 Task: Buy 1 Leg Warmers of size one for Baby Girls from Accessories section under best seller category for shipping address: Eden Taylor, 3517 Cook Hill Road, Danbury, Connecticut 06810, Cell Number 2034707320. Pay from credit card ending with 2005, CVV 3321
Action: Mouse moved to (297, 81)
Screenshot: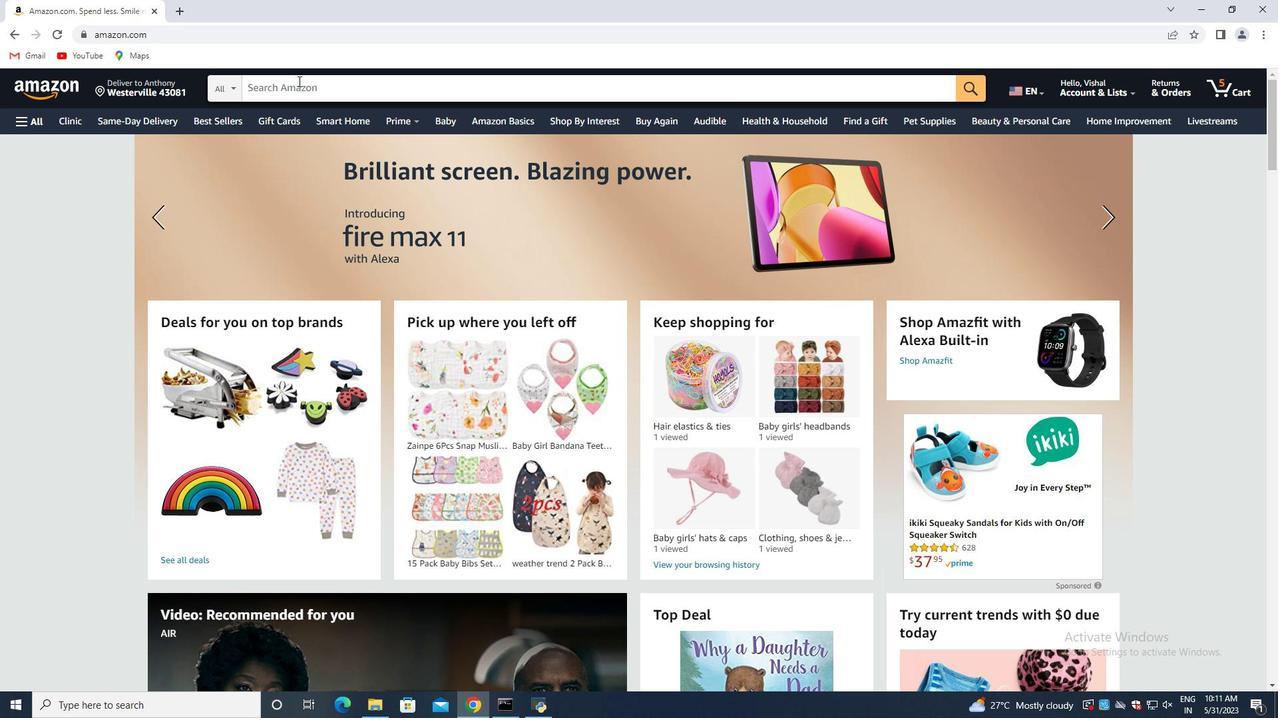
Action: Mouse pressed left at (297, 81)
Screenshot: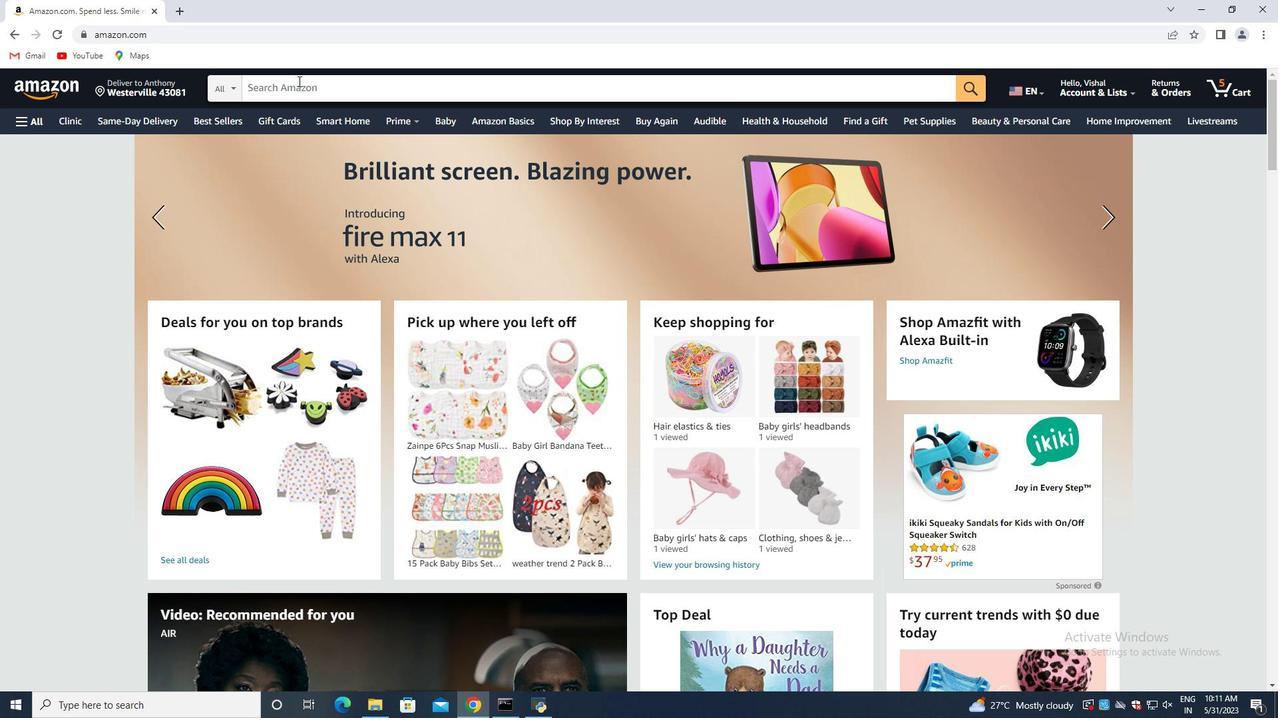 
Action: Key pressed <Key.shift>Leg<Key.space><Key.shift>Warmers<Key.space>of<Key.space>size<Key.space>one<Key.space>for<Key.space><Key.shift>Baby<Key.space><Key.shift><Key.shift><Key.shift><Key.shift><Key.shift><Key.shift><Key.shift><Key.shift>Girls<Key.enter>
Screenshot: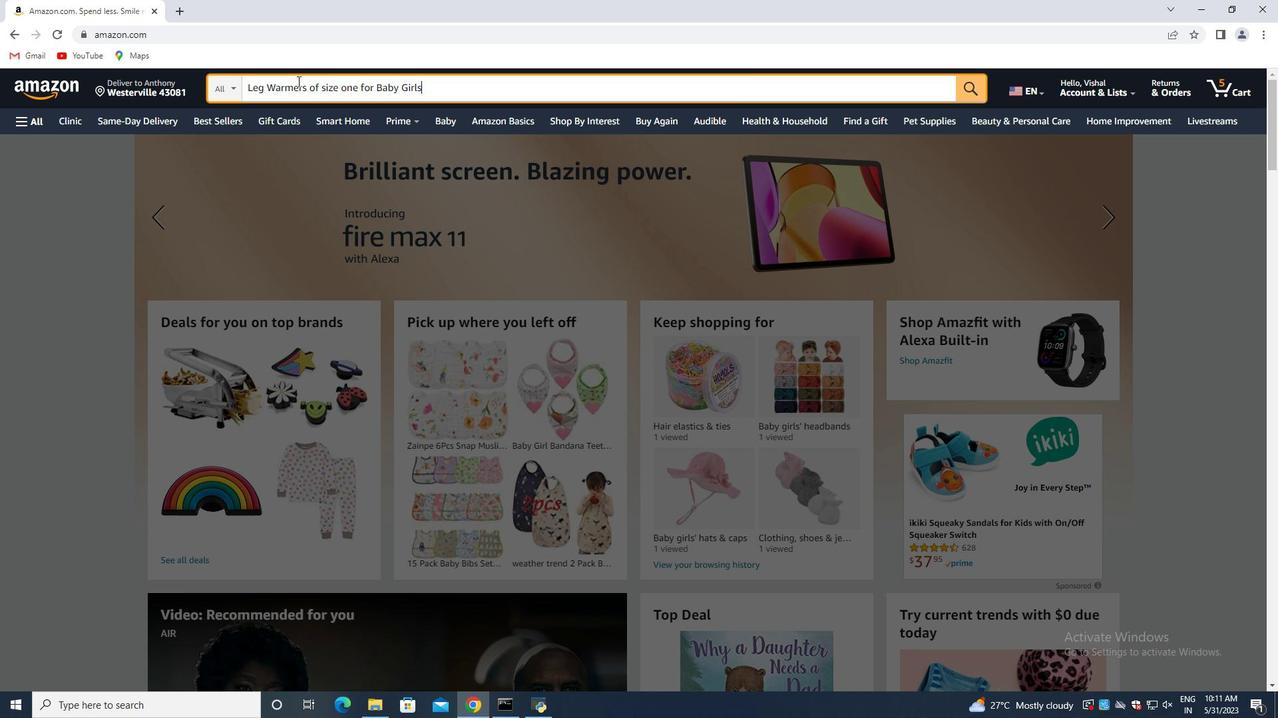 
Action: Mouse moved to (171, 253)
Screenshot: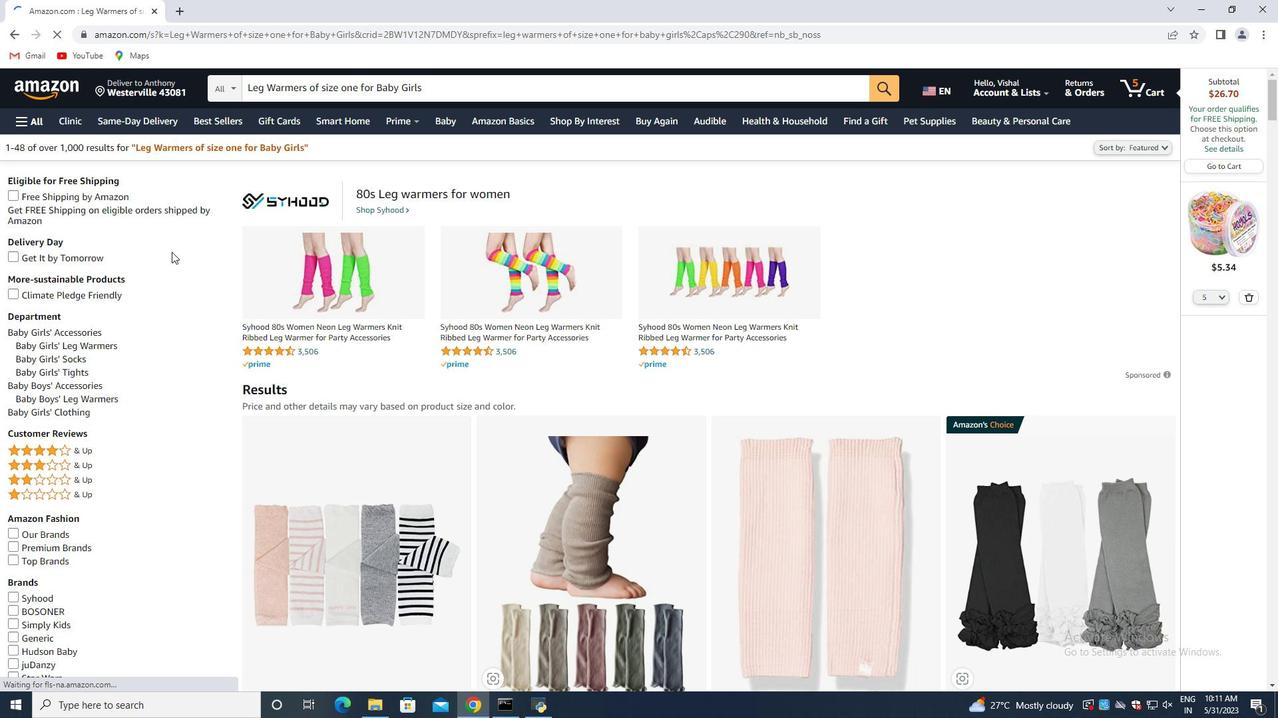 
Action: Mouse scrolled (171, 252) with delta (0, 0)
Screenshot: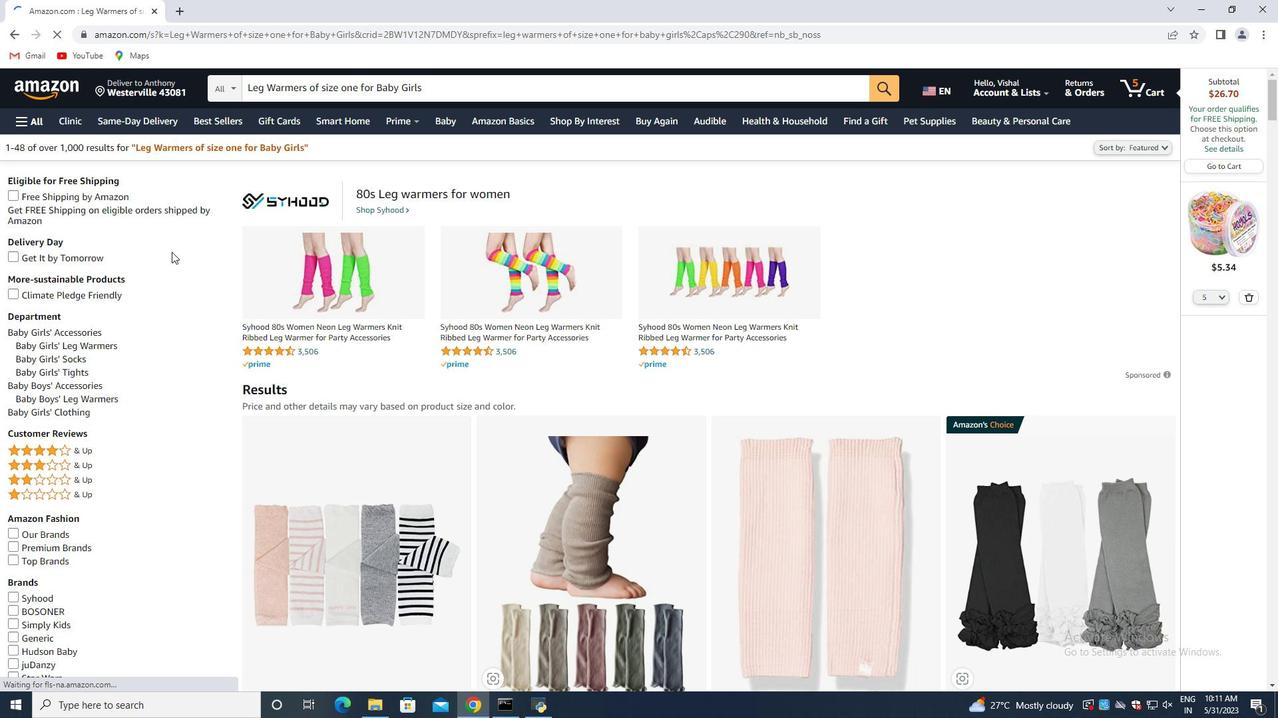 
Action: Mouse moved to (57, 263)
Screenshot: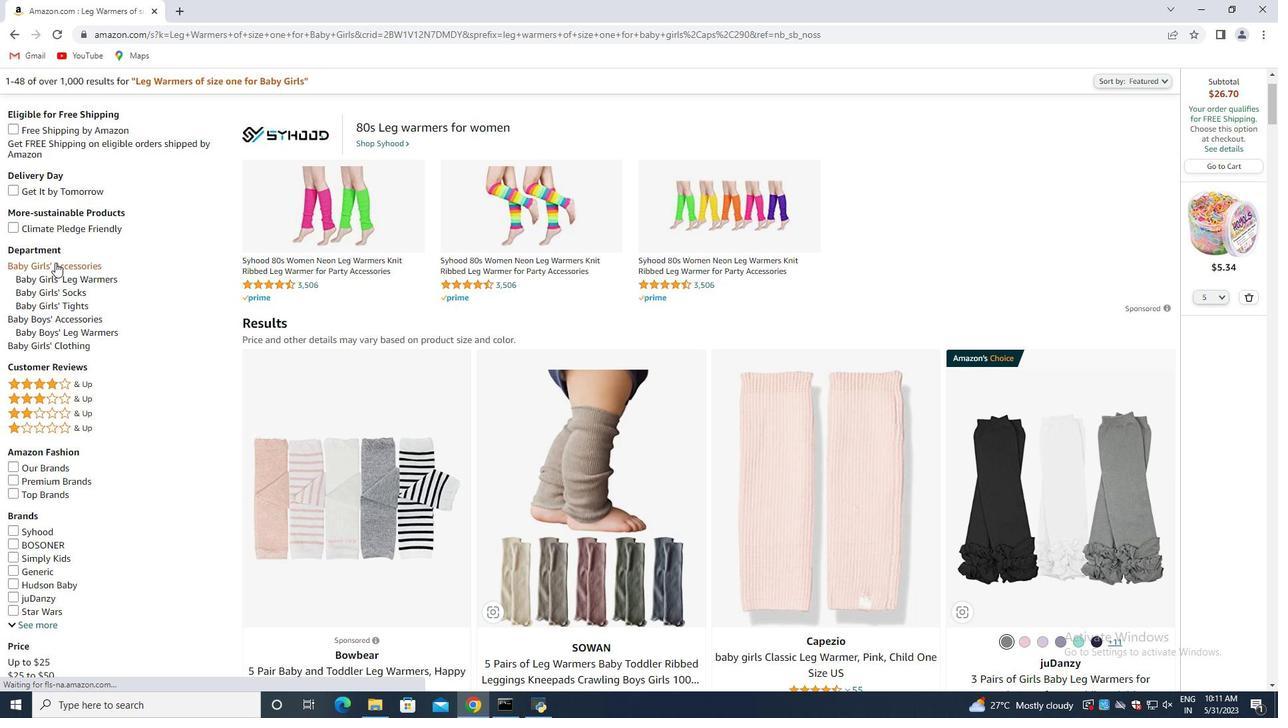 
Action: Mouse pressed left at (57, 263)
Screenshot: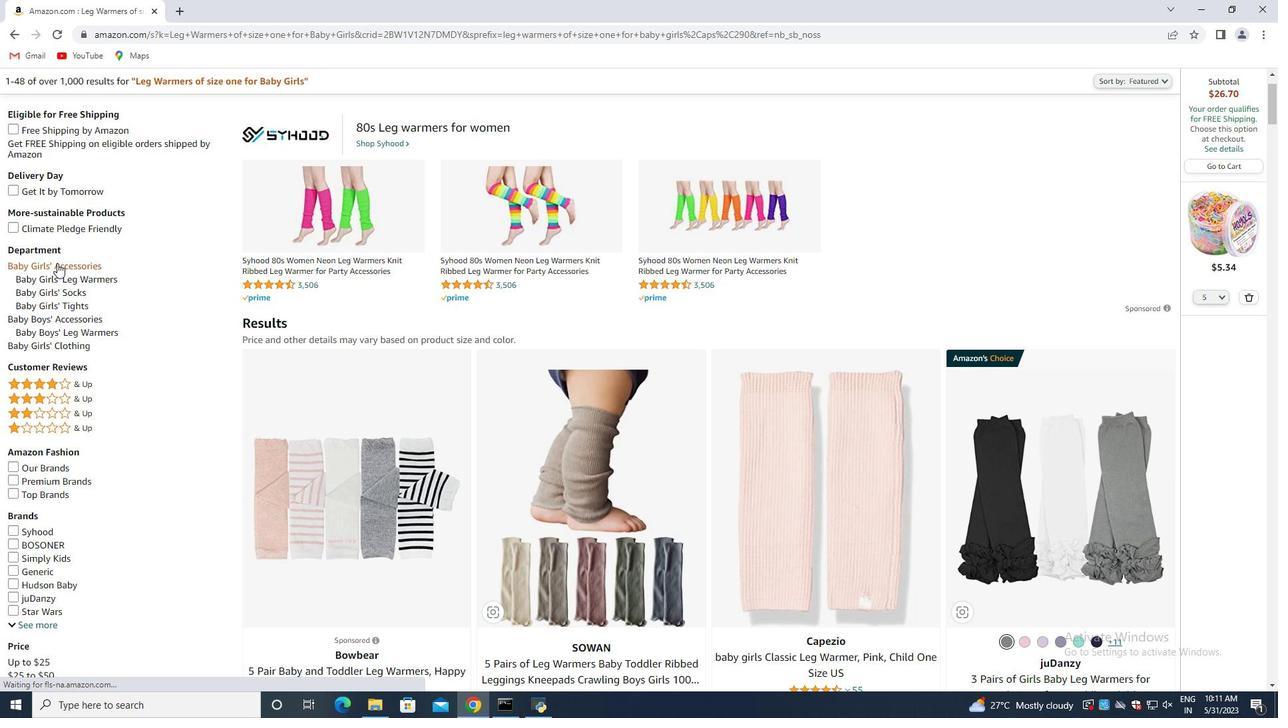 
Action: Mouse moved to (189, 318)
Screenshot: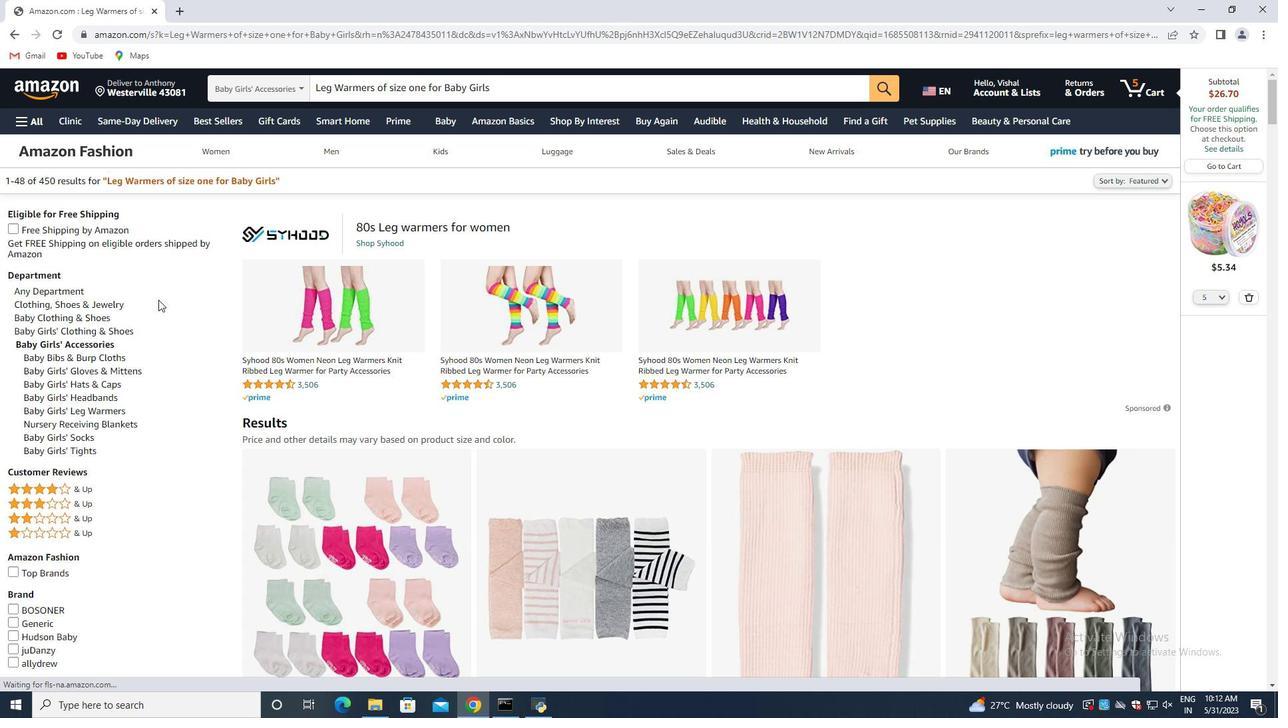 
Action: Mouse scrolled (189, 318) with delta (0, 0)
Screenshot: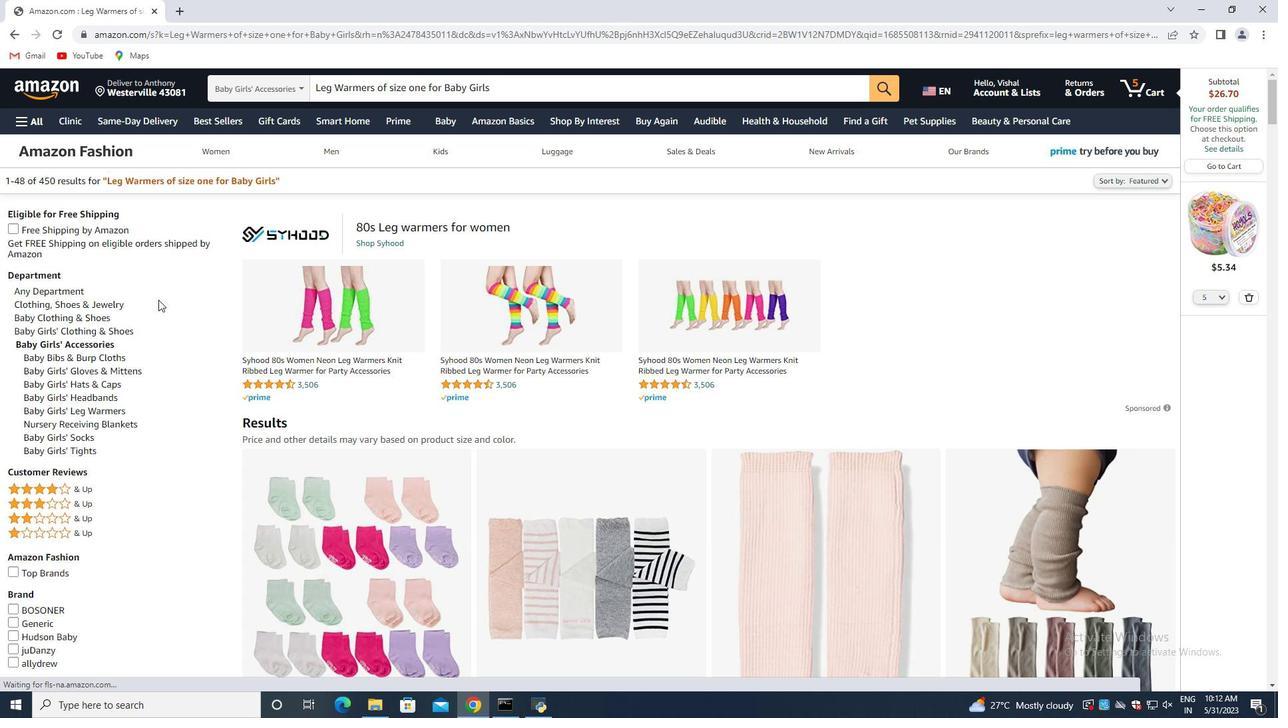 
Action: Mouse moved to (201, 325)
Screenshot: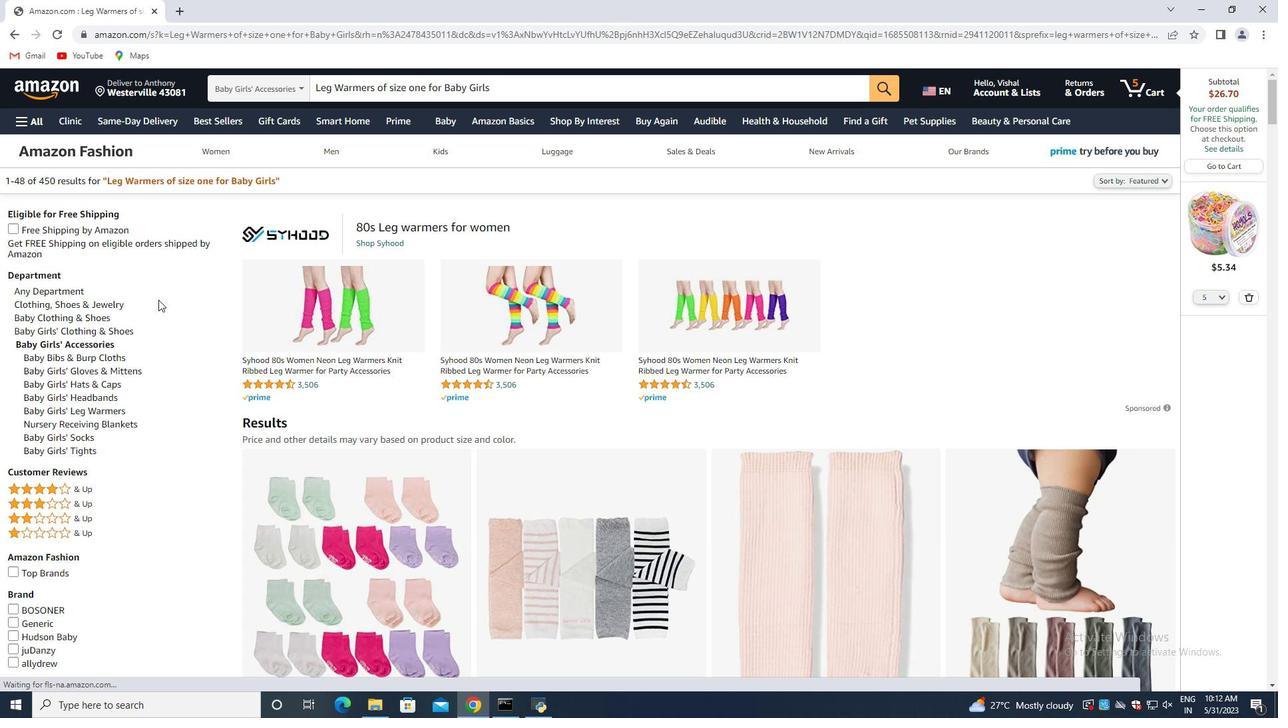 
Action: Mouse scrolled (201, 324) with delta (0, 0)
Screenshot: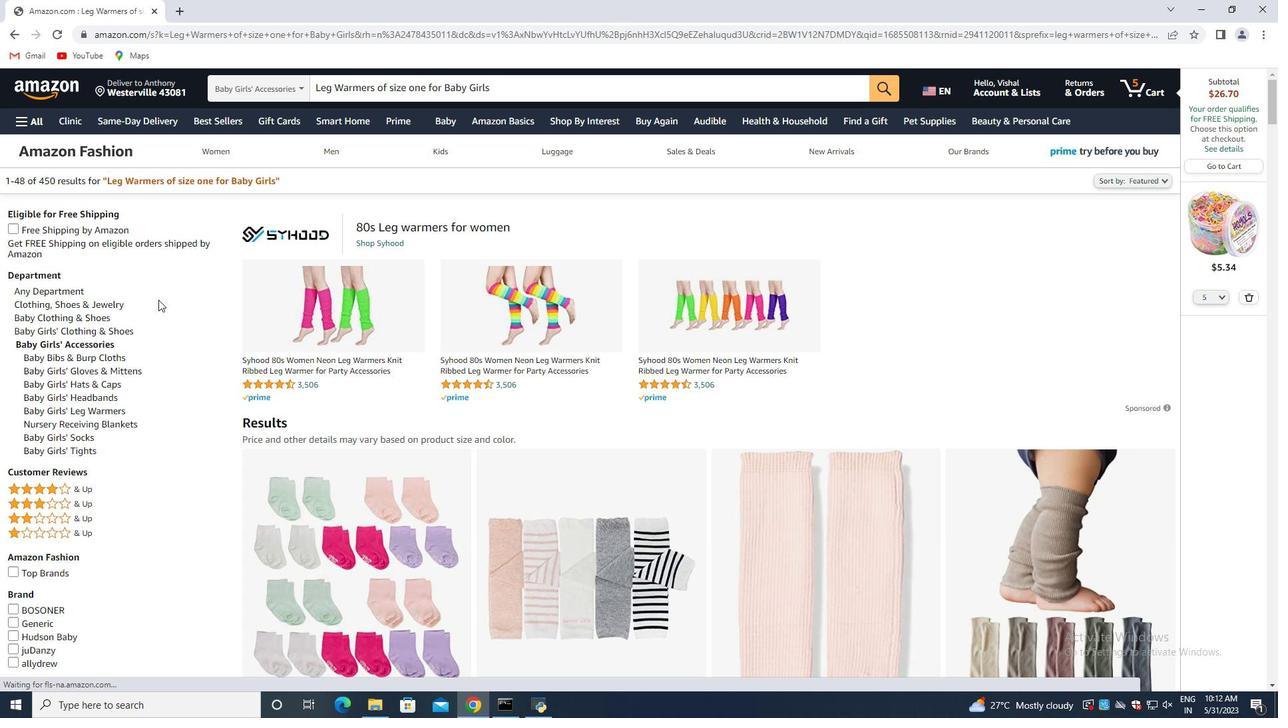 
Action: Mouse moved to (249, 308)
Screenshot: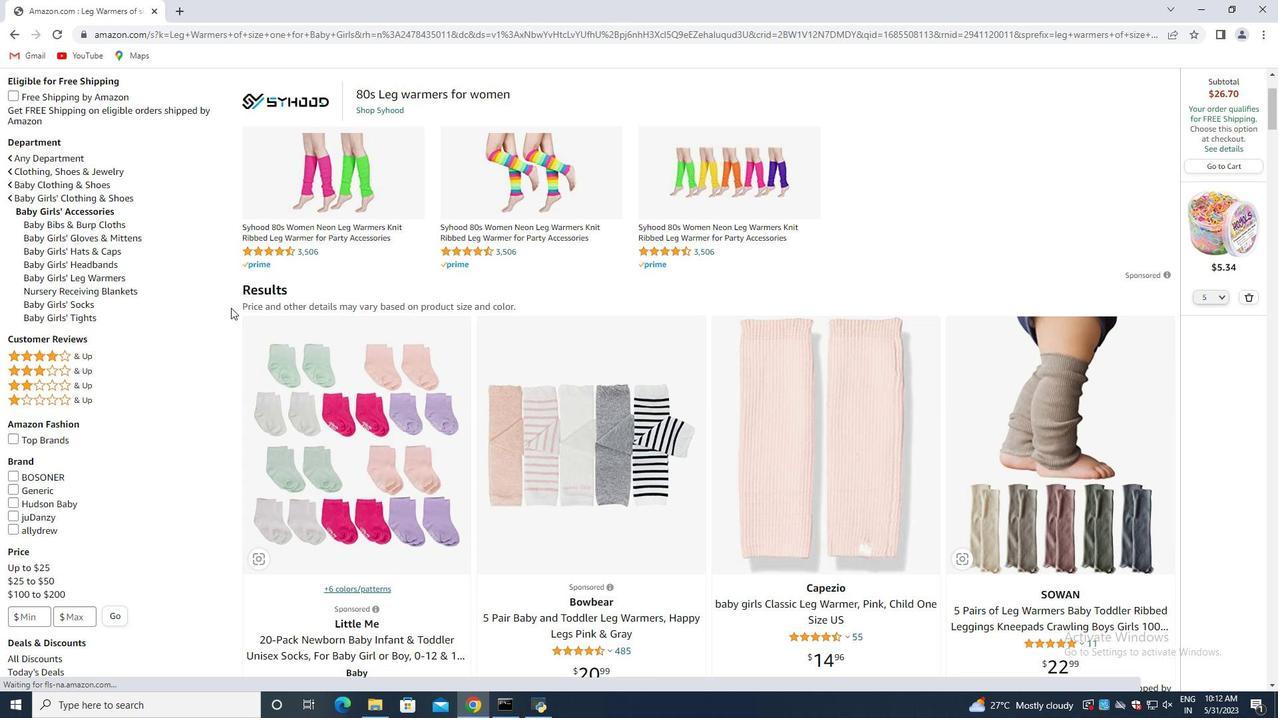 
Action: Mouse scrolled (249, 308) with delta (0, 0)
Screenshot: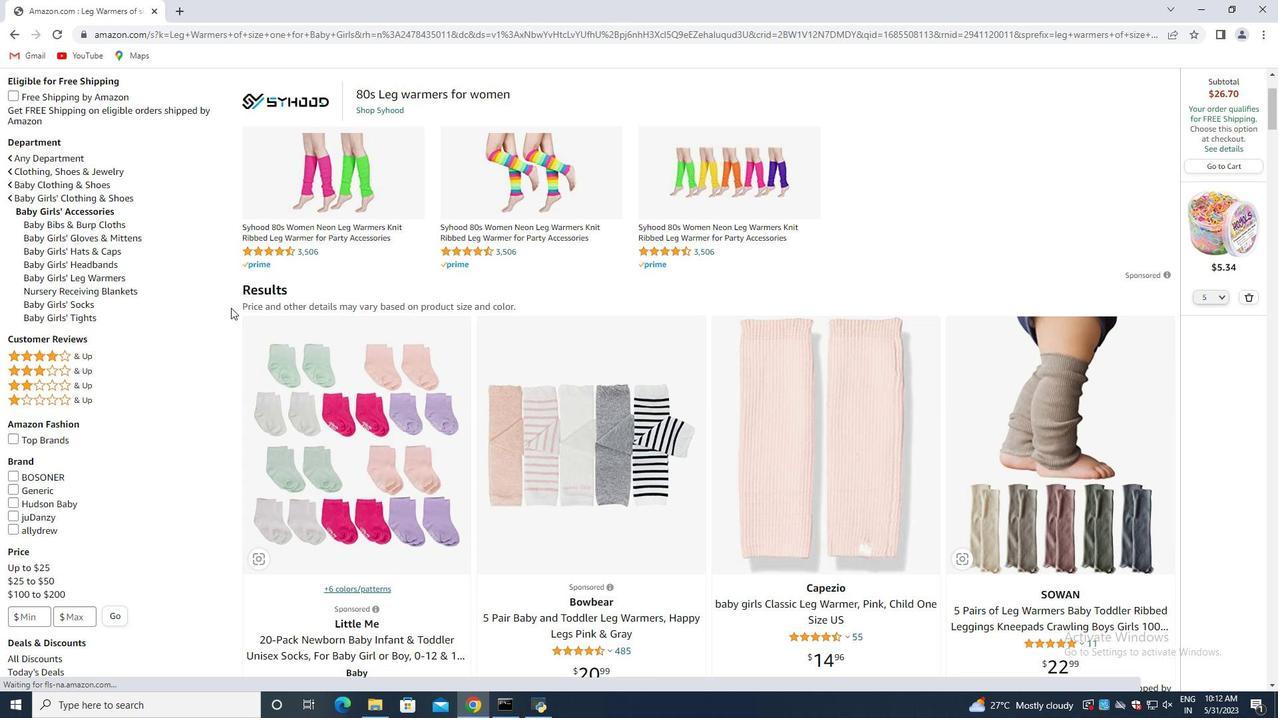 
Action: Mouse moved to (255, 312)
Screenshot: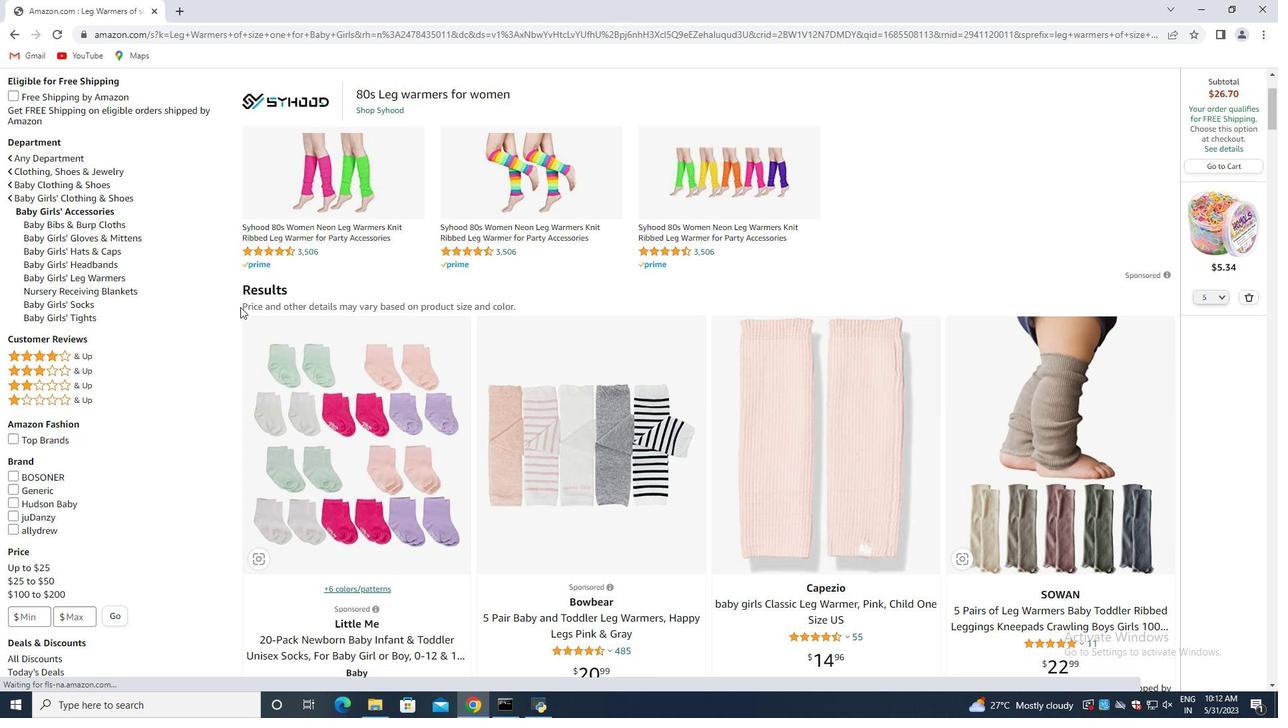 
Action: Mouse scrolled (255, 311) with delta (0, 0)
Screenshot: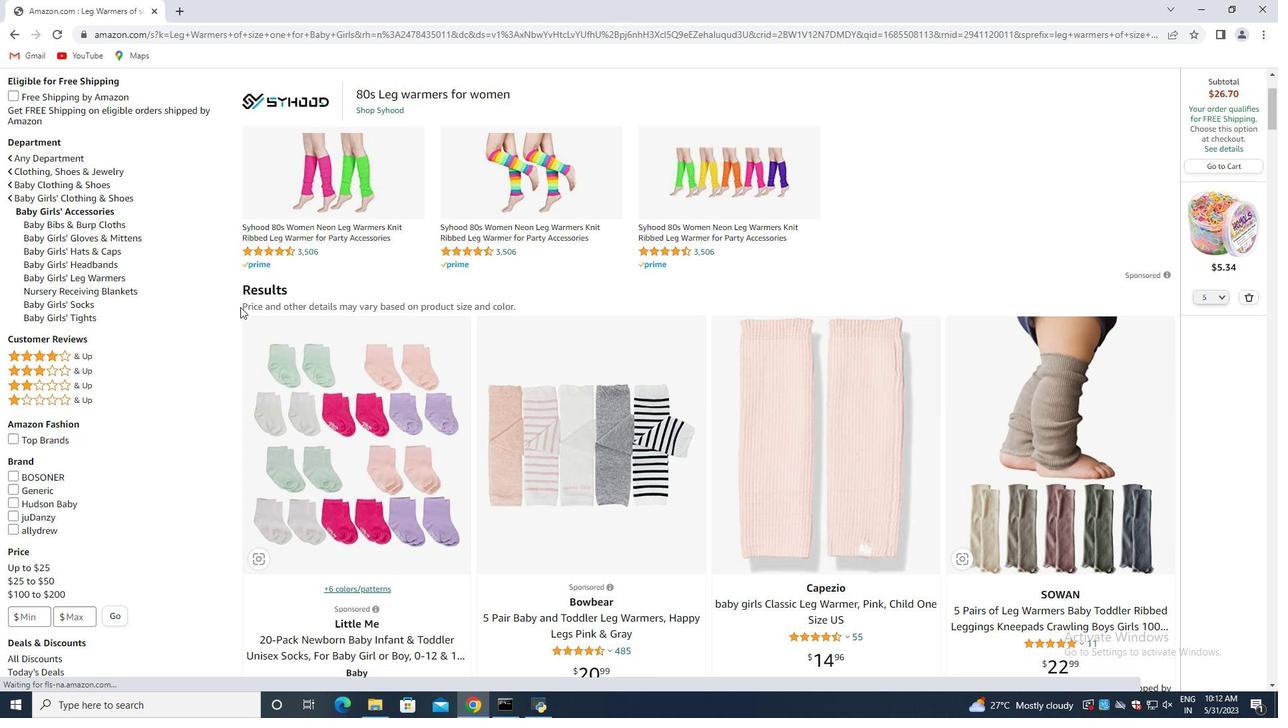 
Action: Mouse moved to (274, 317)
Screenshot: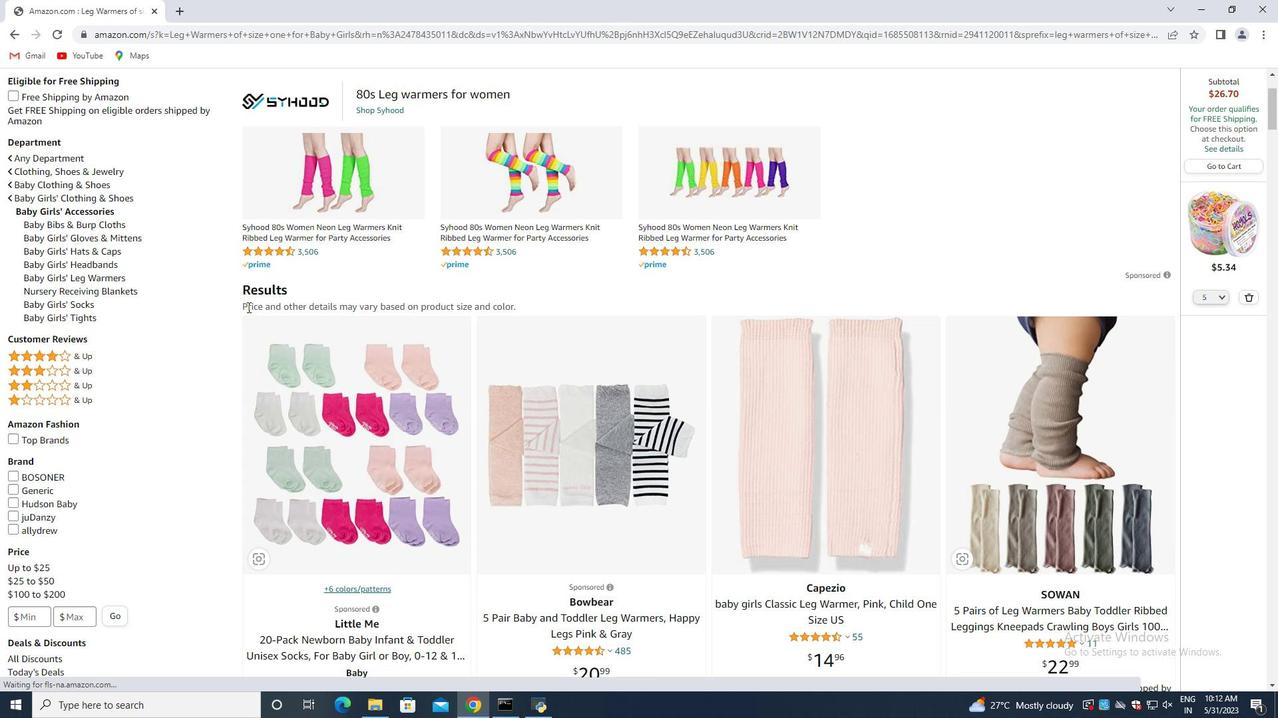 
Action: Mouse scrolled (270, 316) with delta (0, 0)
Screenshot: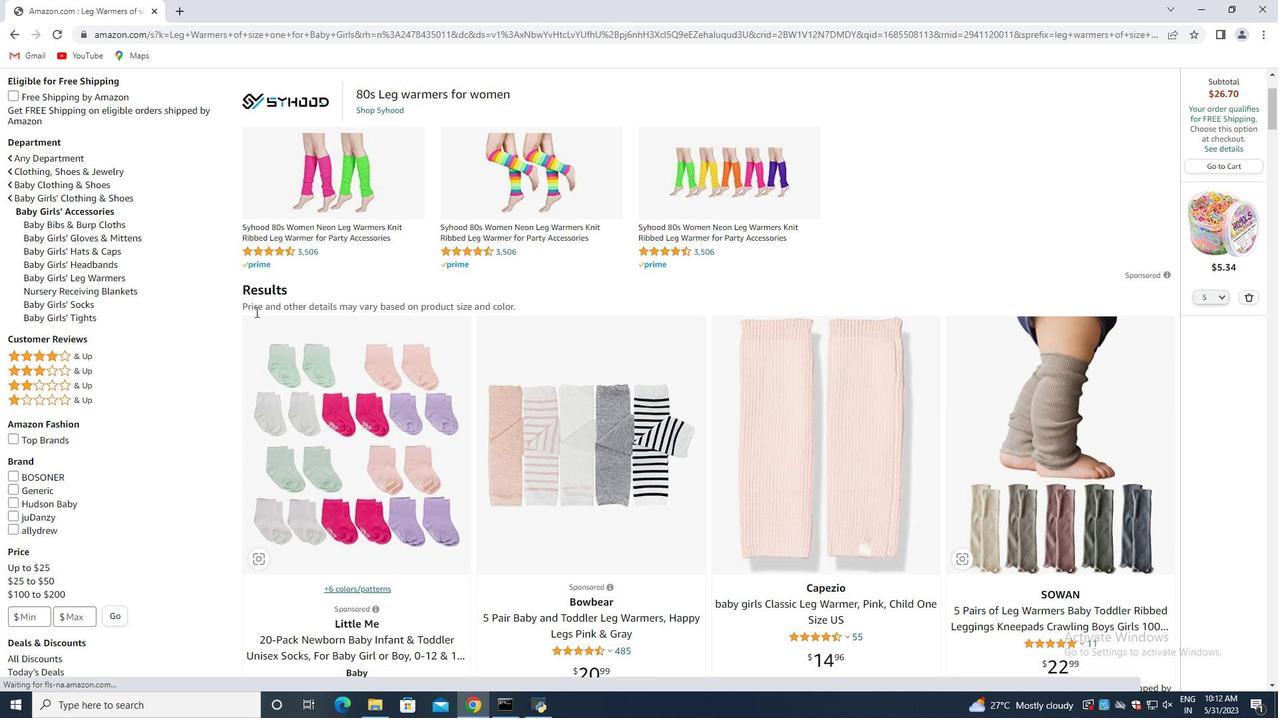 
Action: Mouse moved to (582, 424)
Screenshot: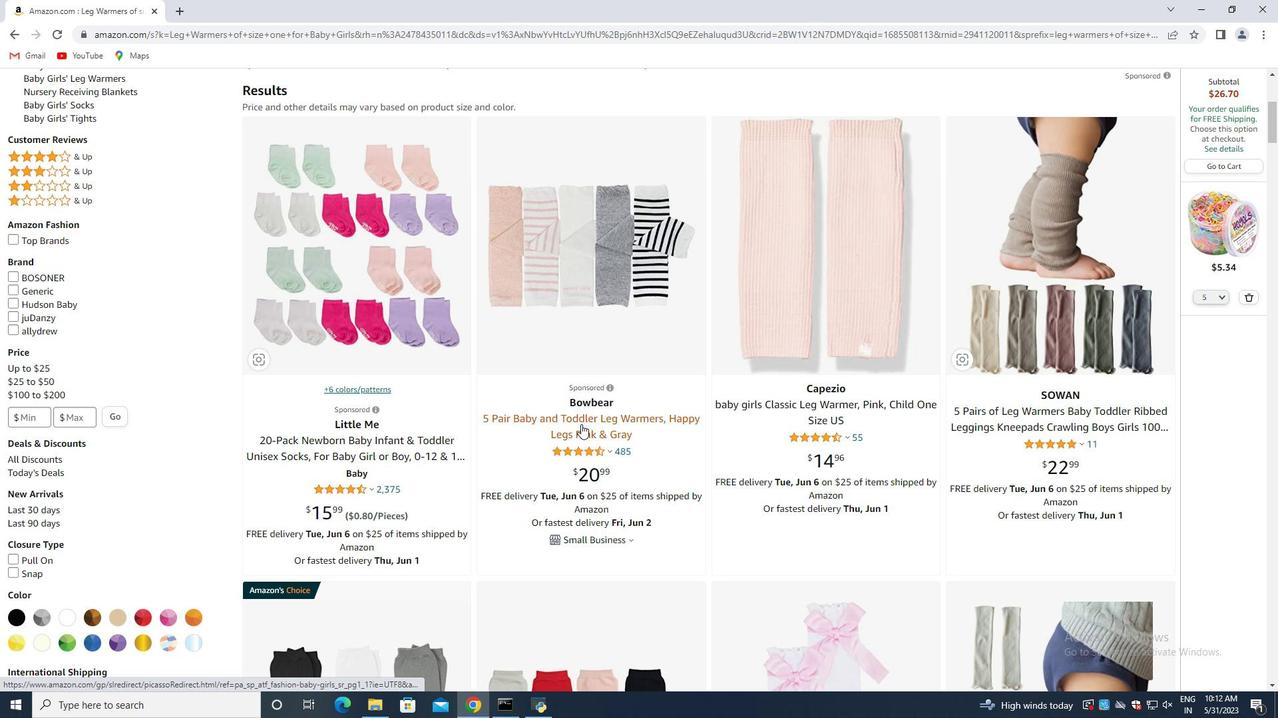 
Action: Mouse pressed left at (582, 424)
Screenshot: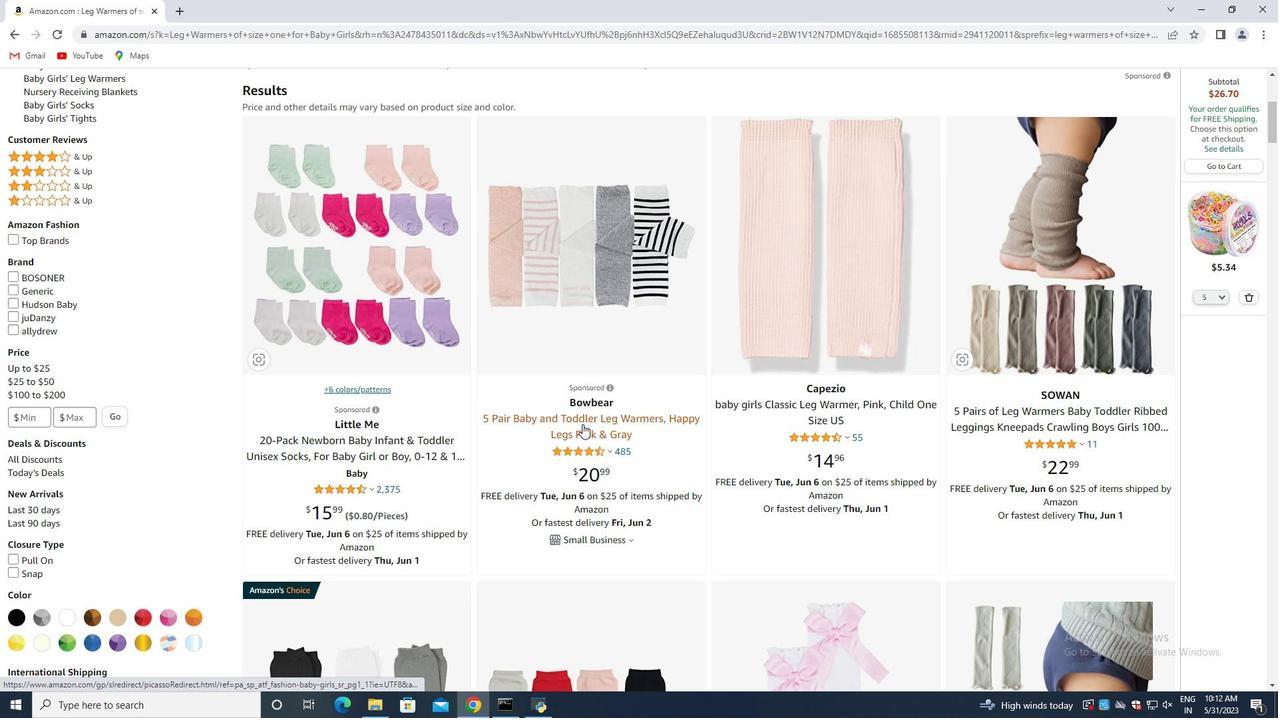 
Action: Mouse moved to (687, 540)
Screenshot: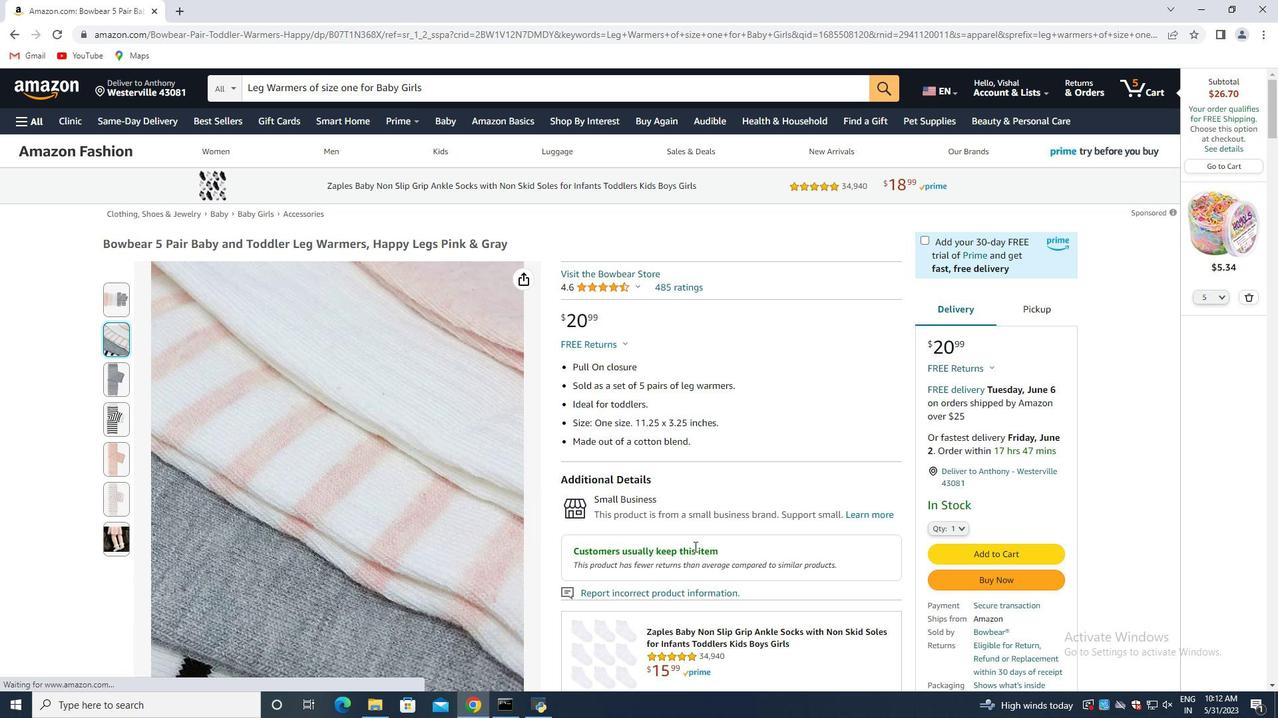 
Action: Mouse scrolled (687, 539) with delta (0, 0)
Screenshot: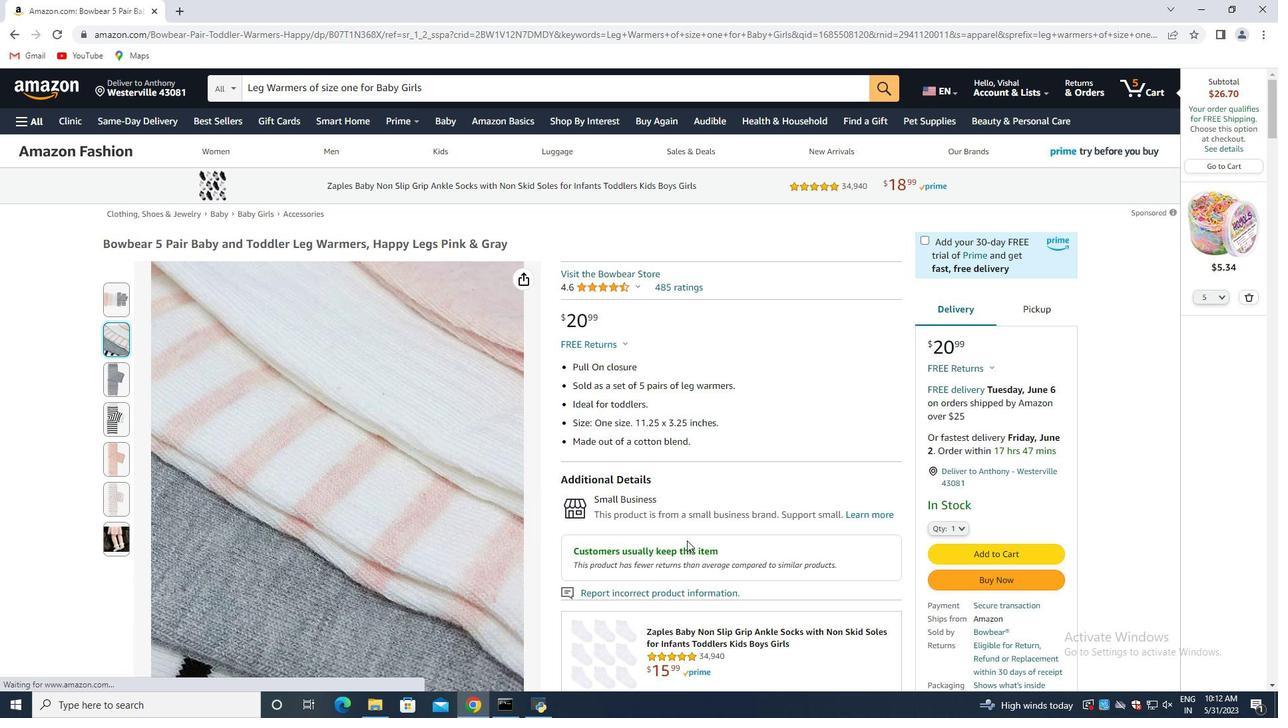 
Action: Mouse scrolled (687, 539) with delta (0, 0)
Screenshot: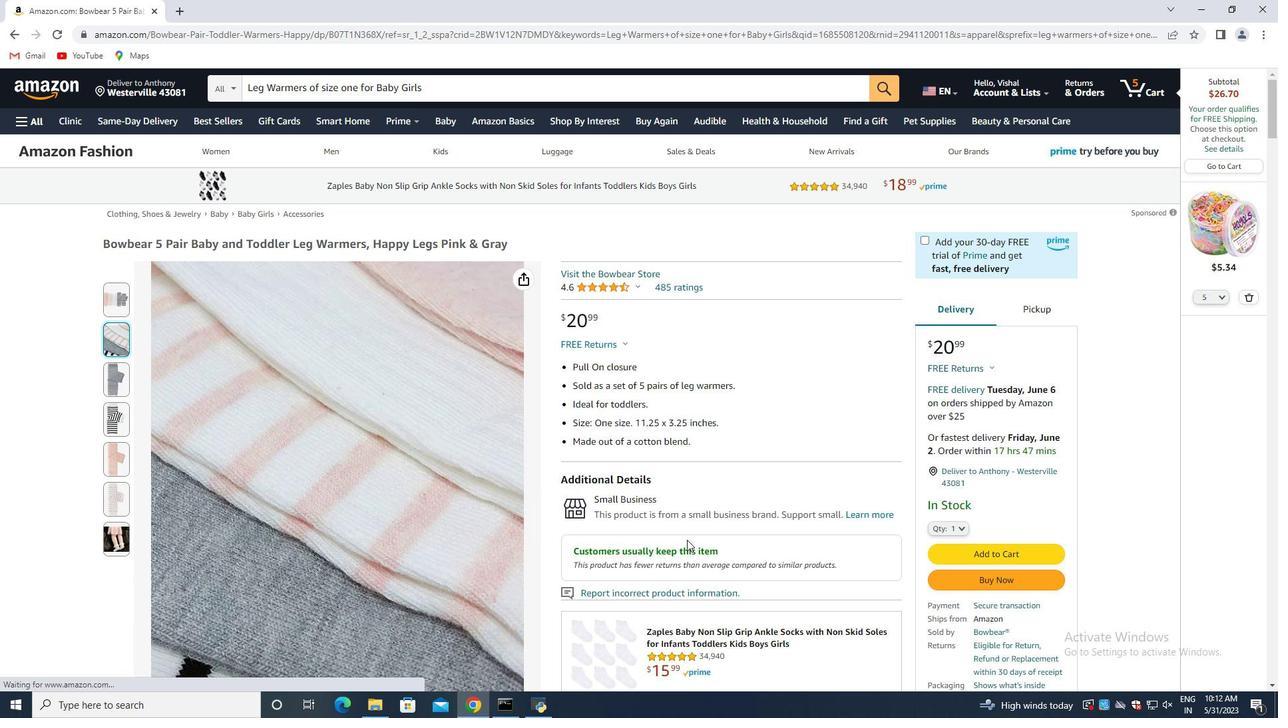 
Action: Mouse scrolled (687, 539) with delta (0, 0)
Screenshot: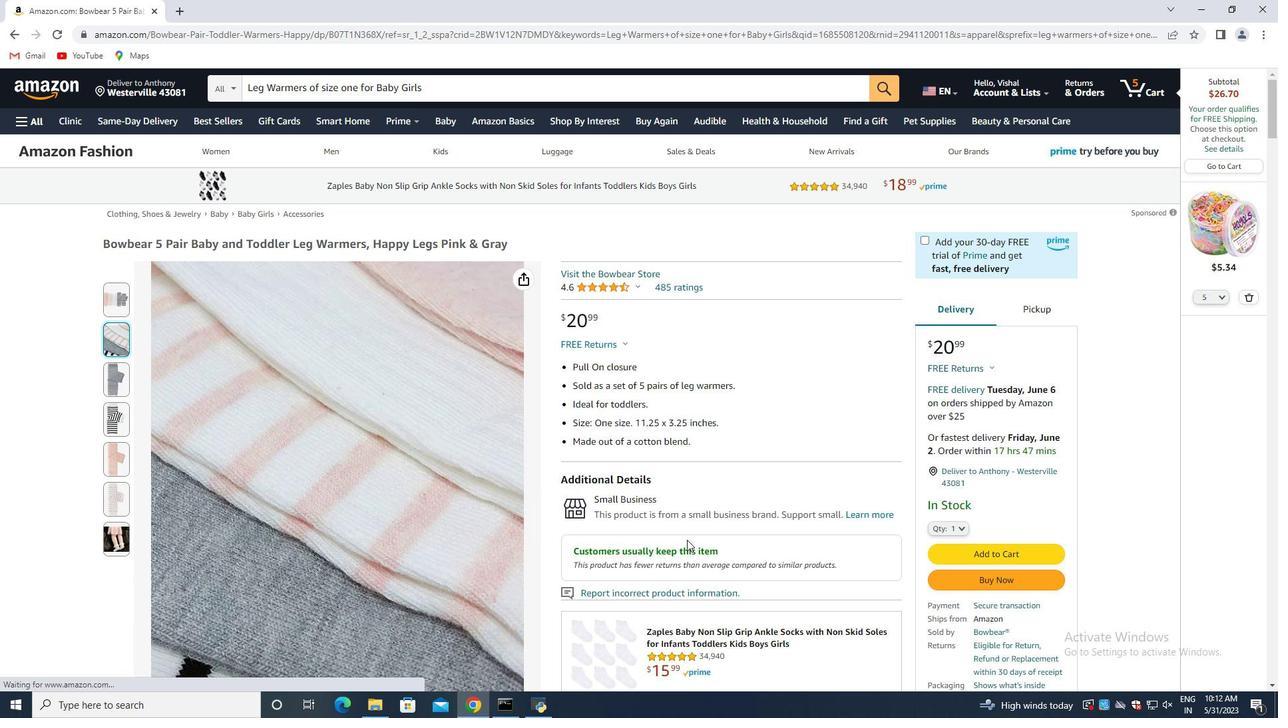 
Action: Mouse scrolled (687, 539) with delta (0, 0)
Screenshot: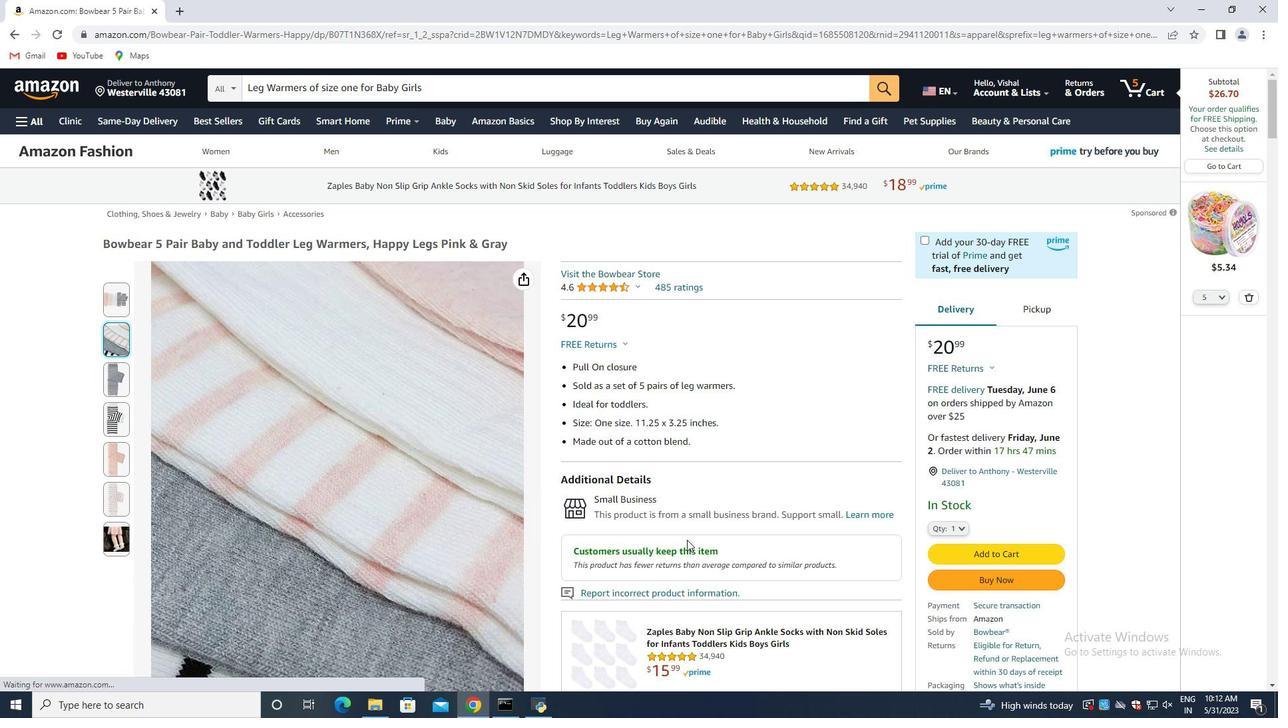 
Action: Mouse moved to (689, 539)
Screenshot: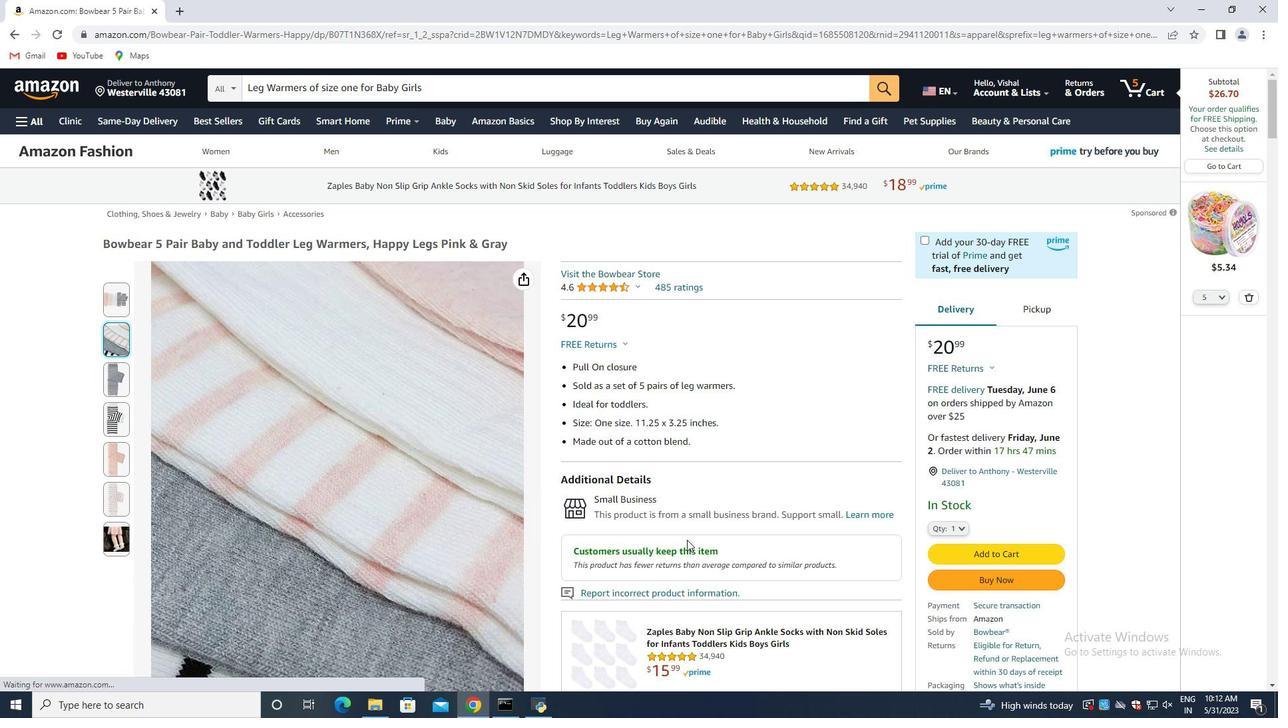 
Action: Mouse scrolled (689, 538) with delta (0, 0)
Screenshot: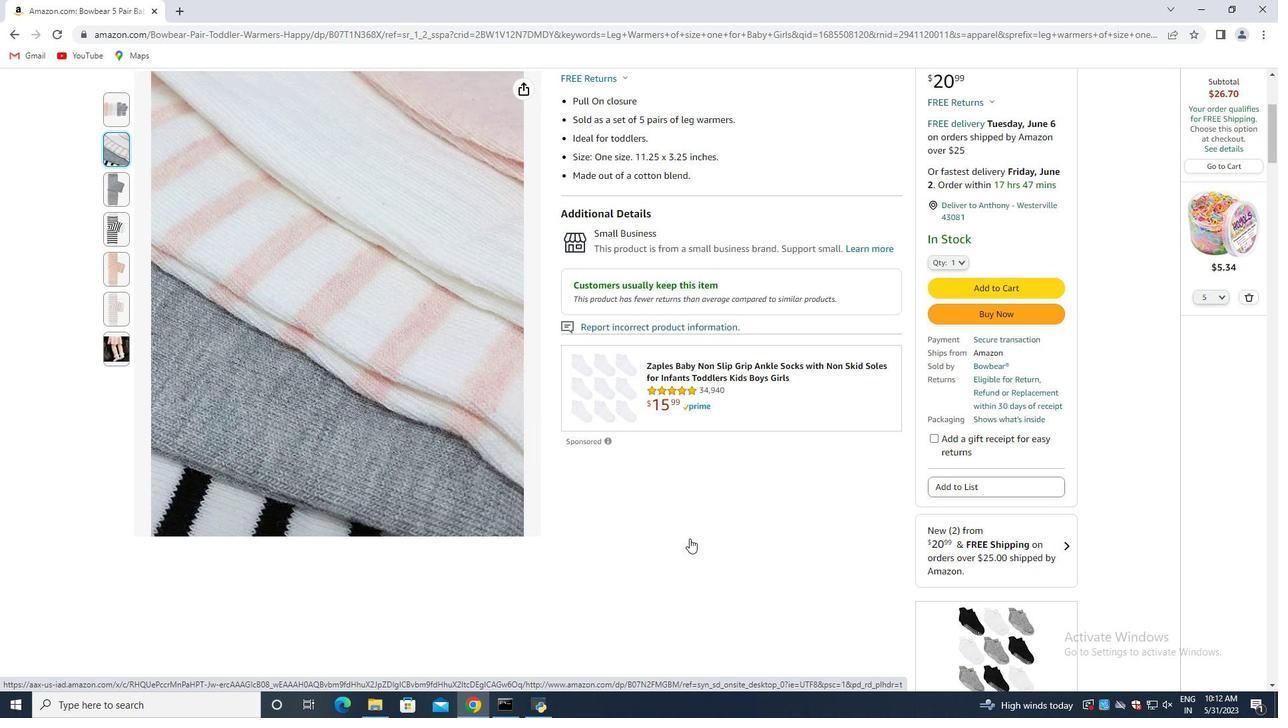 
Action: Mouse scrolled (689, 538) with delta (0, 0)
Screenshot: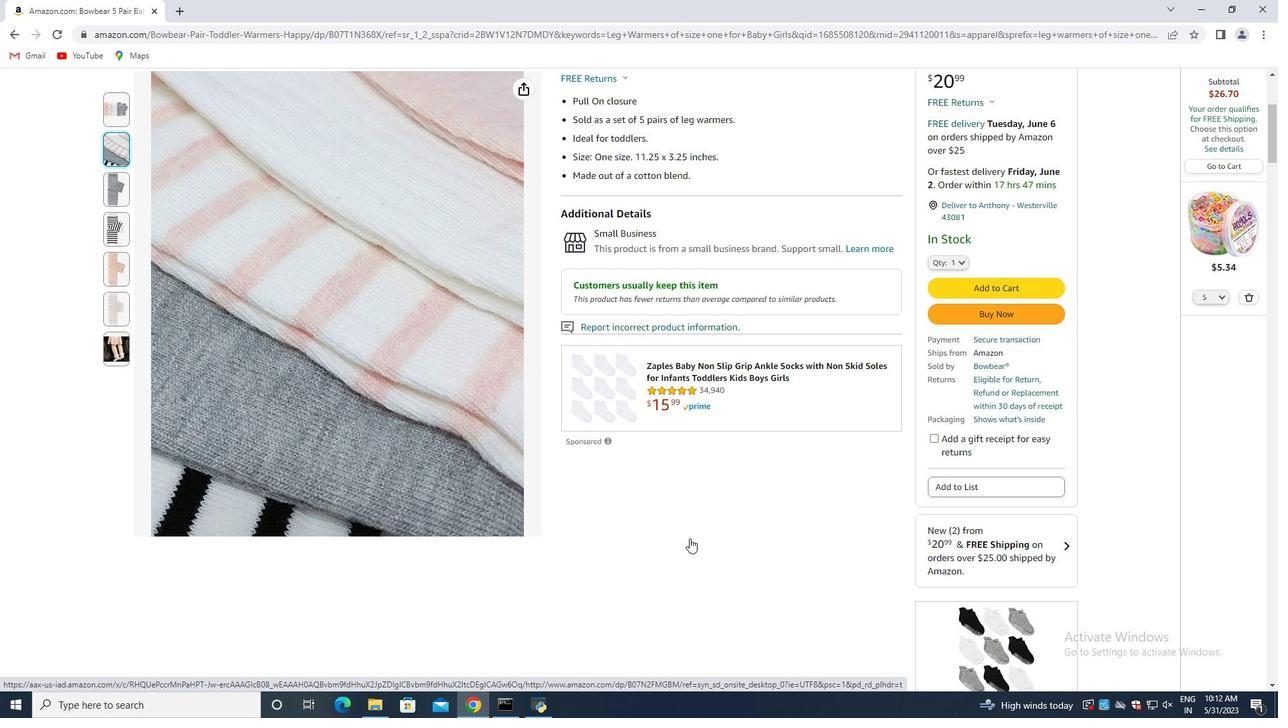 
Action: Mouse moved to (702, 521)
Screenshot: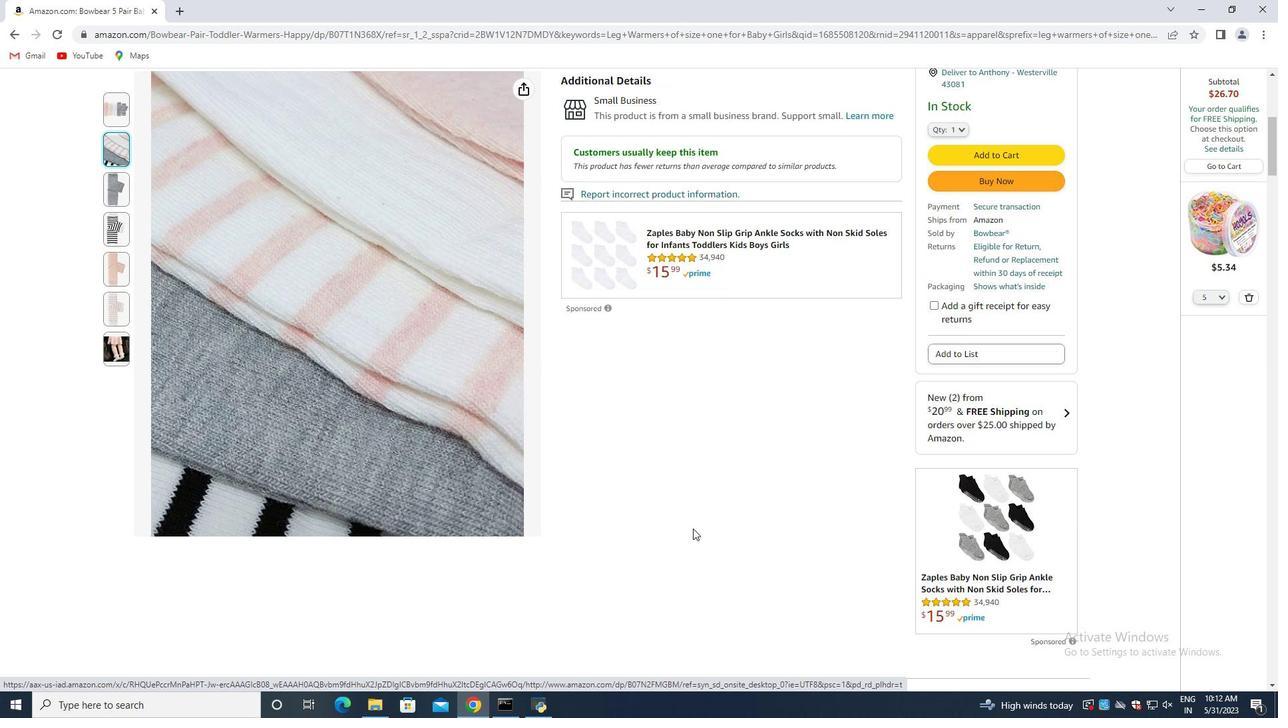 
Action: Mouse scrolled (702, 521) with delta (0, 0)
Screenshot: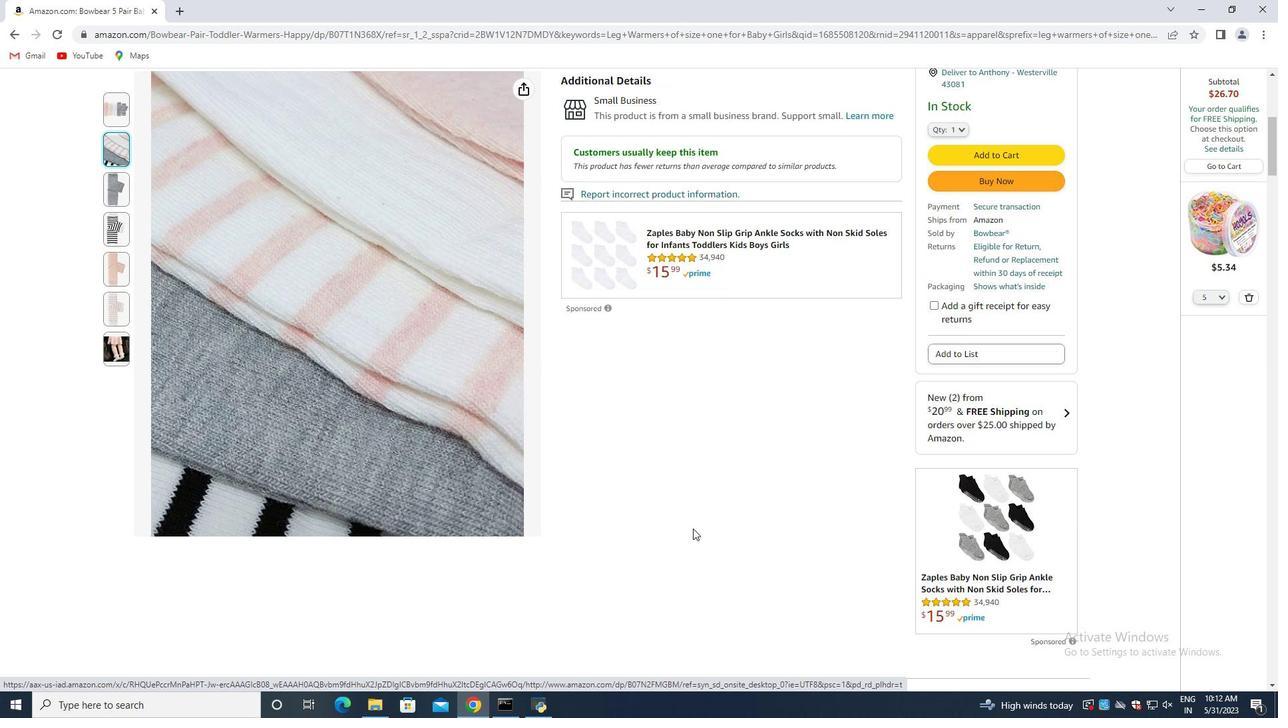 
Action: Mouse scrolled (702, 521) with delta (0, 0)
Screenshot: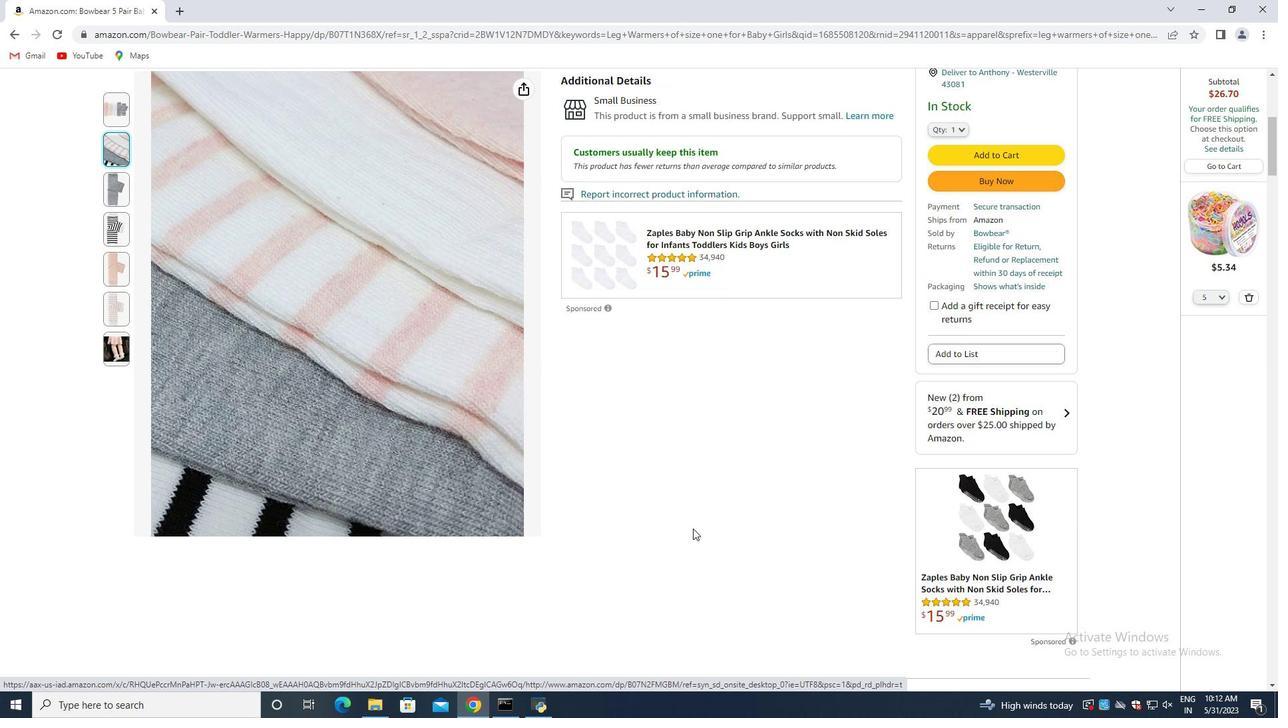 
Action: Mouse moved to (702, 520)
Screenshot: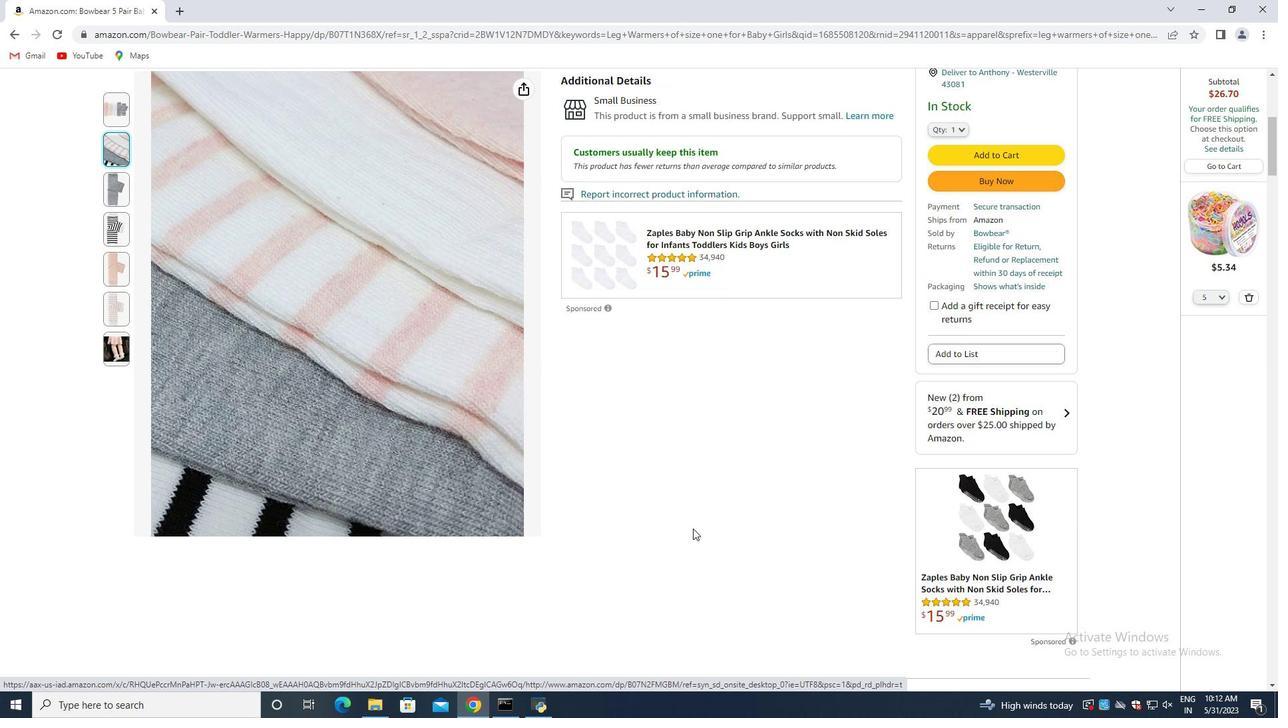 
Action: Mouse scrolled (702, 521) with delta (0, 0)
Screenshot: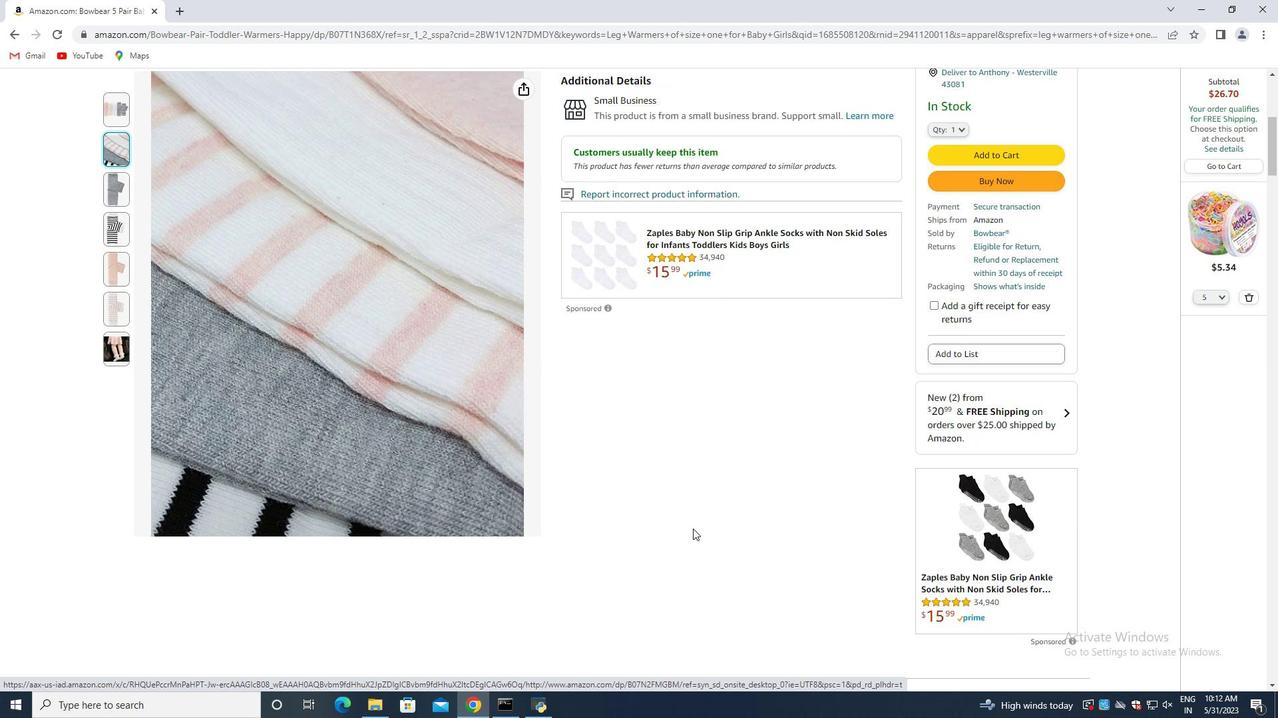 
Action: Mouse moved to (704, 520)
Screenshot: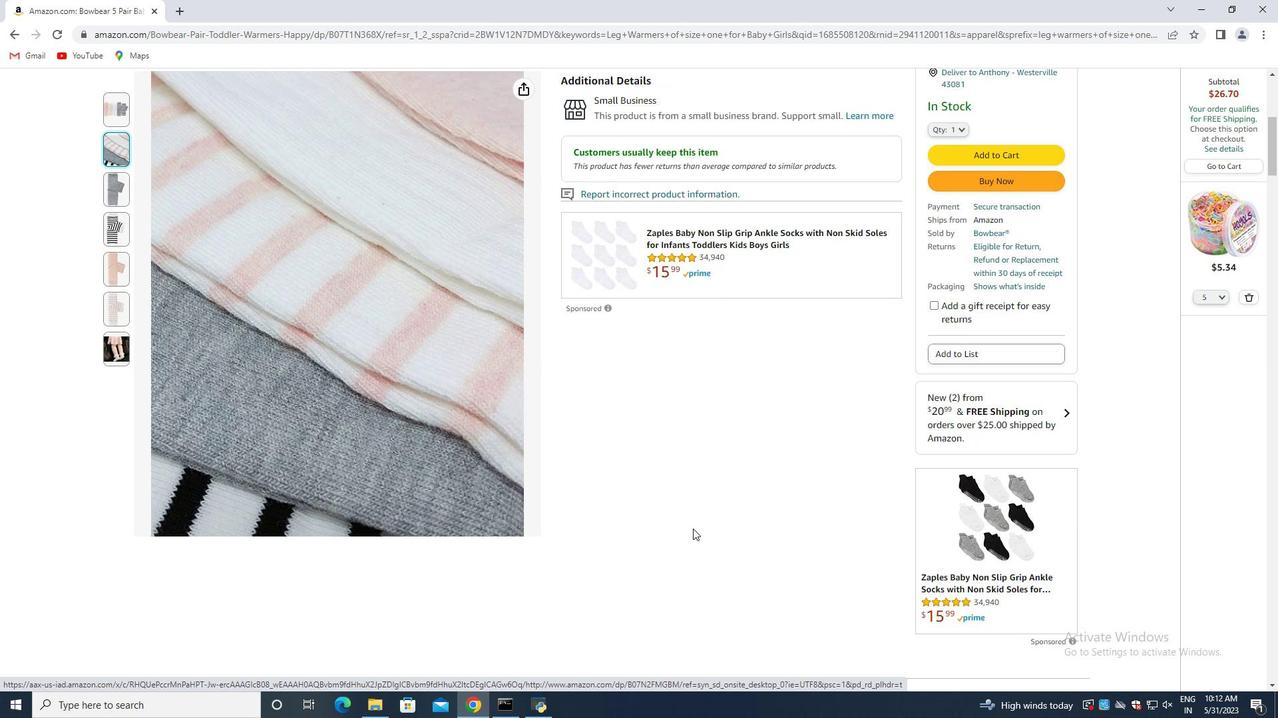 
Action: Mouse scrolled (702, 521) with delta (0, 0)
Screenshot: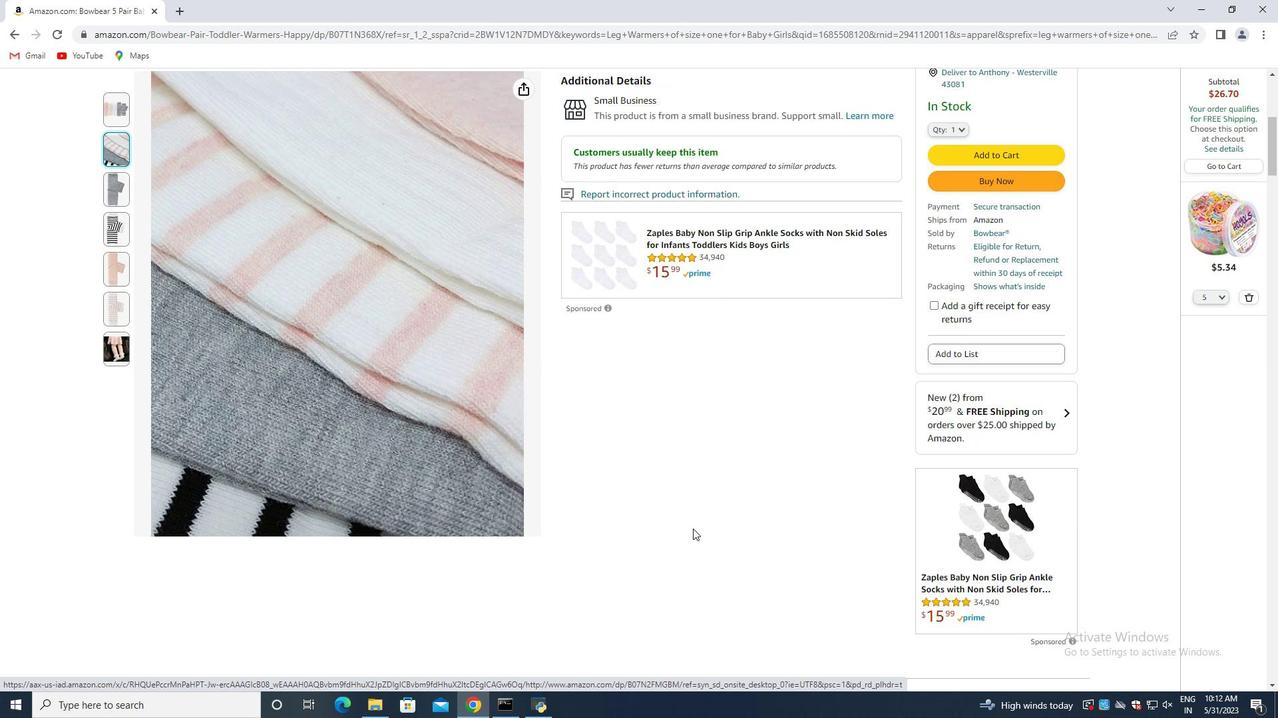 
Action: Mouse moved to (693, 511)
Screenshot: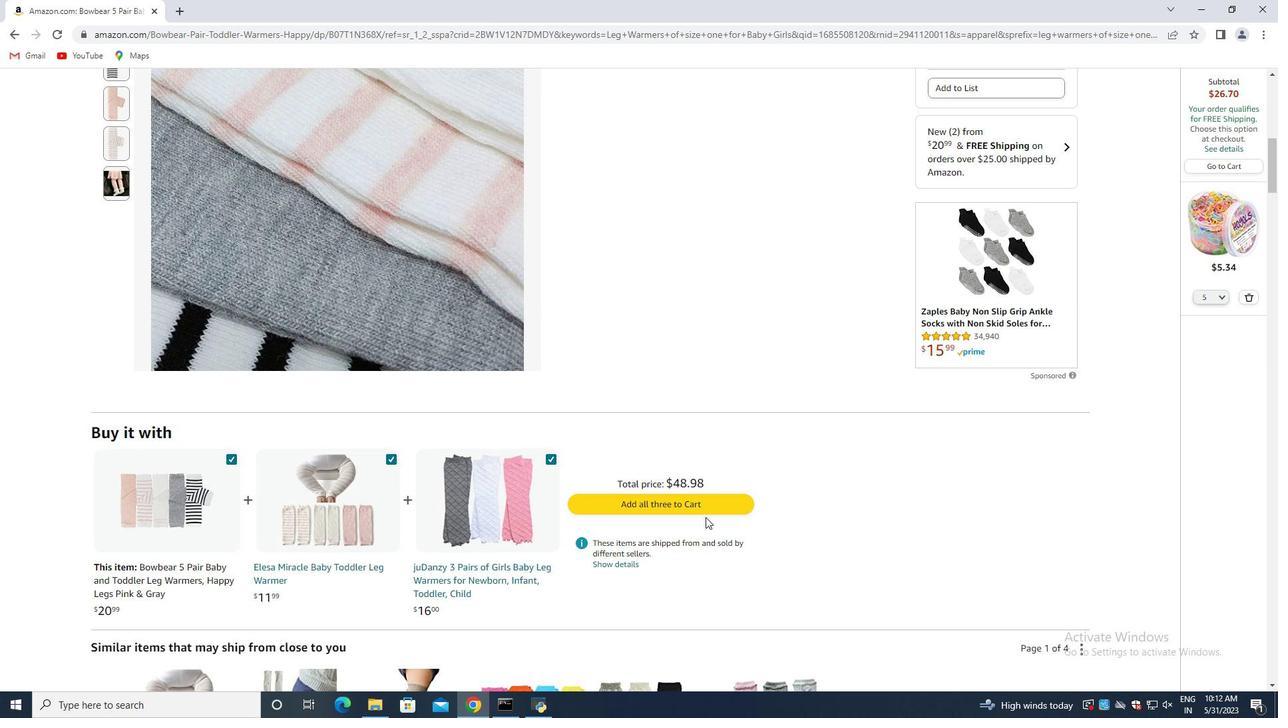 
Action: Mouse scrolled (693, 510) with delta (0, 0)
Screenshot: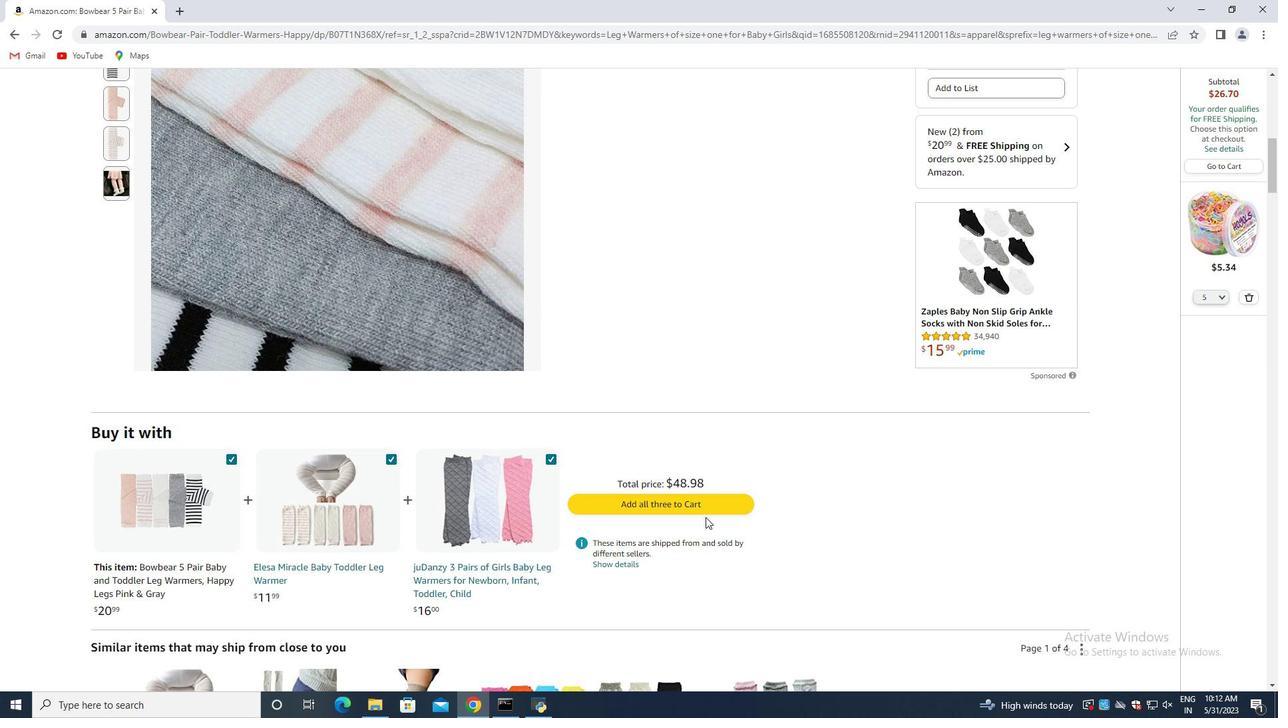 
Action: Mouse moved to (691, 511)
Screenshot: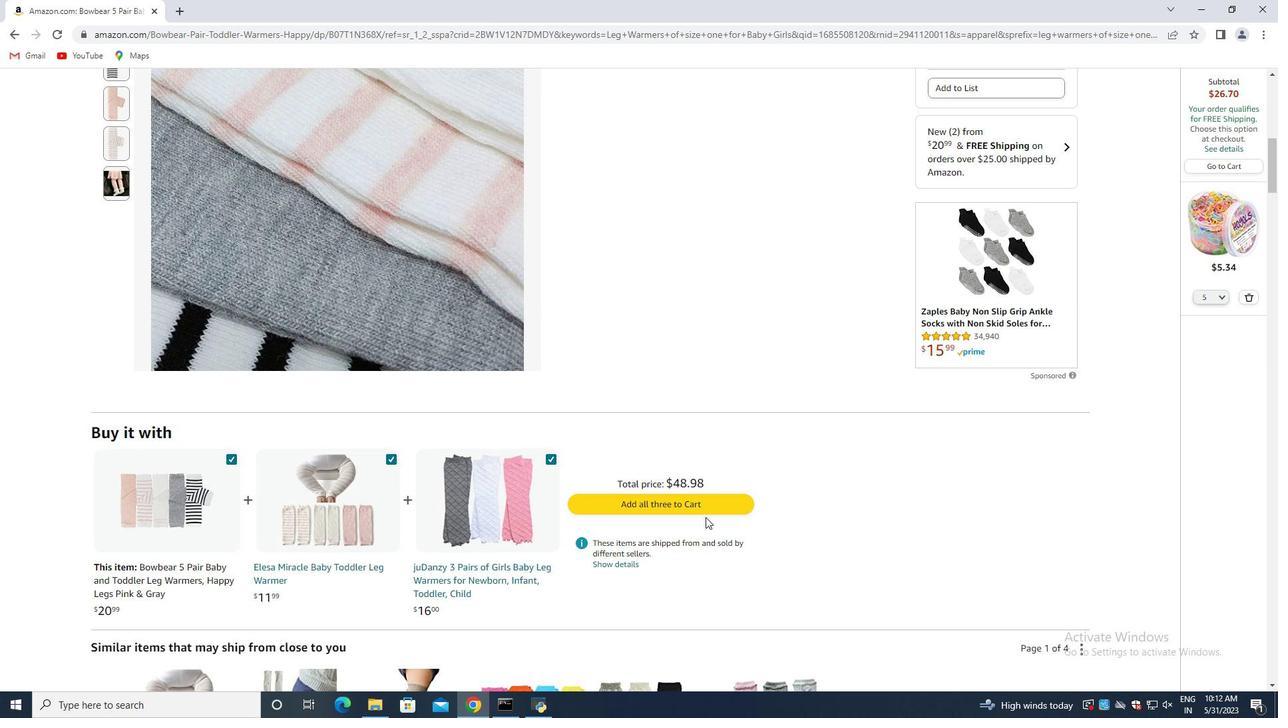 
Action: Mouse scrolled (691, 510) with delta (0, 0)
Screenshot: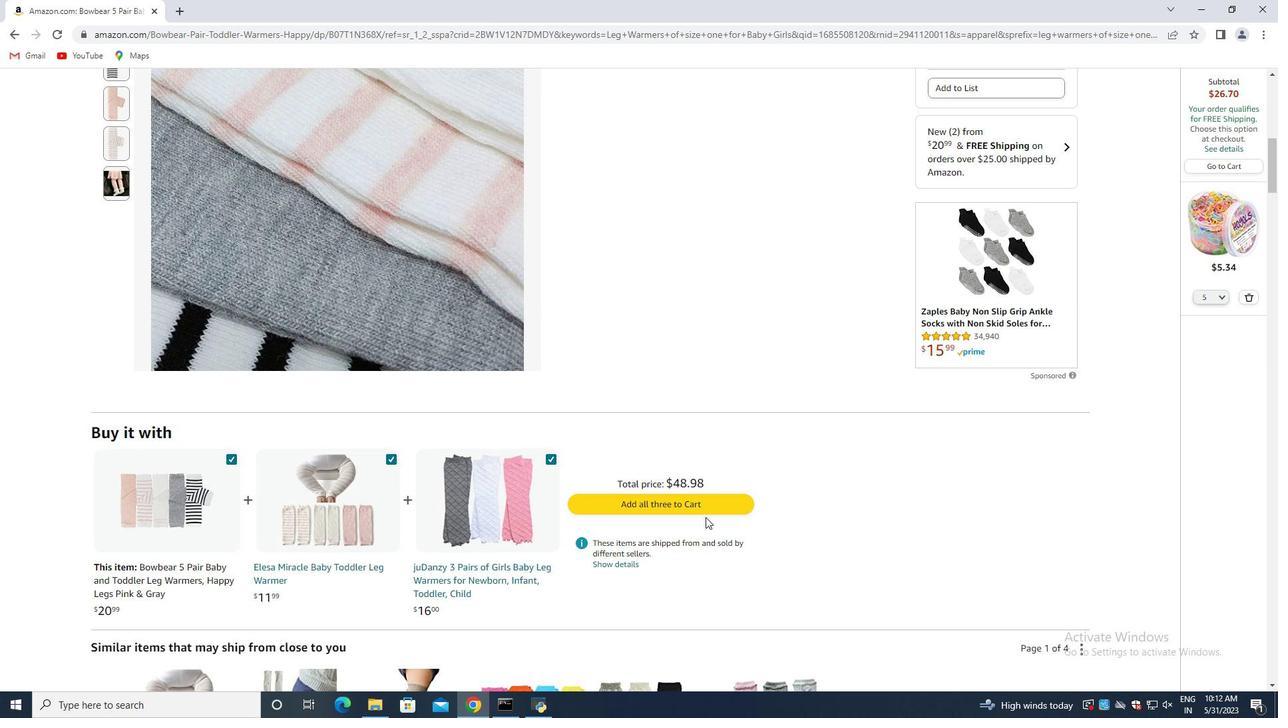 
Action: Mouse moved to (687, 511)
Screenshot: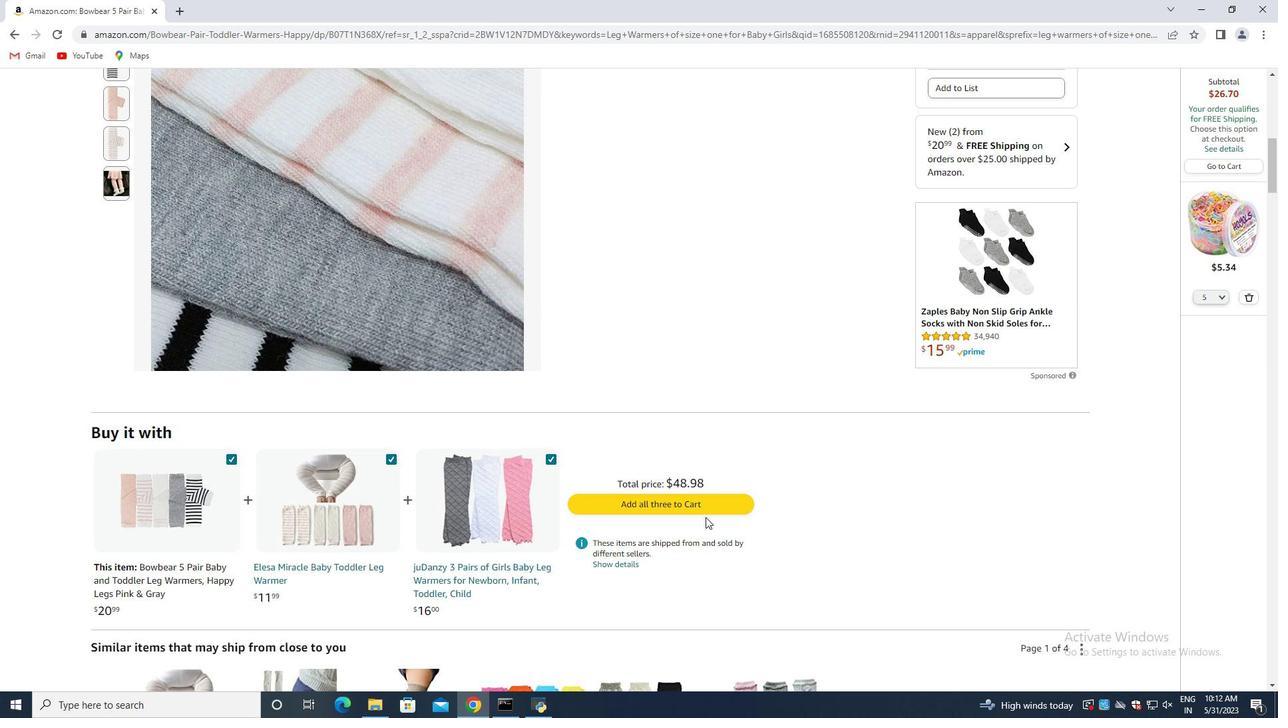 
Action: Mouse scrolled (687, 510) with delta (0, 0)
Screenshot: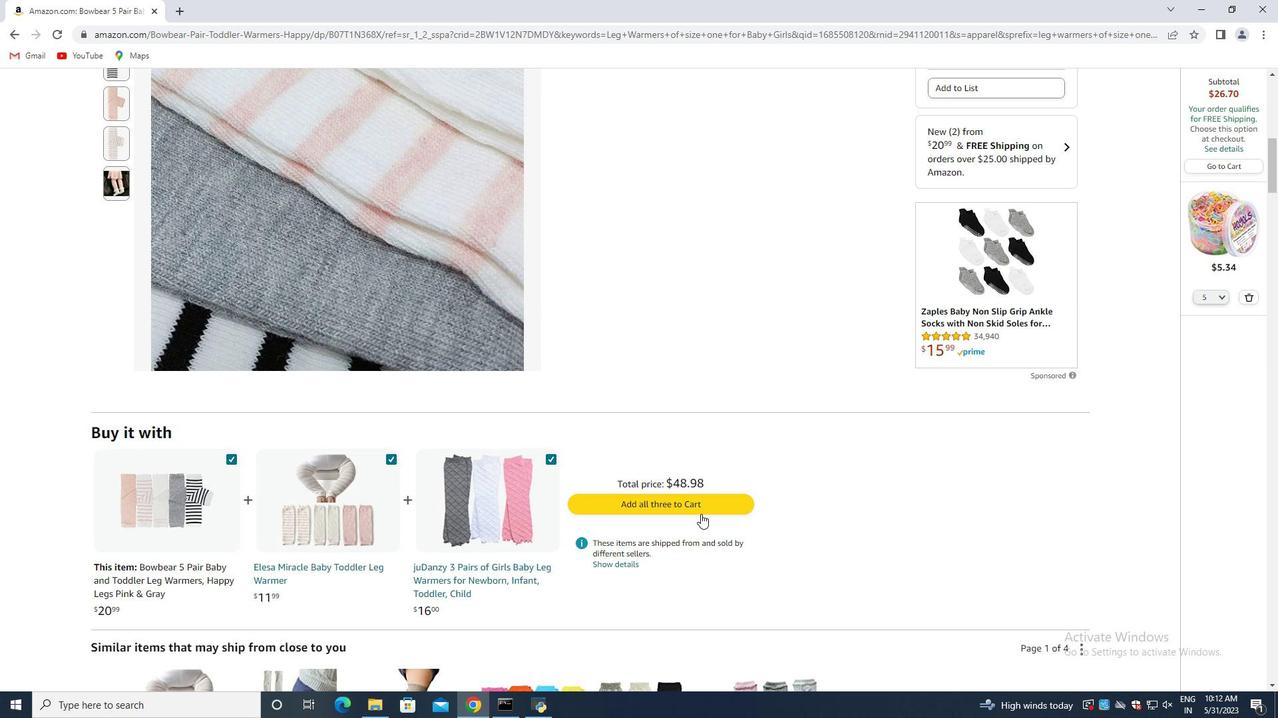 
Action: Mouse moved to (683, 511)
Screenshot: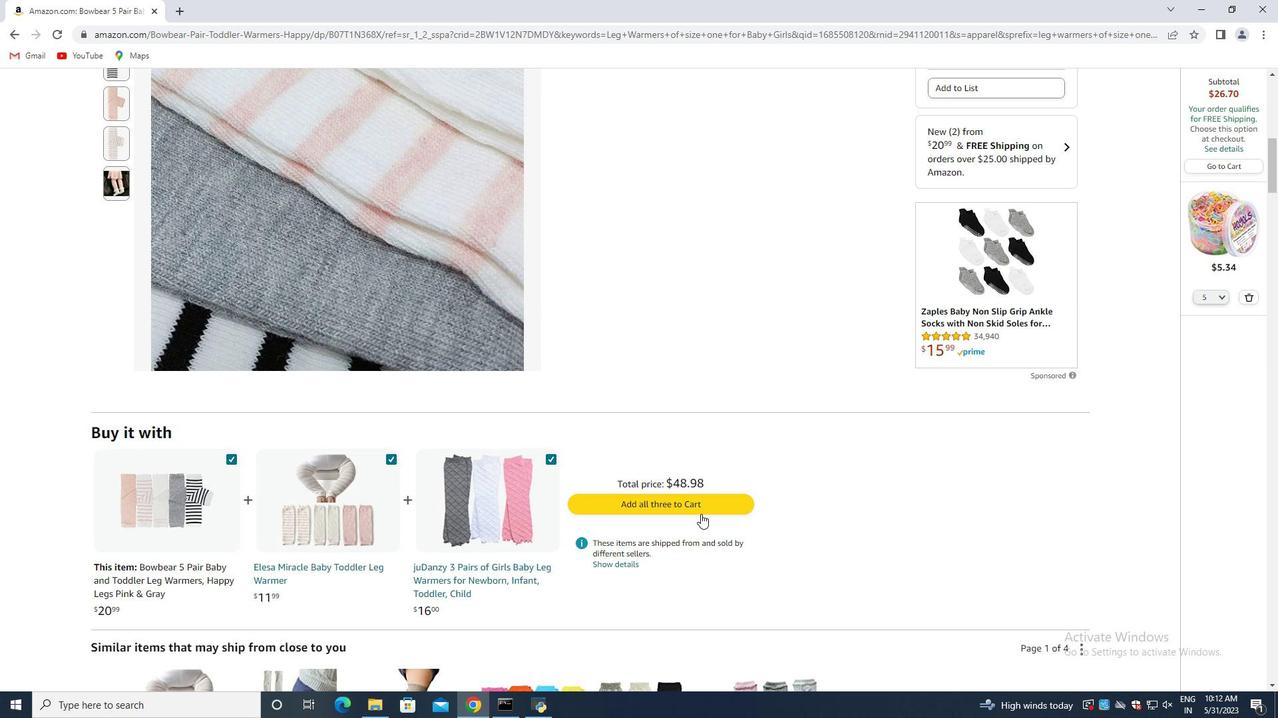 
Action: Mouse scrolled (685, 510) with delta (0, 0)
Screenshot: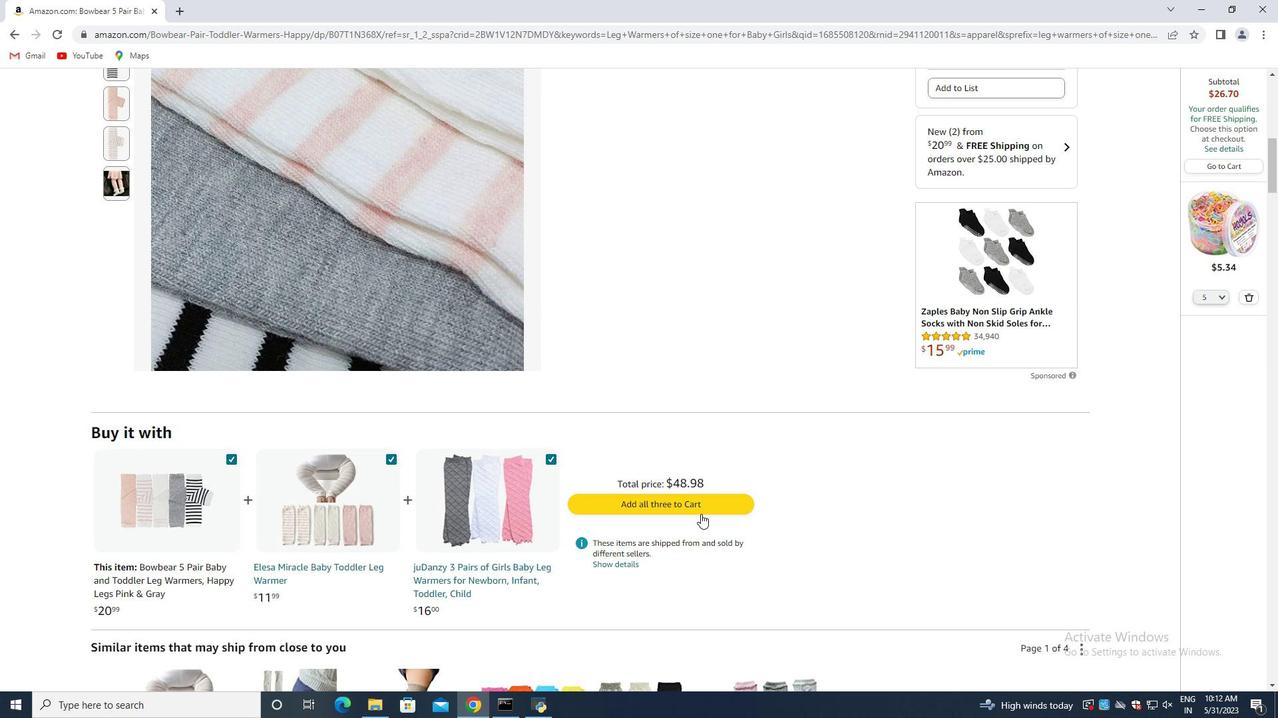 
Action: Mouse moved to (681, 511)
Screenshot: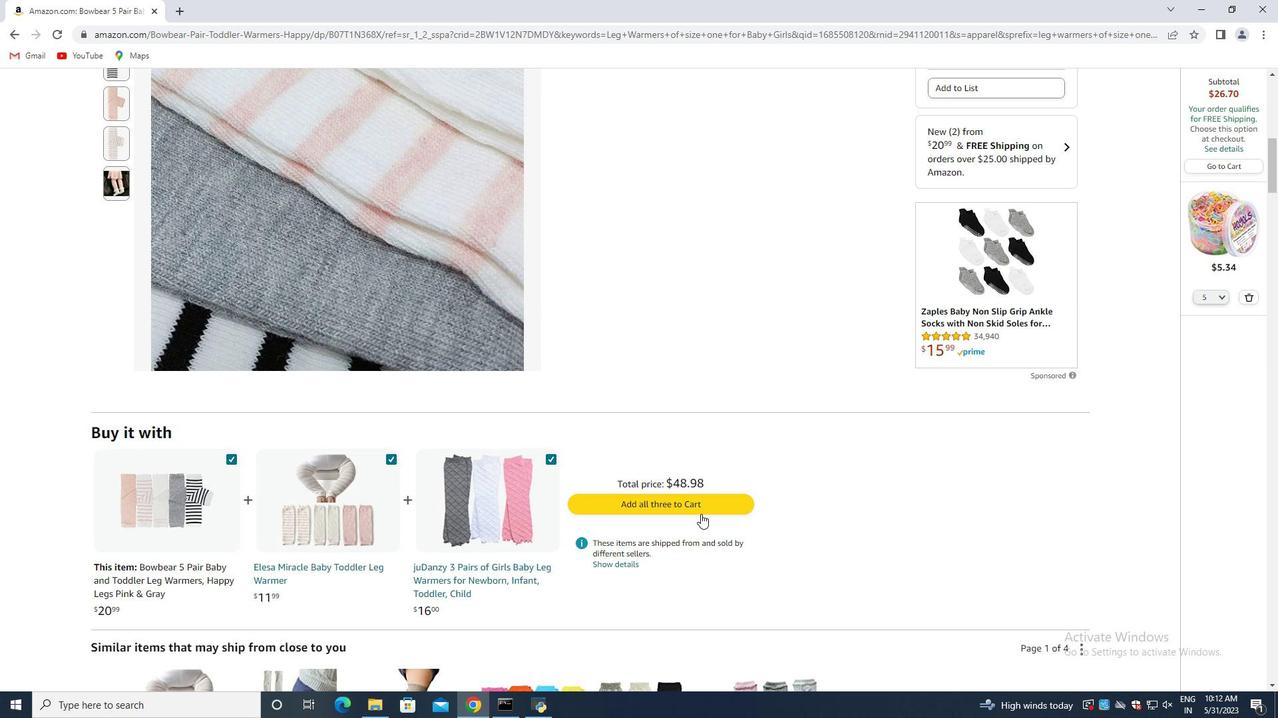 
Action: Mouse scrolled (681, 510) with delta (0, 0)
Screenshot: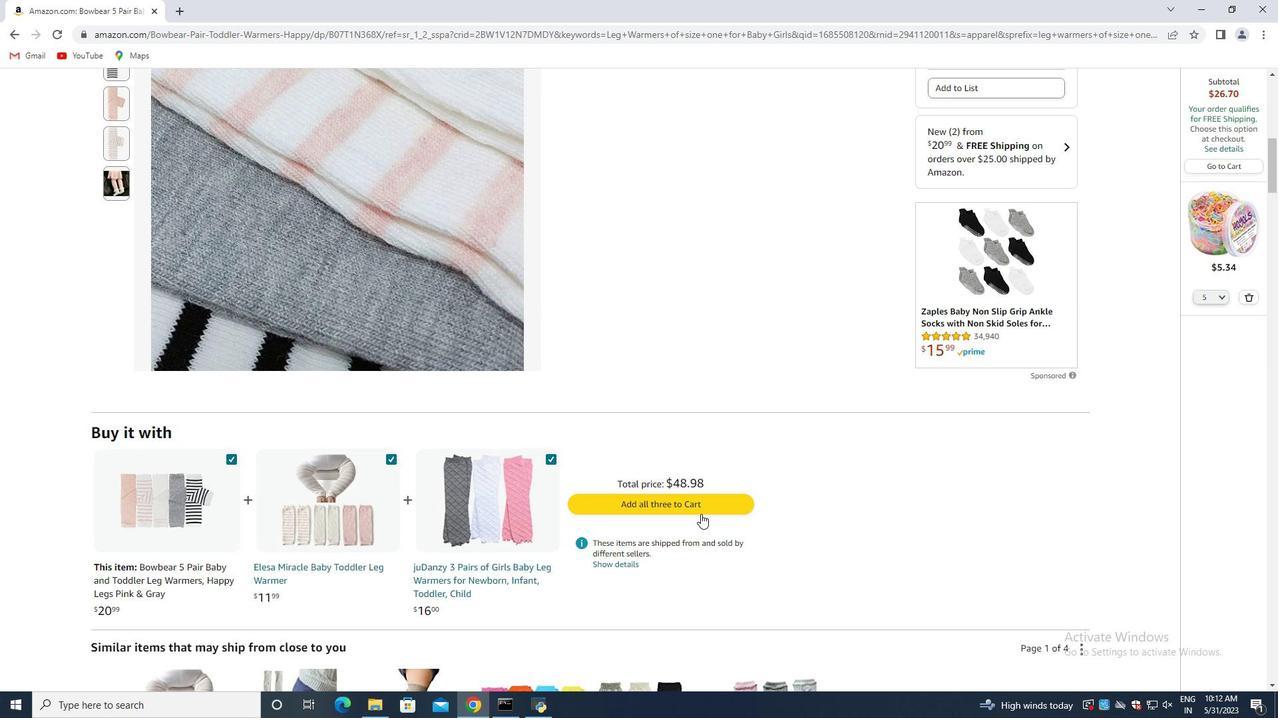 
Action: Mouse moved to (584, 494)
Screenshot: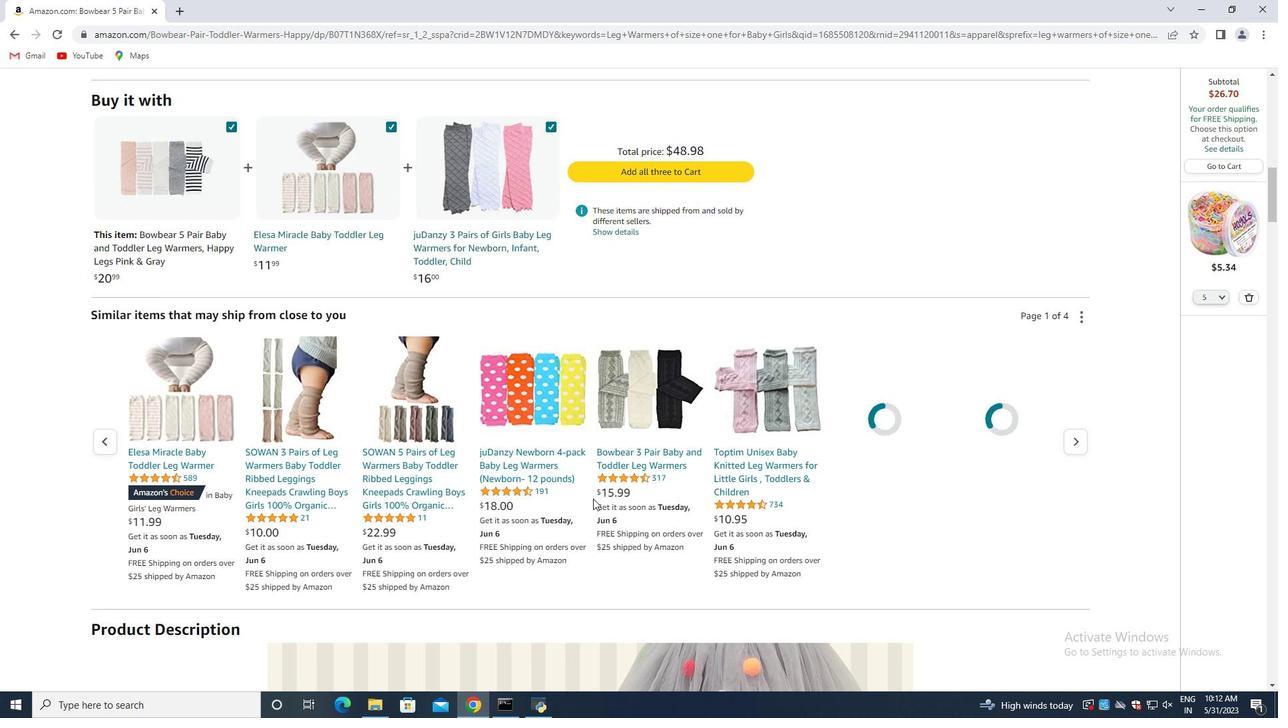 
Action: Mouse scrolled (584, 495) with delta (0, 0)
Screenshot: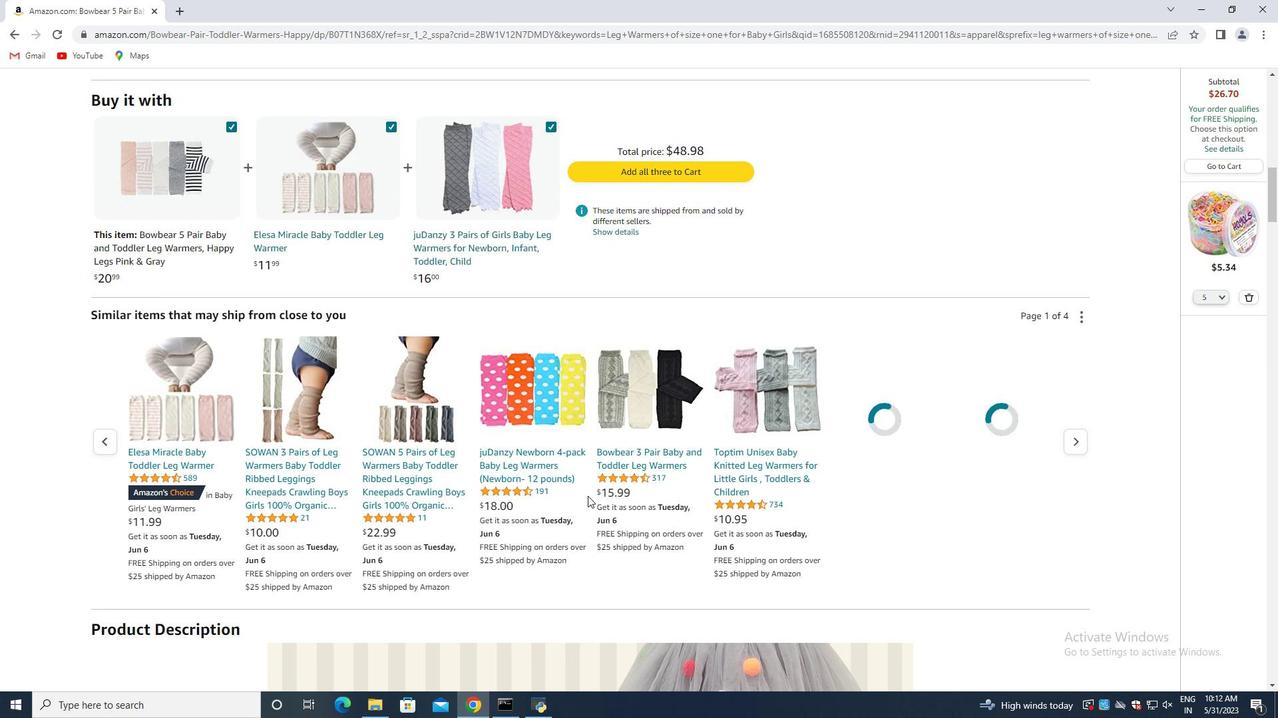 
Action: Mouse scrolled (584, 495) with delta (0, 0)
Screenshot: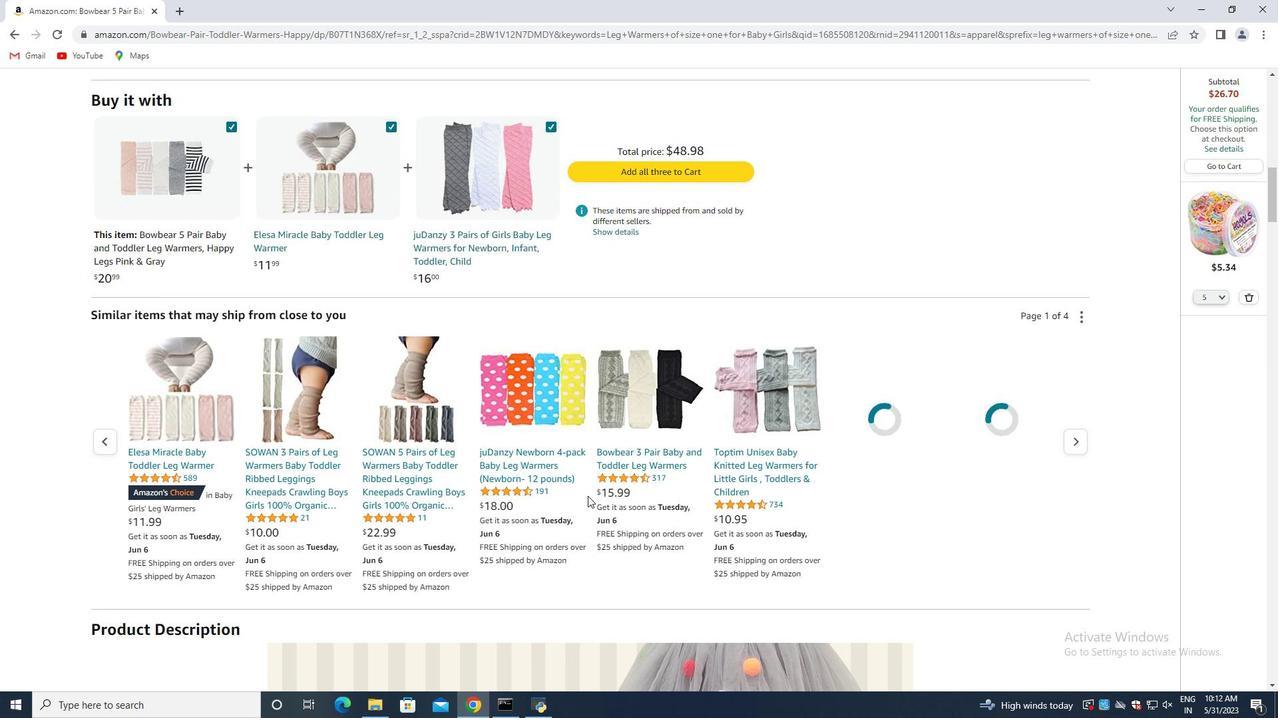 
Action: Mouse scrolled (584, 495) with delta (0, 0)
Screenshot: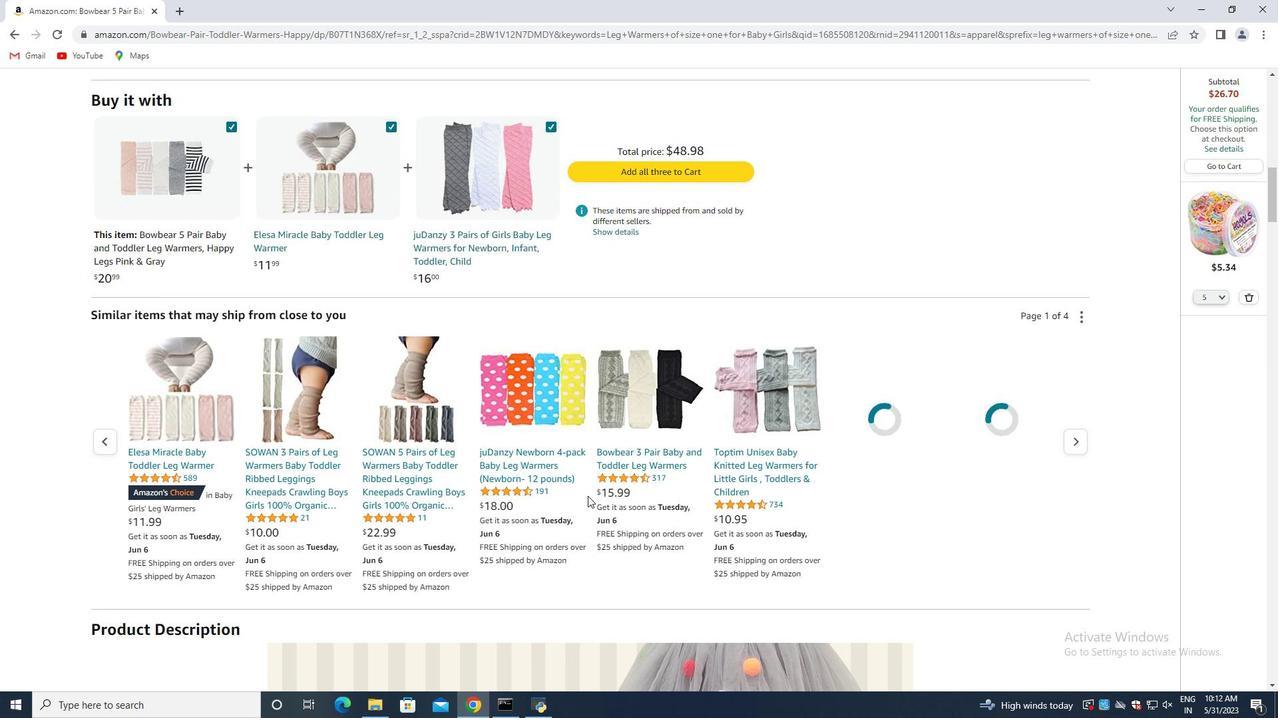 
Action: Mouse scrolled (584, 495) with delta (0, 0)
Screenshot: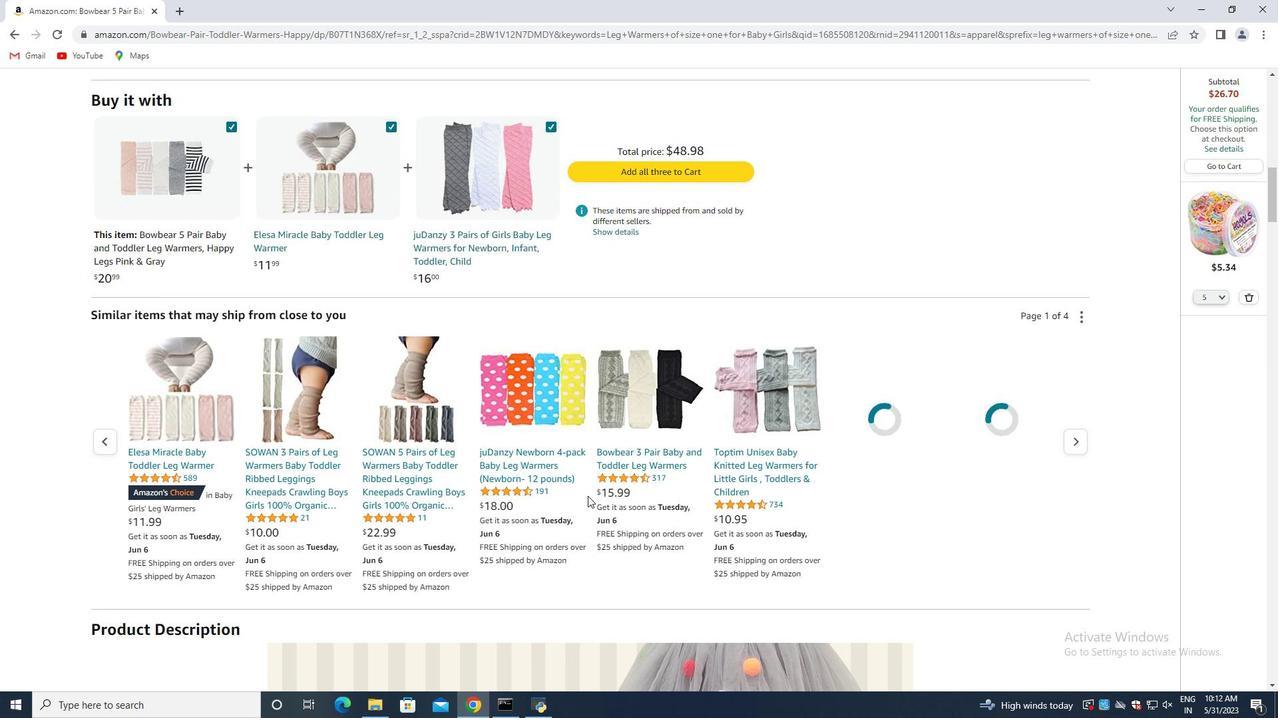 
Action: Mouse scrolled (584, 495) with delta (0, 0)
Screenshot: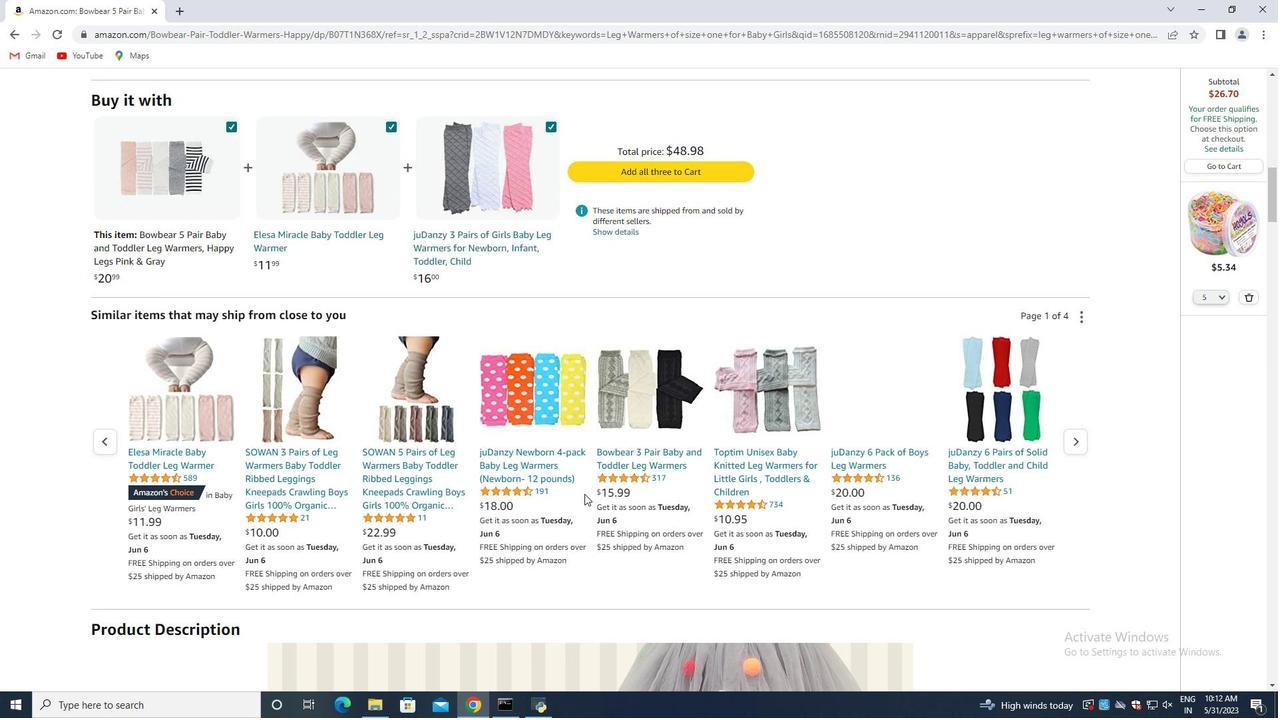 
Action: Mouse scrolled (584, 495) with delta (0, 0)
Screenshot: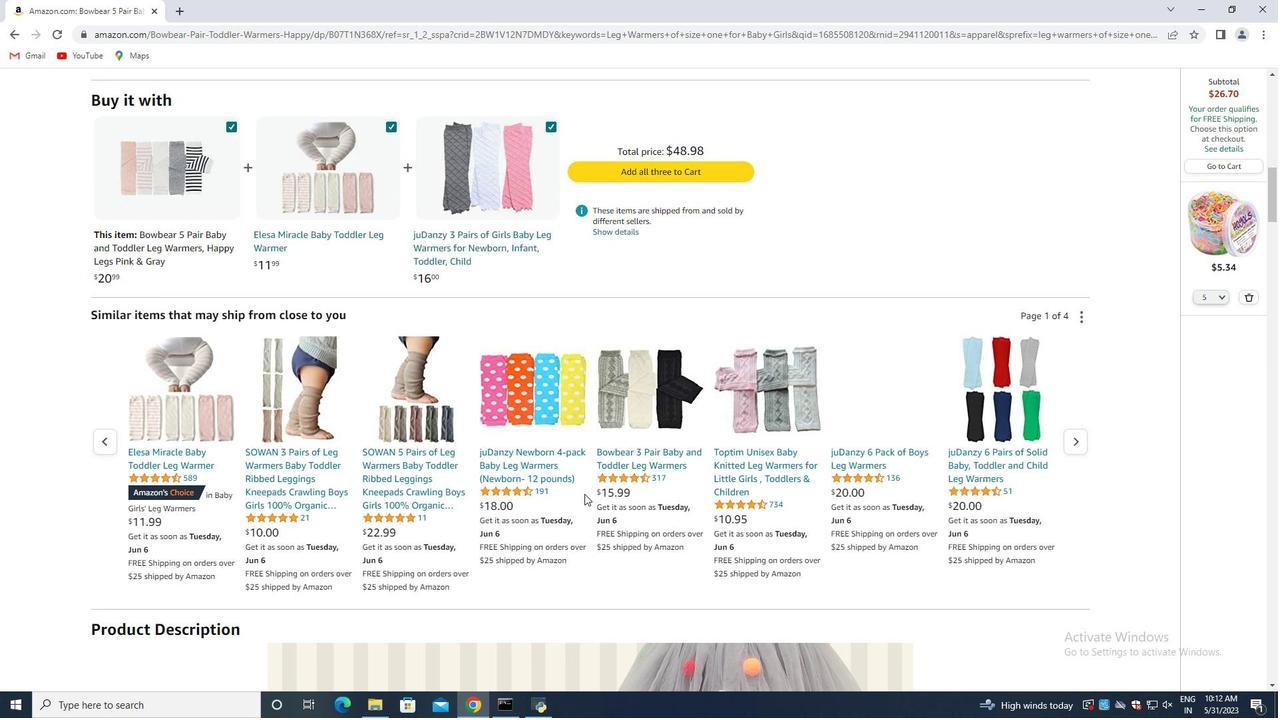 
Action: Mouse scrolled (584, 495) with delta (0, 0)
Screenshot: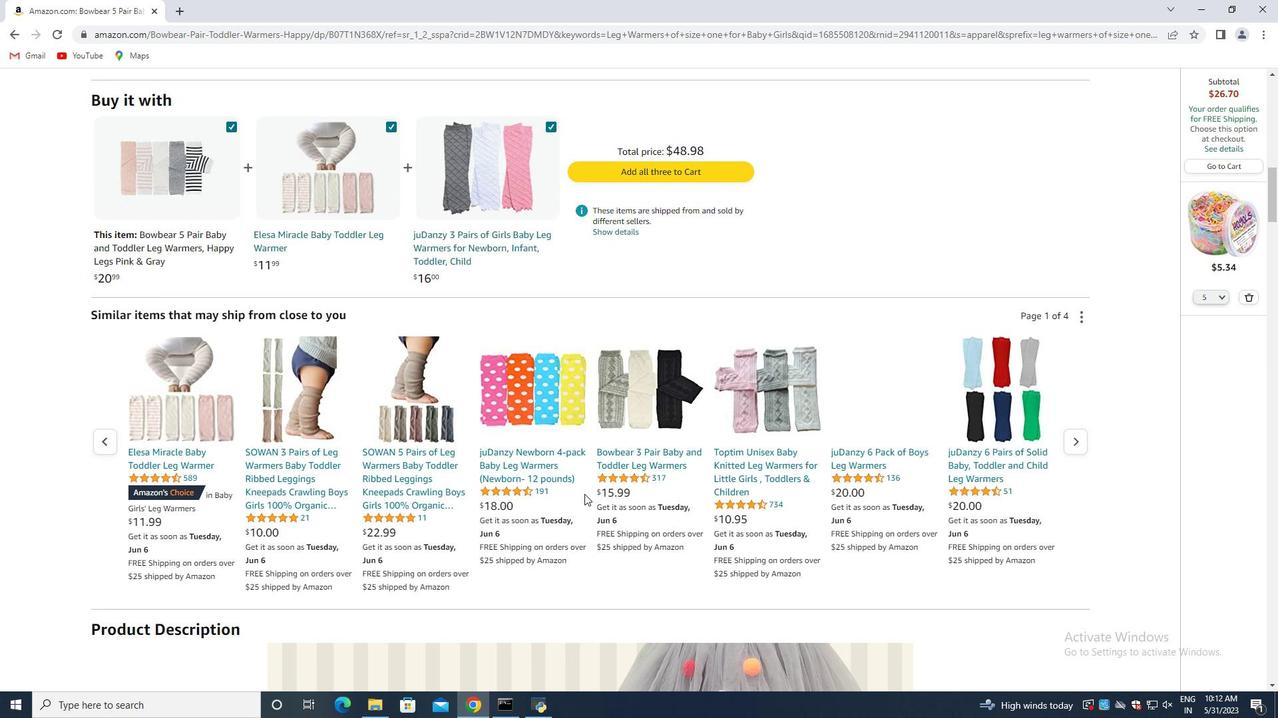 
Action: Mouse scrolled (584, 495) with delta (0, 0)
Screenshot: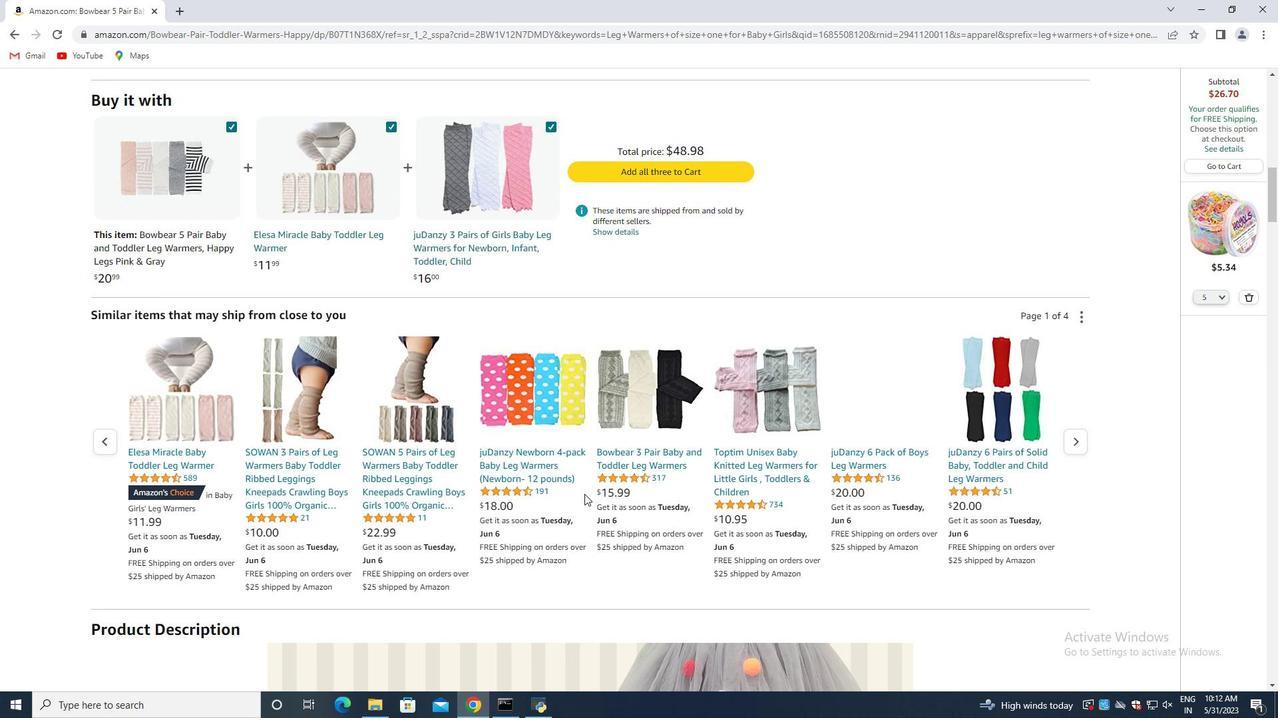 
Action: Mouse scrolled (584, 495) with delta (0, 0)
Screenshot: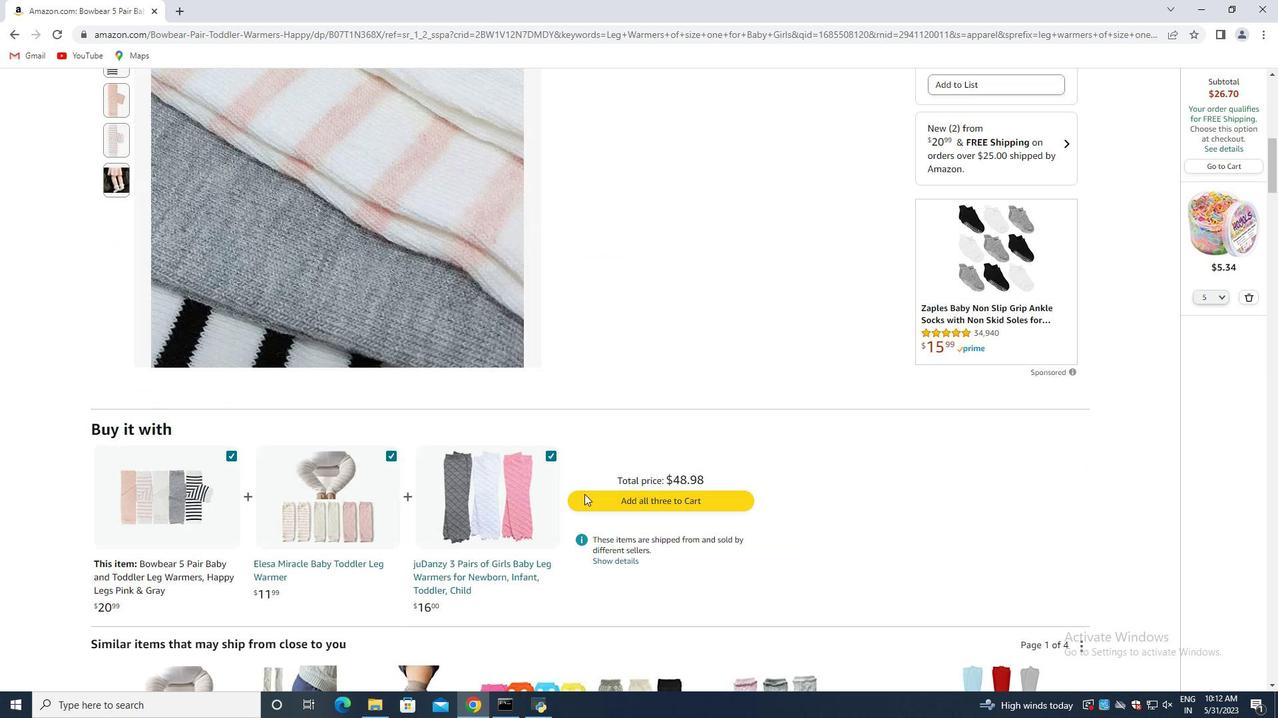 
Action: Mouse scrolled (584, 495) with delta (0, 0)
Screenshot: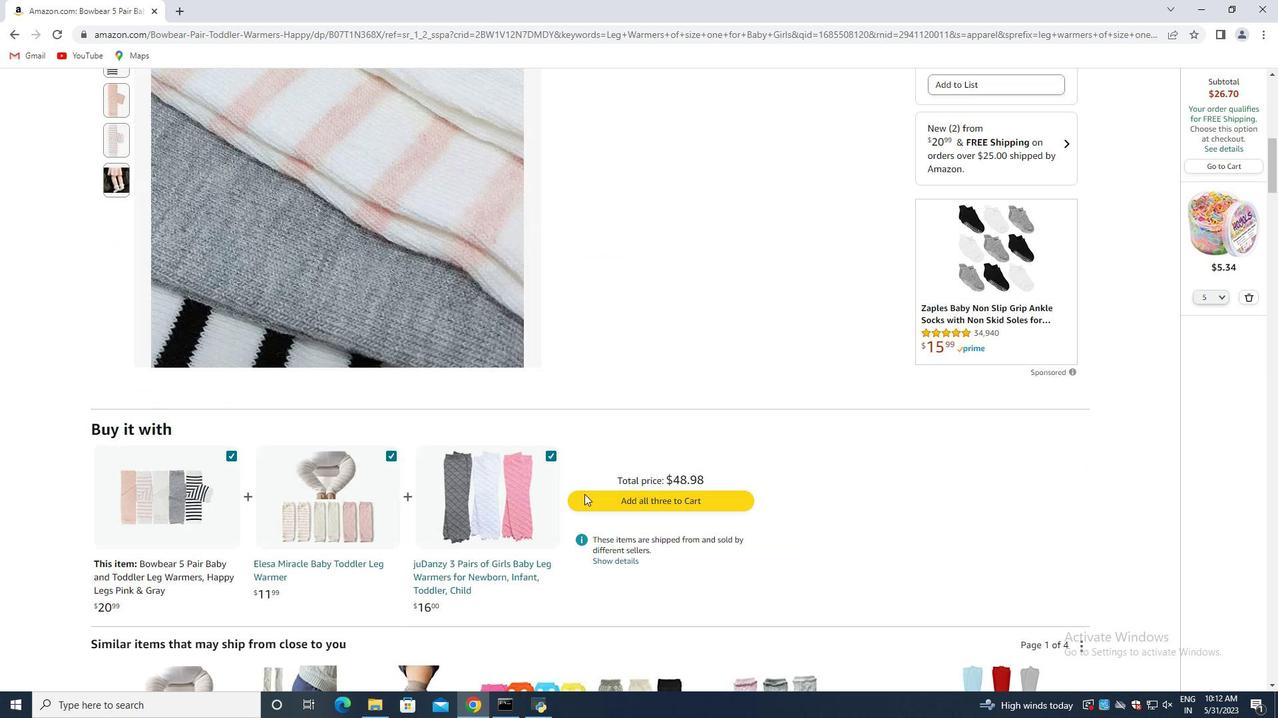 
Action: Mouse scrolled (584, 495) with delta (0, 0)
Screenshot: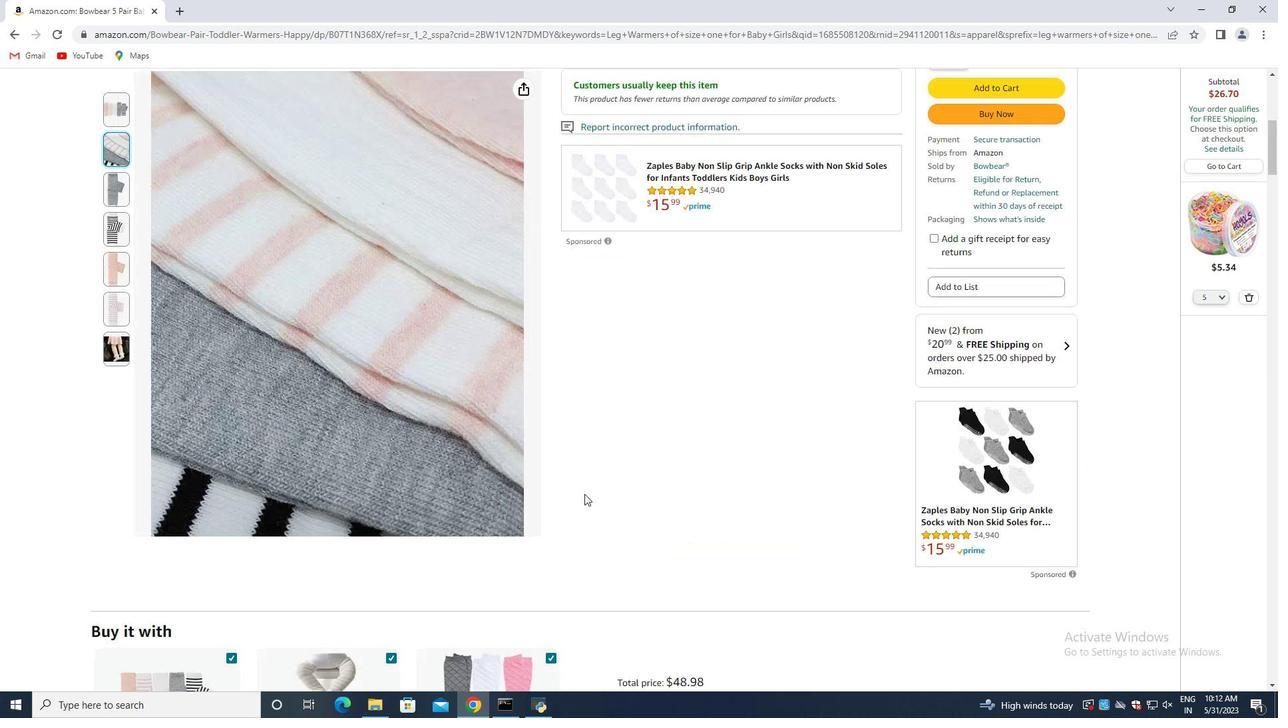 
Action: Mouse scrolled (584, 495) with delta (0, 0)
Screenshot: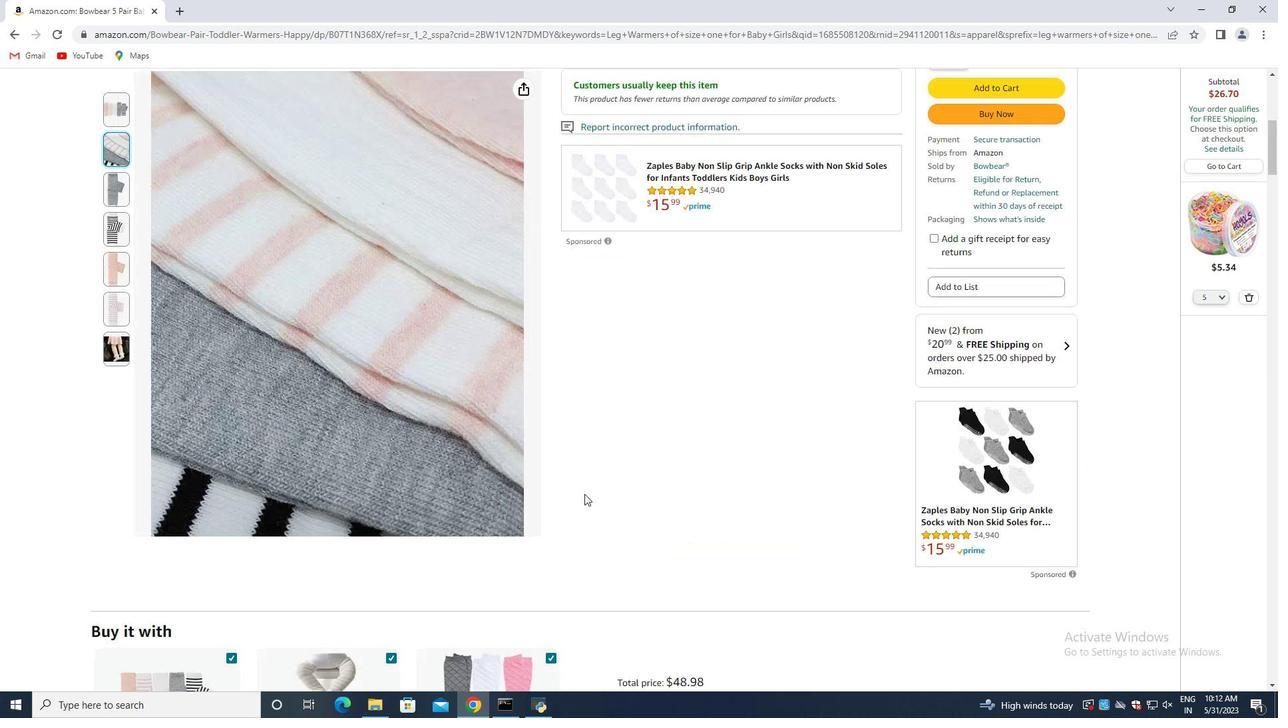 
Action: Mouse scrolled (584, 495) with delta (0, 0)
Screenshot: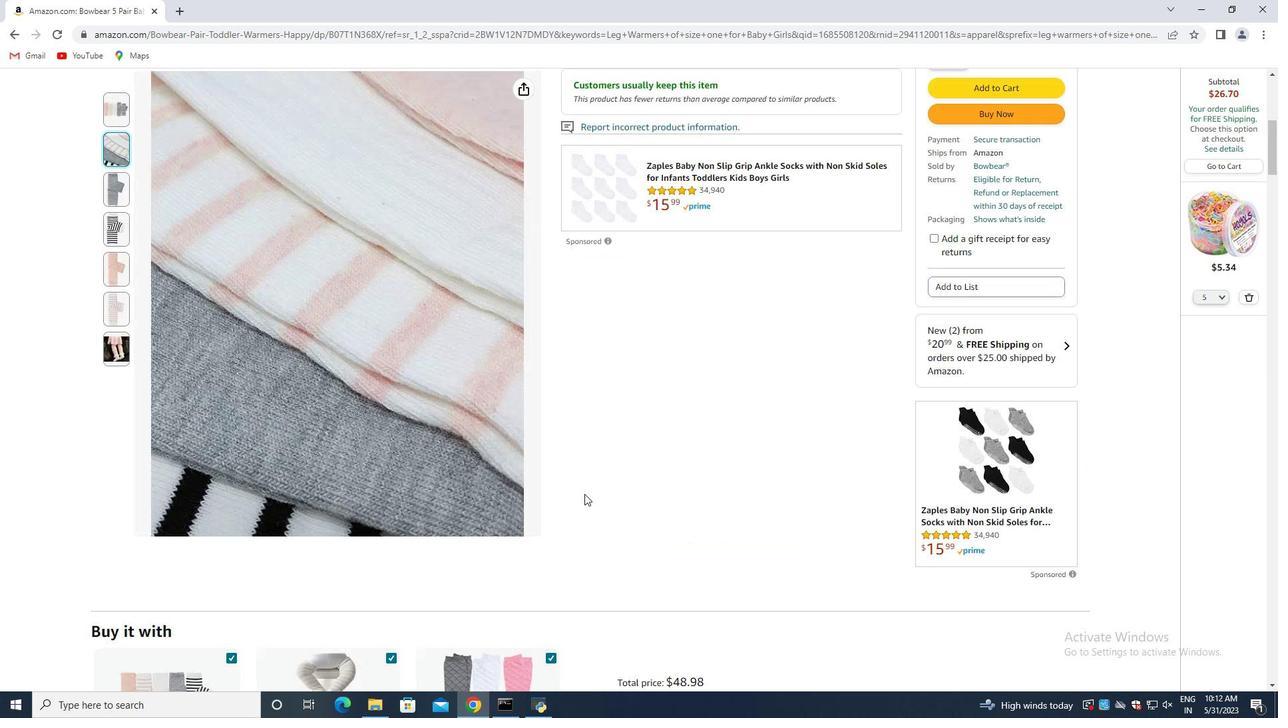 
Action: Mouse scrolled (584, 495) with delta (0, 0)
Screenshot: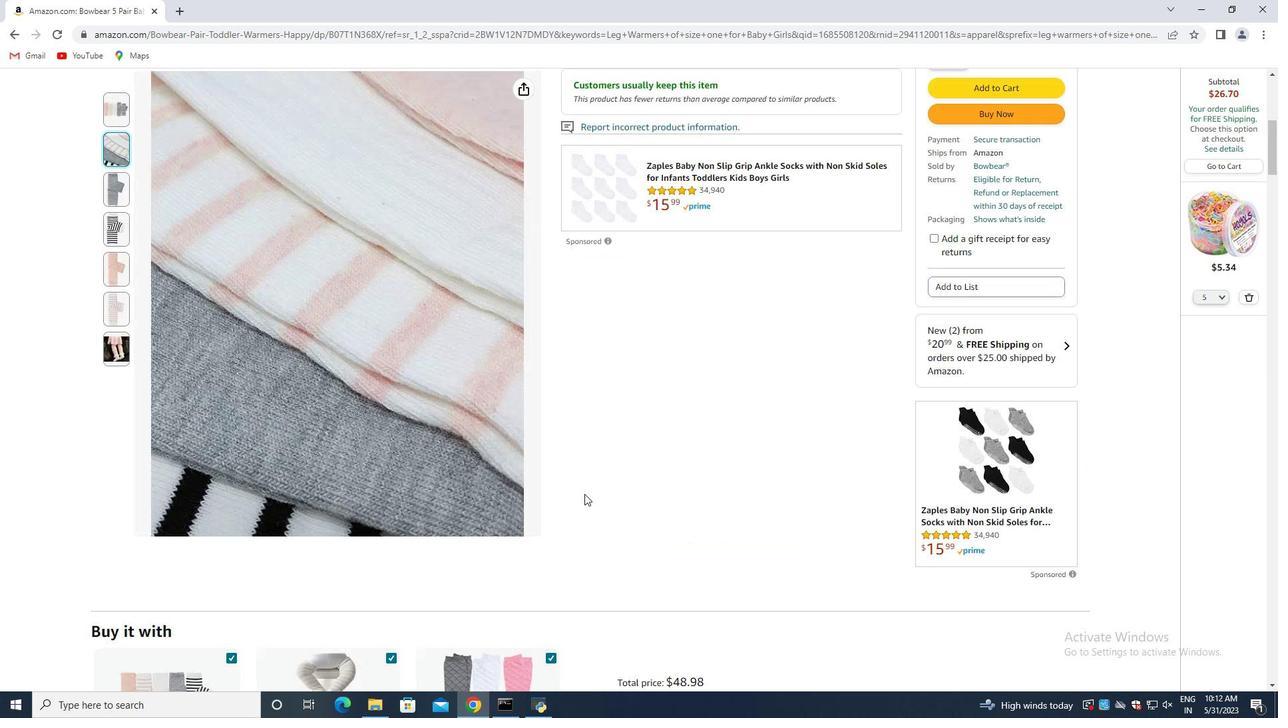 
Action: Mouse scrolled (584, 495) with delta (0, 0)
Screenshot: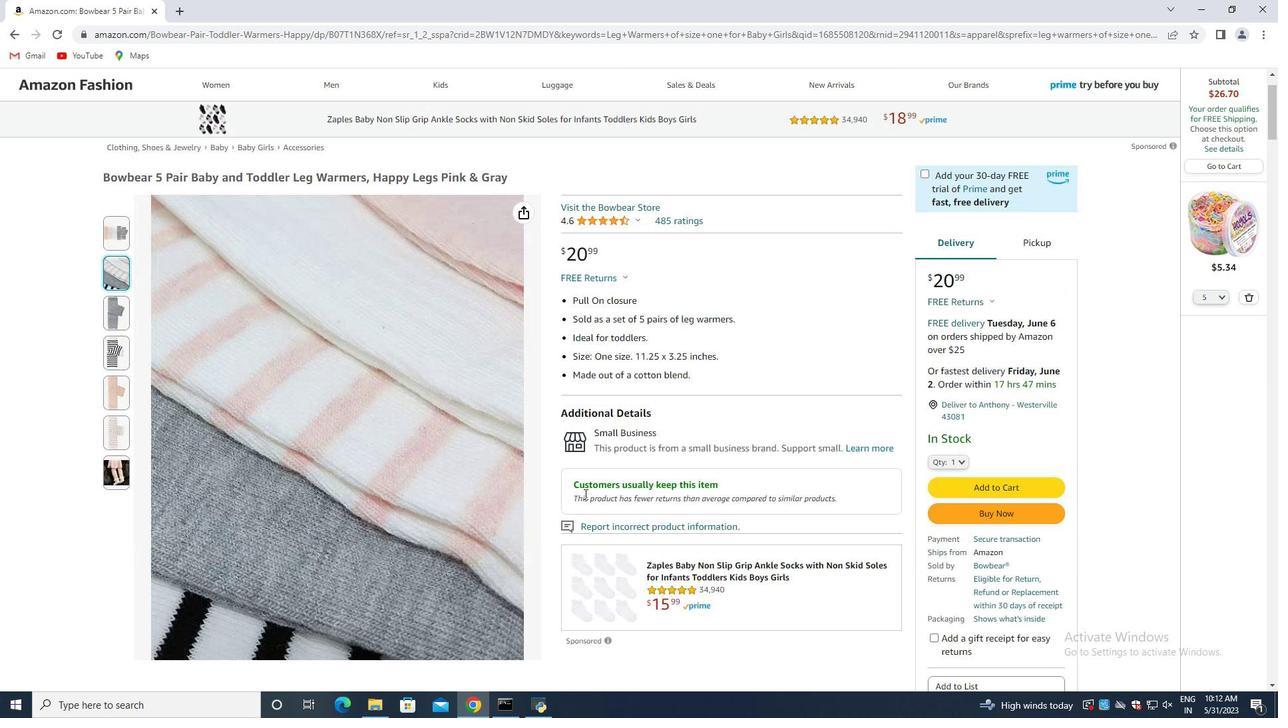 
Action: Mouse scrolled (584, 495) with delta (0, 0)
Screenshot: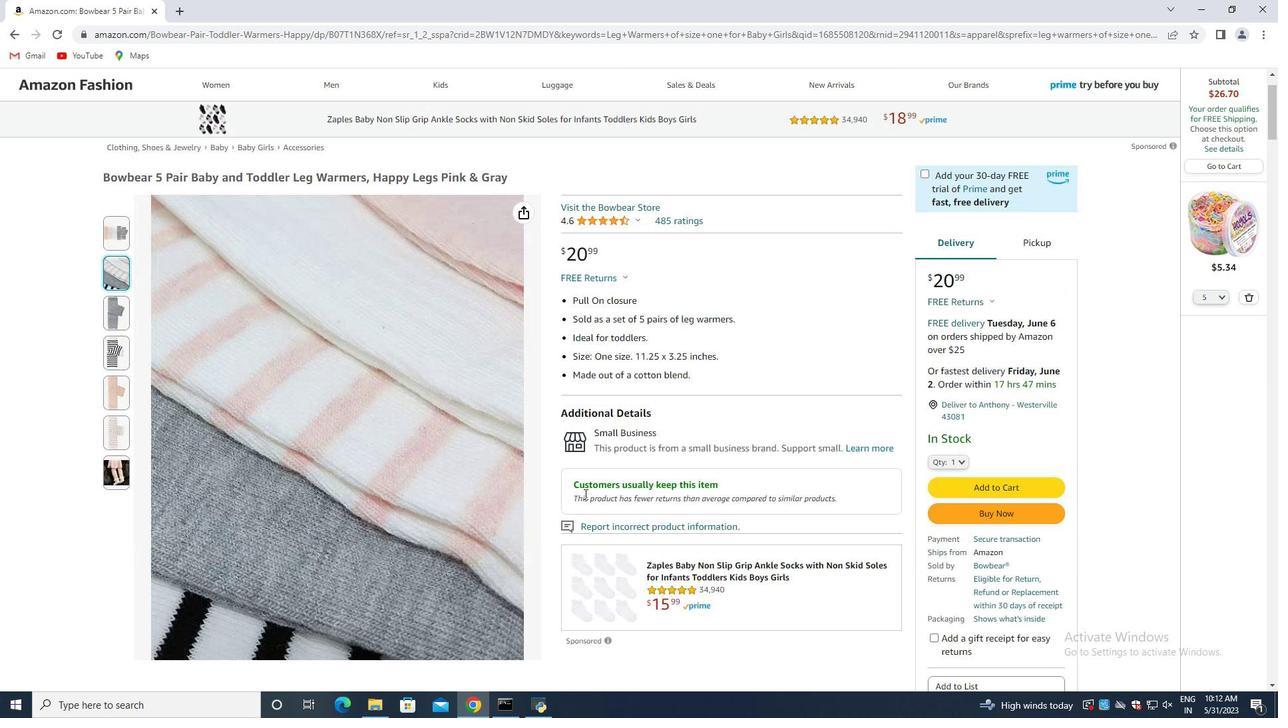 
Action: Mouse scrolled (584, 495) with delta (0, 0)
Screenshot: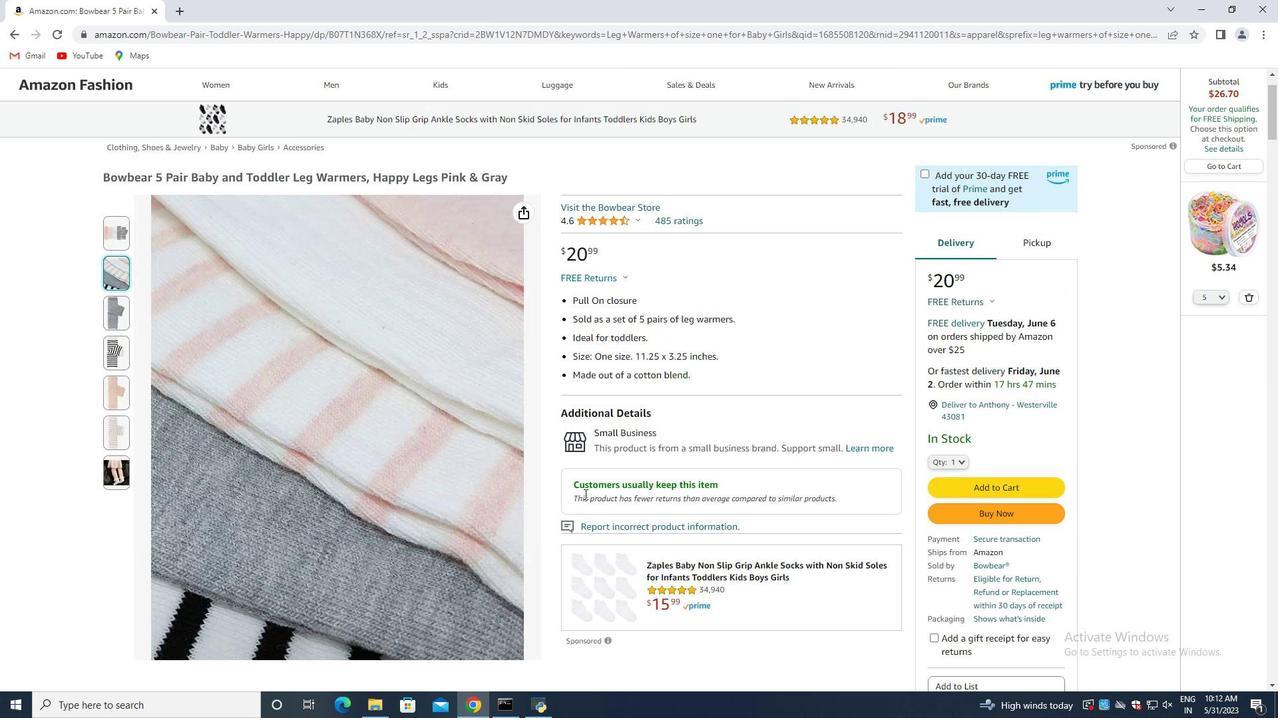 
Action: Mouse scrolled (584, 495) with delta (0, 0)
Screenshot: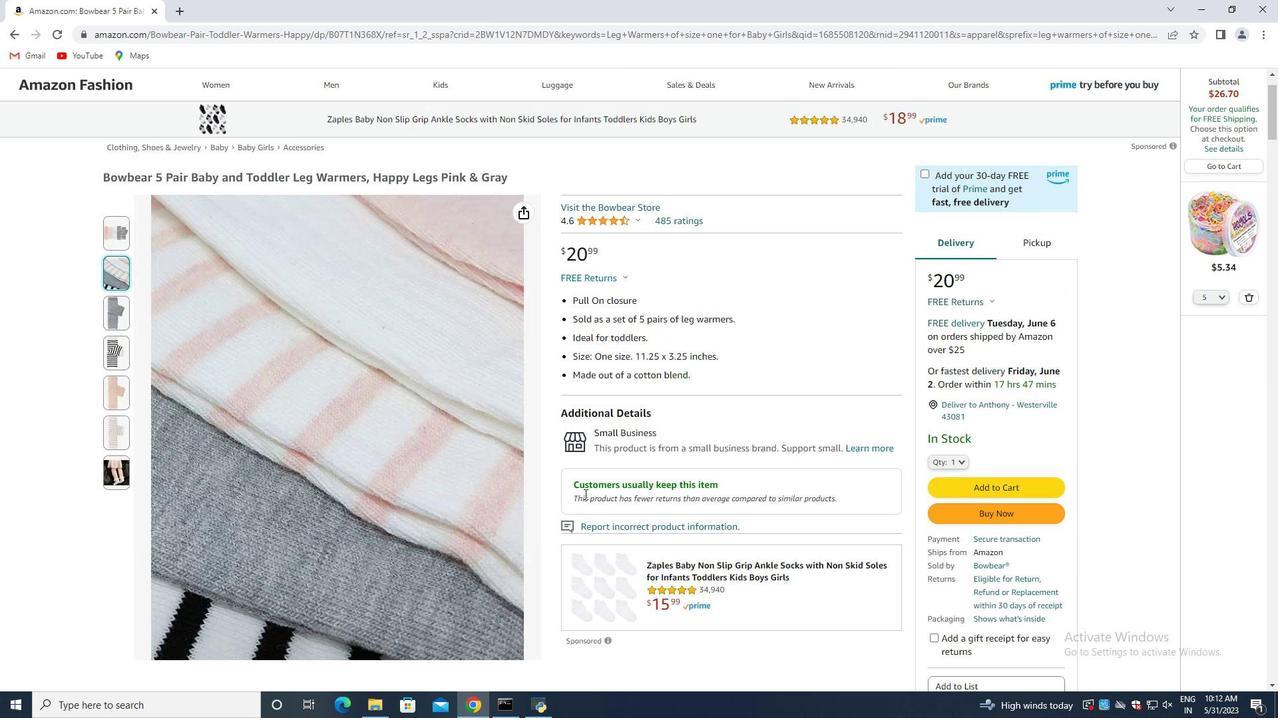 
Action: Mouse scrolled (584, 495) with delta (0, 0)
Screenshot: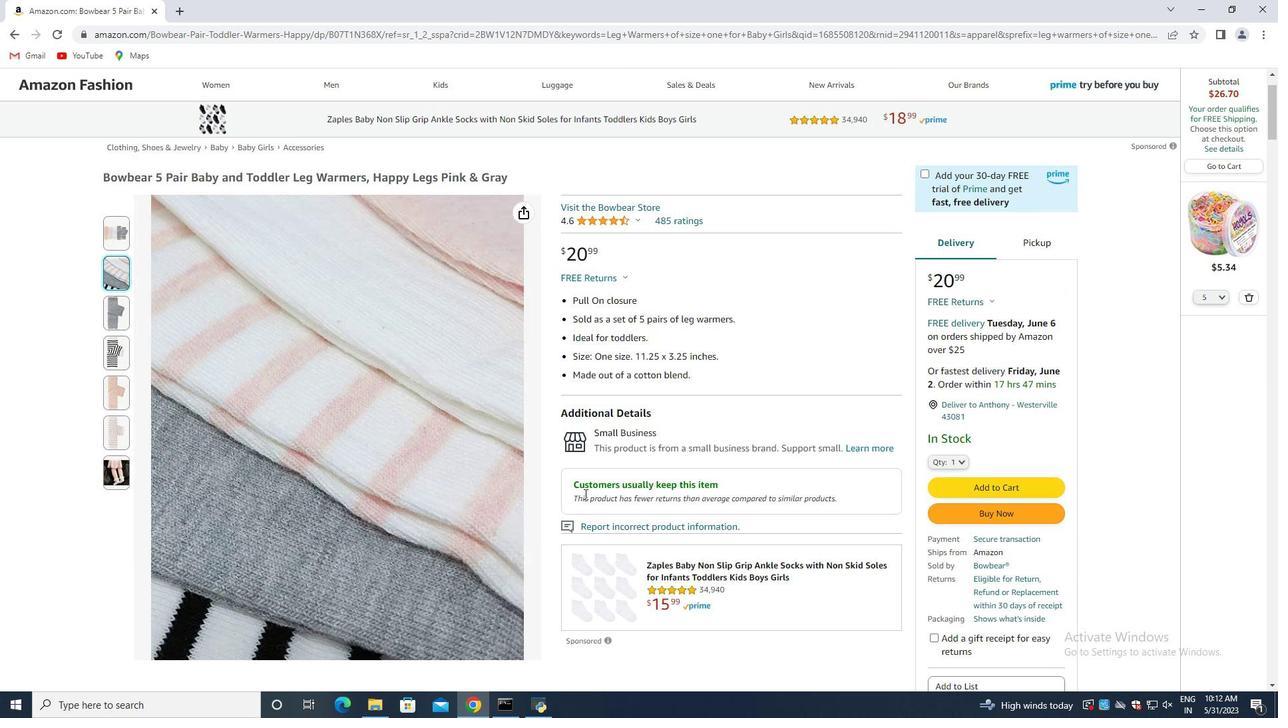 
Action: Mouse scrolled (584, 495) with delta (0, 0)
Screenshot: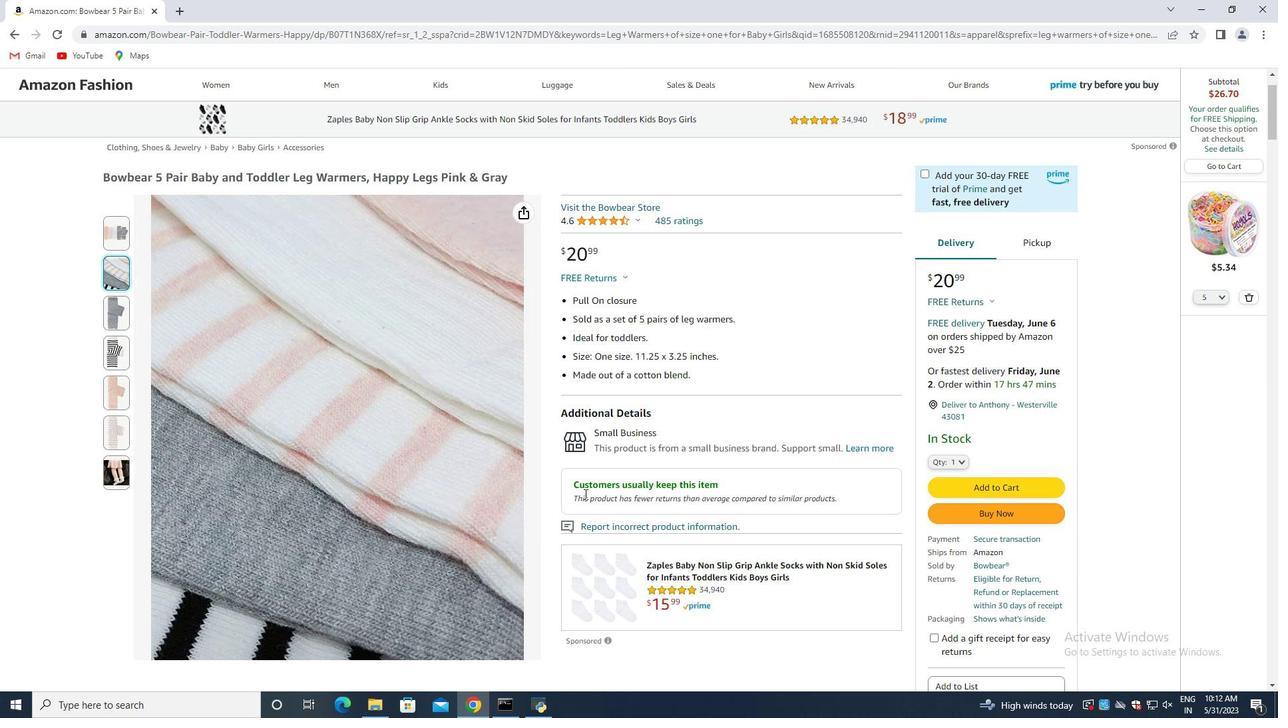 
Action: Mouse moved to (13, 33)
Screenshot: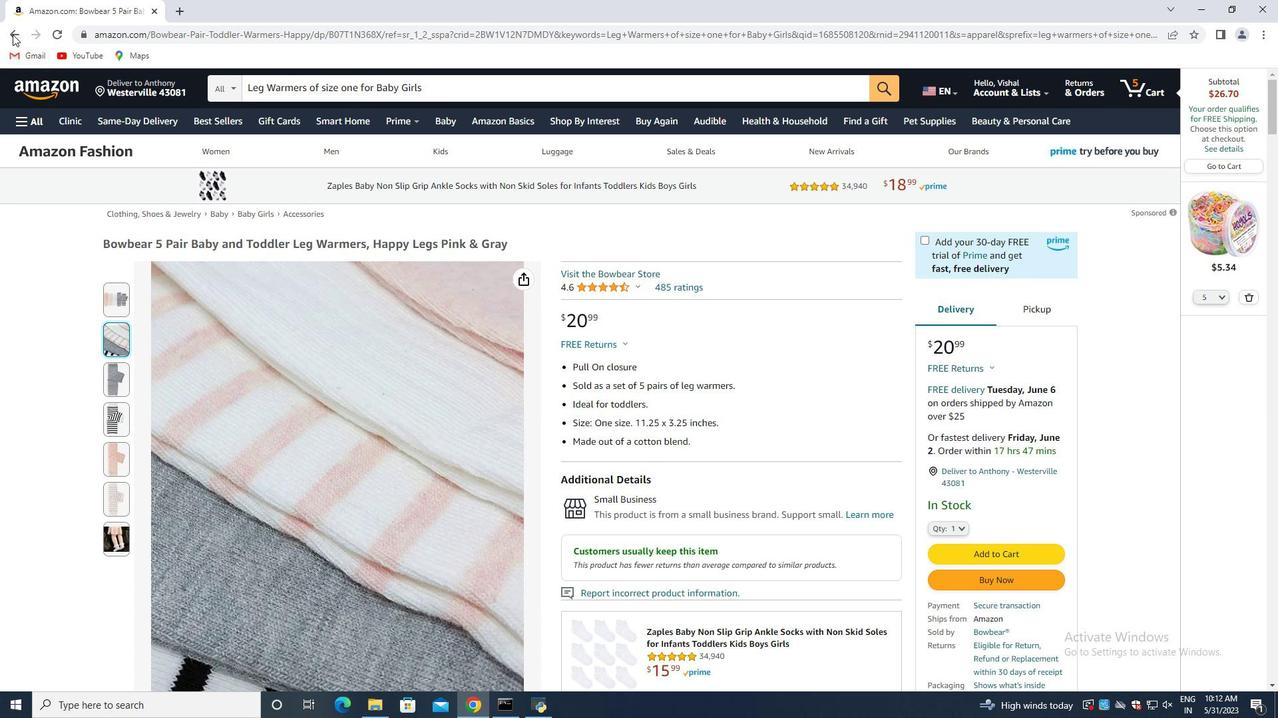
Action: Mouse pressed left at (13, 33)
Screenshot: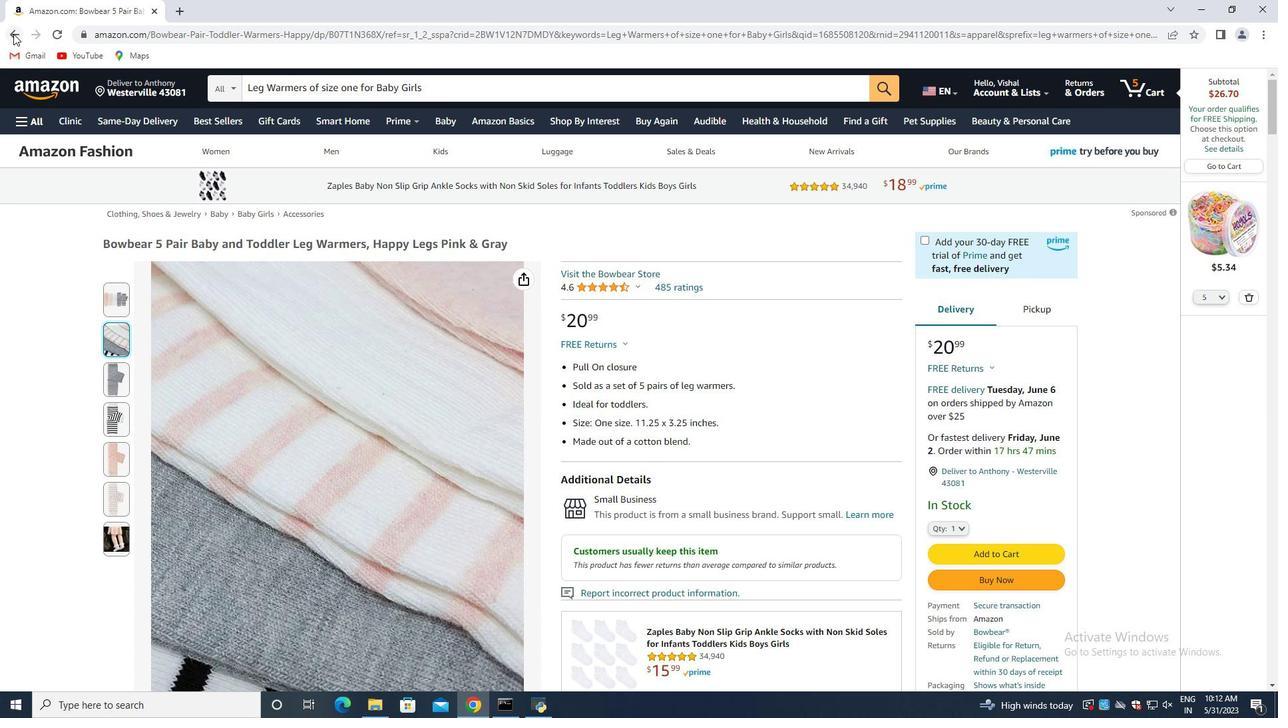 
Action: Mouse moved to (1253, 299)
Screenshot: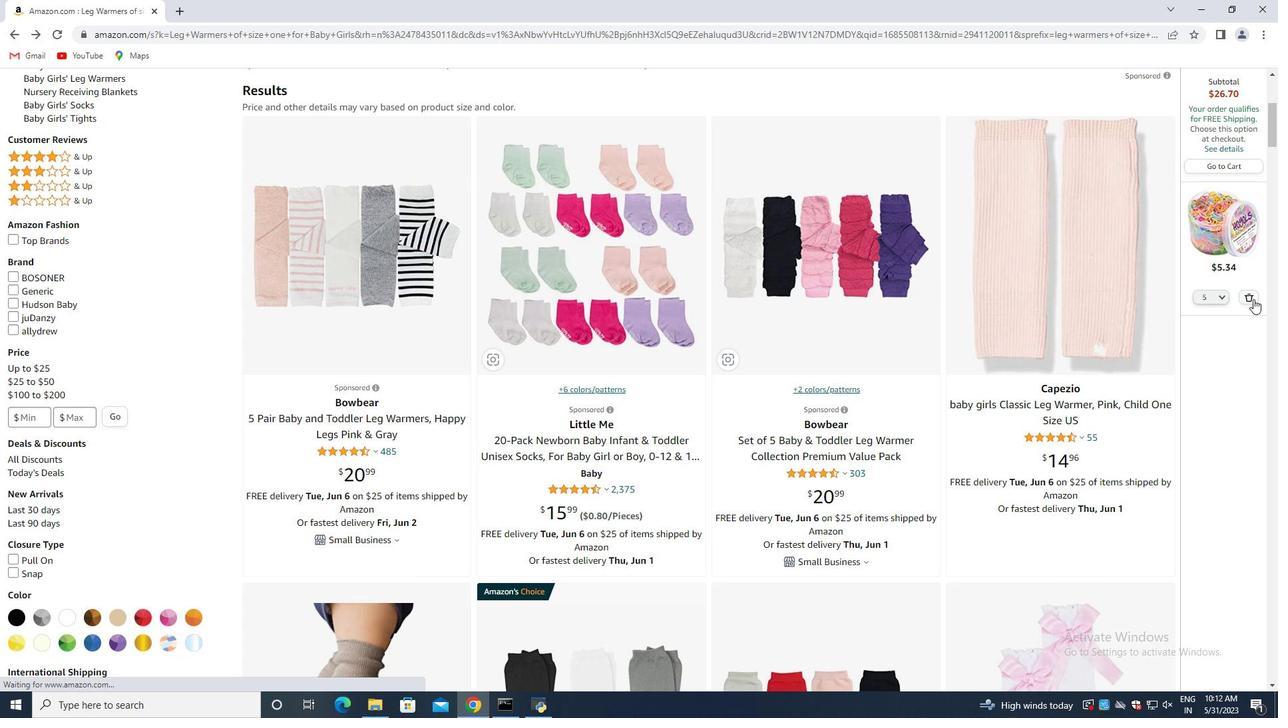 
Action: Mouse pressed left at (1253, 299)
Screenshot: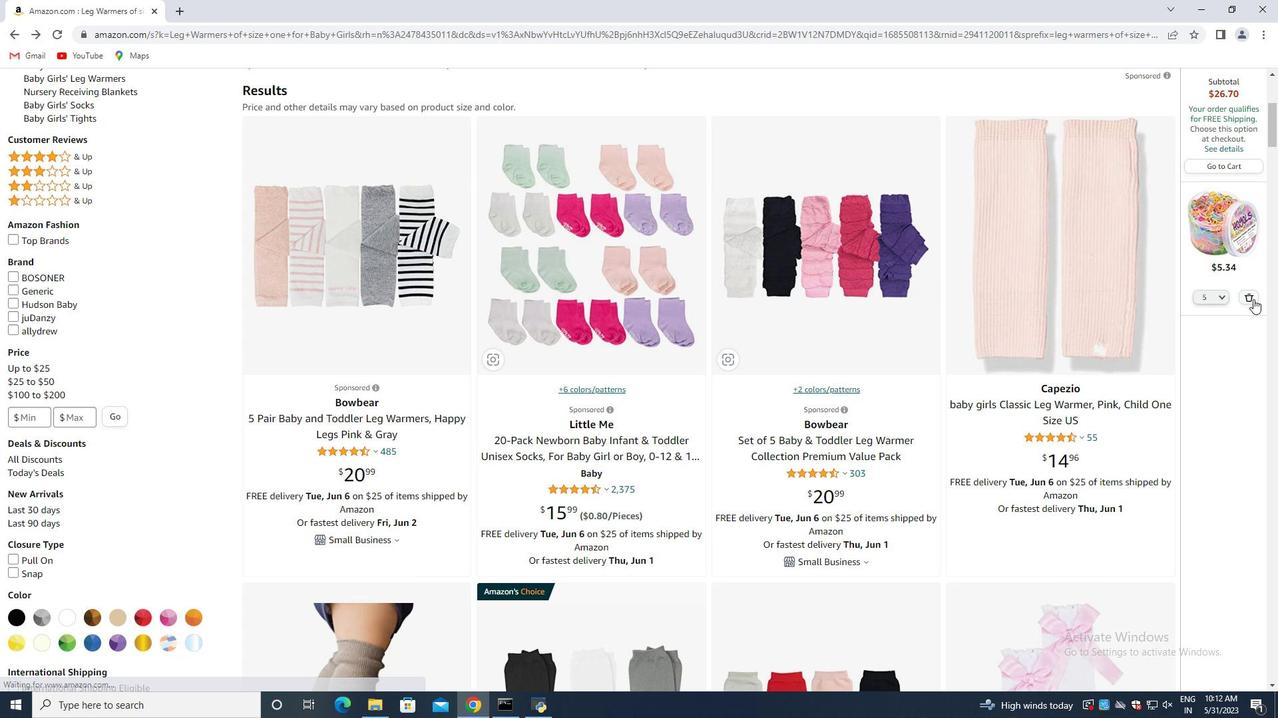 
Action: Mouse moved to (1087, 324)
Screenshot: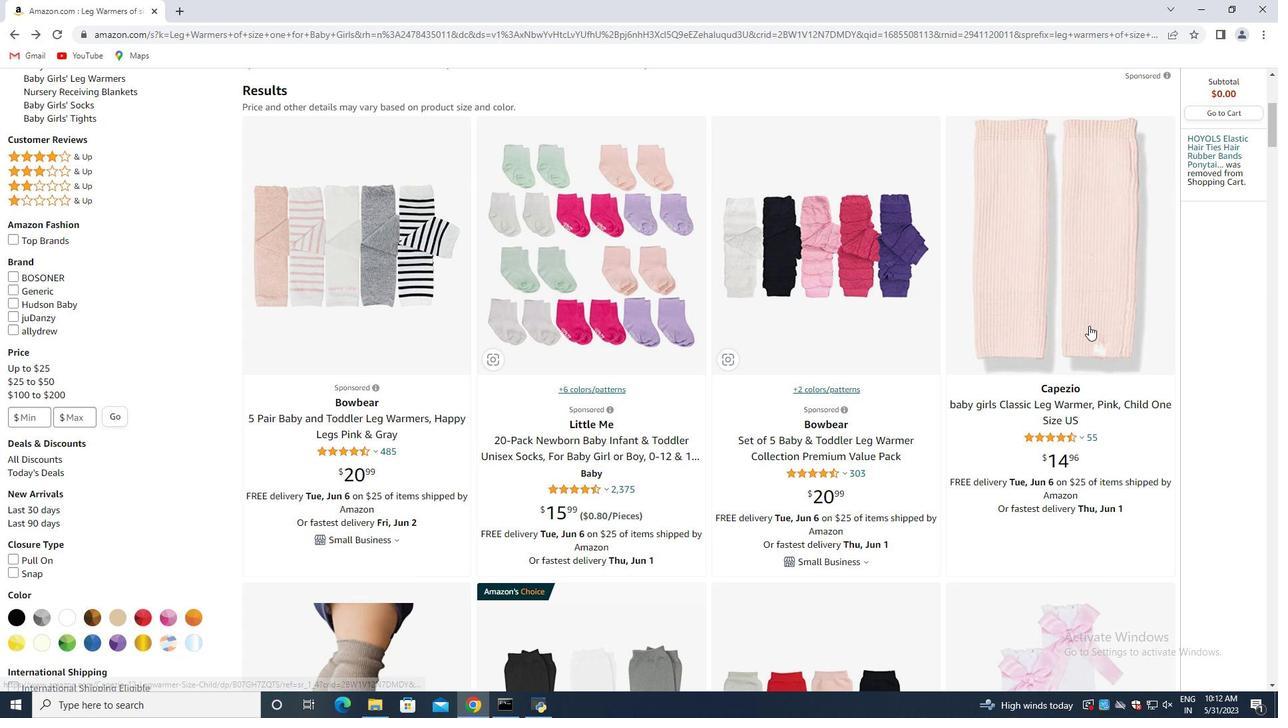 
Action: Mouse pressed left at (1087, 324)
Screenshot: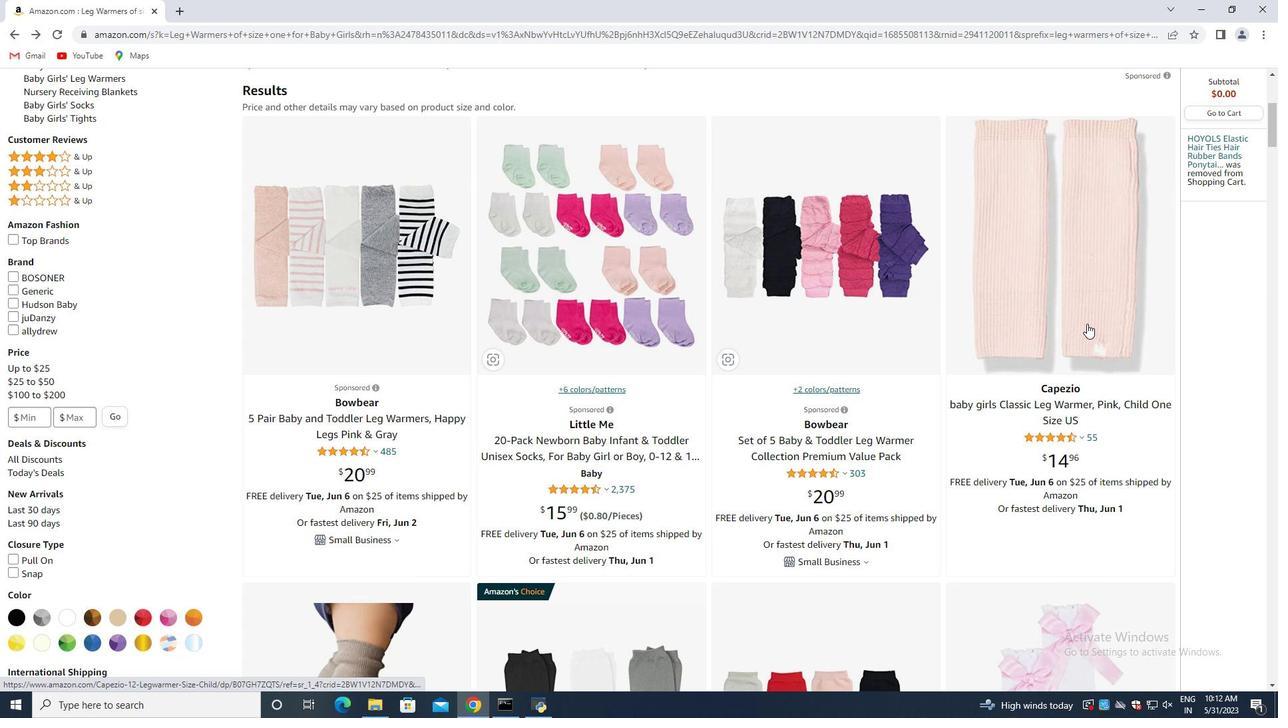 
Action: Mouse moved to (435, 326)
Screenshot: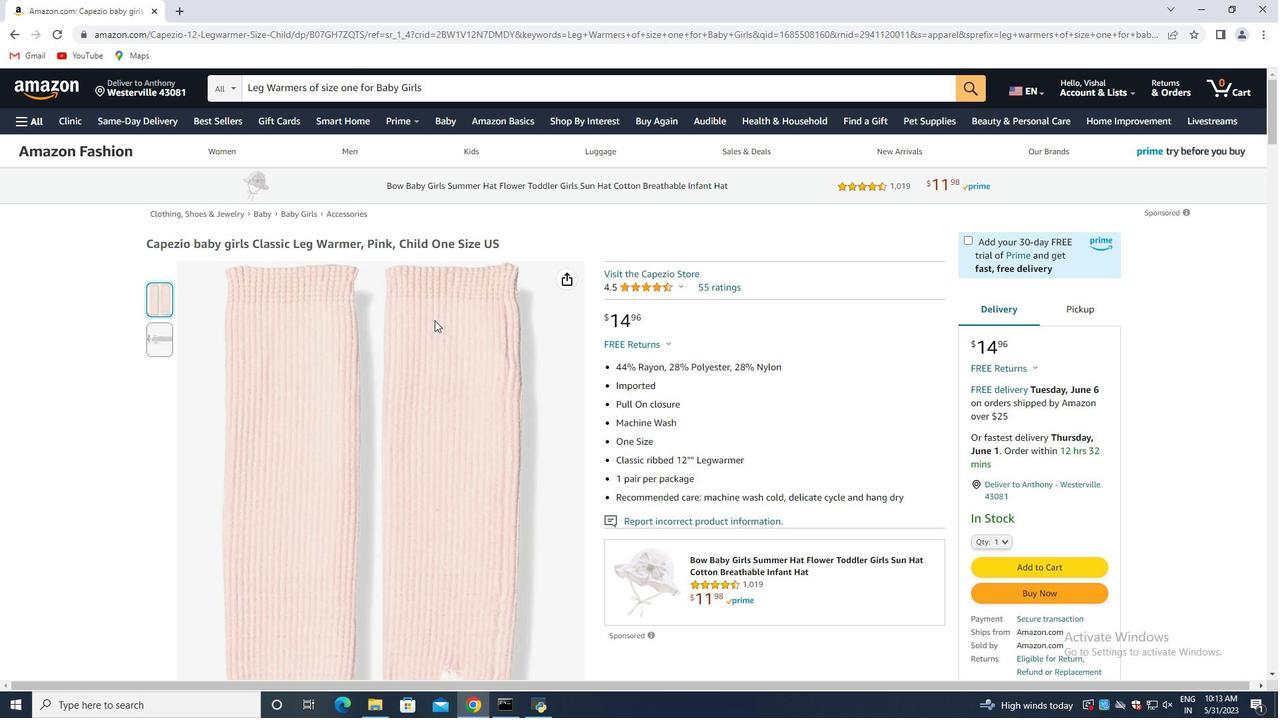 
Action: Mouse scrolled (435, 325) with delta (0, 0)
Screenshot: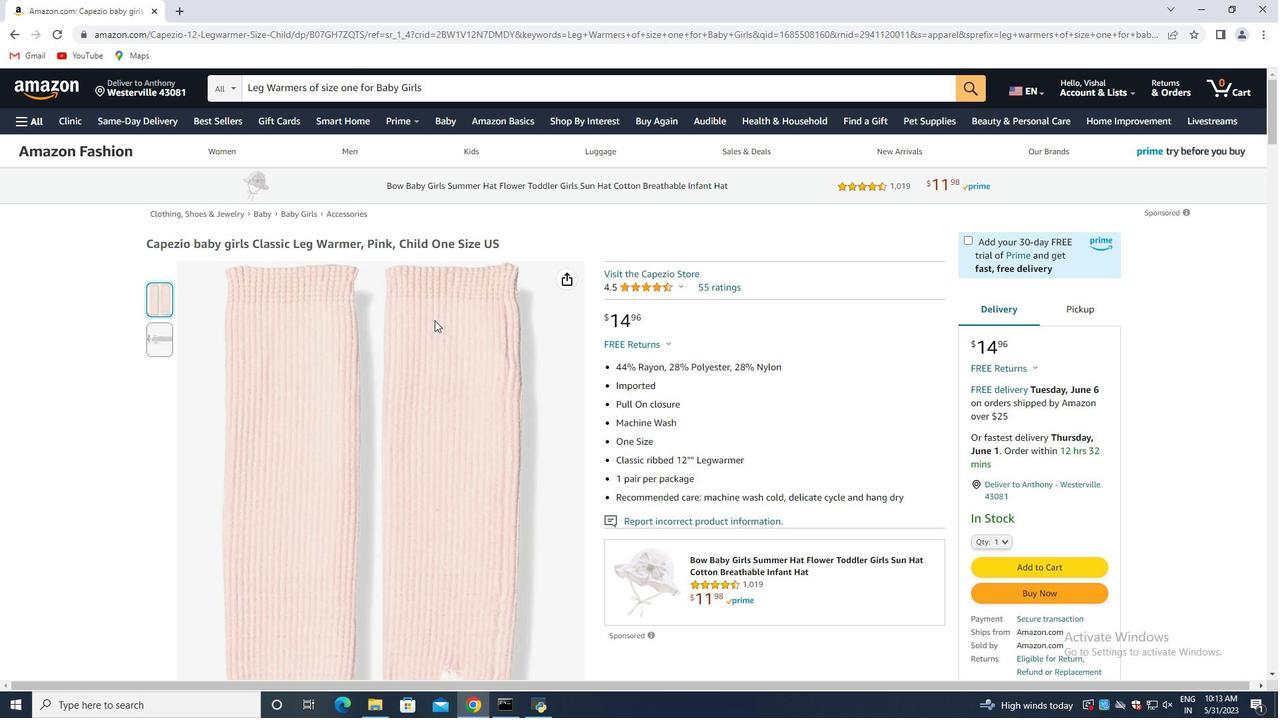 
Action: Mouse moved to (436, 332)
Screenshot: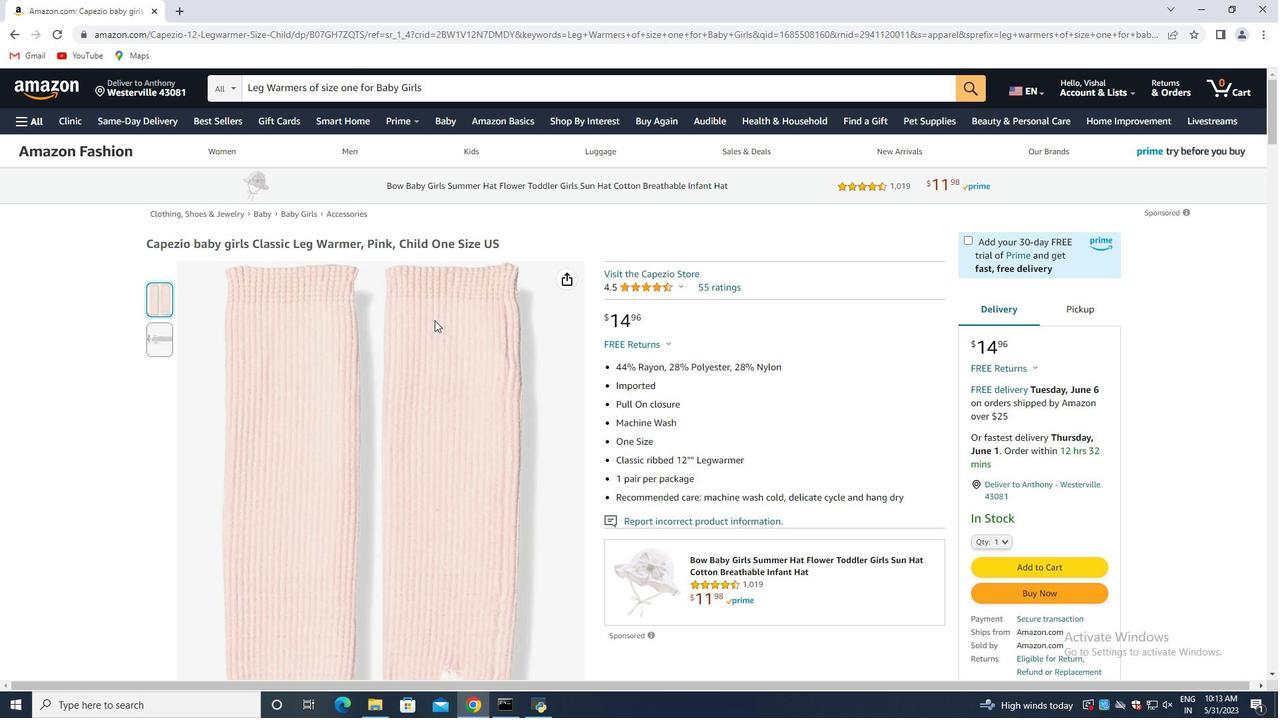 
Action: Mouse scrolled (436, 332) with delta (0, 0)
Screenshot: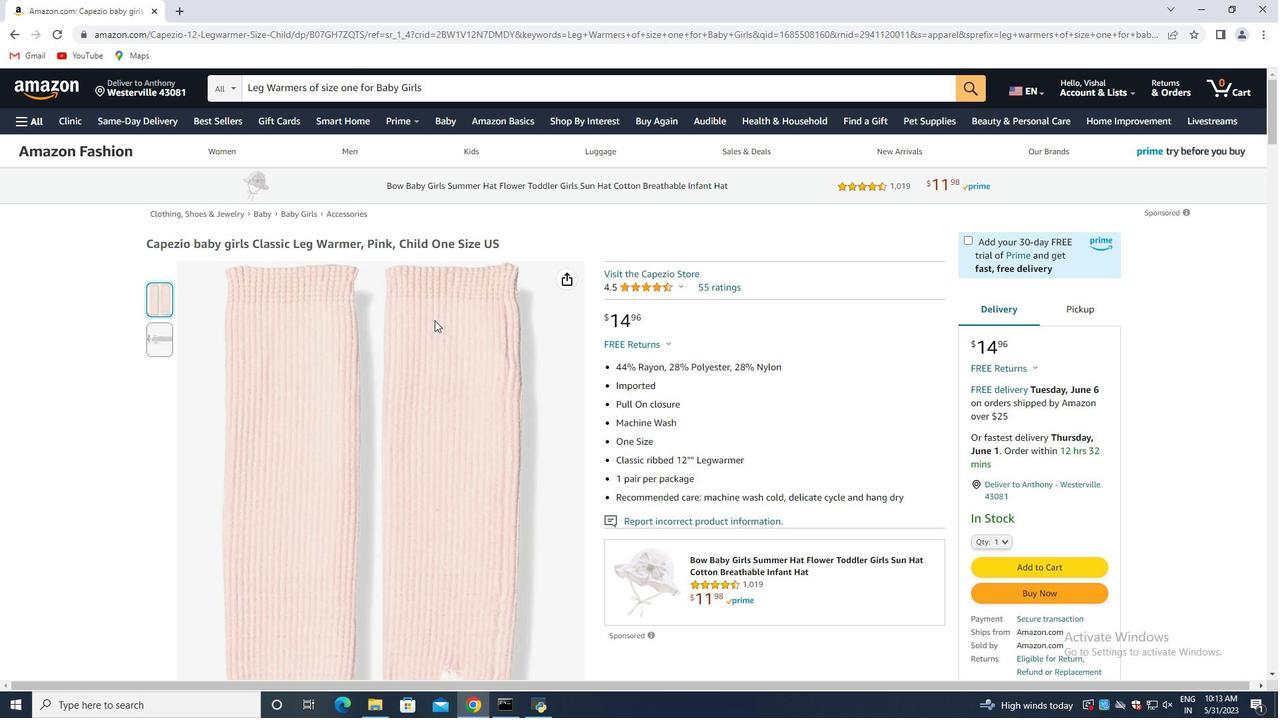 
Action: Mouse moved to (436, 336)
Screenshot: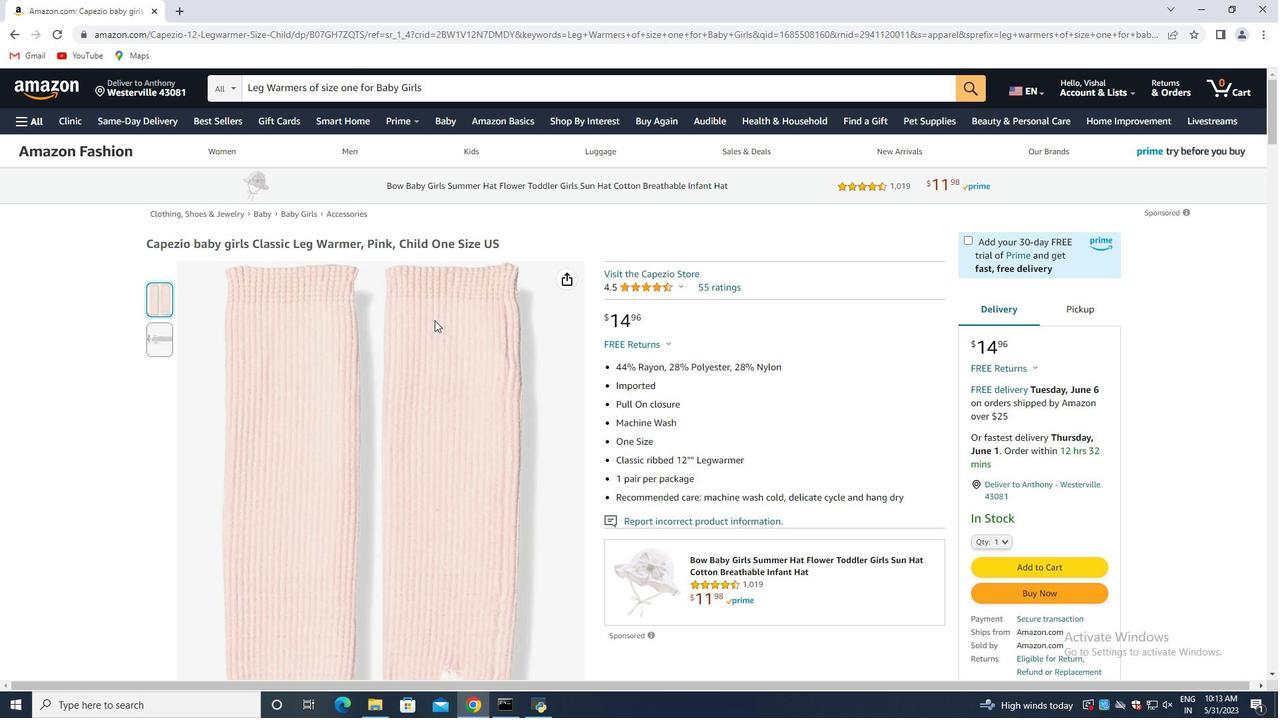 
Action: Mouse scrolled (436, 336) with delta (0, 0)
Screenshot: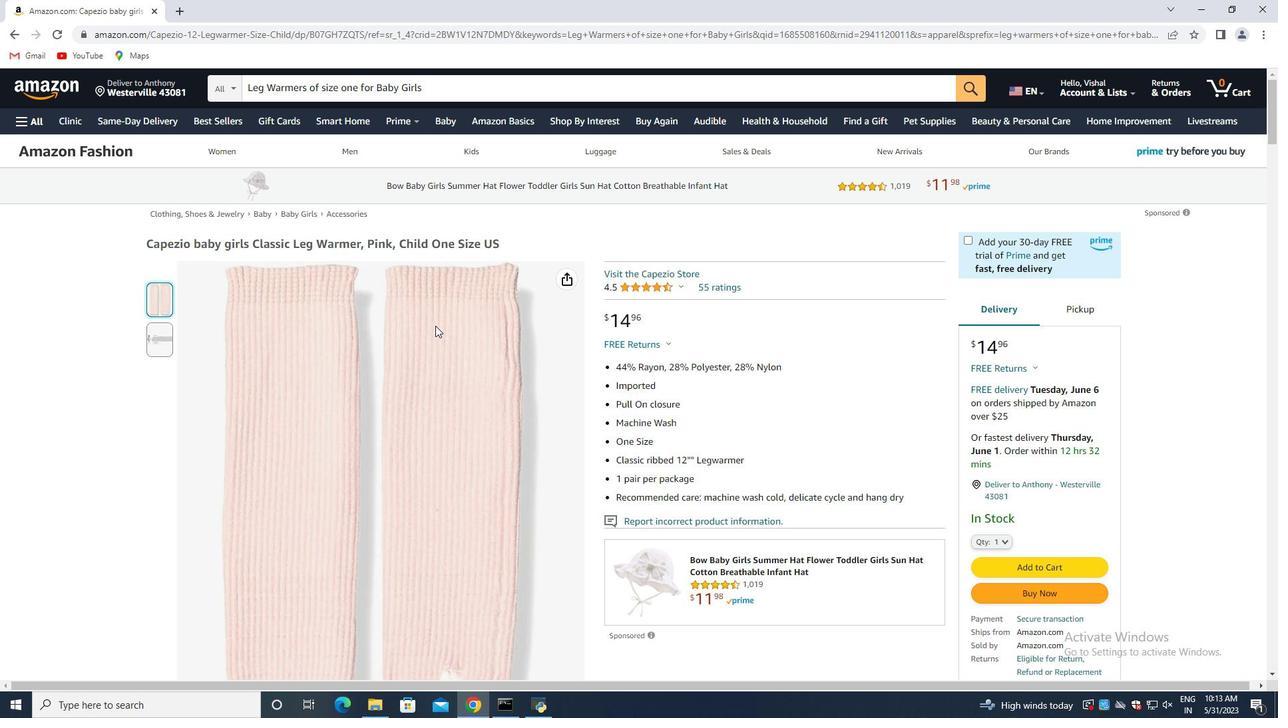
Action: Mouse moved to (746, 345)
Screenshot: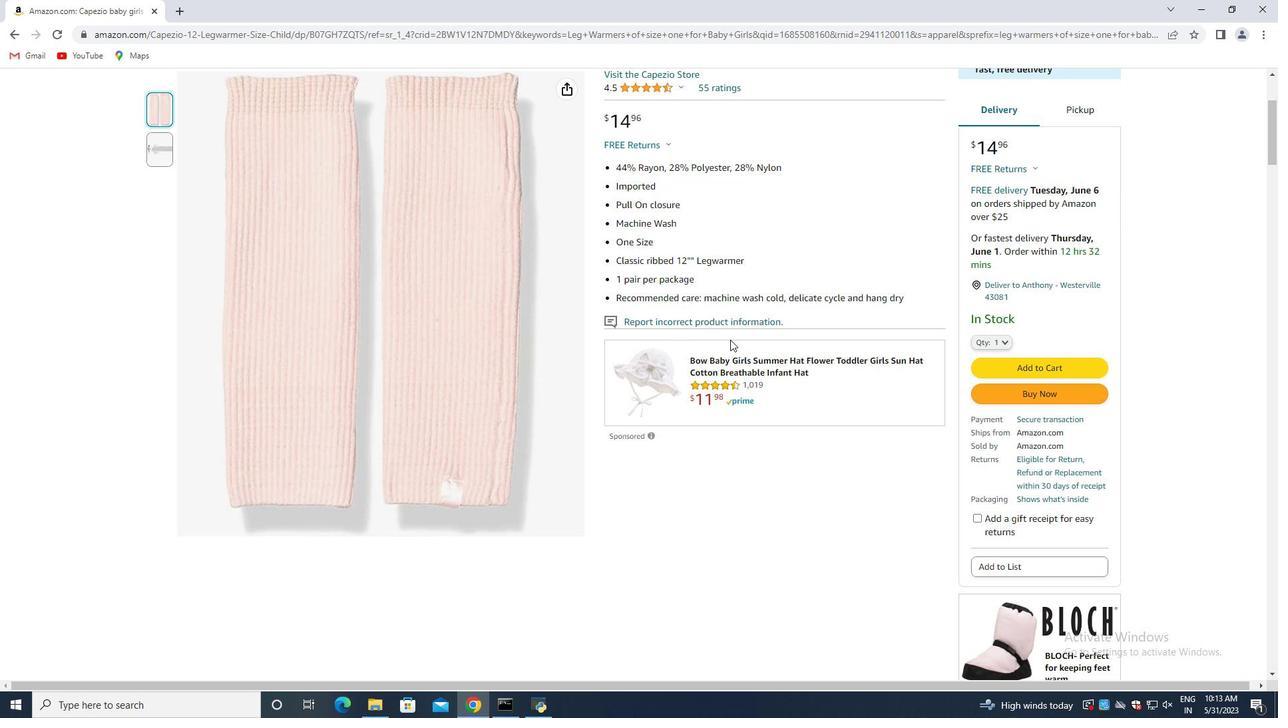 
Action: Mouse scrolled (746, 344) with delta (0, 0)
Screenshot: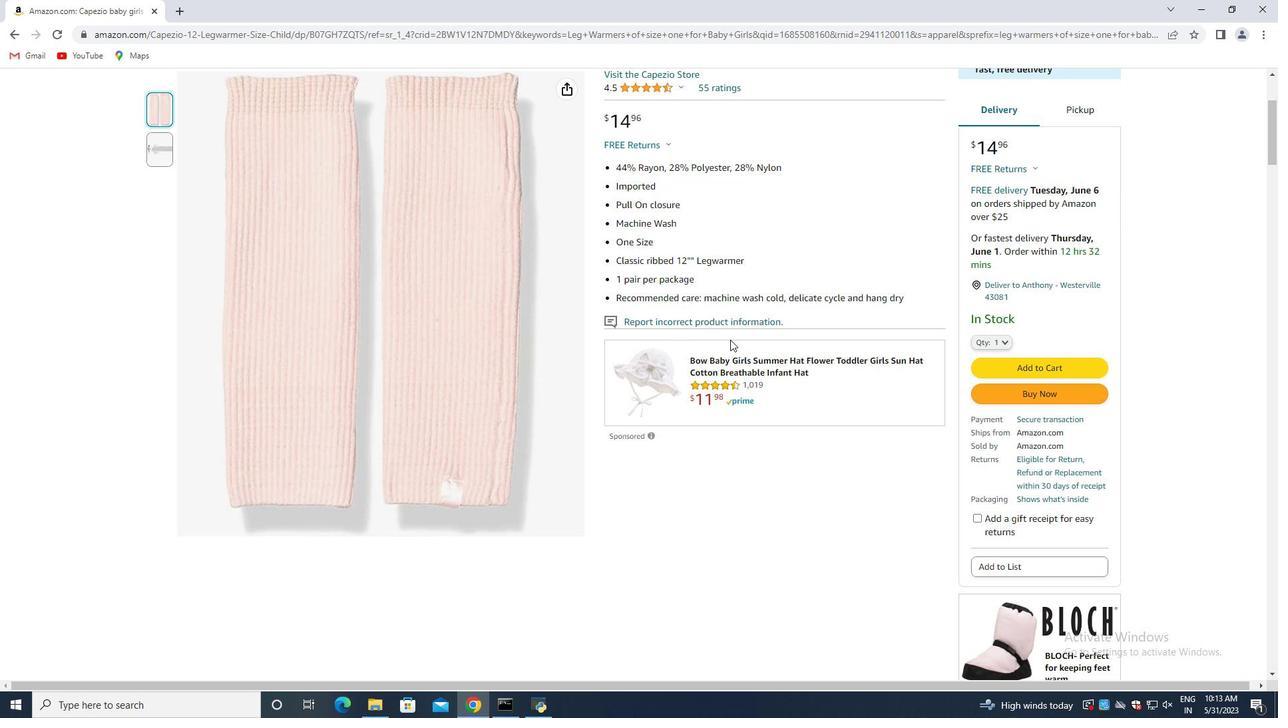 
Action: Mouse scrolled (746, 344) with delta (0, 0)
Screenshot: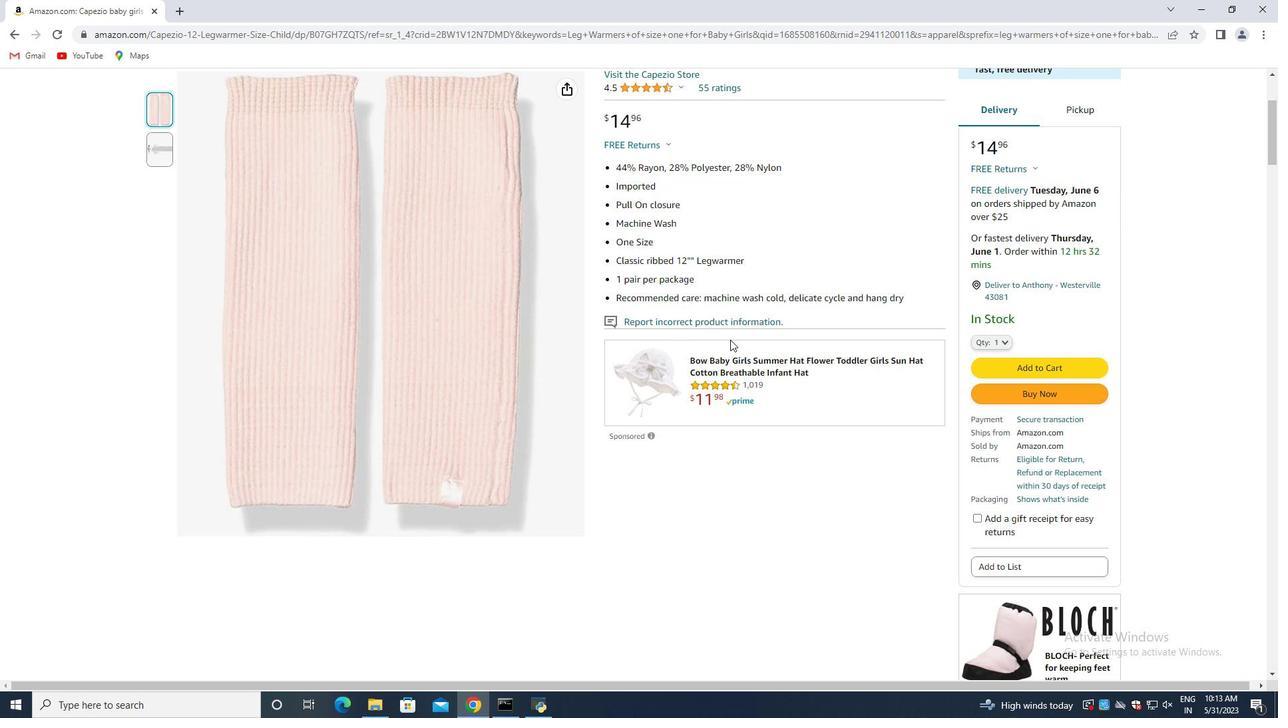
Action: Mouse moved to (746, 346)
Screenshot: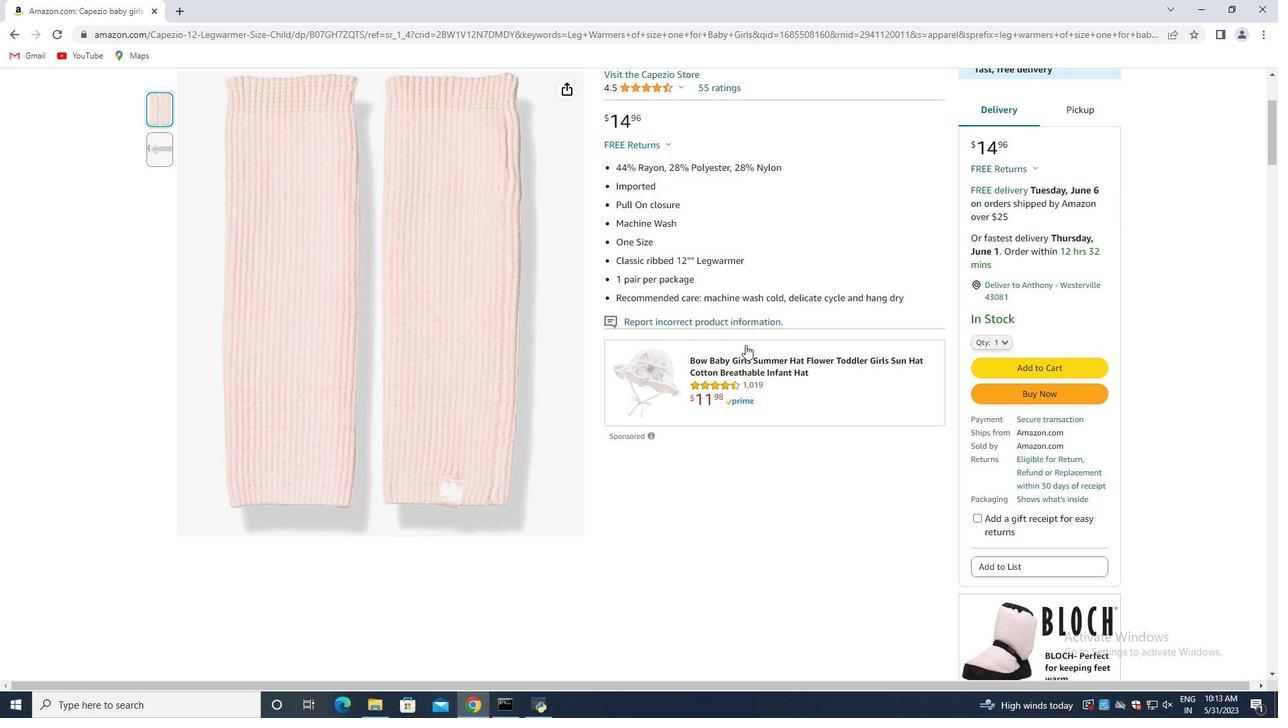 
Action: Mouse scrolled (746, 346) with delta (0, 0)
Screenshot: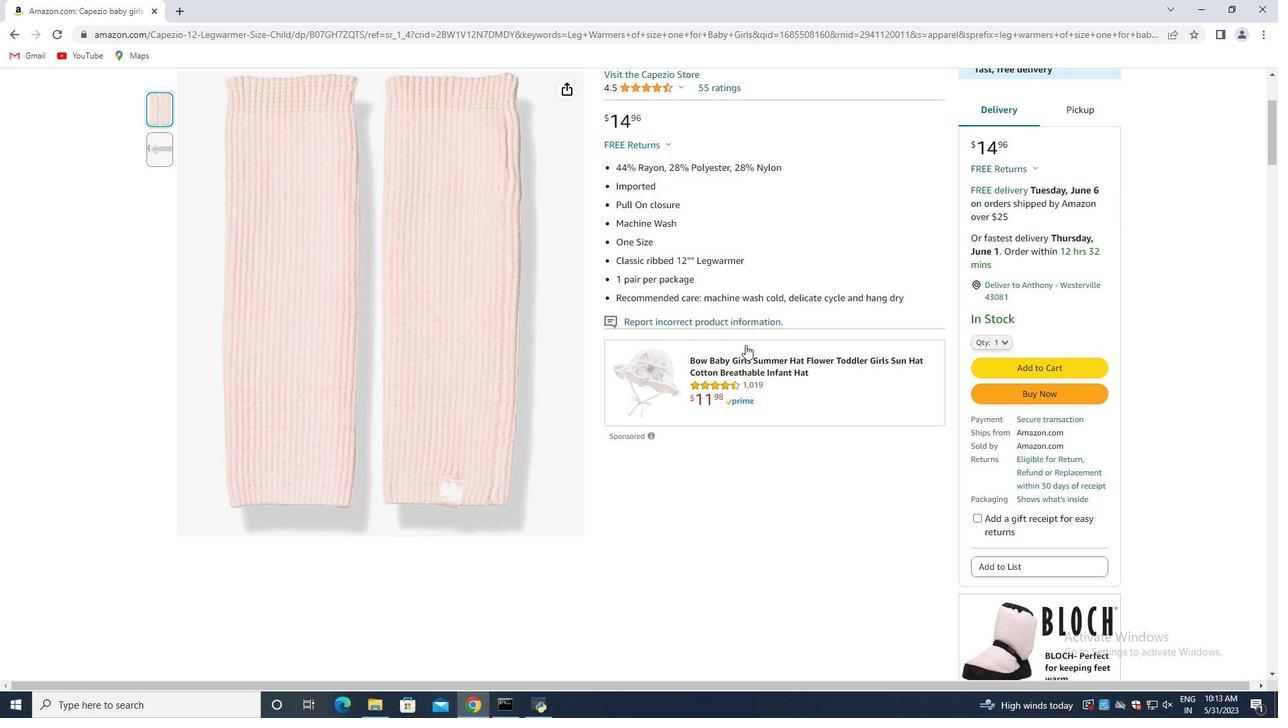 
Action: Mouse moved to (748, 349)
Screenshot: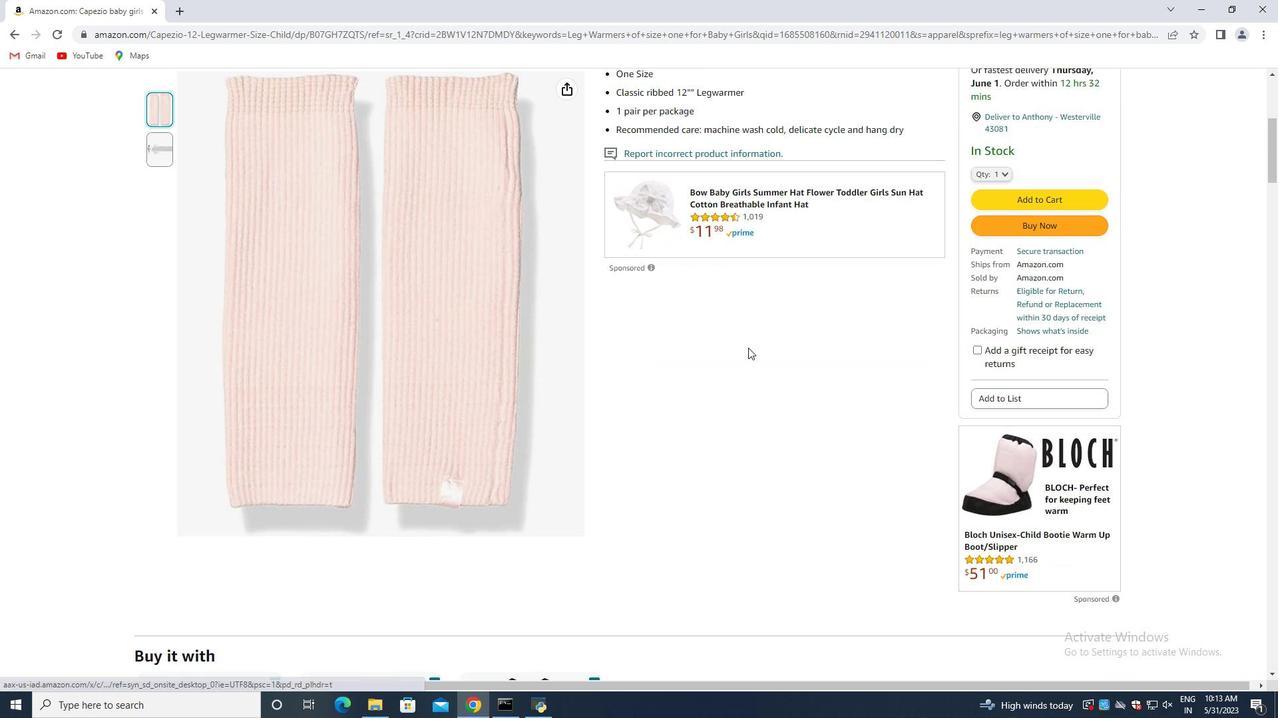 
Action: Mouse scrolled (748, 348) with delta (0, 0)
Screenshot: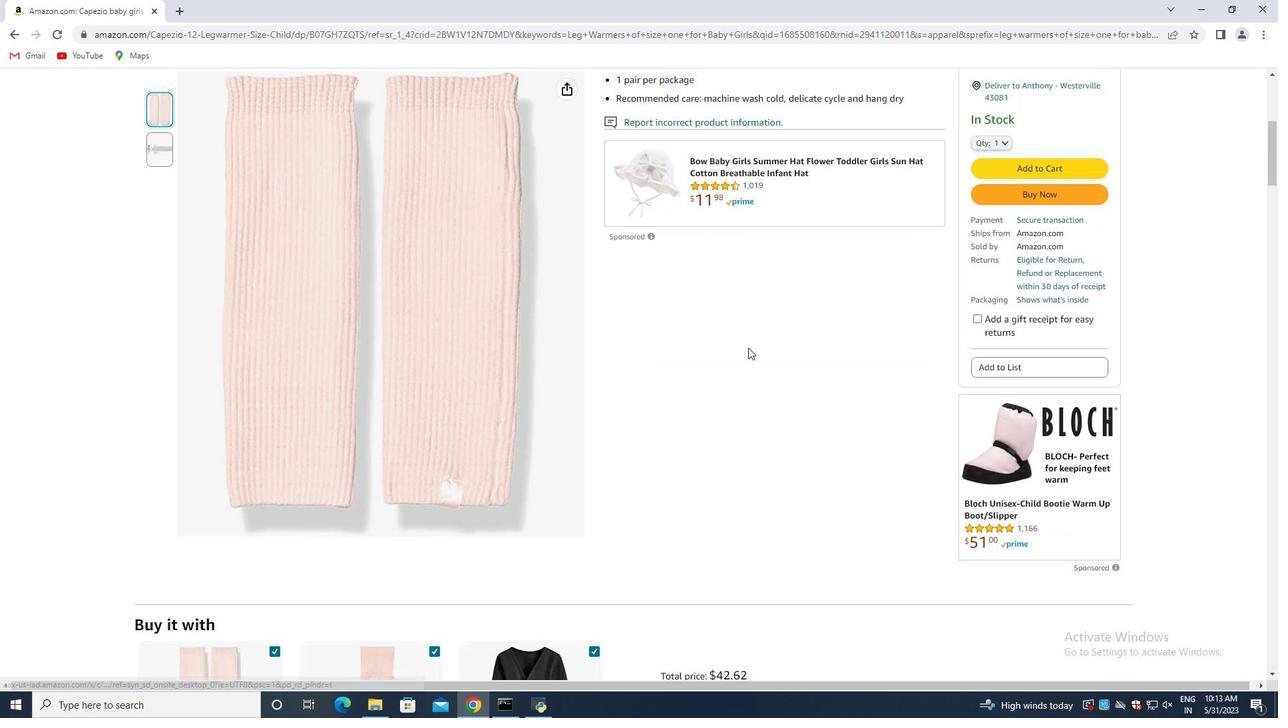 
Action: Mouse moved to (748, 350)
Screenshot: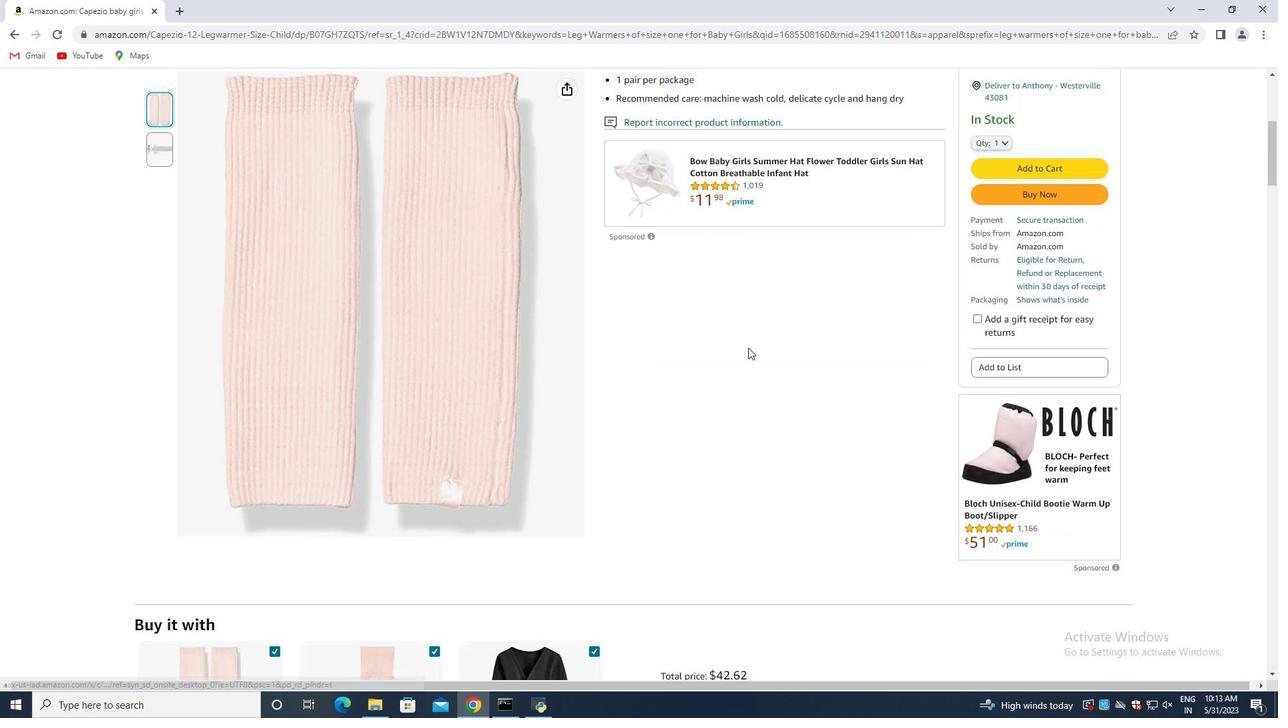 
Action: Mouse scrolled (748, 349) with delta (0, 0)
Screenshot: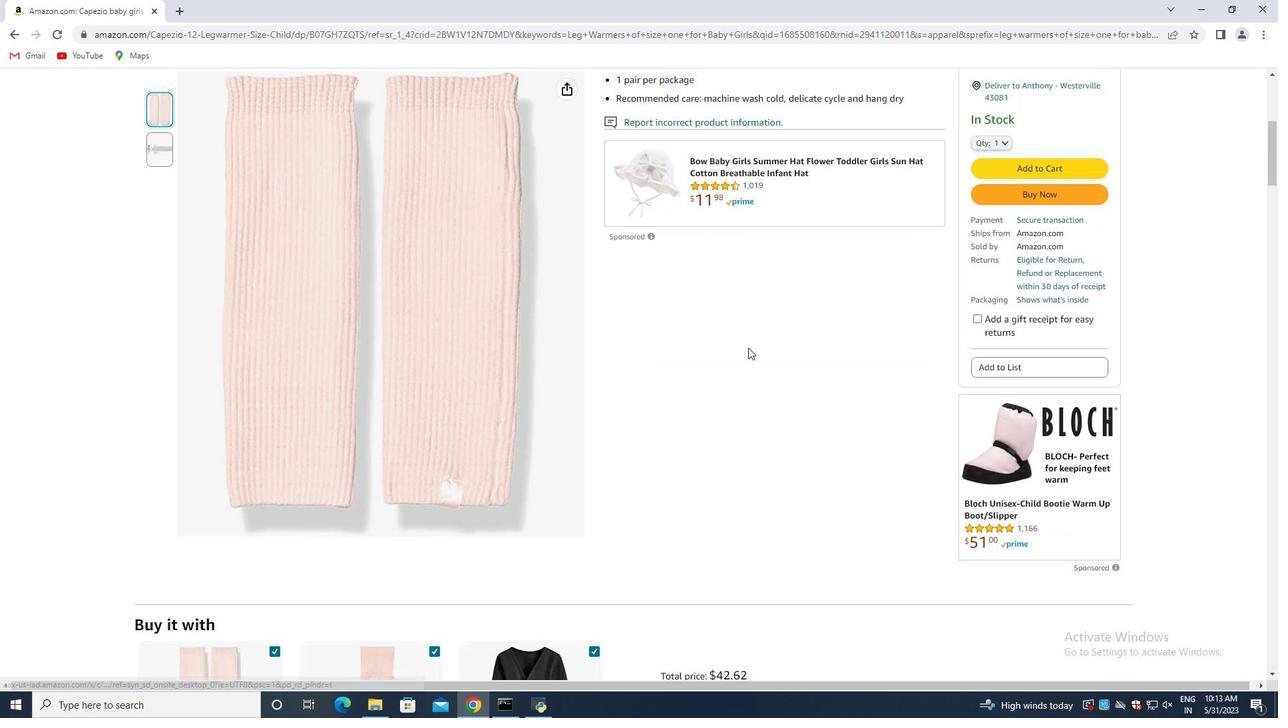 
Action: Mouse scrolled (748, 349) with delta (0, 0)
Screenshot: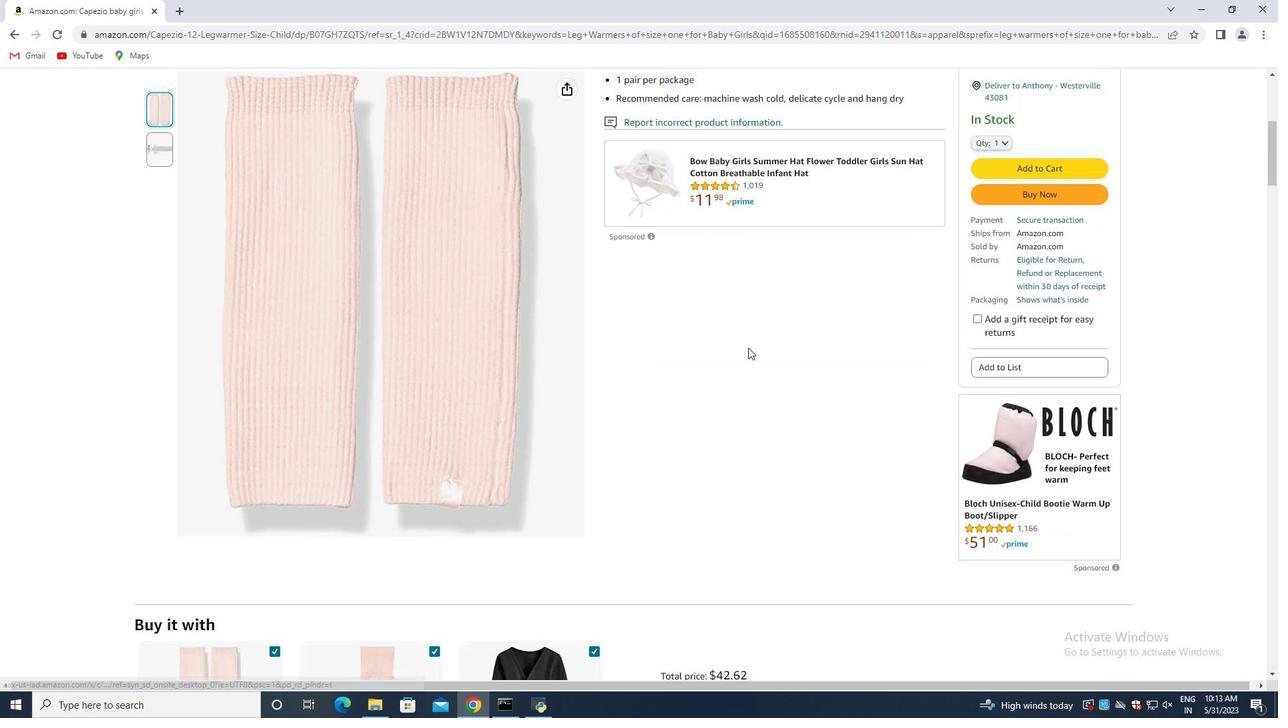 
Action: Mouse moved to (748, 350)
Screenshot: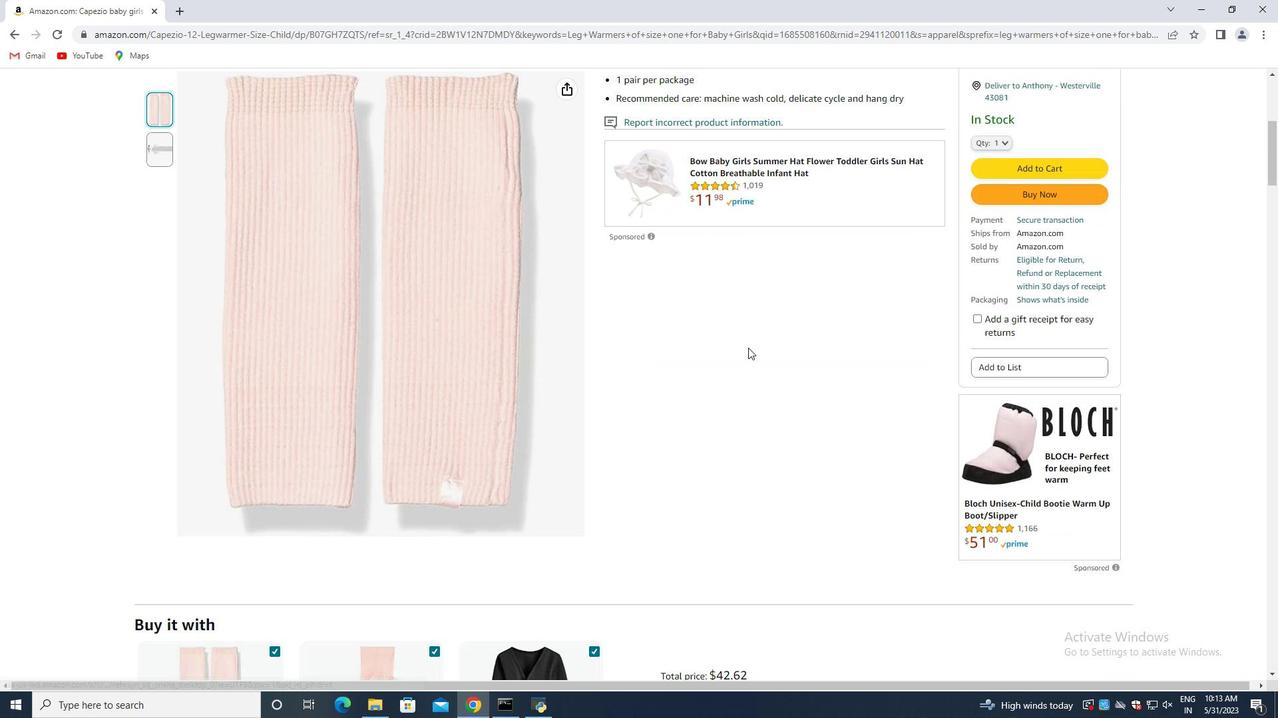 
Action: Mouse scrolled (748, 350) with delta (0, 0)
Screenshot: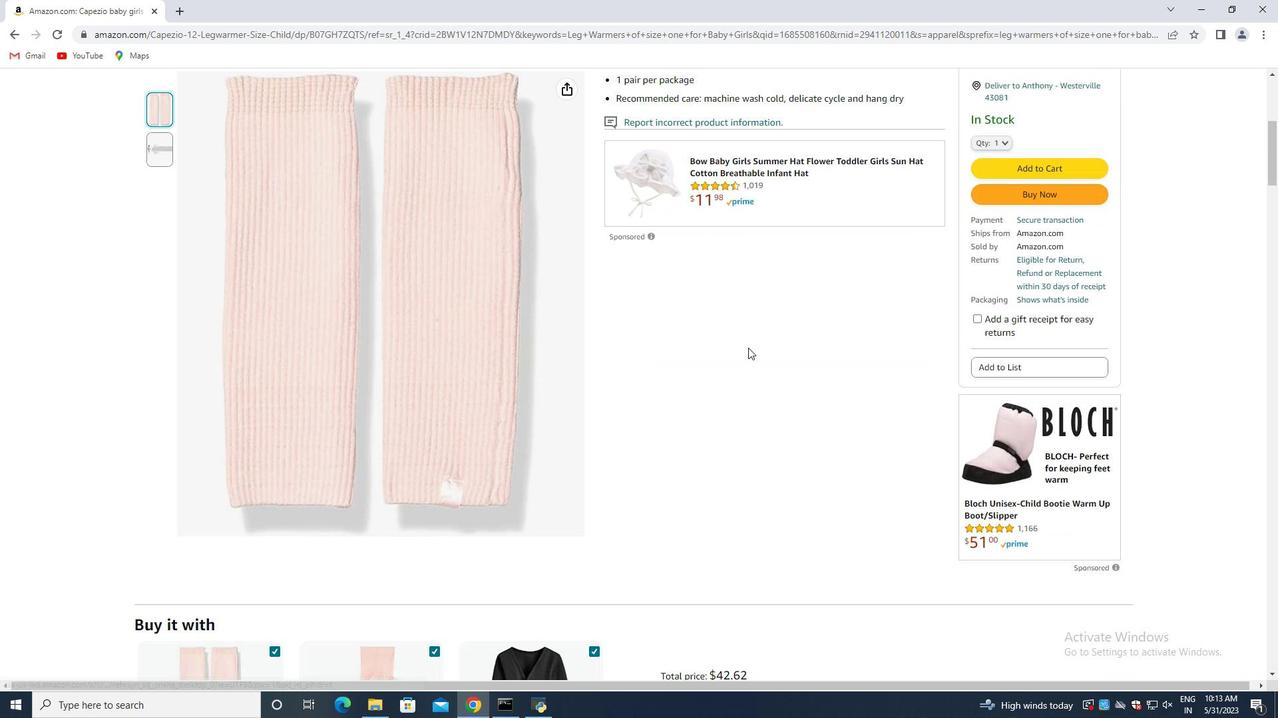 
Action: Mouse moved to (718, 362)
Screenshot: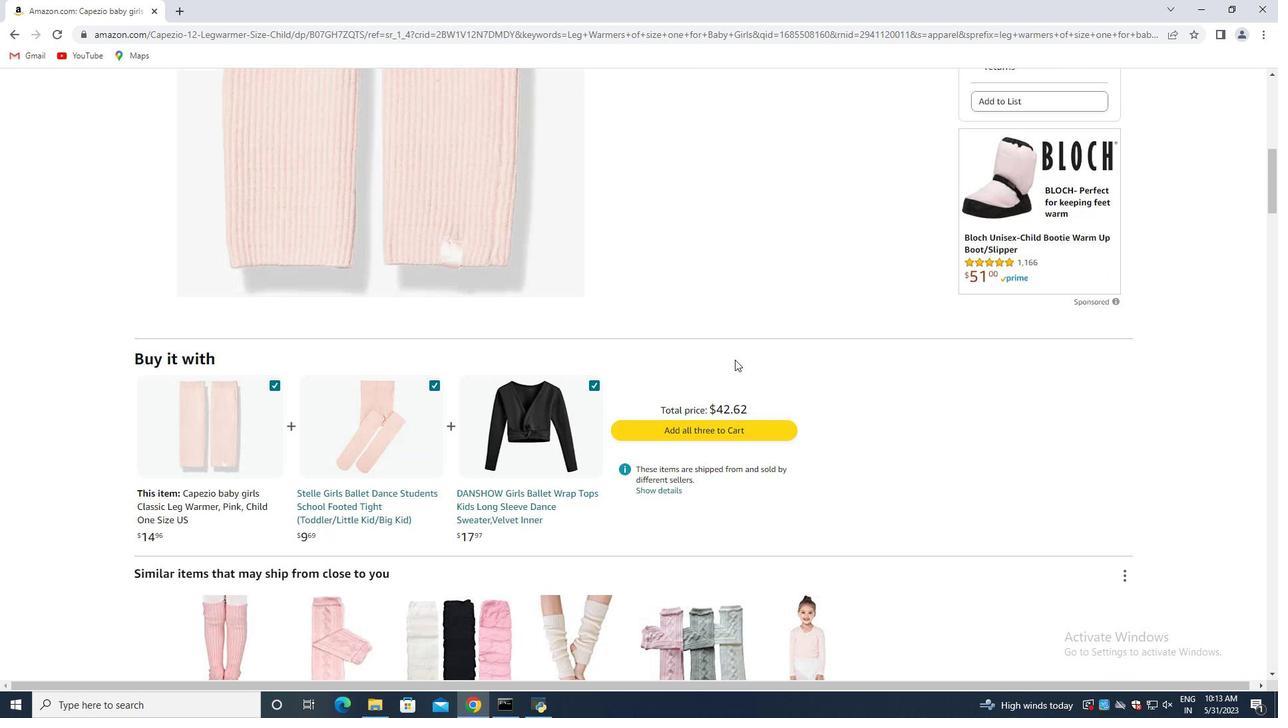 
Action: Mouse scrolled (718, 361) with delta (0, 0)
Screenshot: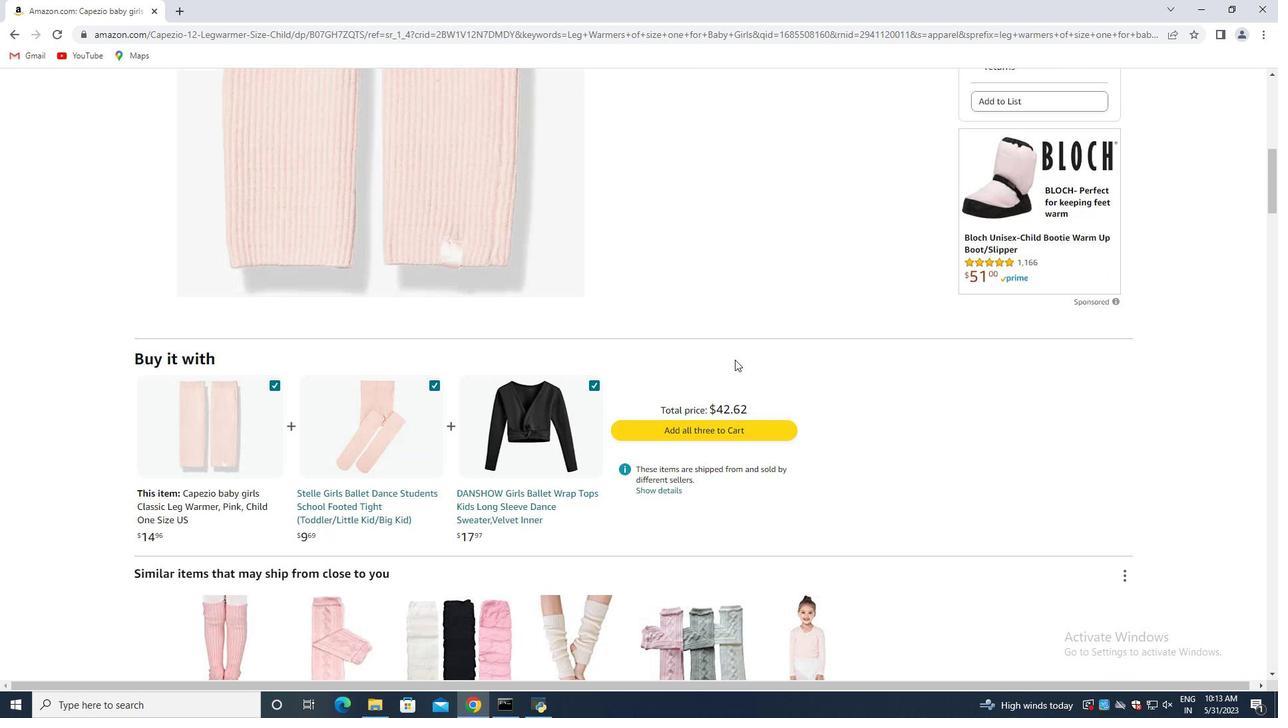 
Action: Mouse moved to (706, 366)
Screenshot: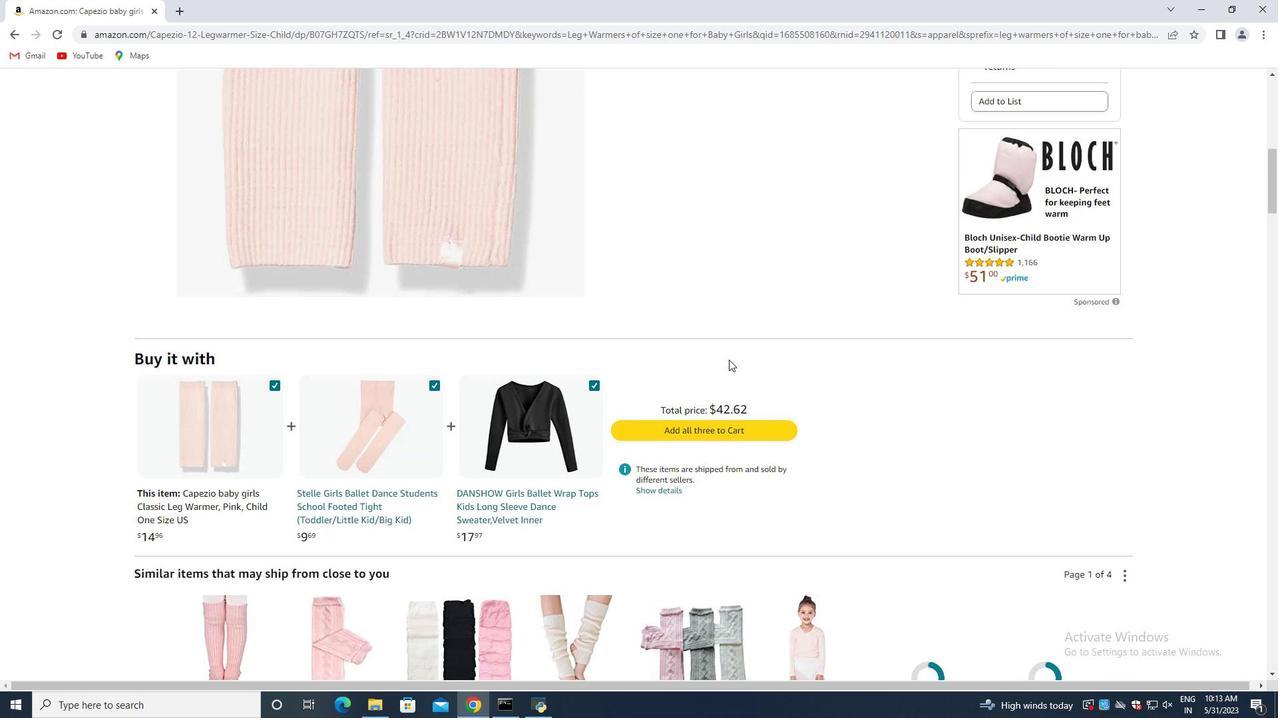 
Action: Mouse scrolled (706, 366) with delta (0, 0)
Screenshot: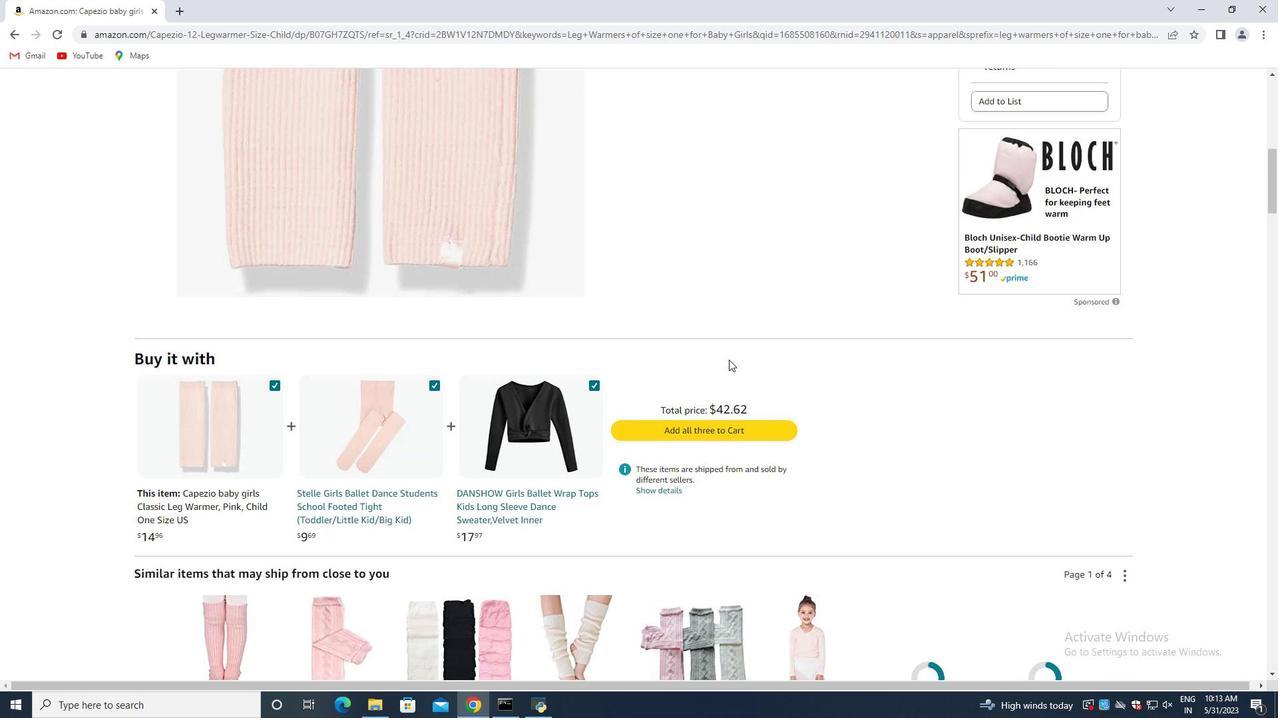 
Action: Mouse moved to (702, 368)
Screenshot: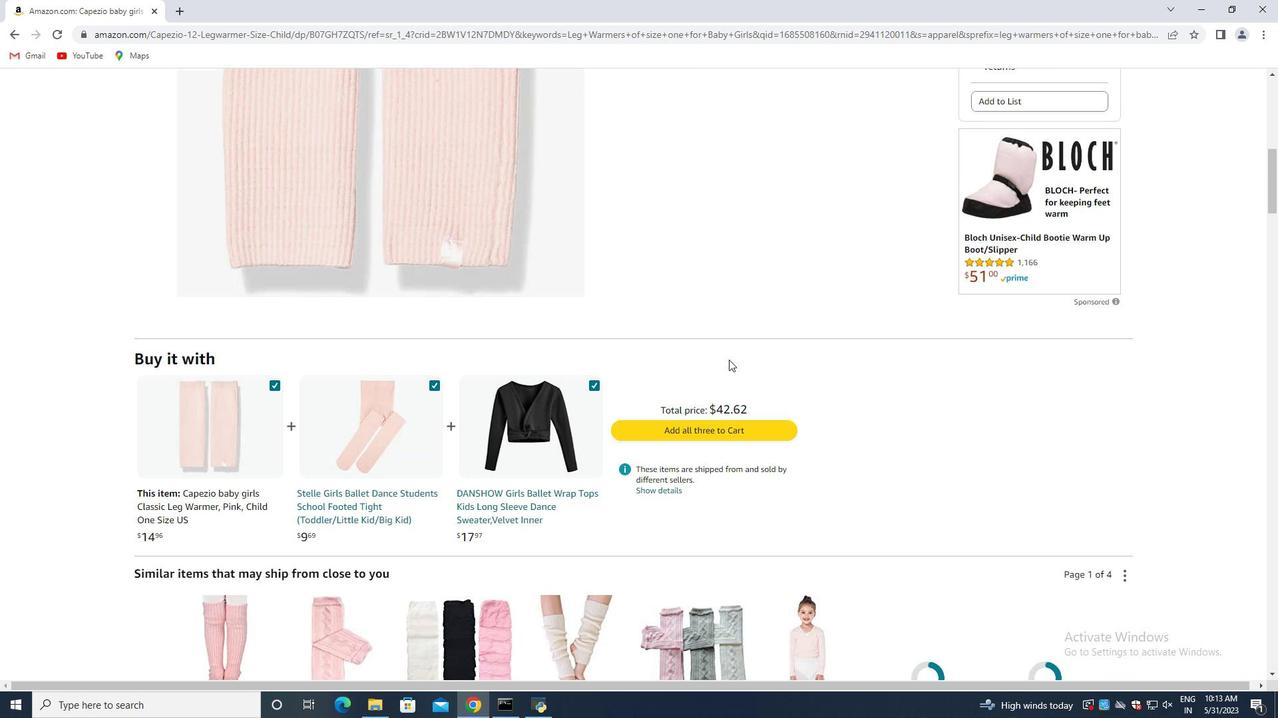 
Action: Mouse scrolled (703, 367) with delta (0, 0)
Screenshot: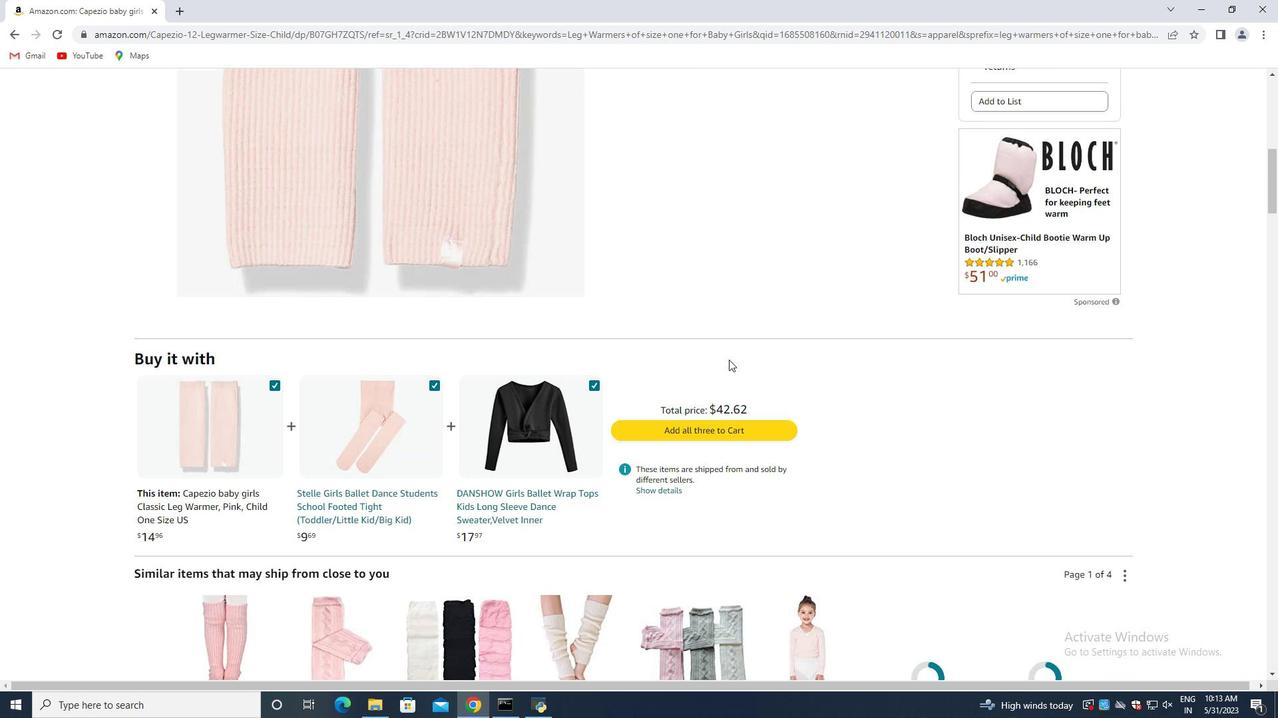 
Action: Mouse moved to (686, 376)
Screenshot: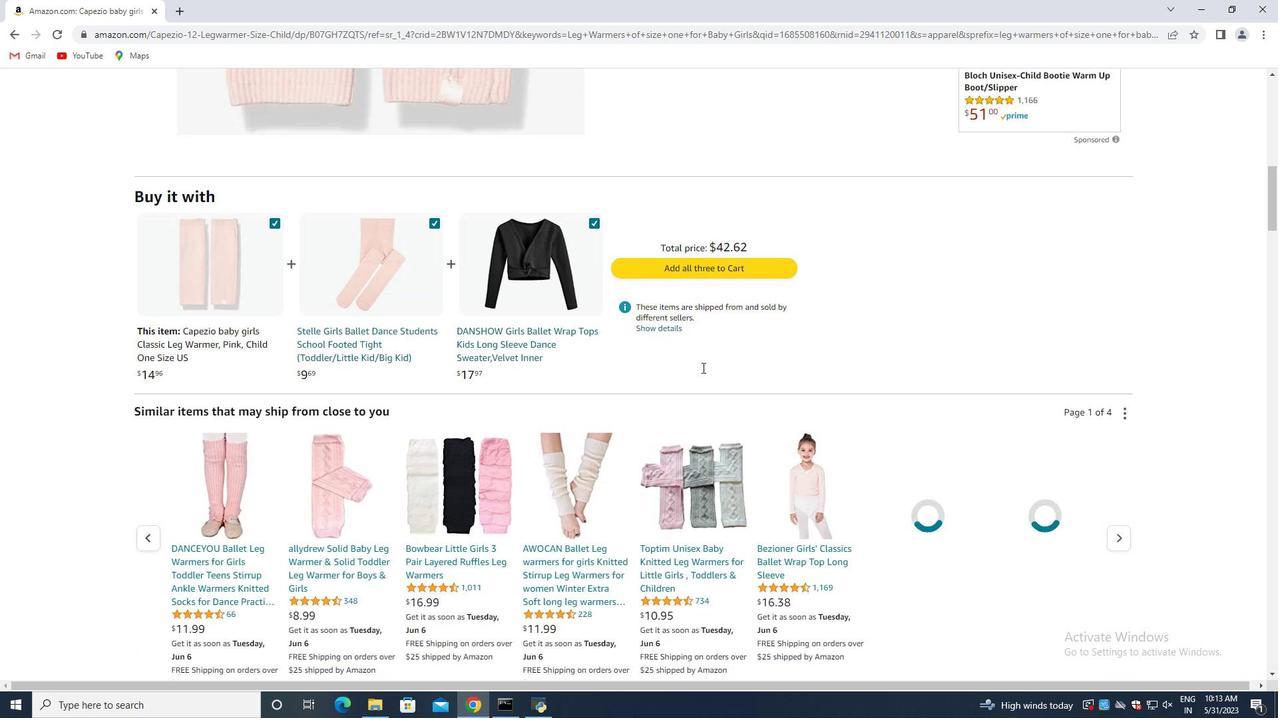 
Action: Mouse scrolled (686, 375) with delta (0, 0)
Screenshot: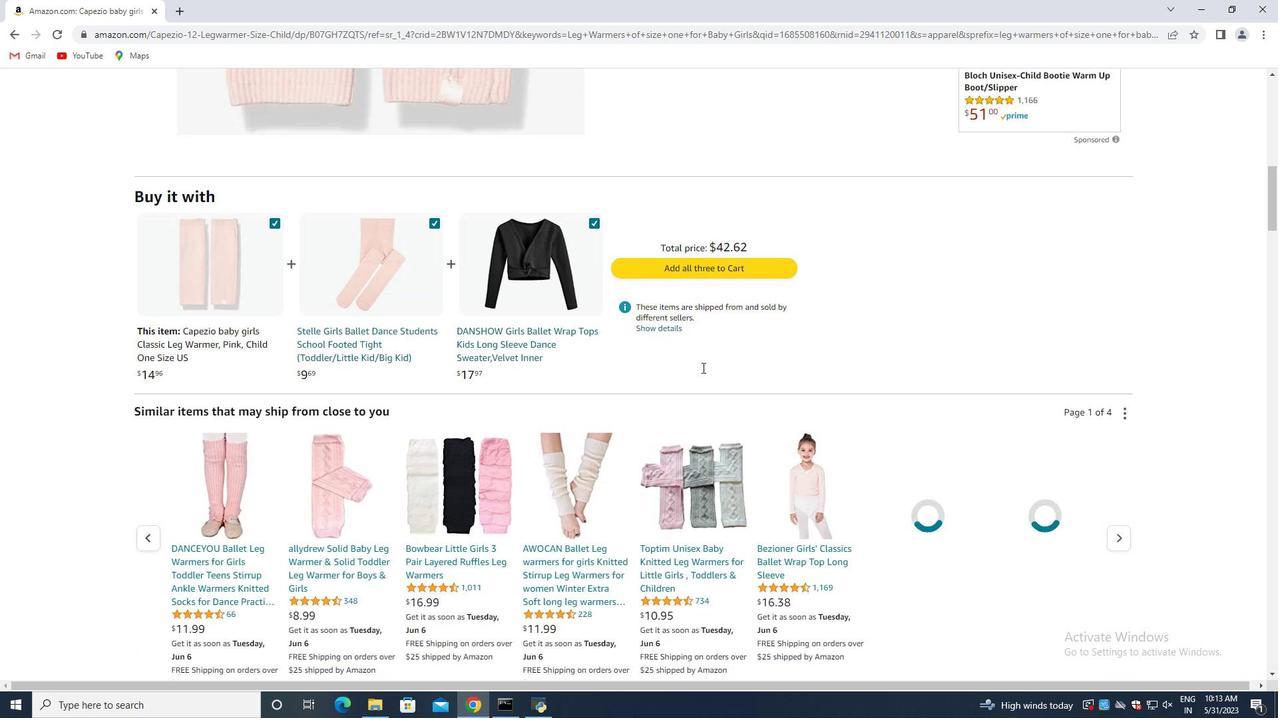 
Action: Mouse moved to (684, 377)
Screenshot: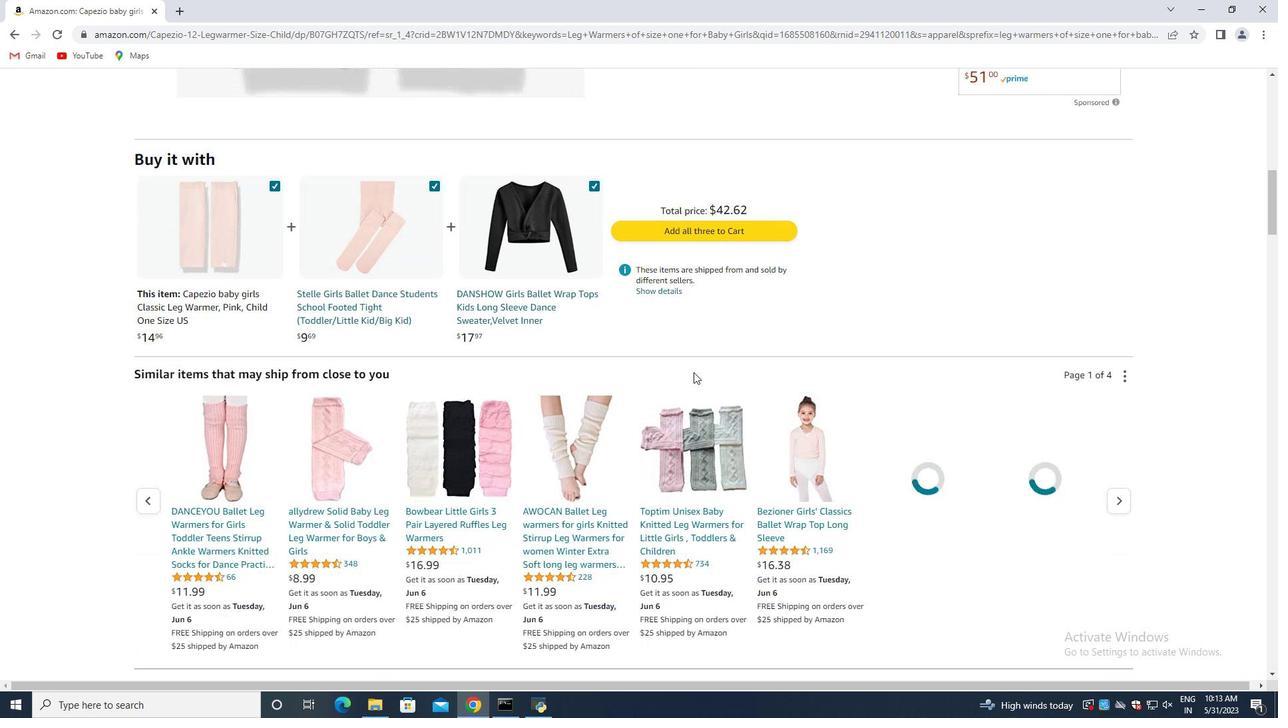 
Action: Mouse scrolled (684, 376) with delta (0, 0)
Screenshot: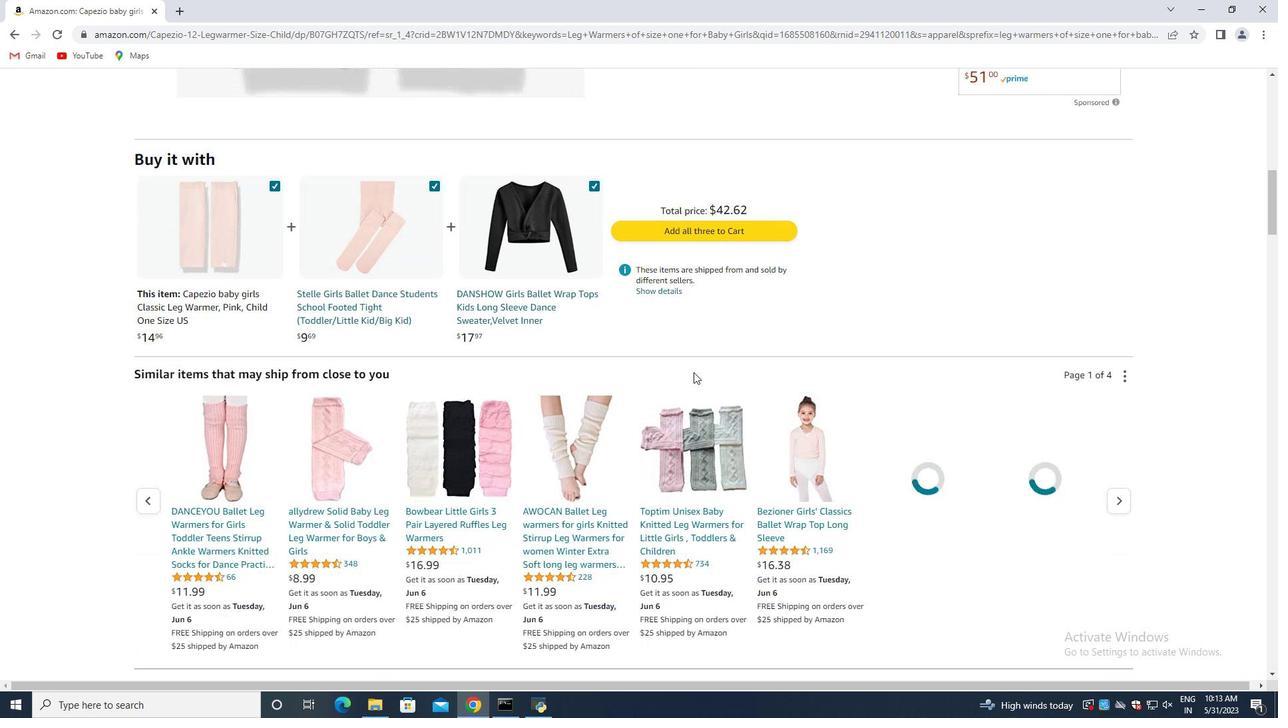 
Action: Mouse moved to (683, 377)
Screenshot: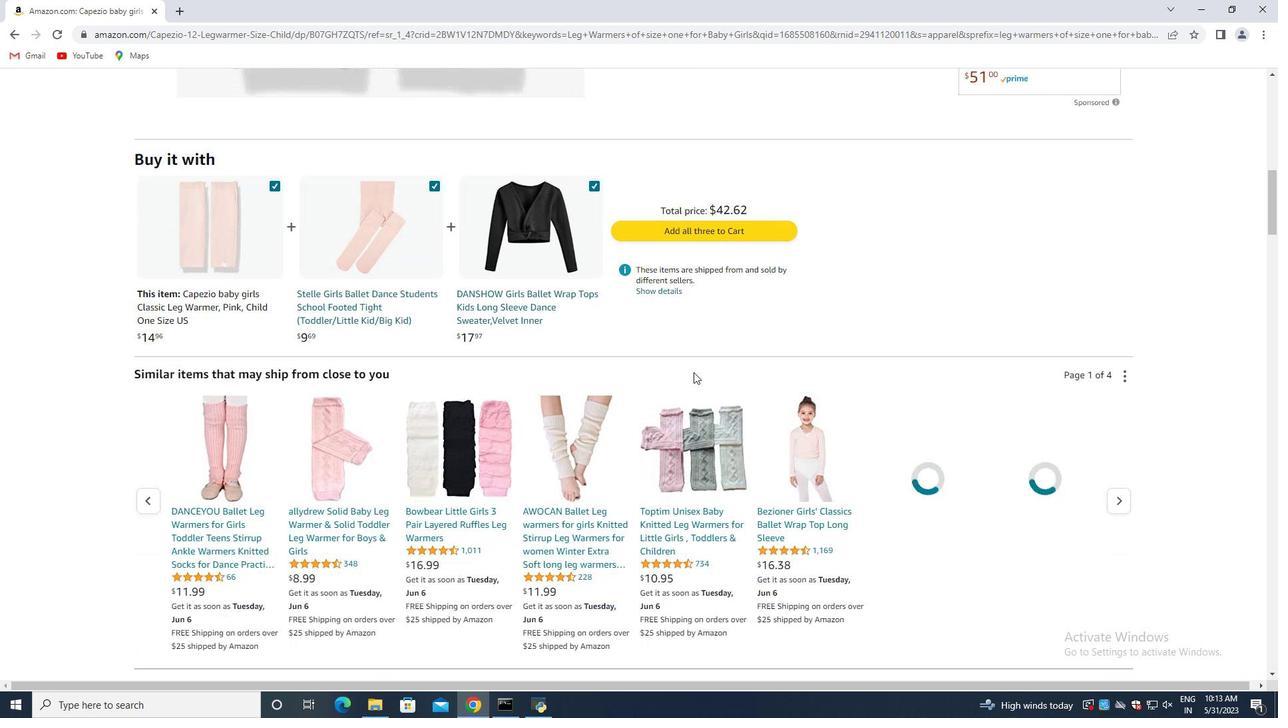 
Action: Mouse scrolled (683, 376) with delta (0, 0)
Screenshot: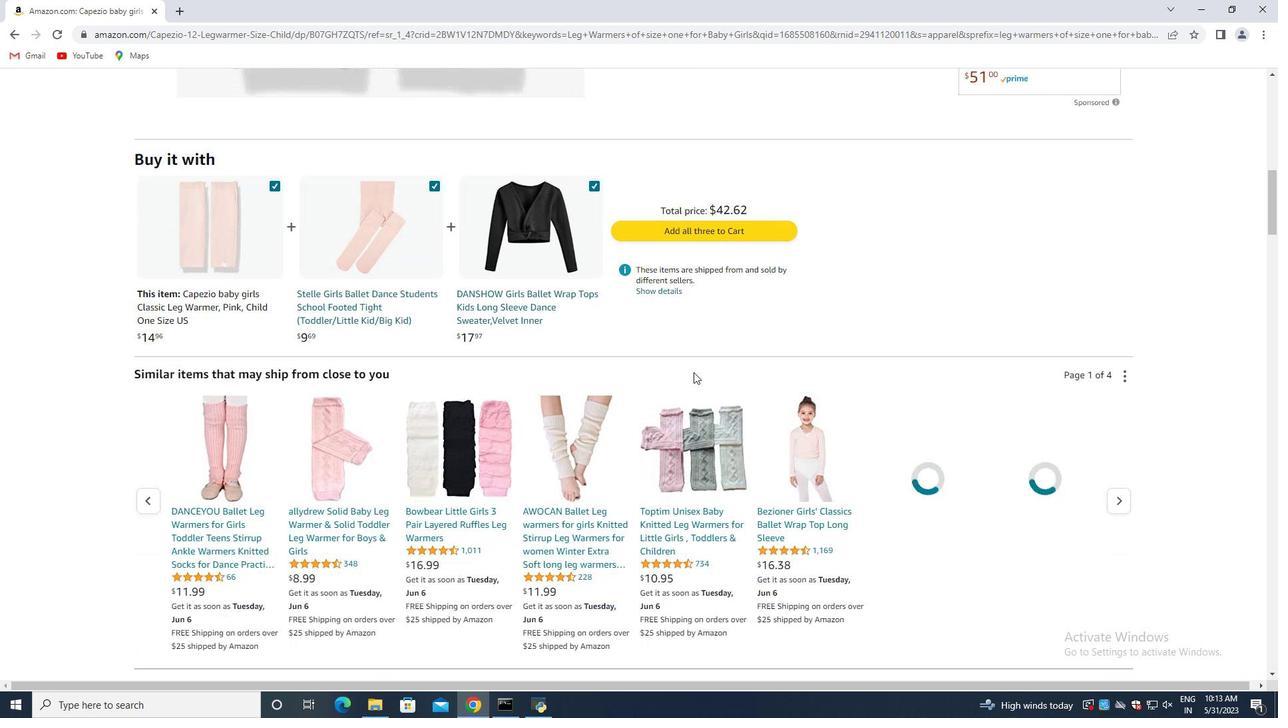 
Action: Mouse moved to (683, 377)
Screenshot: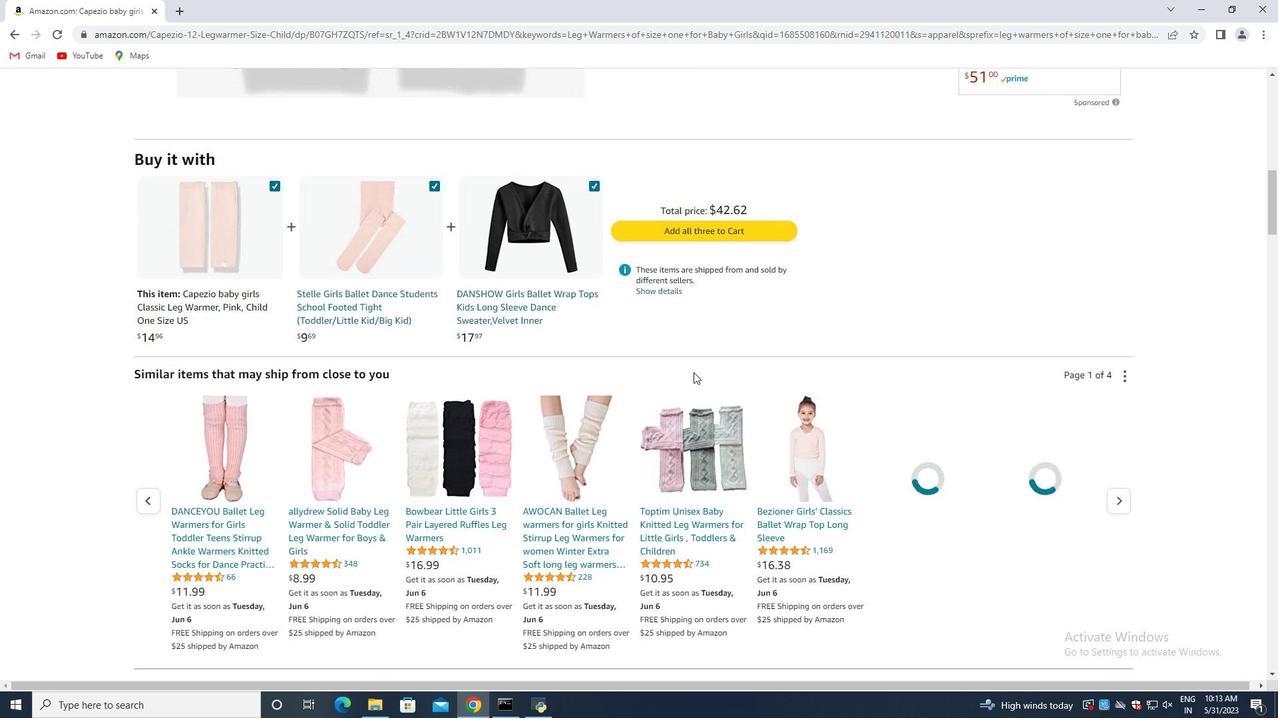 
Action: Mouse scrolled (683, 376) with delta (0, 0)
Screenshot: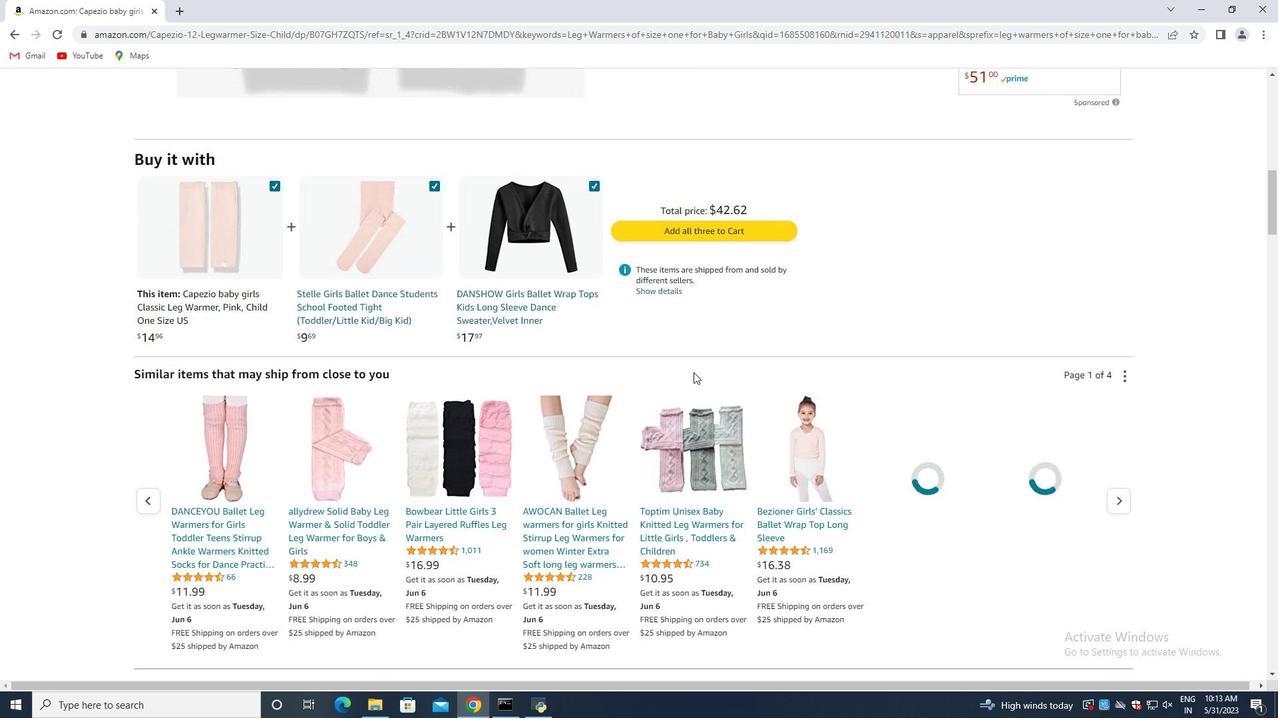 
Action: Mouse moved to (683, 378)
Screenshot: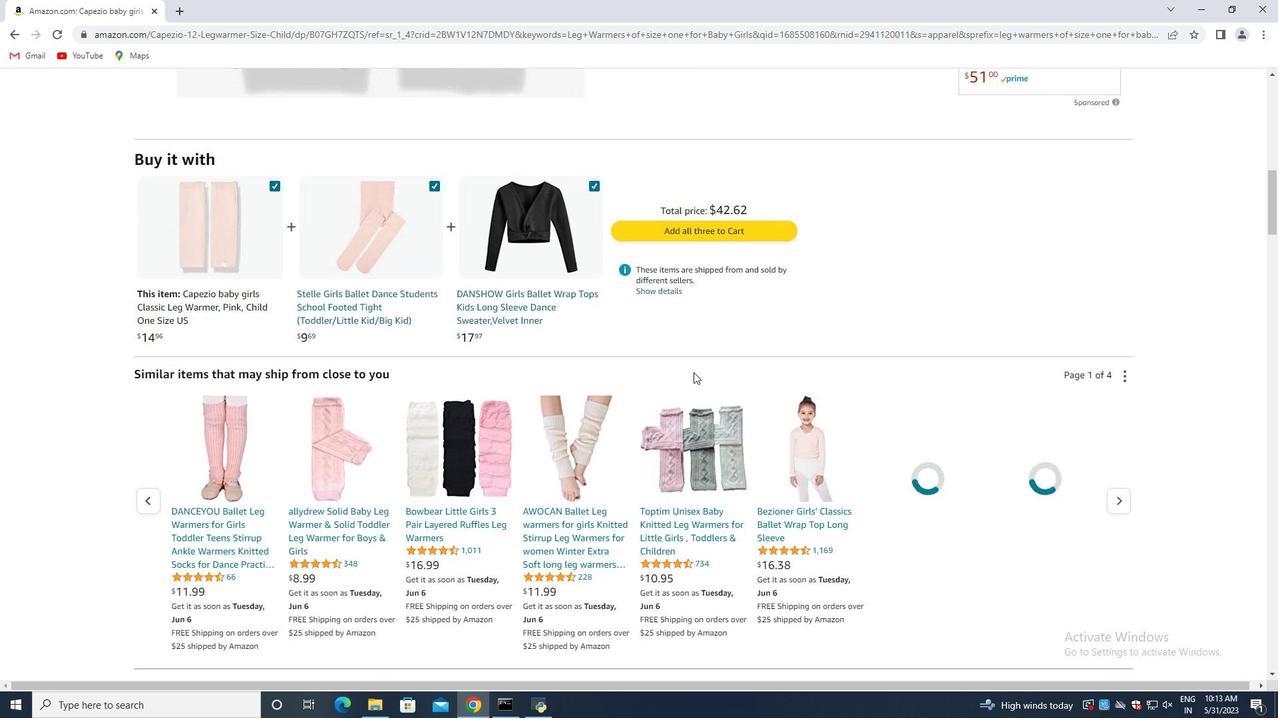 
Action: Mouse scrolled (683, 377) with delta (0, 0)
Screenshot: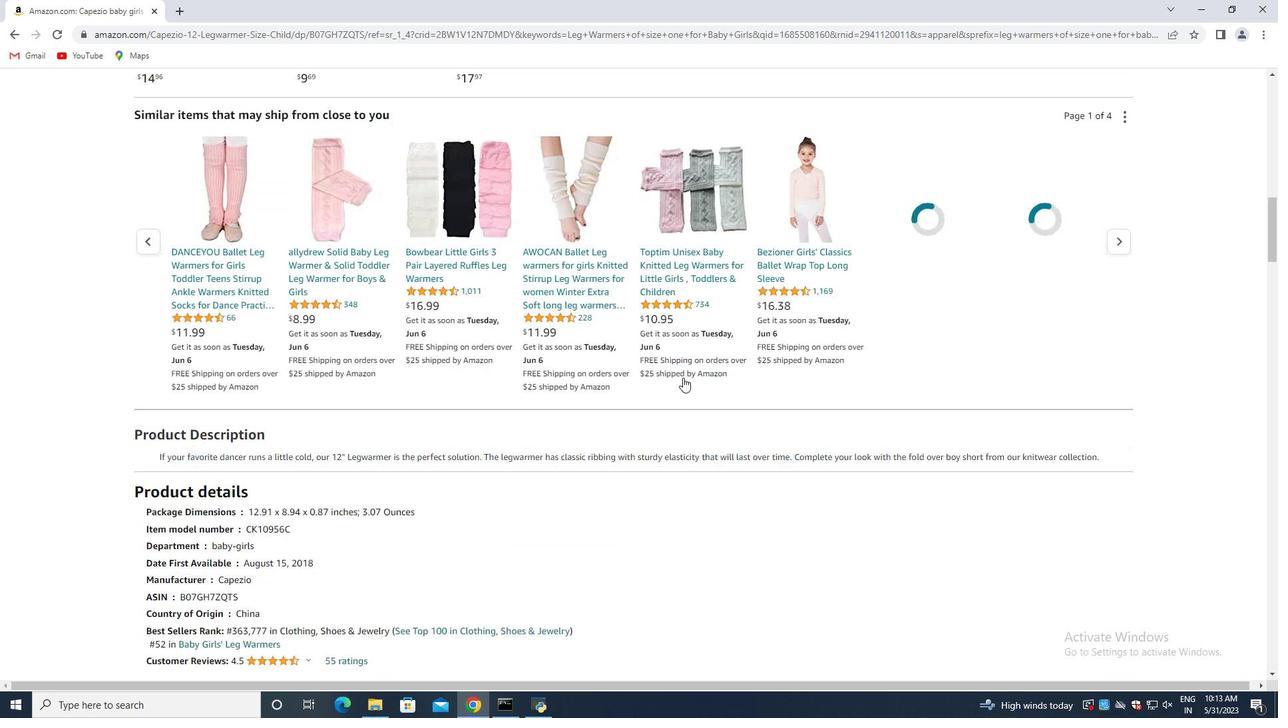 
Action: Mouse moved to (683, 379)
Screenshot: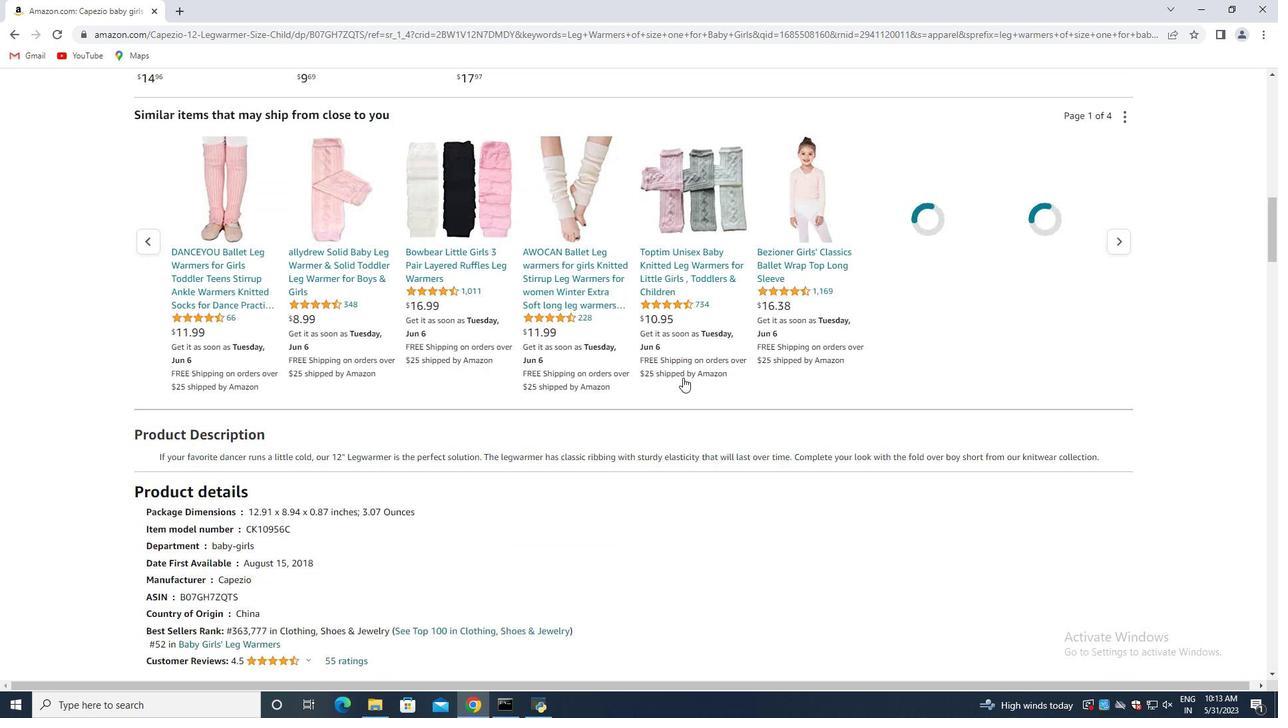 
Action: Mouse scrolled (683, 378) with delta (0, 0)
Screenshot: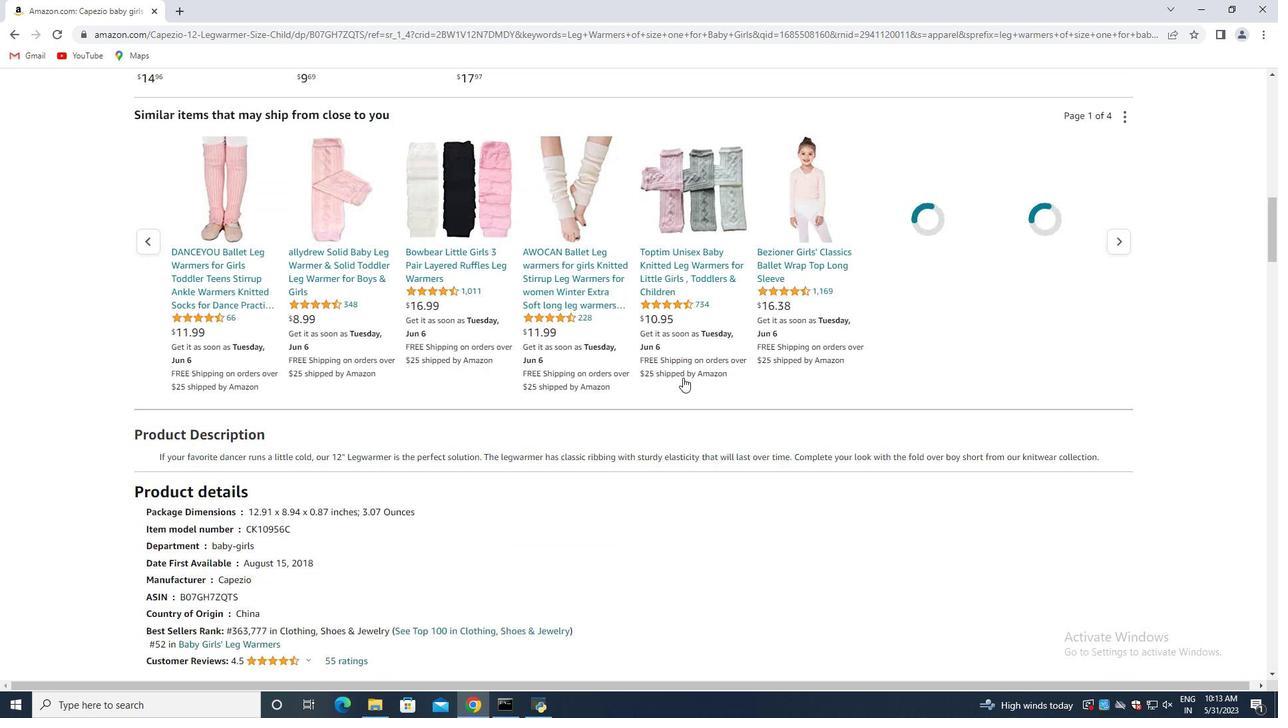 
Action: Mouse moved to (683, 380)
Screenshot: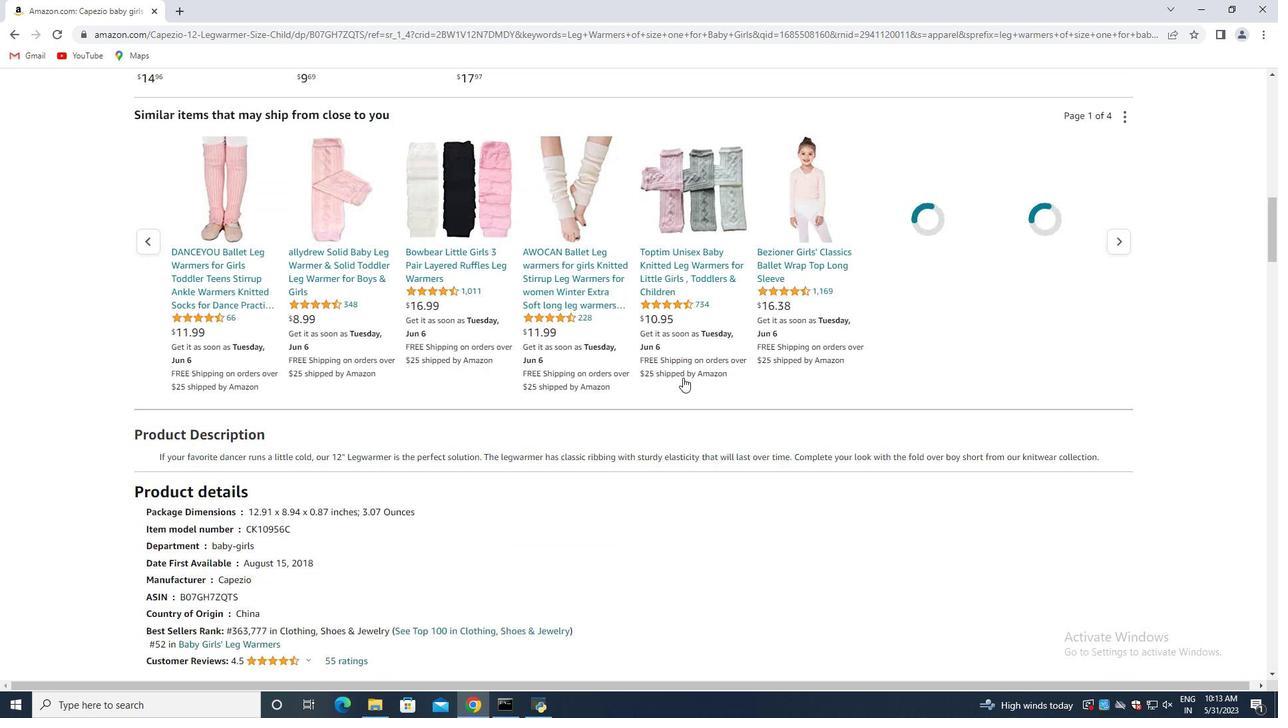 
Action: Mouse scrolled (683, 379) with delta (0, 0)
Screenshot: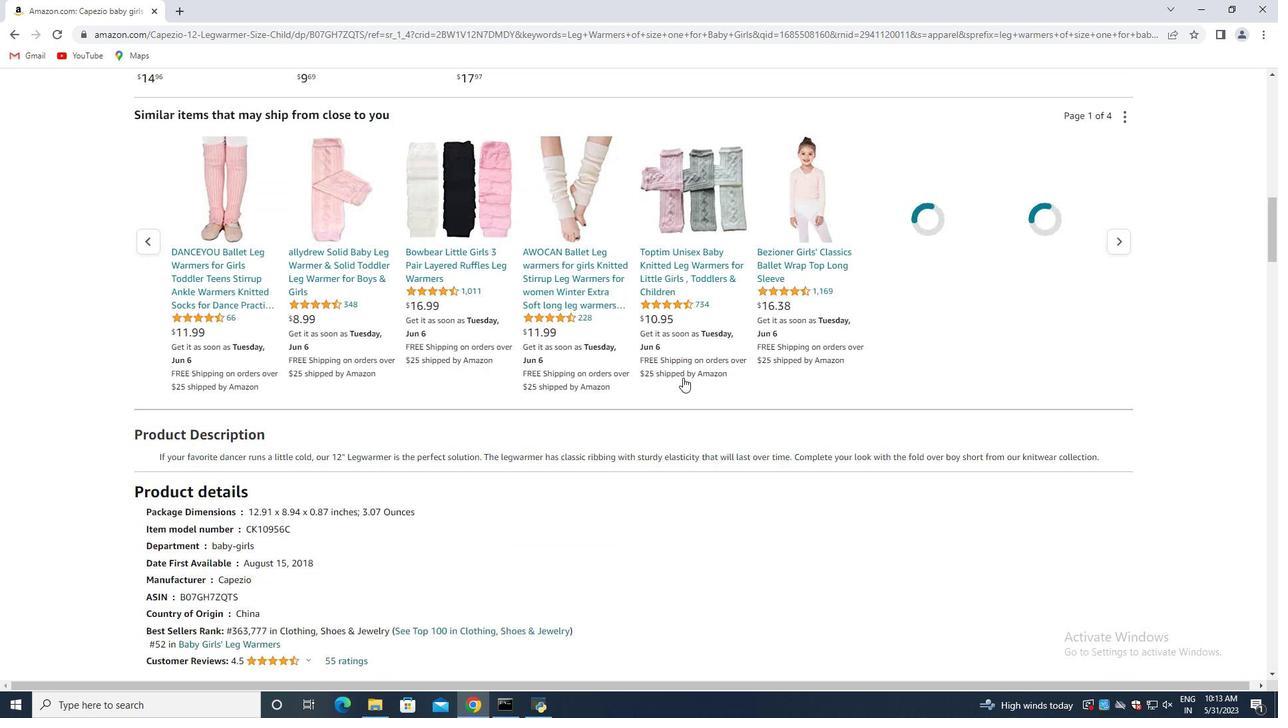 
Action: Mouse scrolled (683, 379) with delta (0, 0)
Screenshot: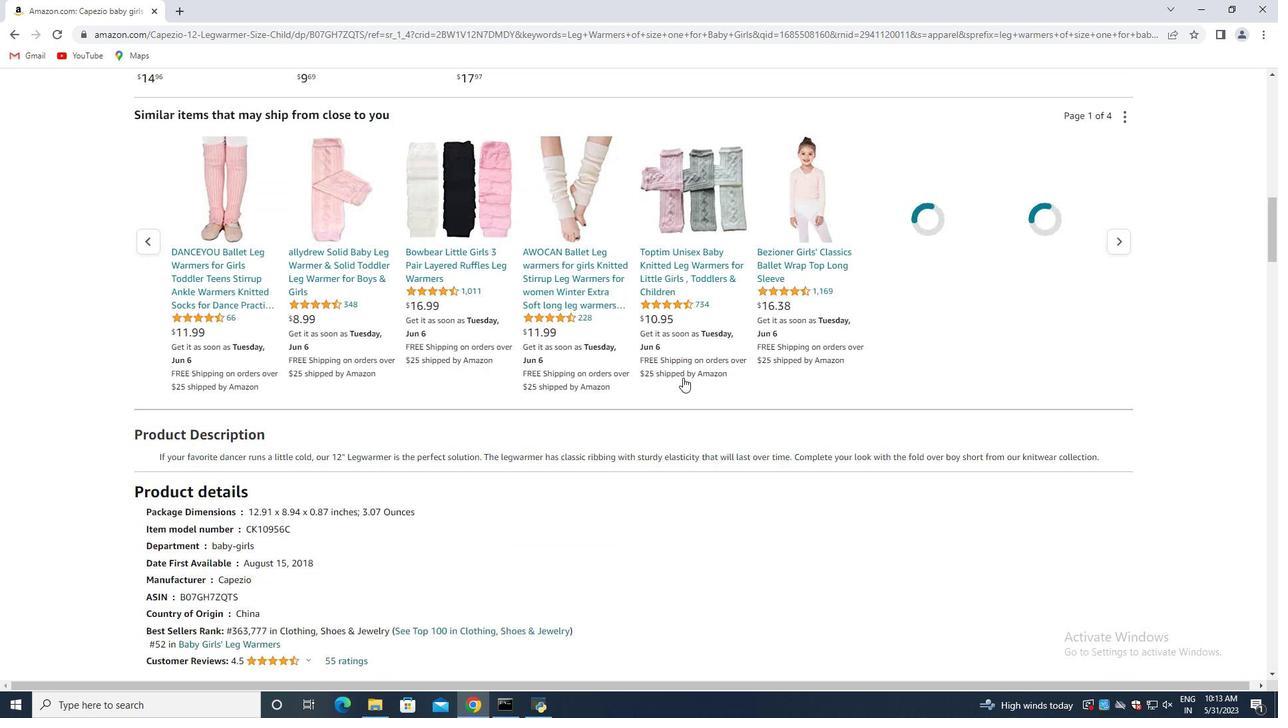 
Action: Mouse moved to (684, 383)
Screenshot: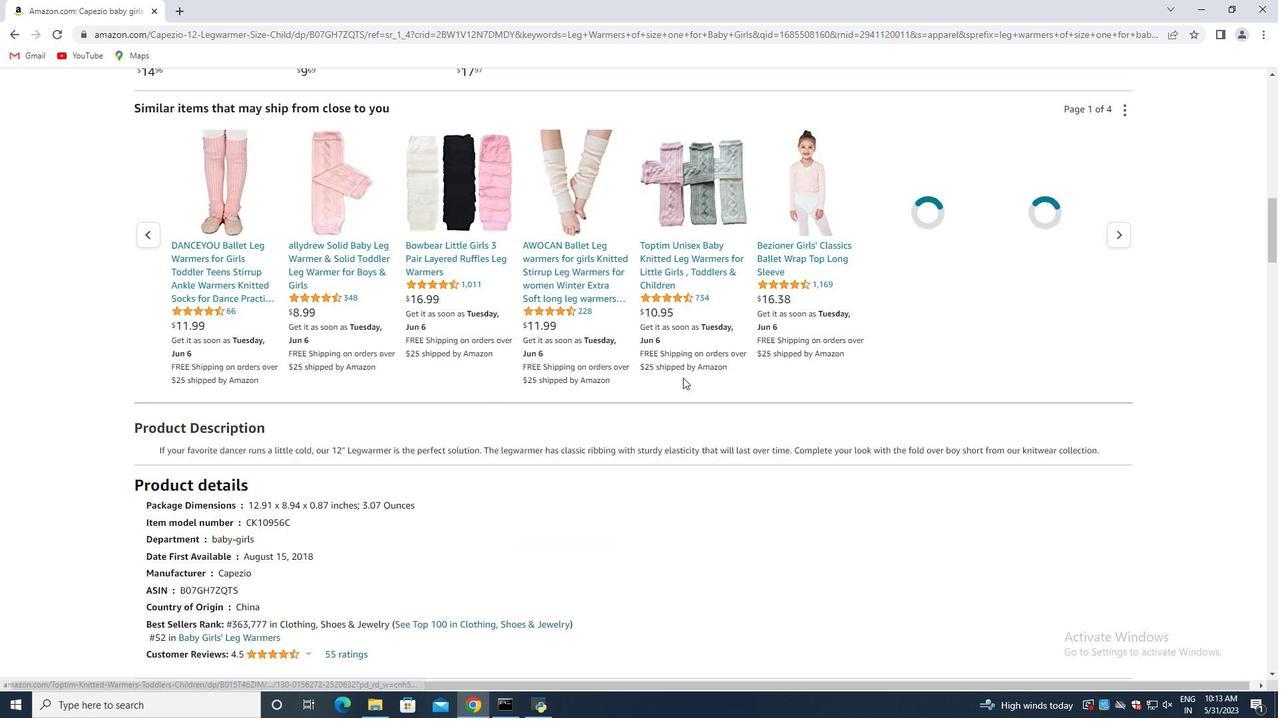 
Action: Mouse scrolled (684, 382) with delta (0, 0)
Screenshot: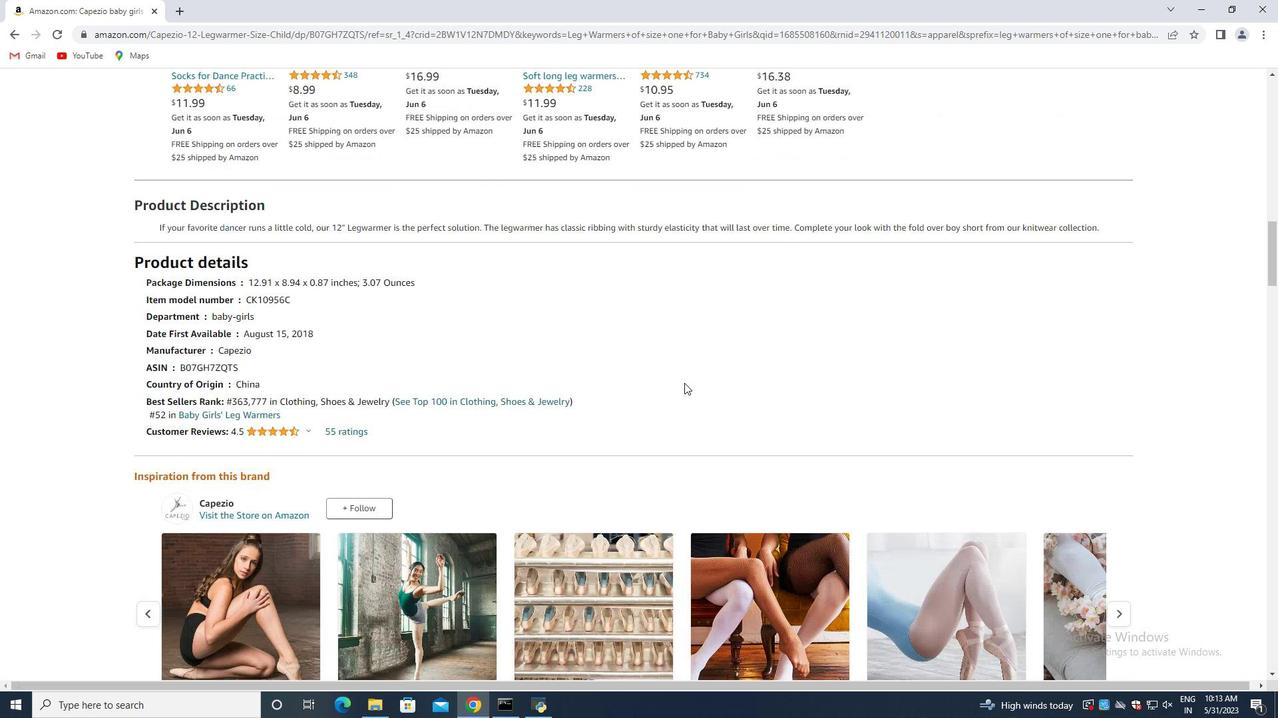 
Action: Mouse scrolled (684, 382) with delta (0, 0)
Screenshot: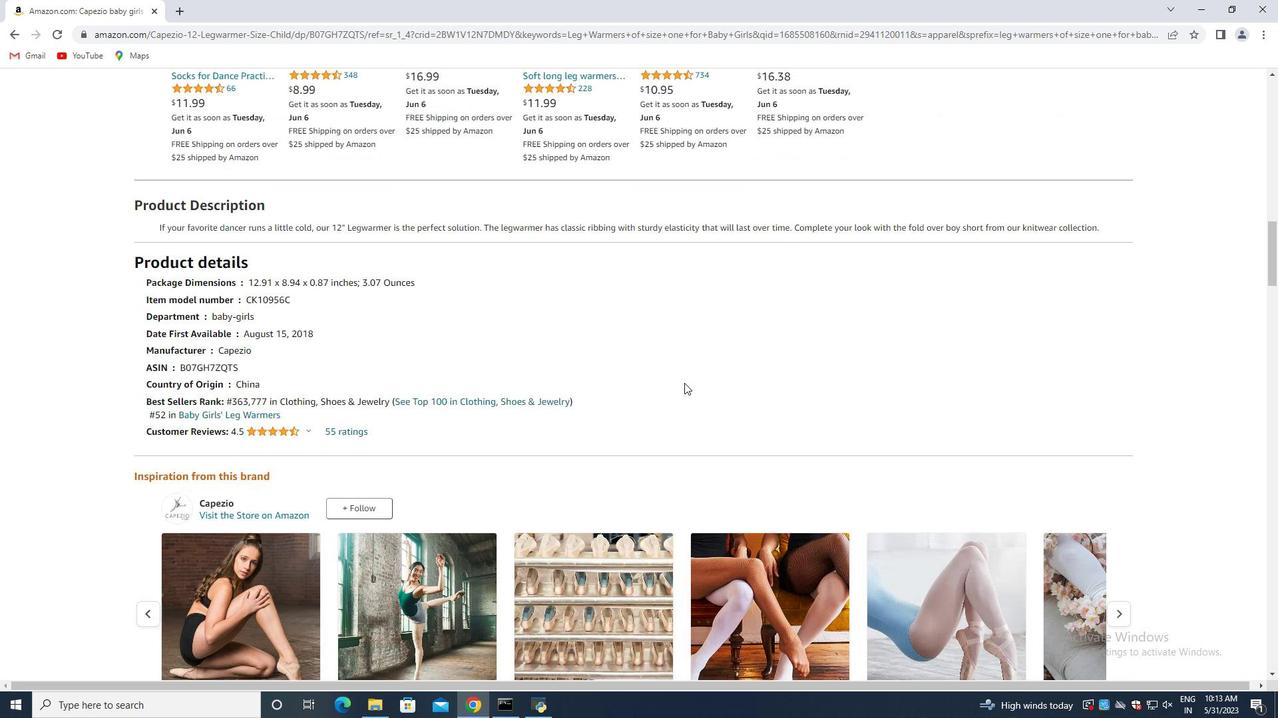 
Action: Mouse scrolled (684, 382) with delta (0, 0)
Screenshot: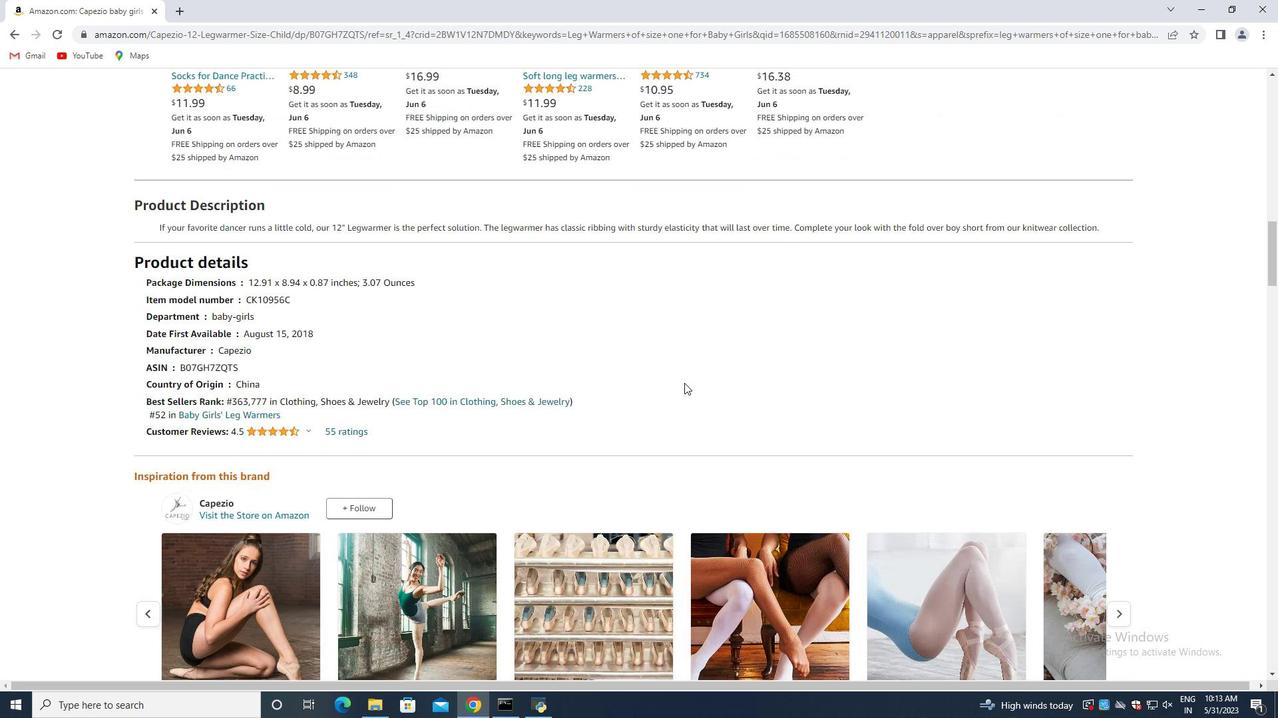 
Action: Mouse scrolled (684, 382) with delta (0, 0)
Screenshot: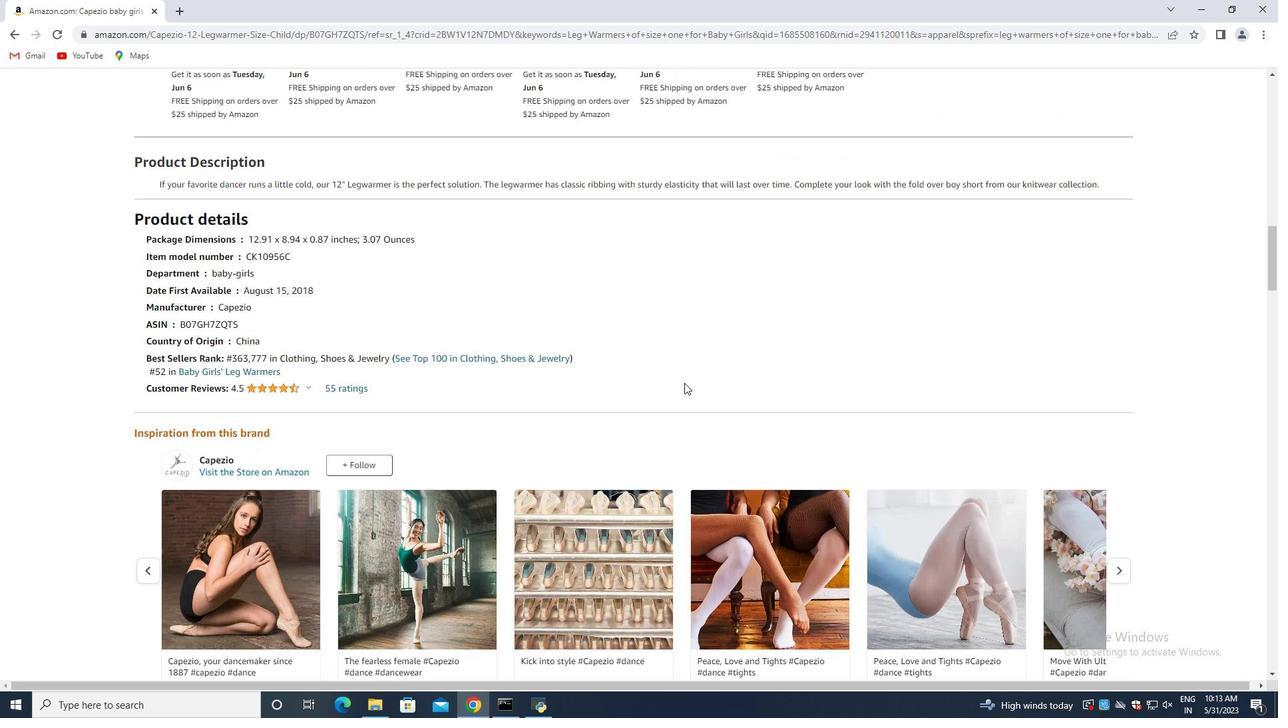 
Action: Mouse moved to (687, 383)
Screenshot: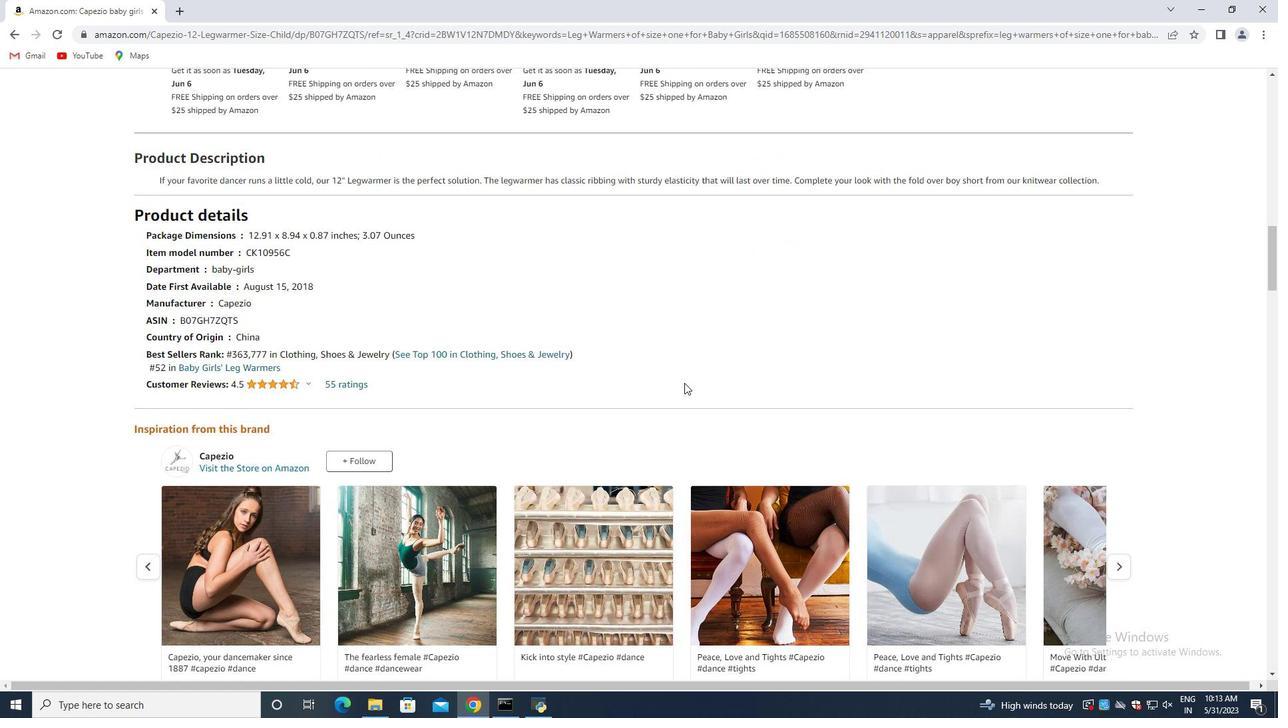 
Action: Mouse scrolled (687, 382) with delta (0, 0)
Screenshot: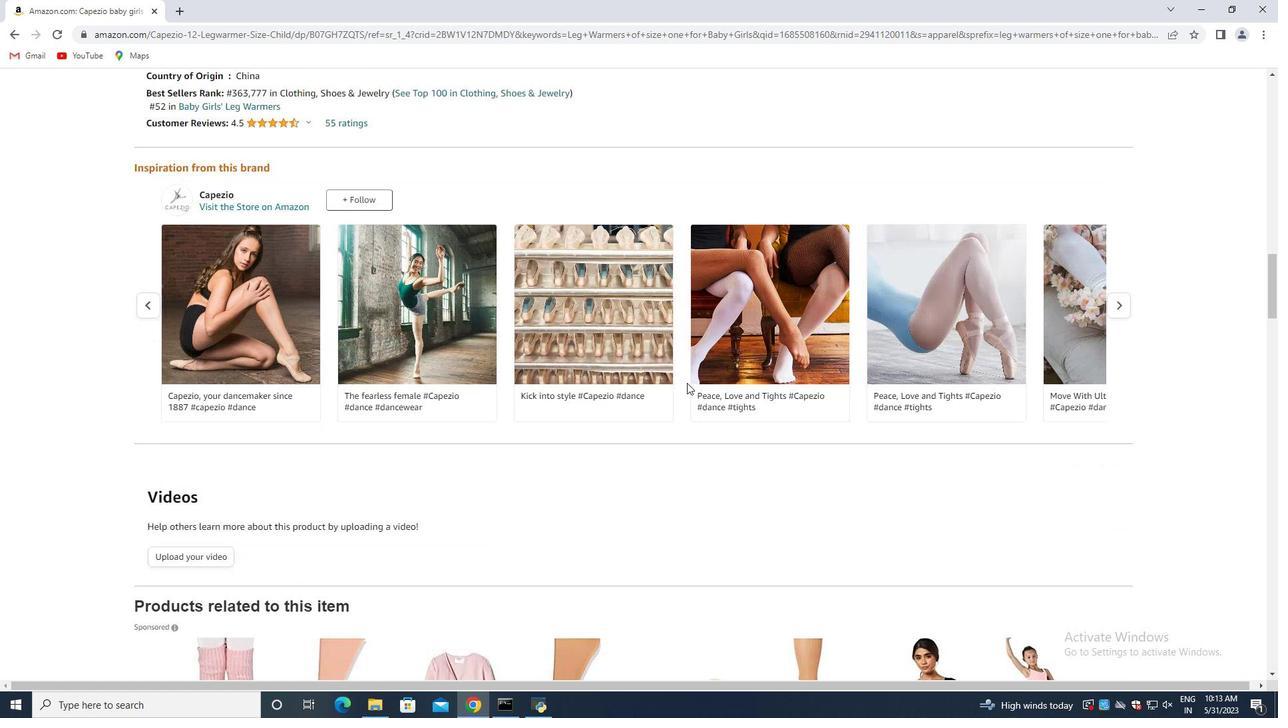 
Action: Mouse scrolled (687, 382) with delta (0, 0)
Screenshot: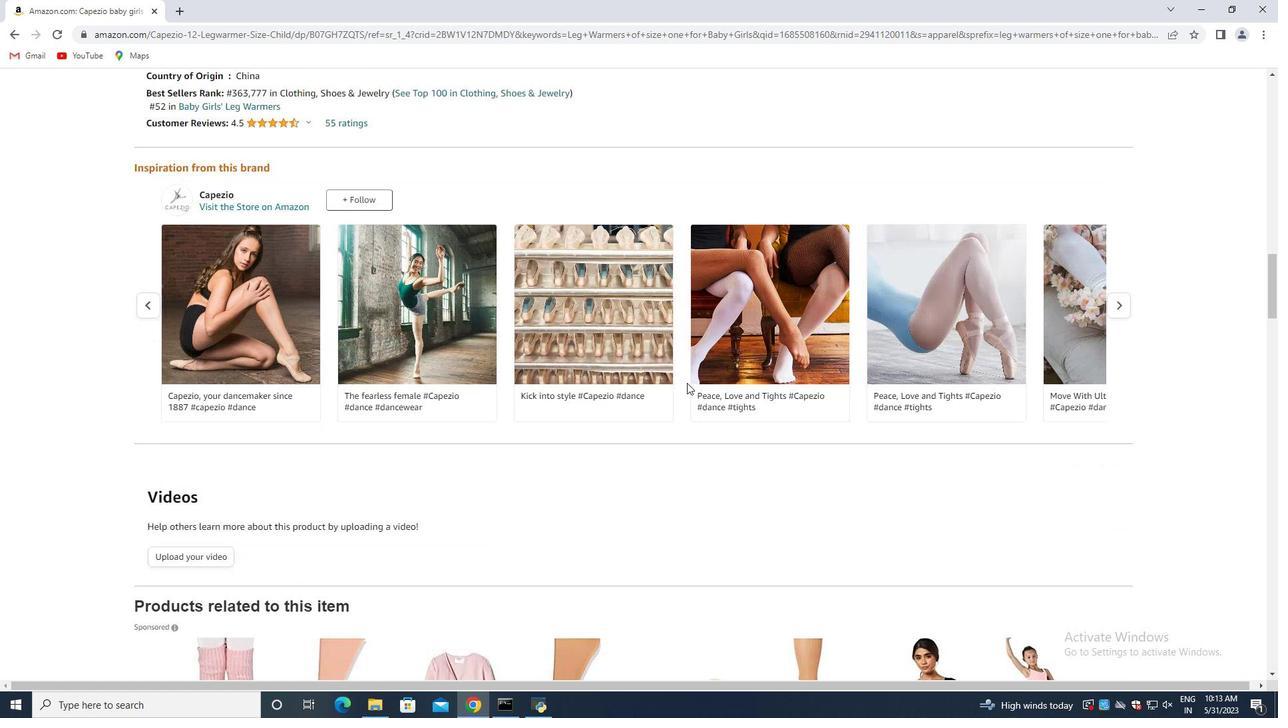 
Action: Mouse scrolled (687, 382) with delta (0, 0)
Screenshot: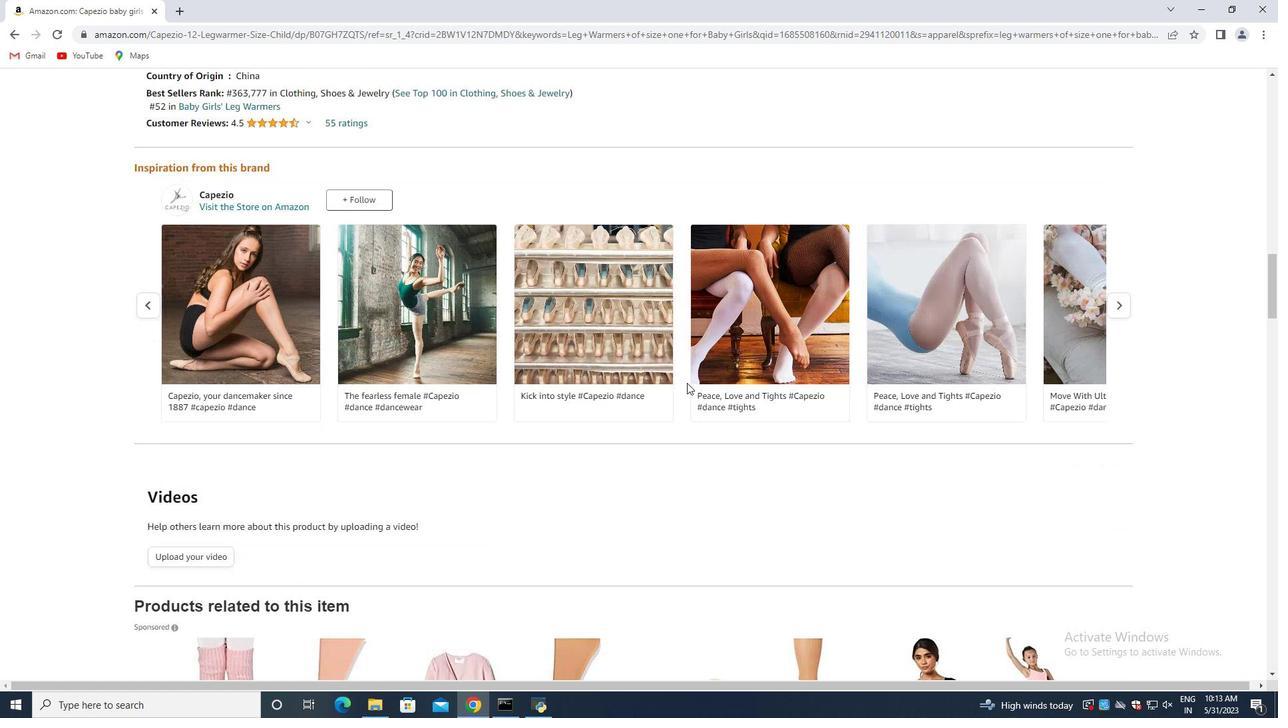 
Action: Mouse scrolled (687, 382) with delta (0, 0)
Screenshot: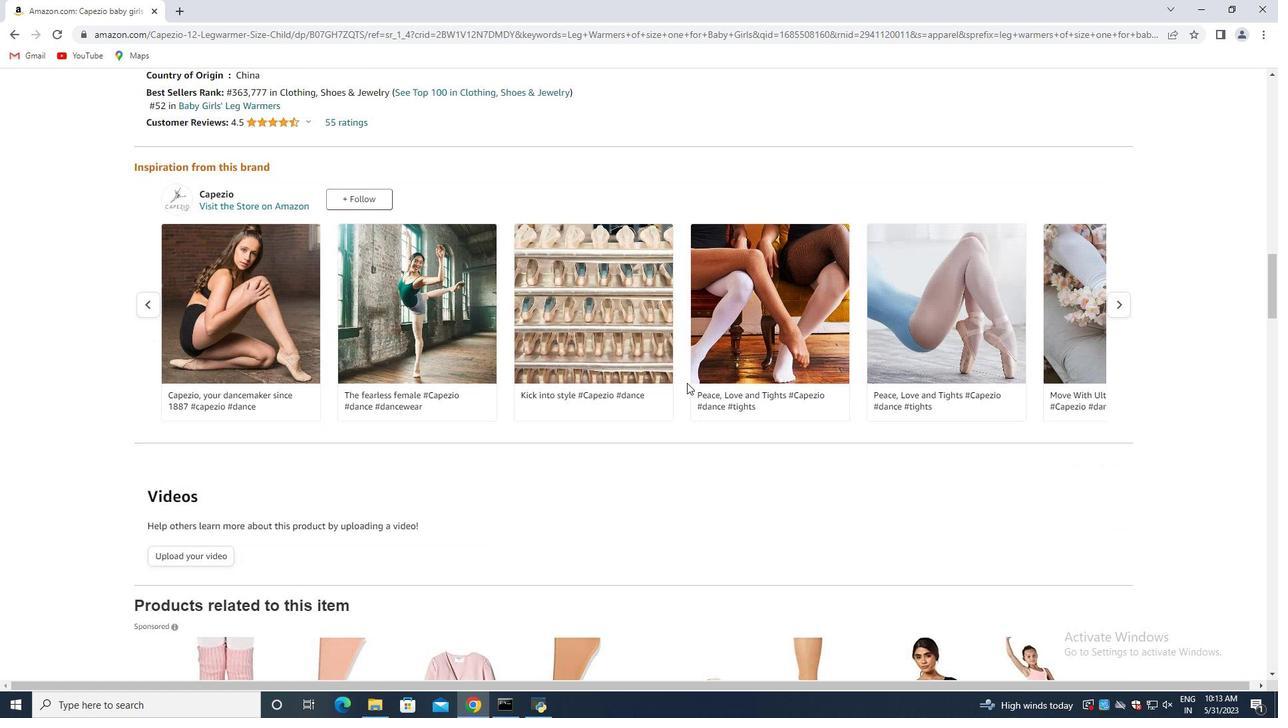 
Action: Mouse scrolled (687, 382) with delta (0, 0)
Screenshot: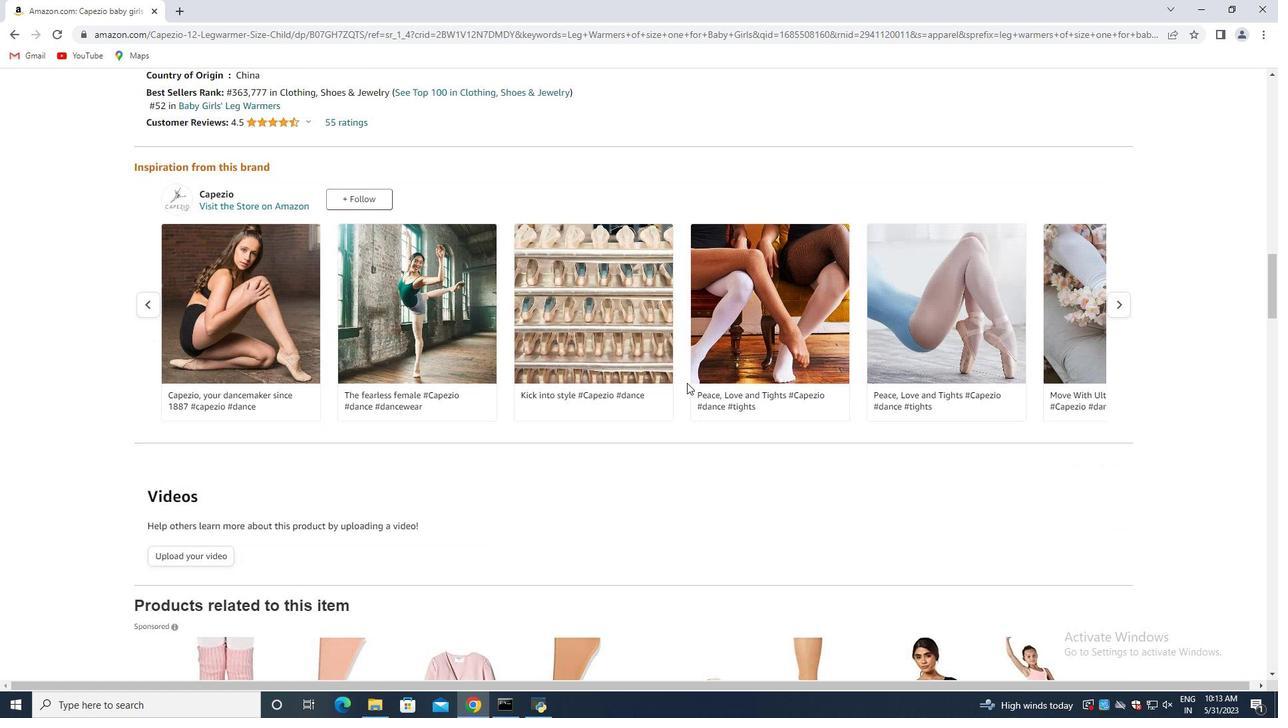 
Action: Mouse moved to (568, 372)
Screenshot: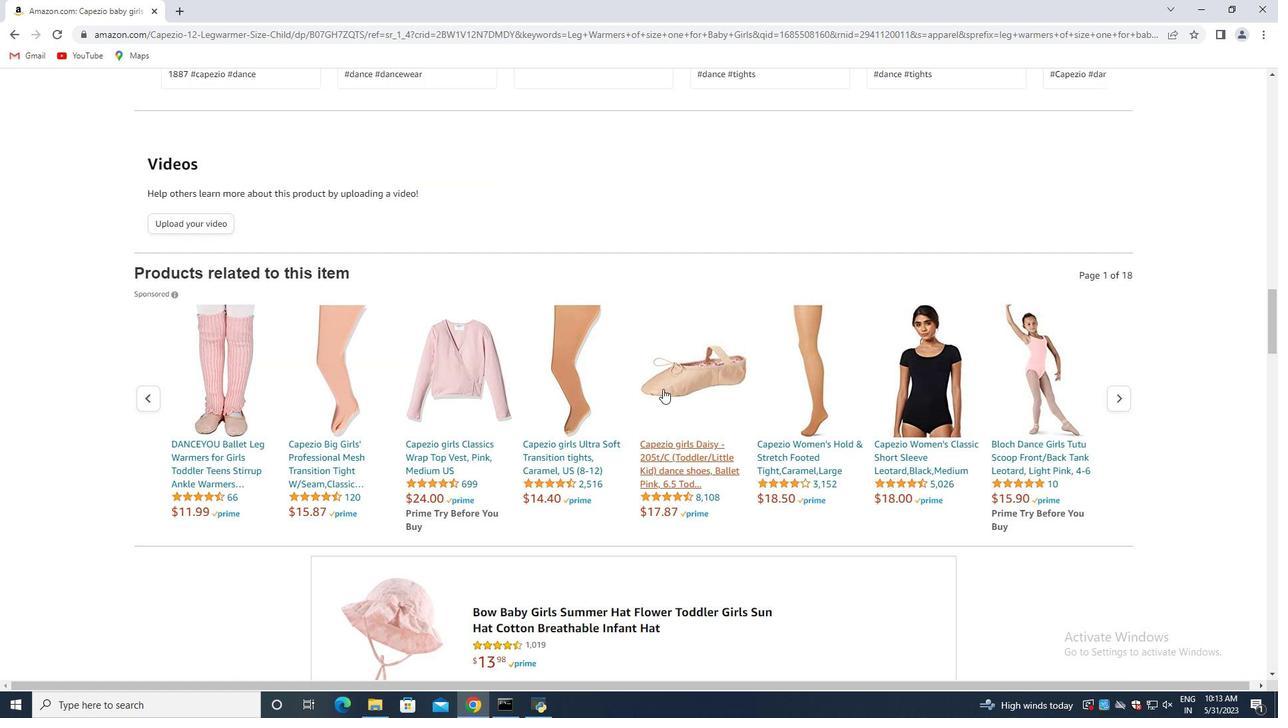 
Action: Mouse scrolled (568, 372) with delta (0, 0)
Screenshot: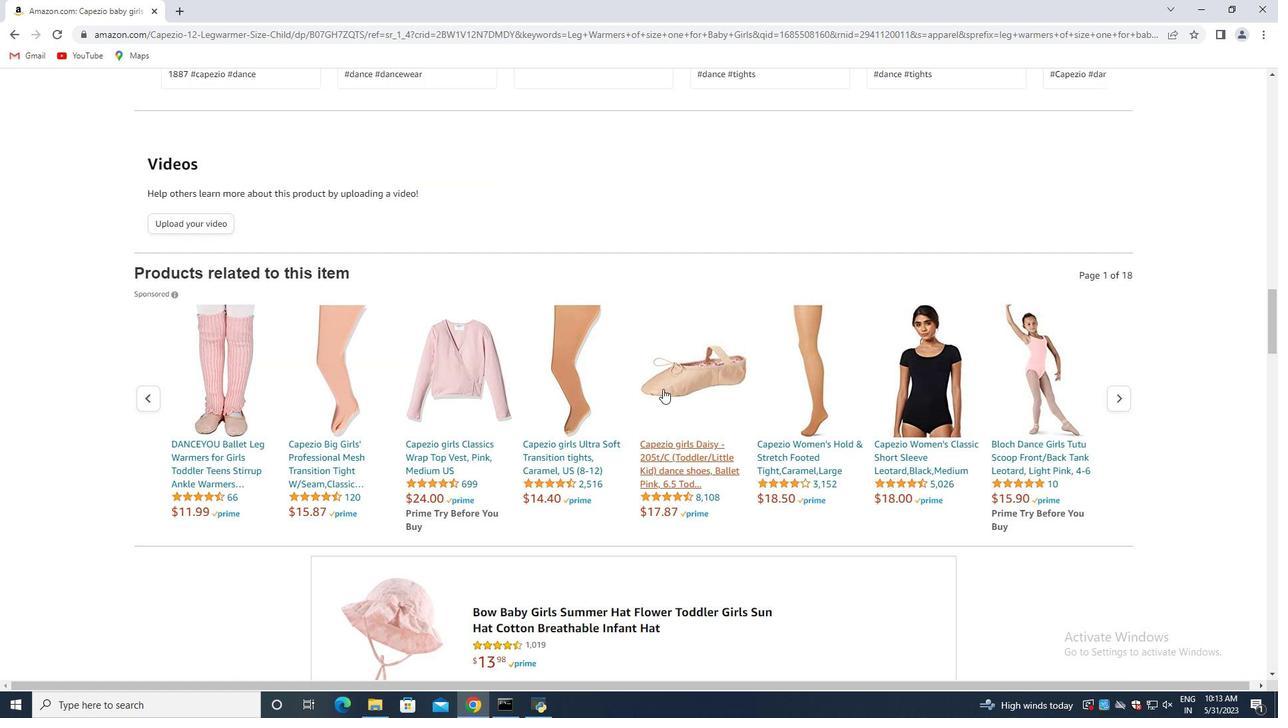 
Action: Mouse scrolled (568, 372) with delta (0, 0)
Screenshot: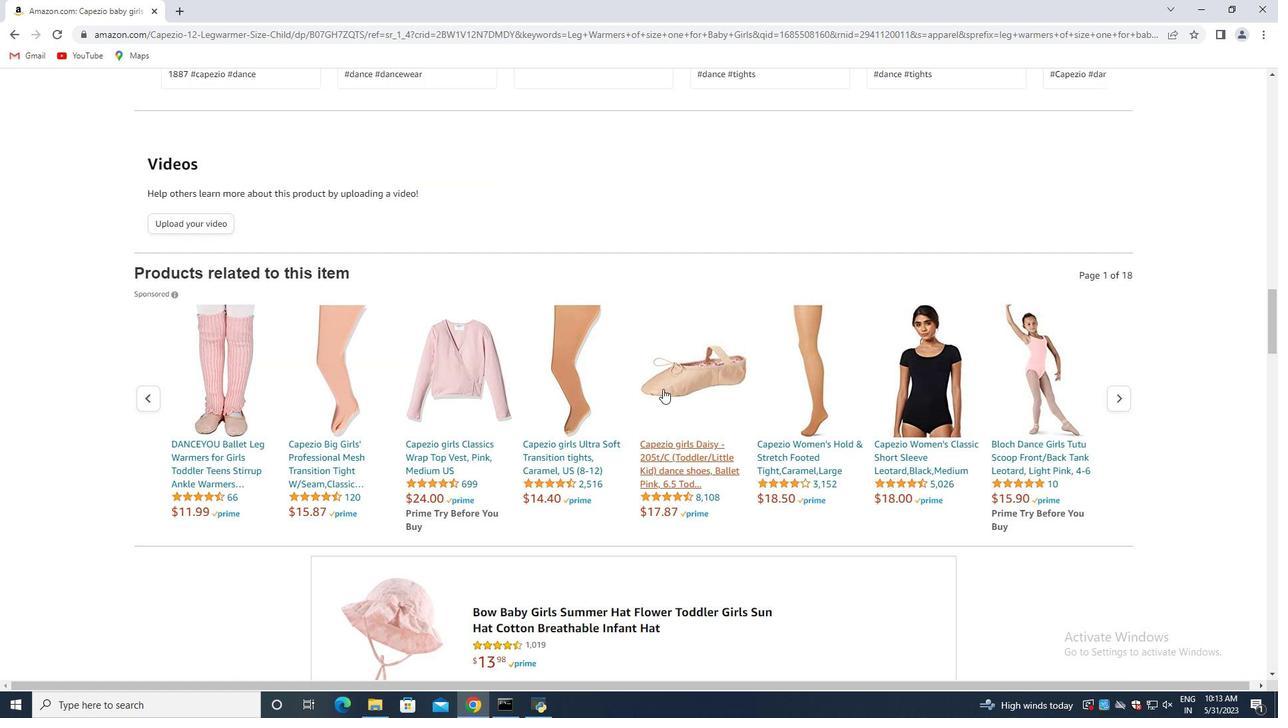 
Action: Mouse scrolled (568, 372) with delta (0, 0)
Screenshot: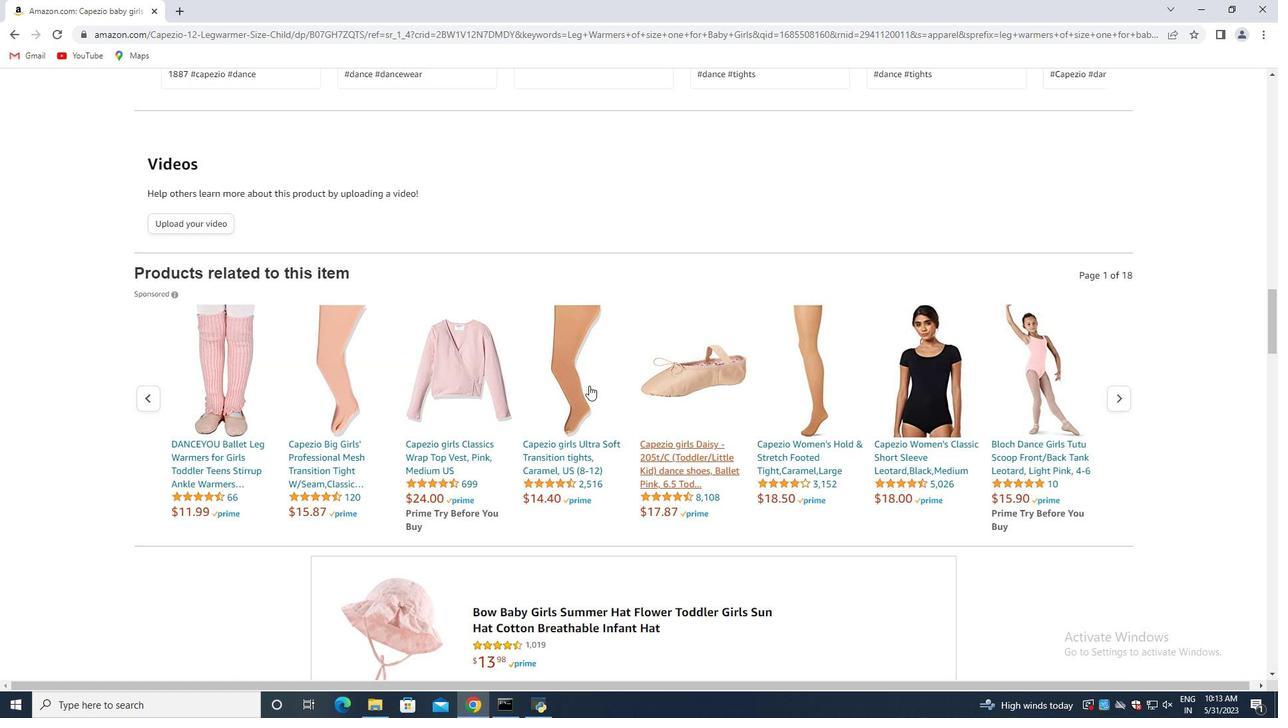 
Action: Mouse scrolled (568, 372) with delta (0, 0)
Screenshot: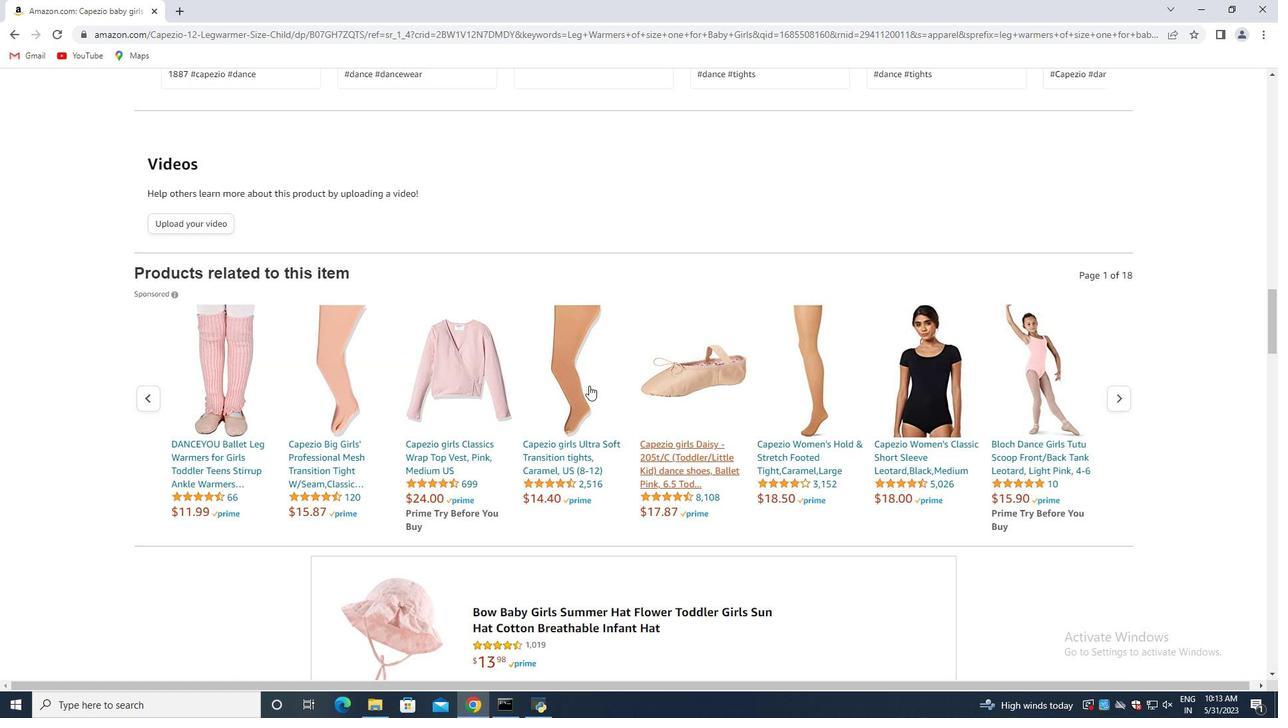 
Action: Mouse moved to (567, 371)
Screenshot: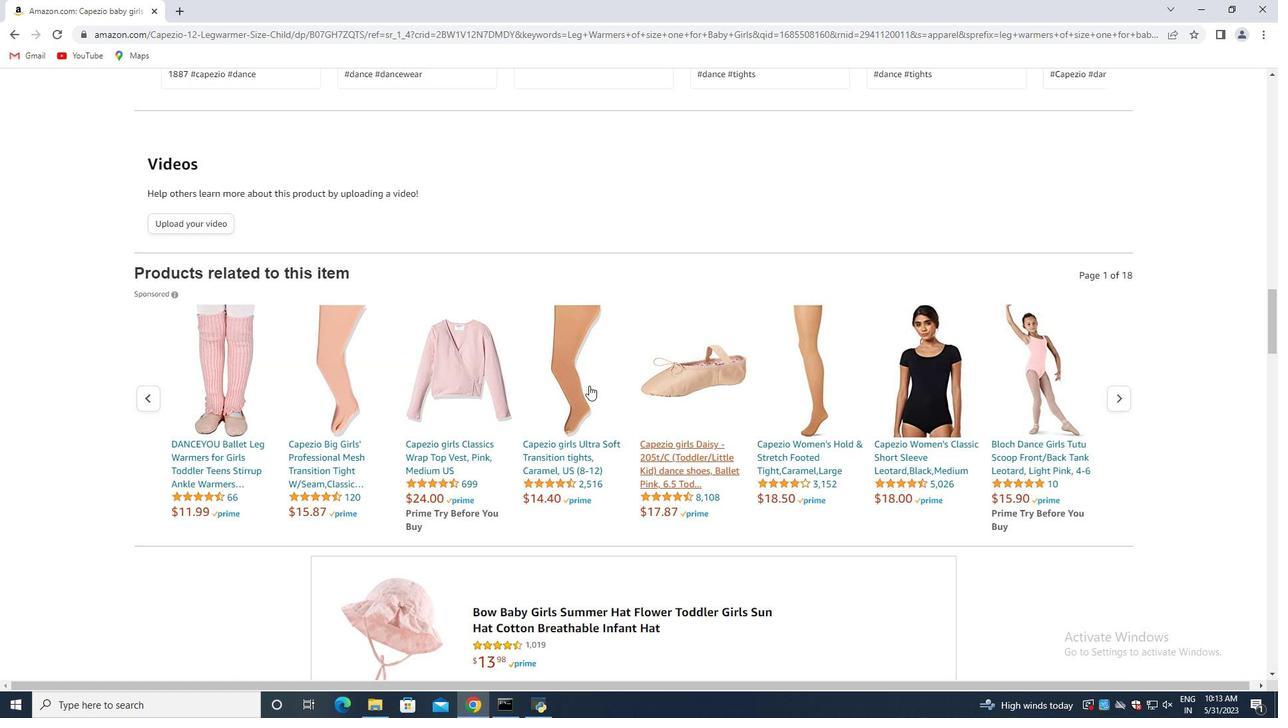 
Action: Mouse scrolled (567, 372) with delta (0, 0)
Screenshot: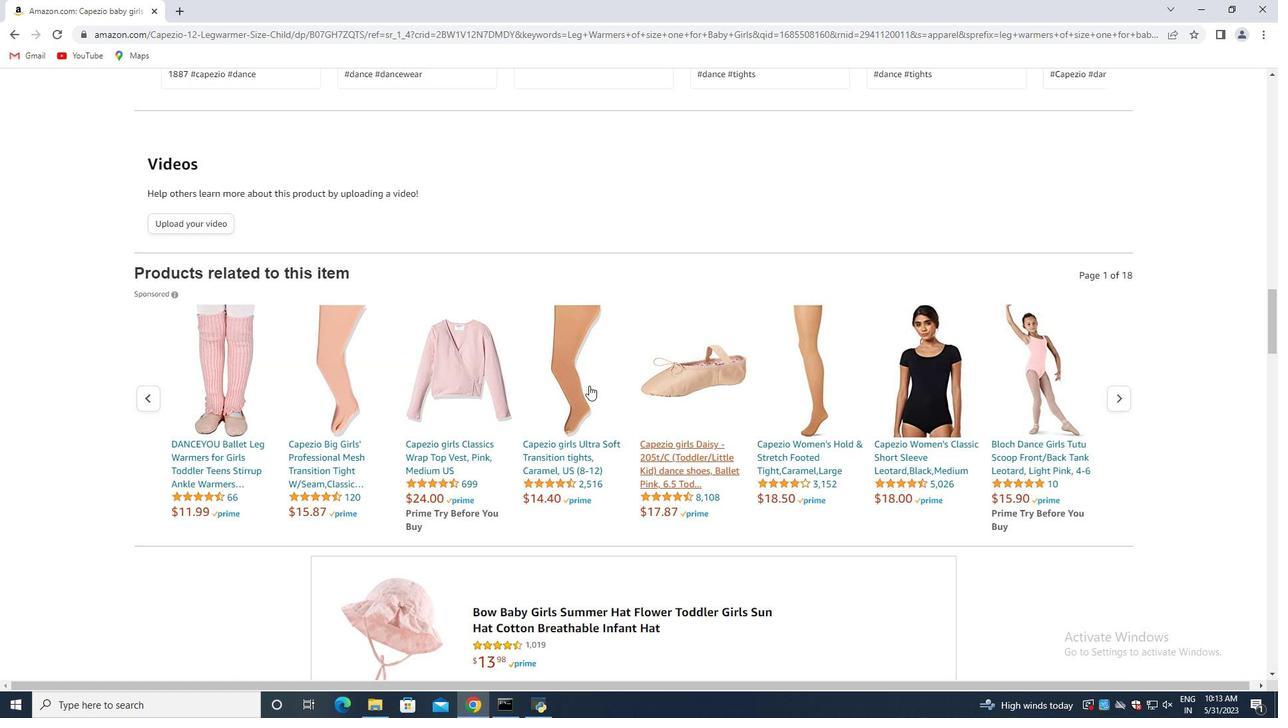 
Action: Mouse moved to (564, 369)
Screenshot: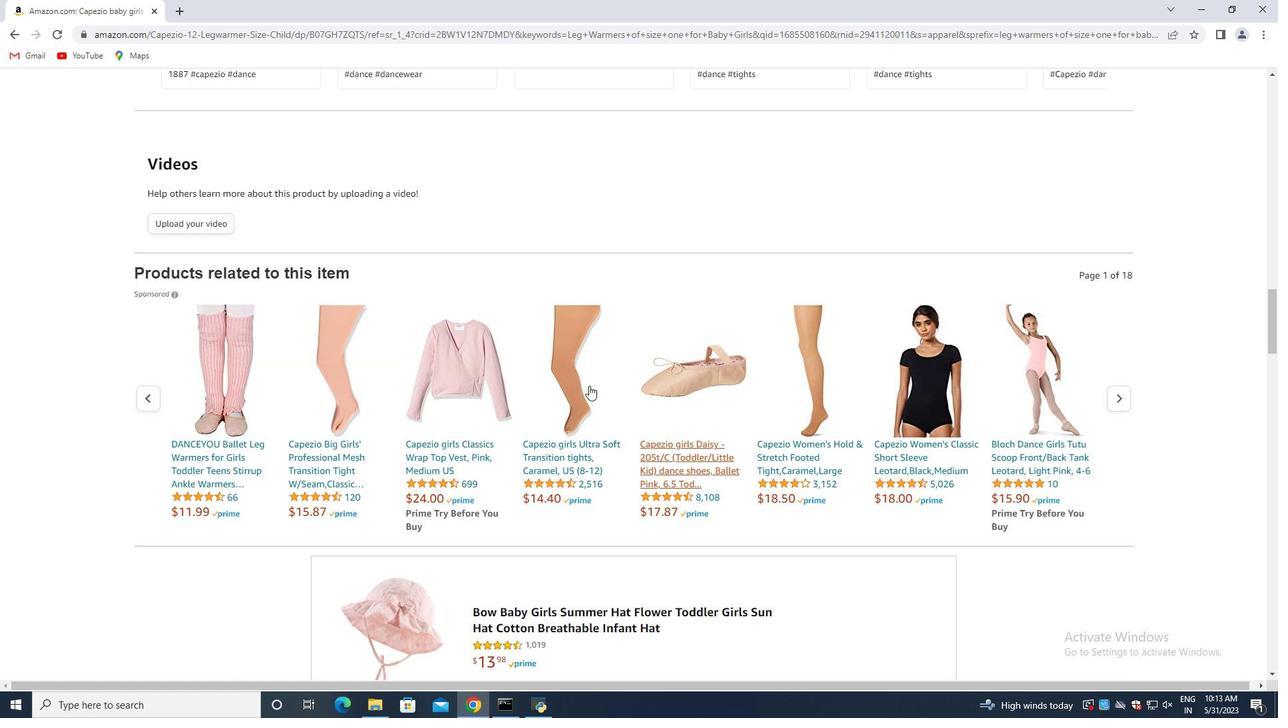 
Action: Mouse scrolled (564, 370) with delta (0, 0)
Screenshot: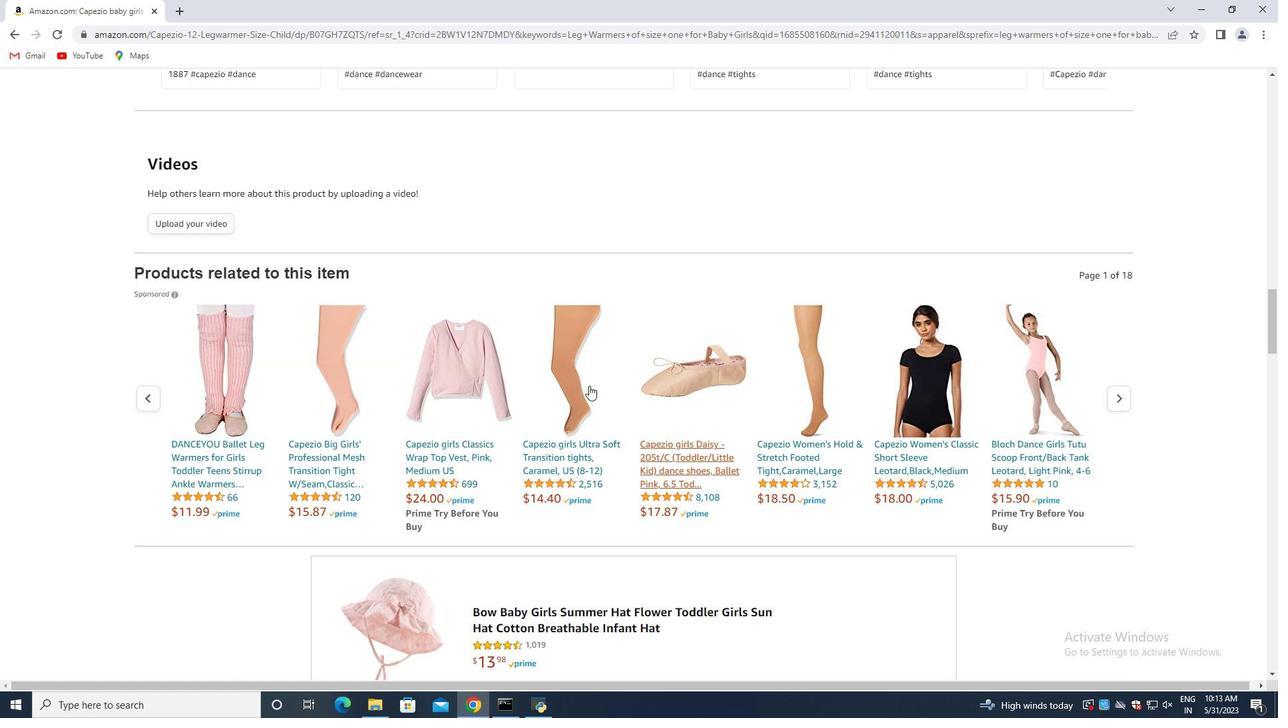 
Action: Mouse moved to (559, 367)
Screenshot: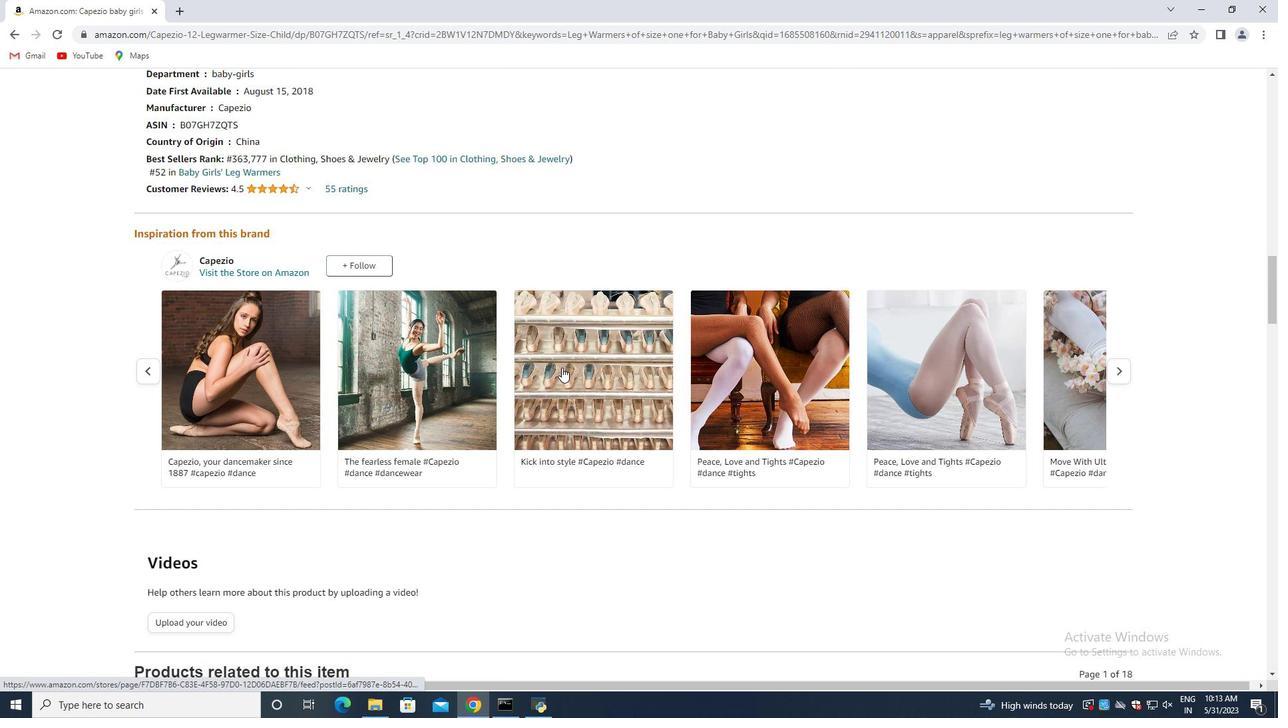 
Action: Mouse scrolled (559, 366) with delta (0, 0)
Screenshot: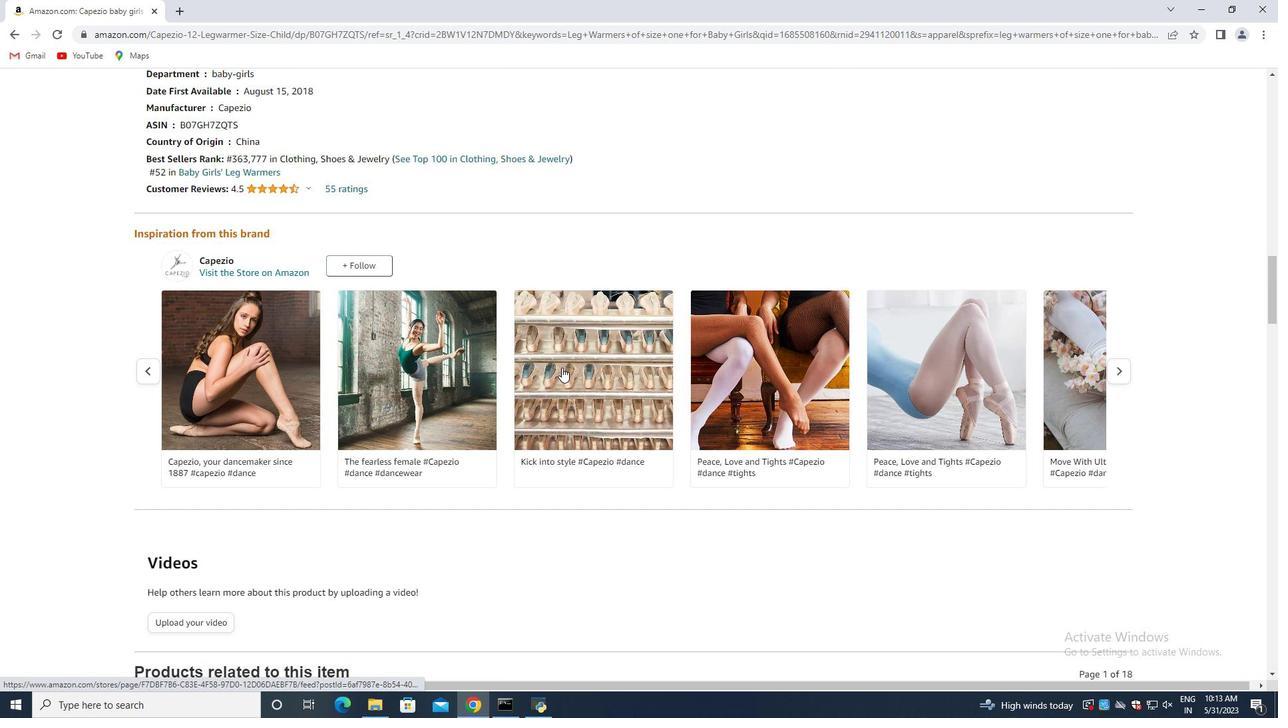 
Action: Mouse moved to (555, 368)
Screenshot: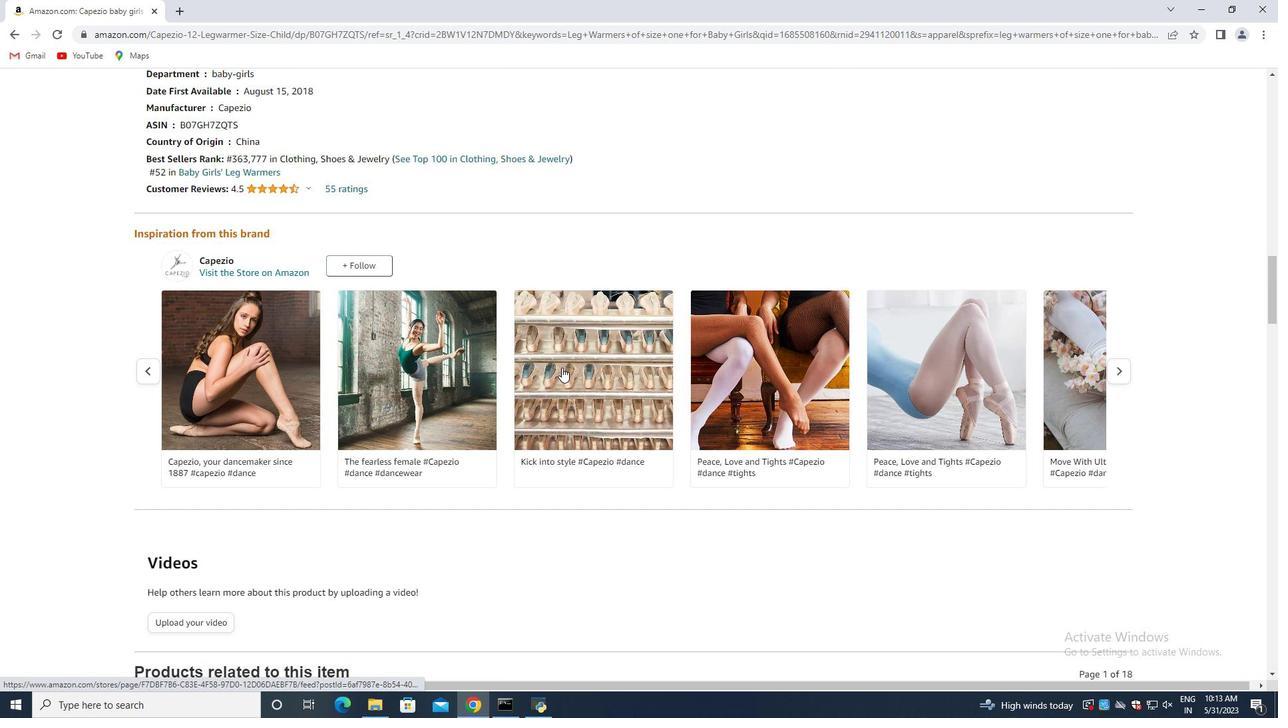 
Action: Mouse scrolled (555, 368) with delta (0, 0)
Screenshot: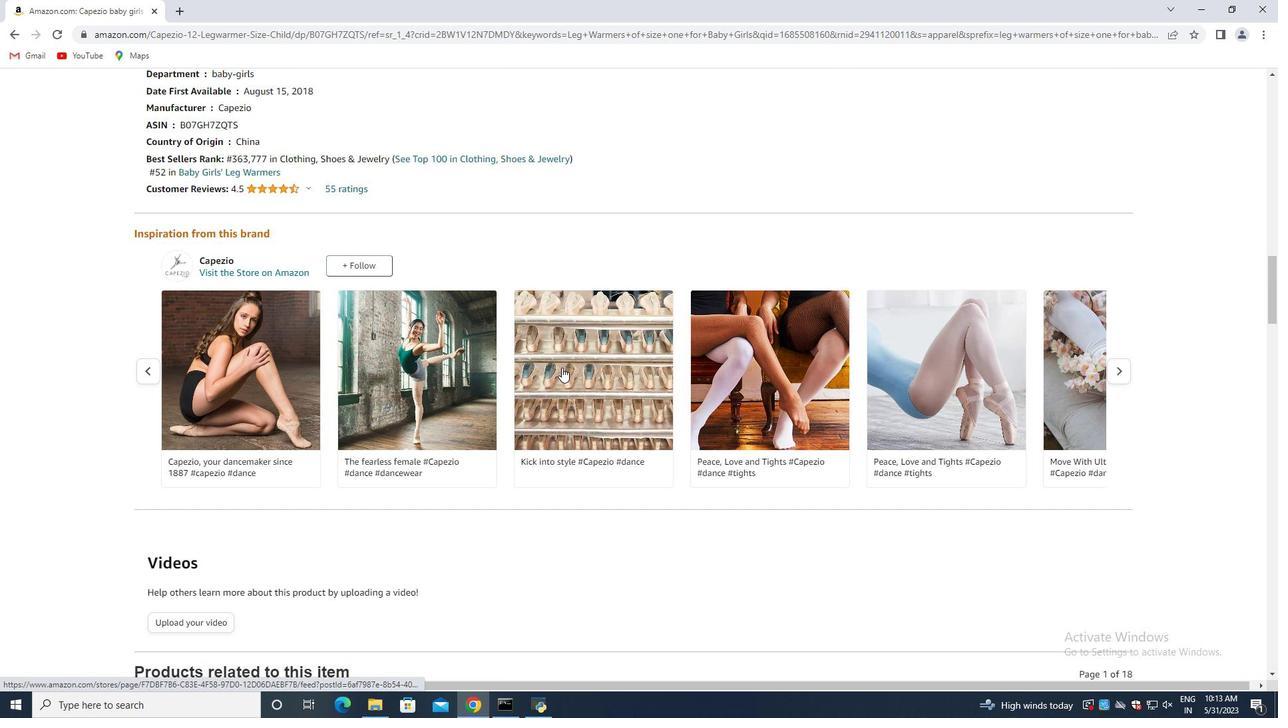 
Action: Mouse moved to (549, 374)
Screenshot: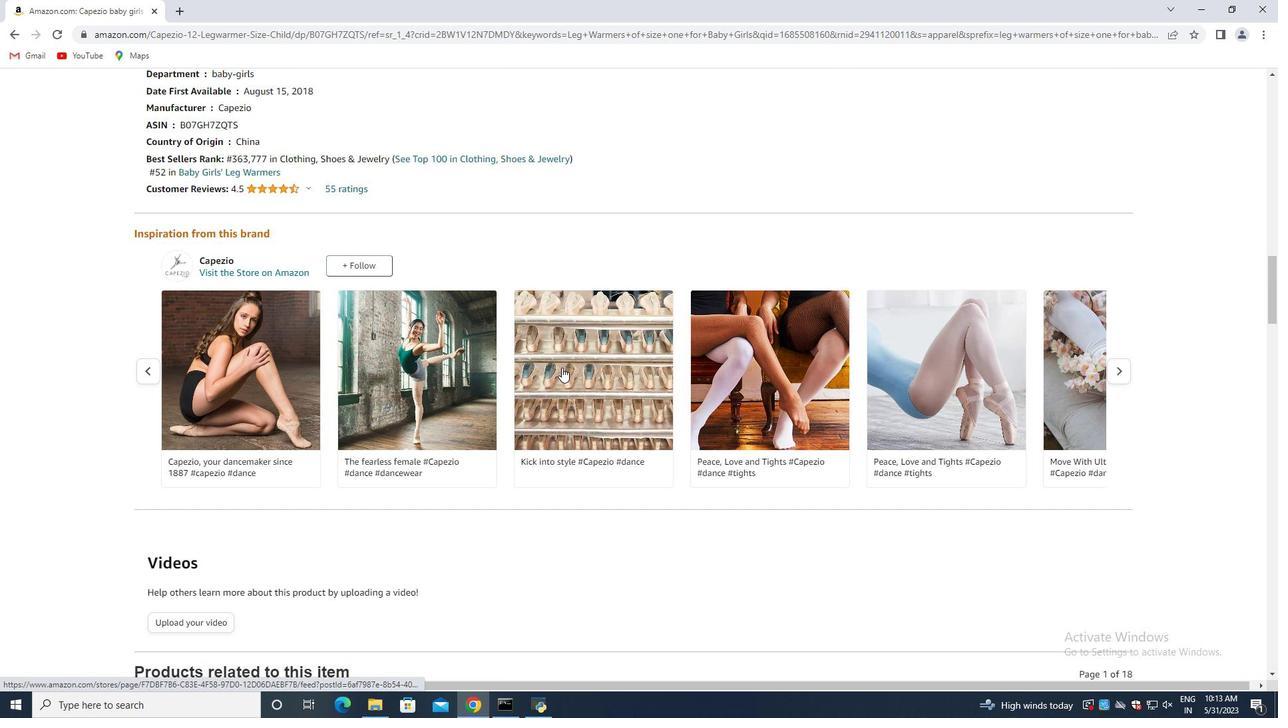 
Action: Mouse scrolled (551, 372) with delta (0, 0)
Screenshot: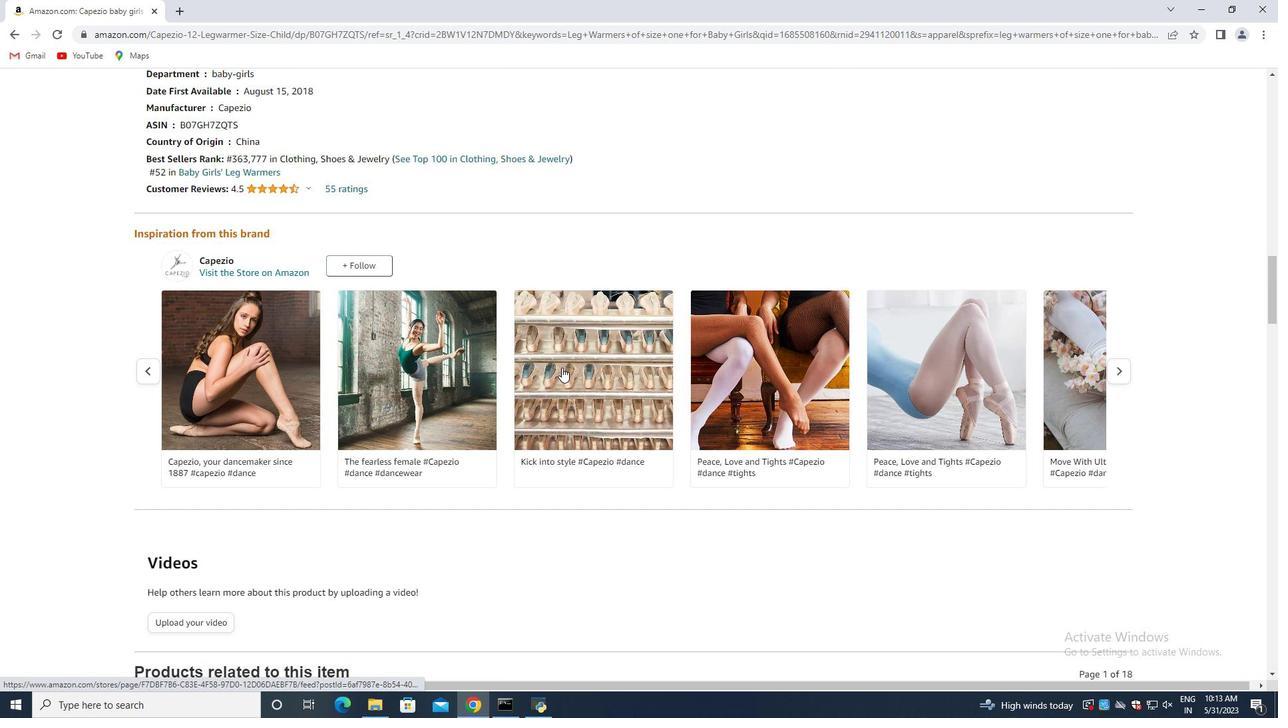 
Action: Mouse moved to (547, 376)
Screenshot: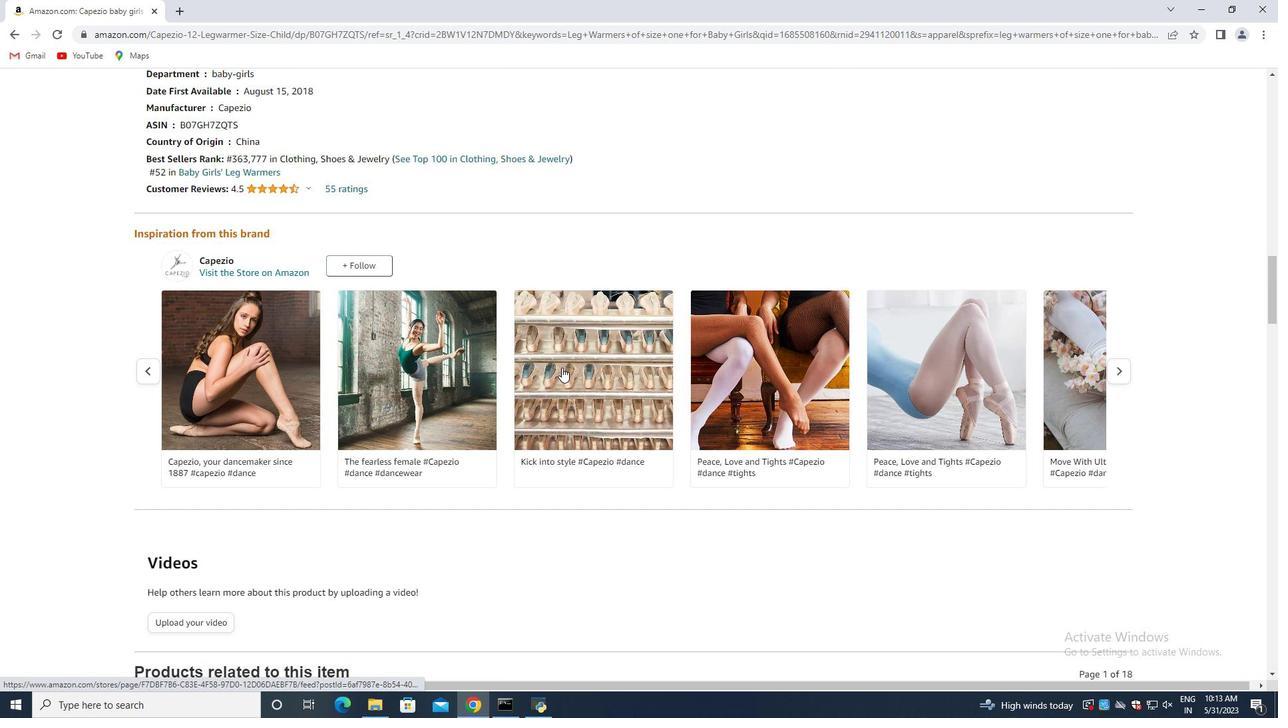 
Action: Mouse scrolled (549, 374) with delta (0, 0)
Screenshot: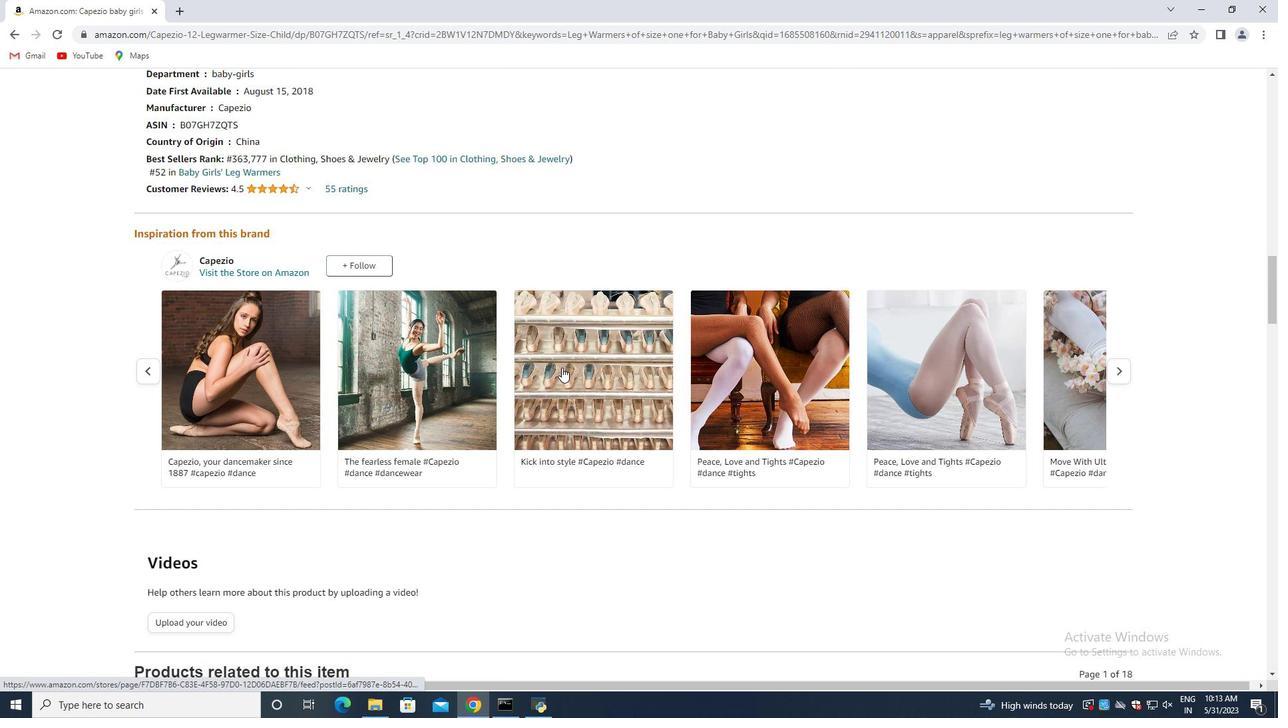 
Action: Mouse moved to (545, 378)
Screenshot: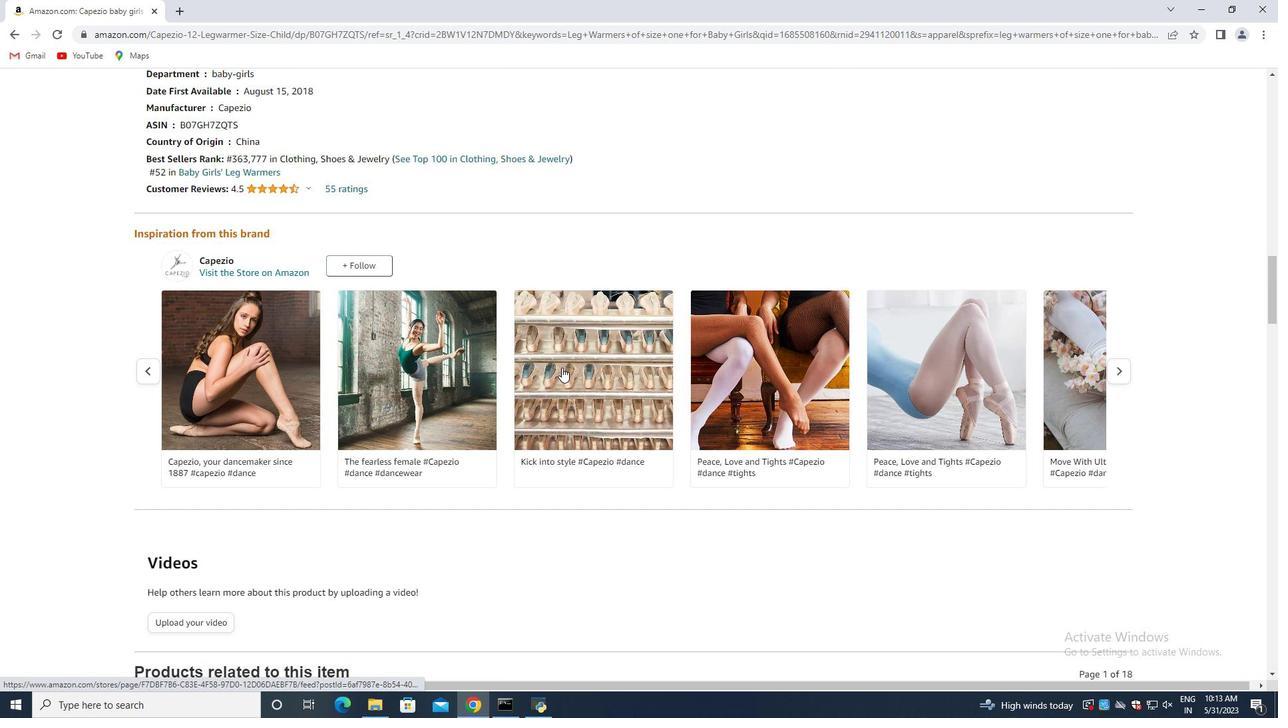 
Action: Mouse scrolled (547, 376) with delta (0, 0)
Screenshot: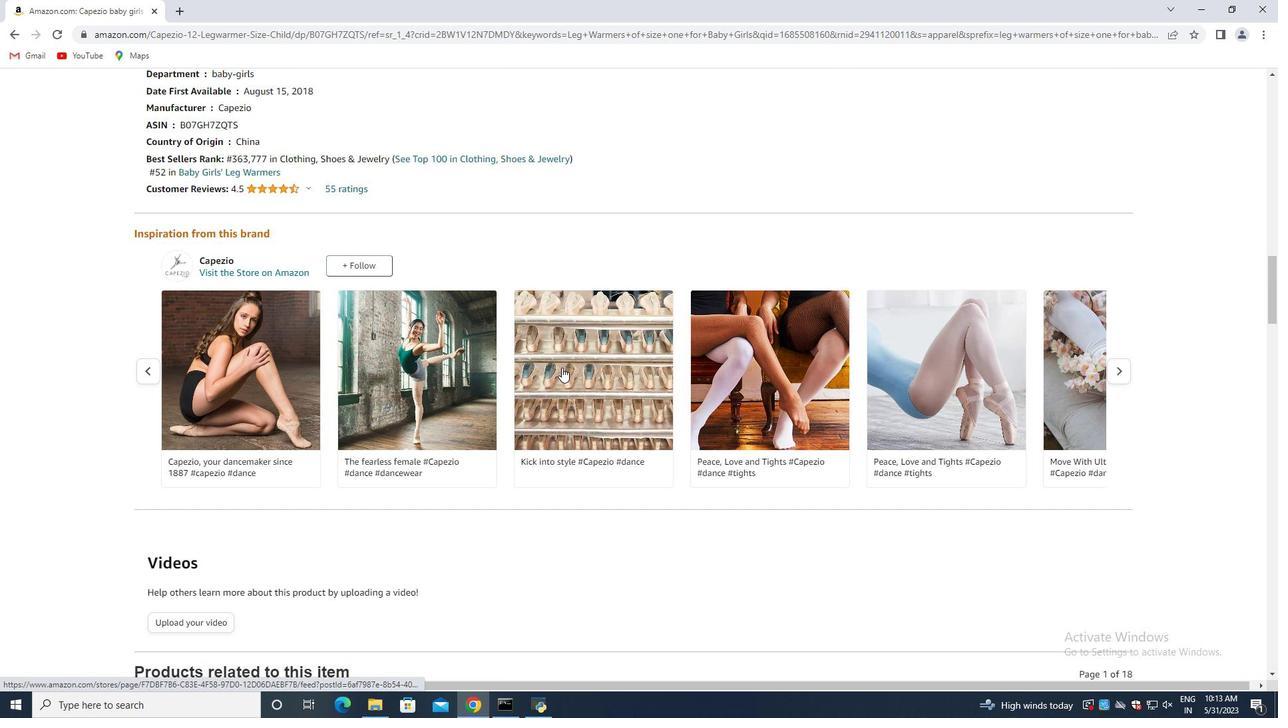 
Action: Mouse moved to (545, 381)
Screenshot: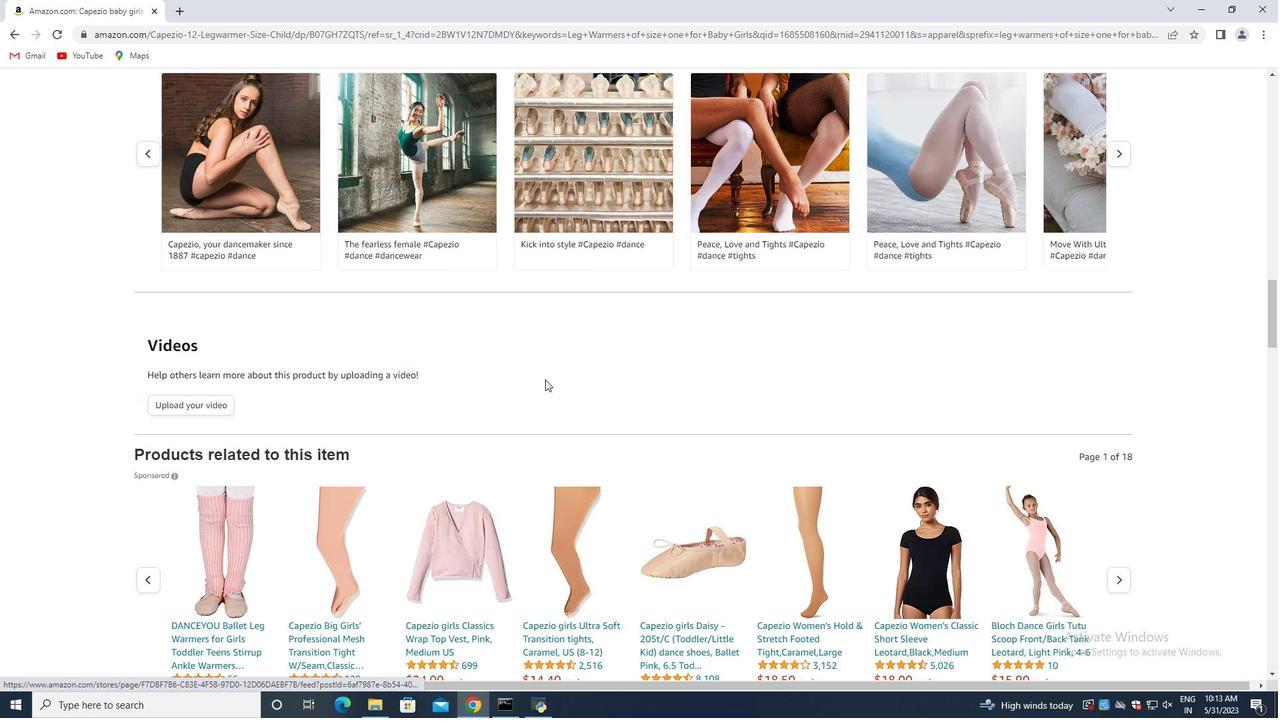 
Action: Mouse scrolled (545, 380) with delta (0, 0)
Screenshot: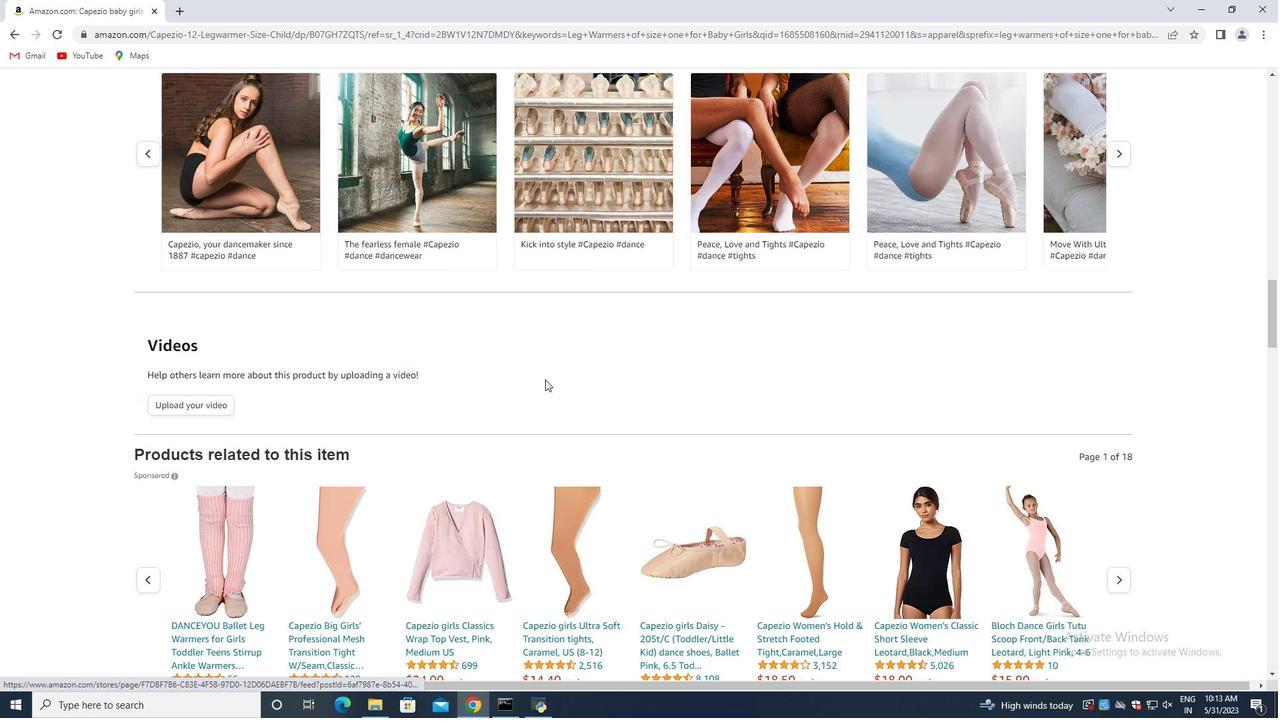 
Action: Mouse moved to (543, 386)
Screenshot: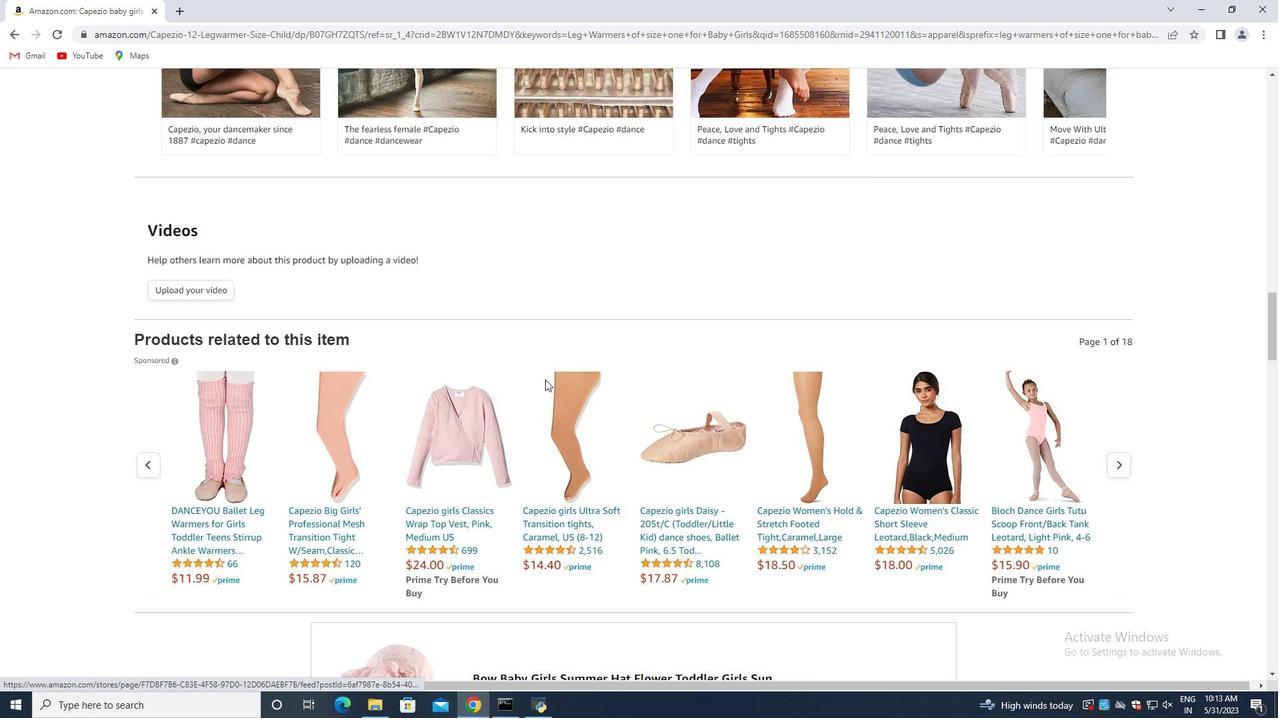 
Action: Mouse scrolled (543, 384) with delta (0, 0)
Screenshot: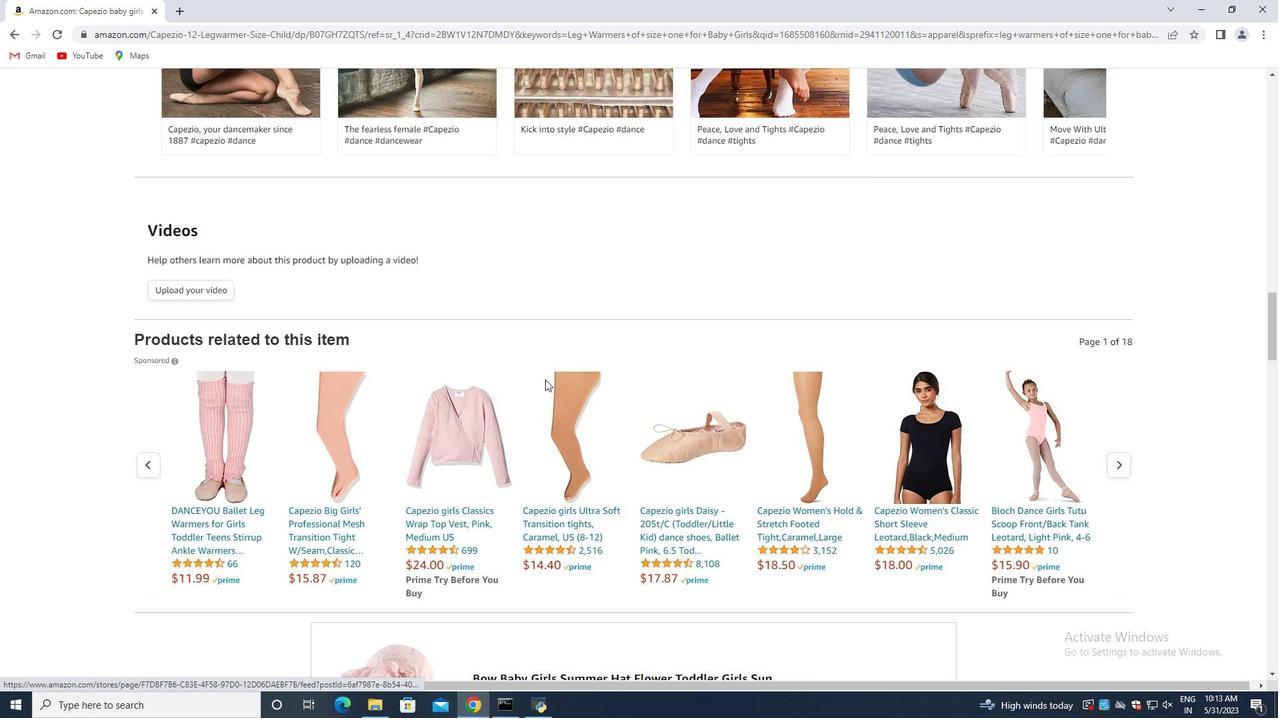 
Action: Mouse scrolled (543, 386) with delta (0, 0)
Screenshot: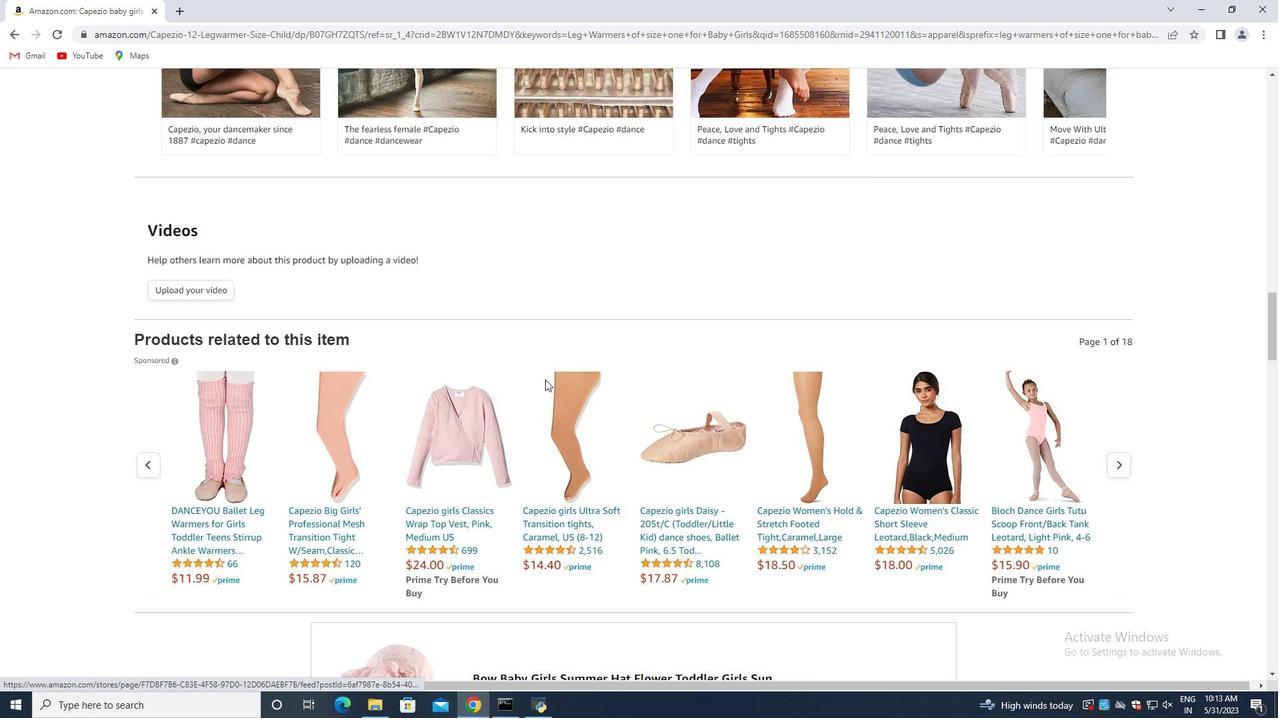 
Action: Mouse scrolled (543, 386) with delta (0, 0)
Screenshot: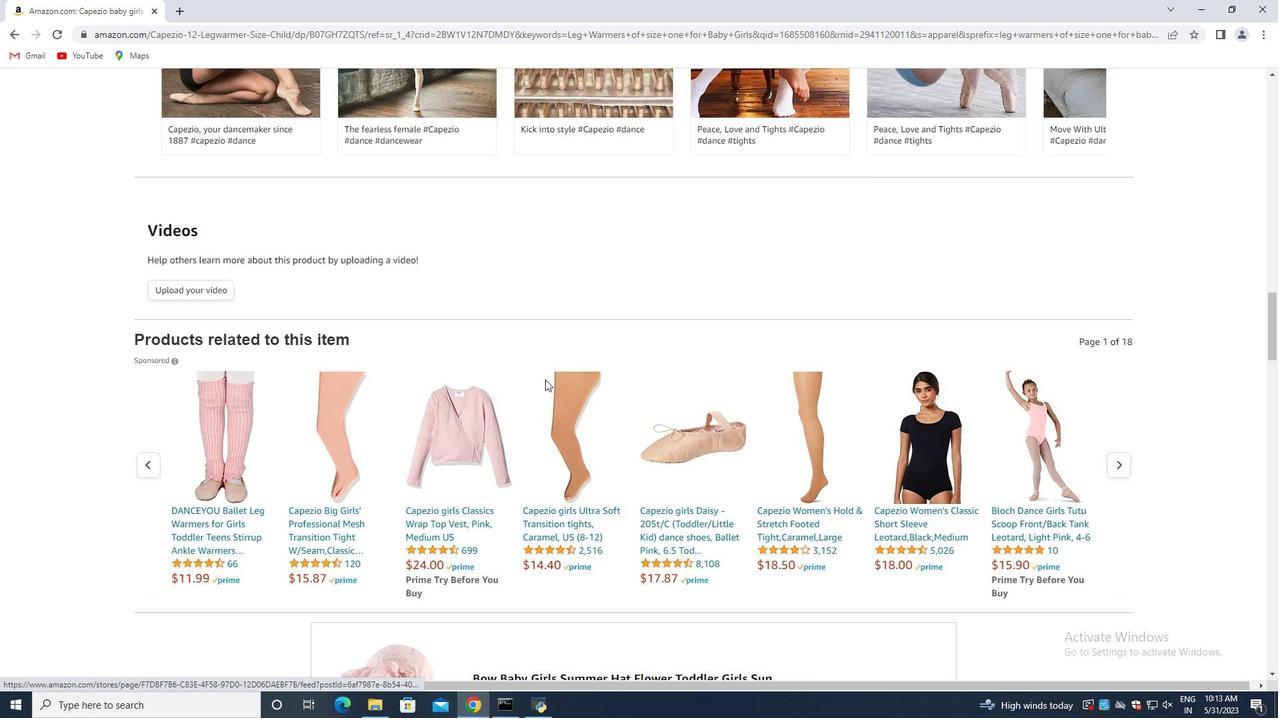 
Action: Mouse scrolled (543, 386) with delta (0, 0)
Screenshot: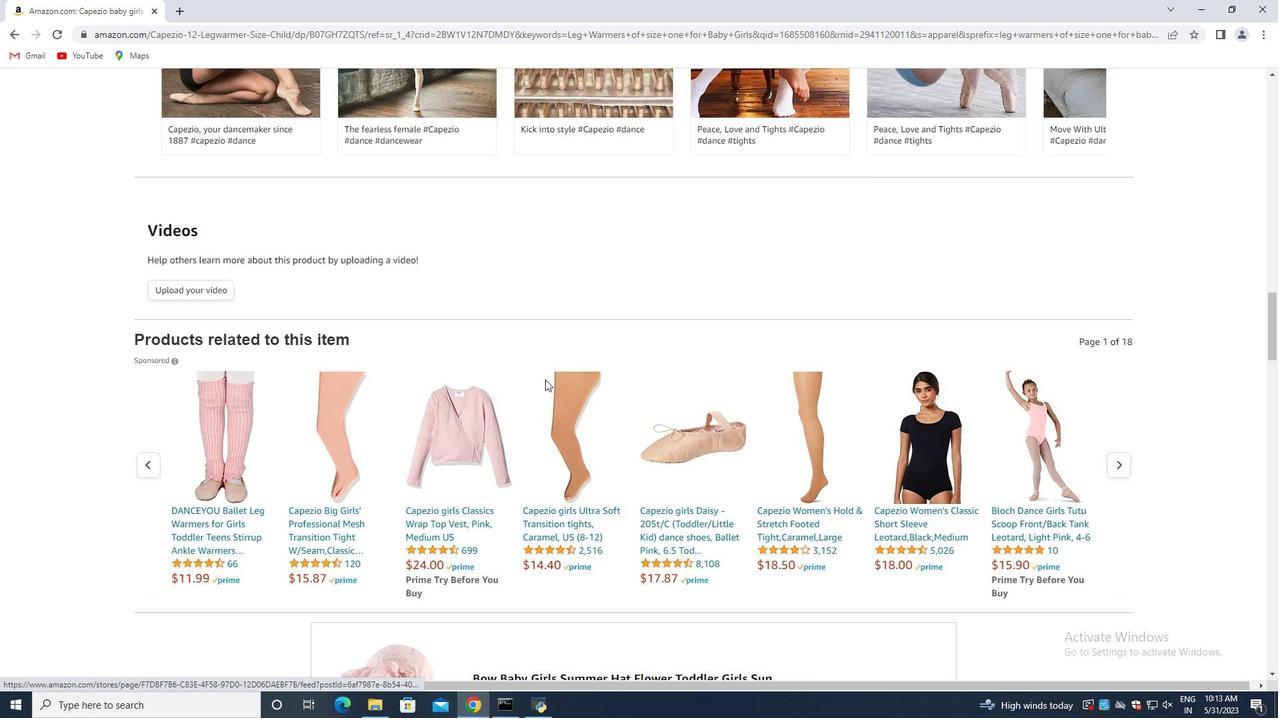 
Action: Mouse scrolled (543, 386) with delta (0, 0)
Screenshot: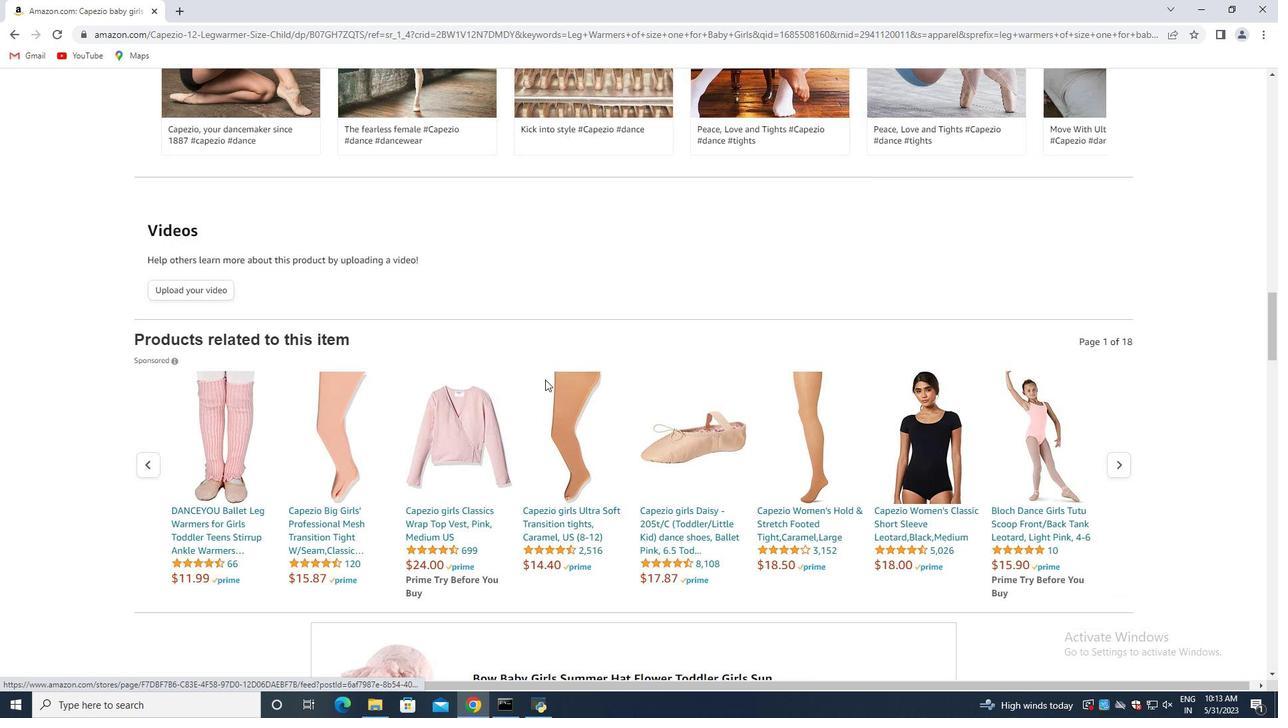 
Action: Mouse moved to (548, 390)
Screenshot: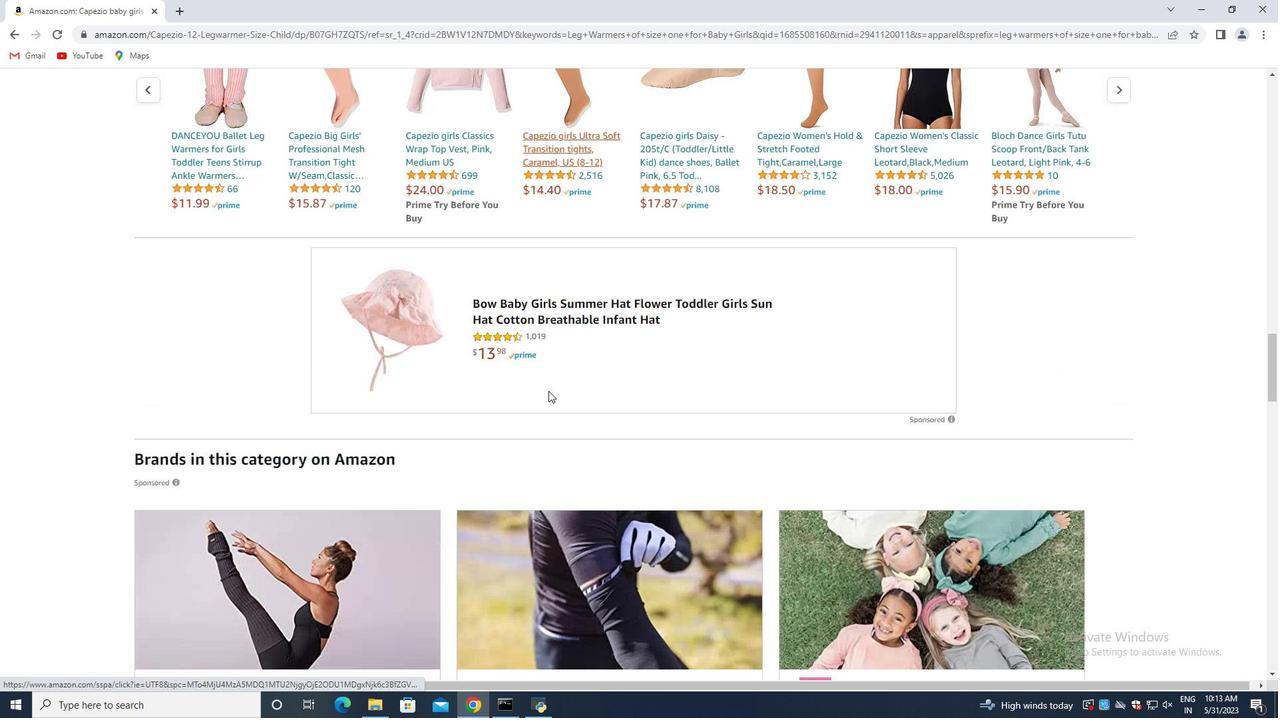 
Action: Mouse scrolled (548, 390) with delta (0, 0)
Screenshot: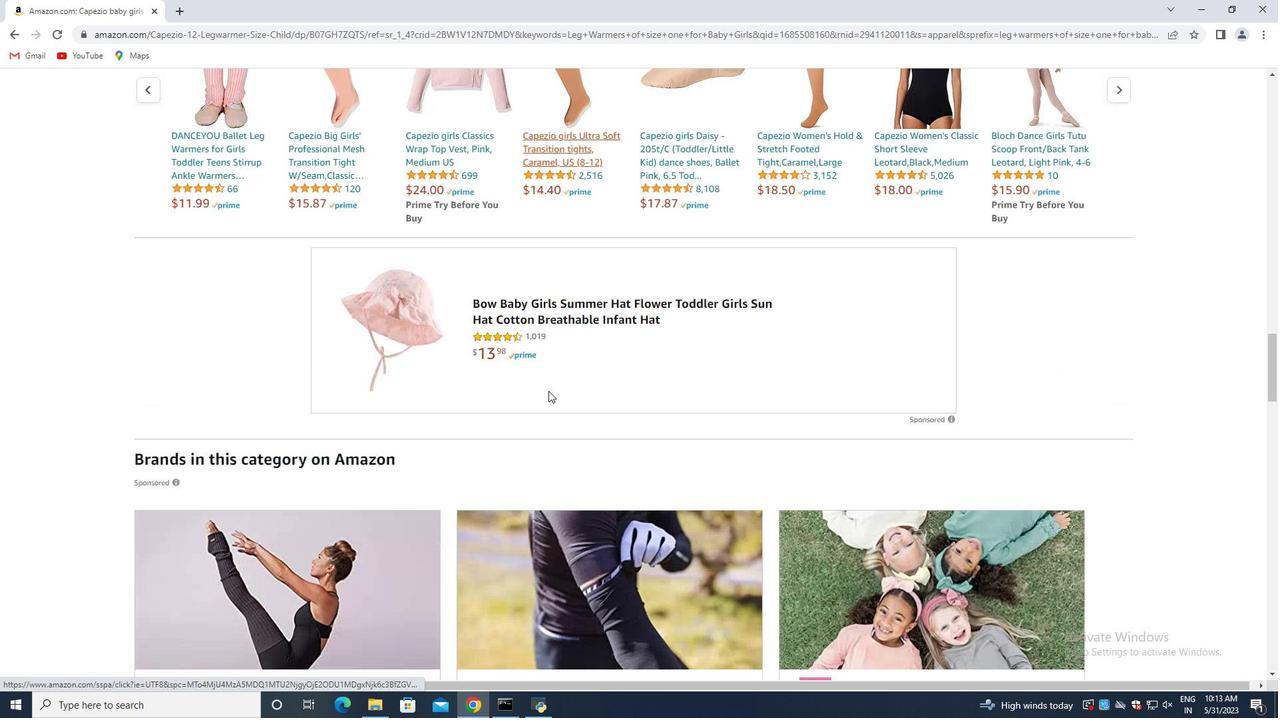 
Action: Mouse scrolled (548, 390) with delta (0, 0)
Screenshot: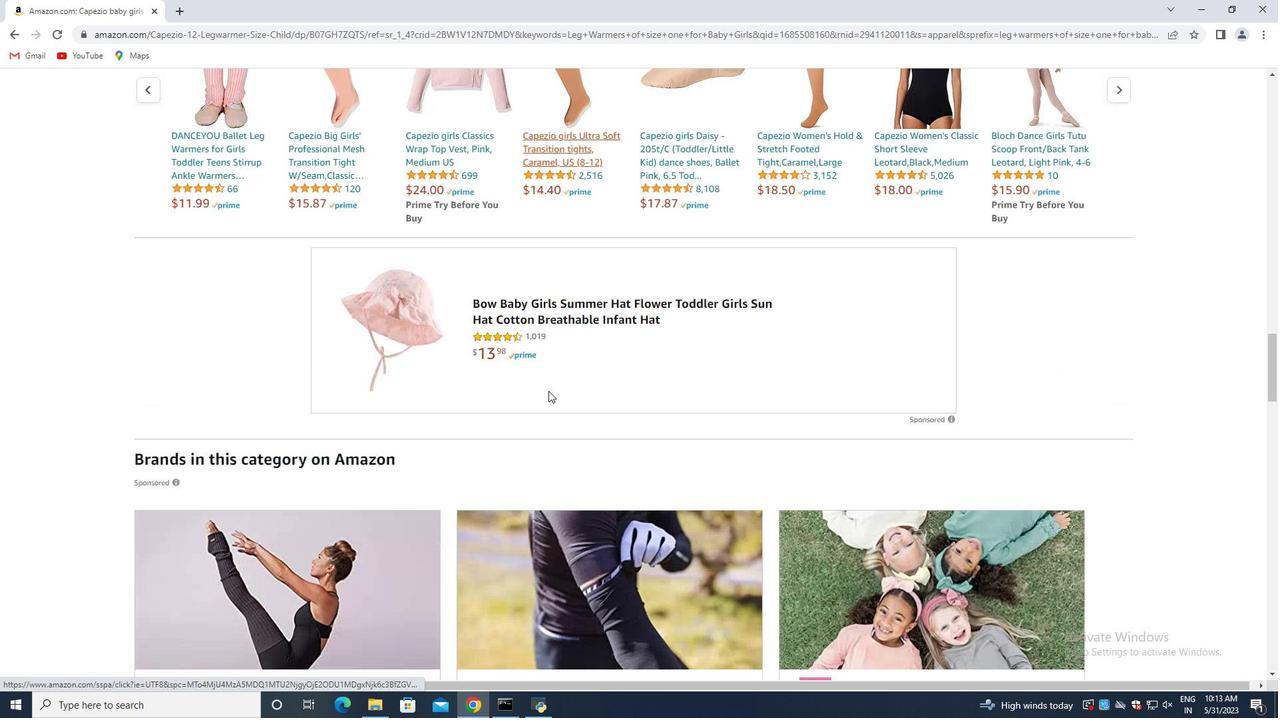 
Action: Mouse scrolled (548, 390) with delta (0, 0)
Screenshot: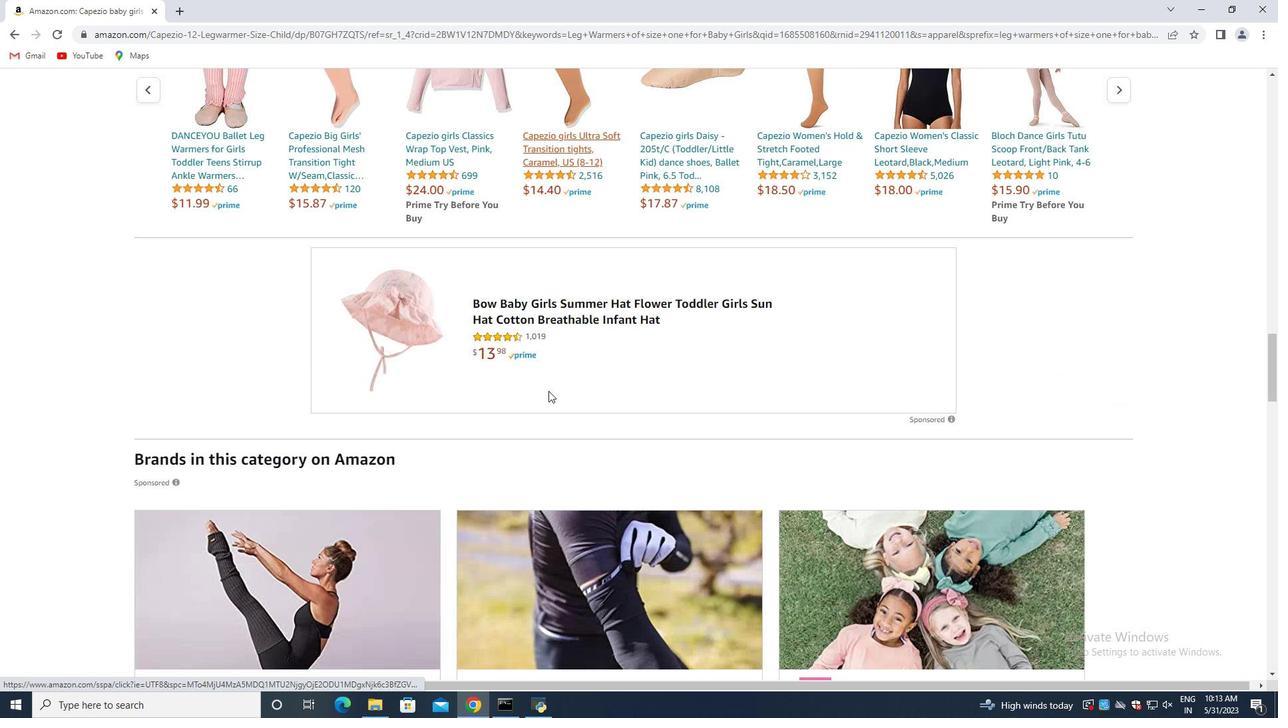 
Action: Mouse scrolled (548, 390) with delta (0, 0)
Screenshot: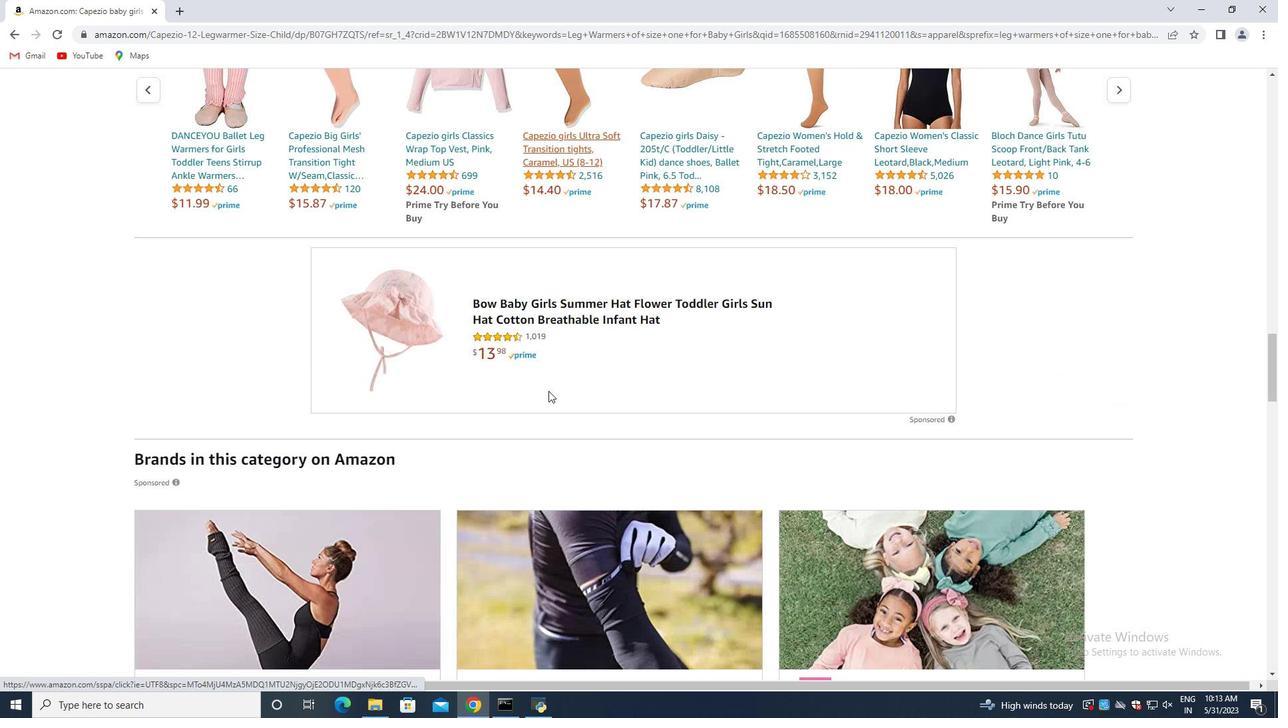 
Action: Mouse moved to (555, 392)
Screenshot: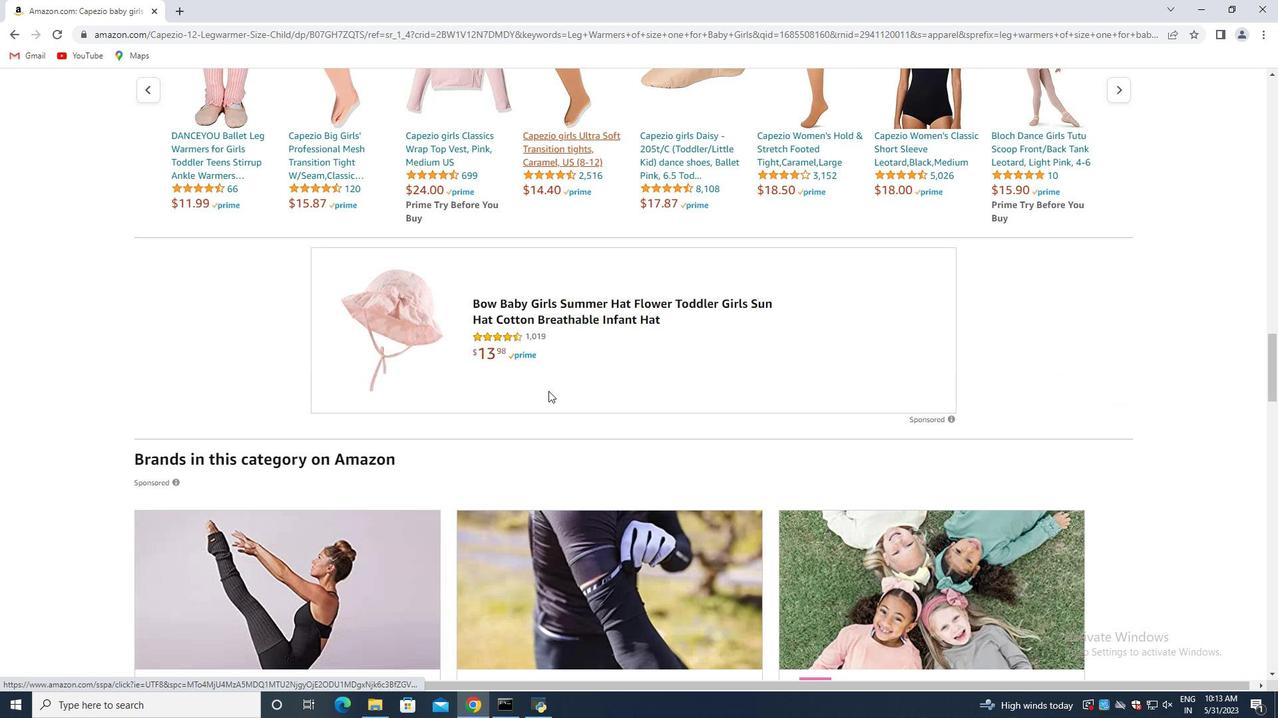 
Action: Mouse scrolled (555, 392) with delta (0, 0)
Screenshot: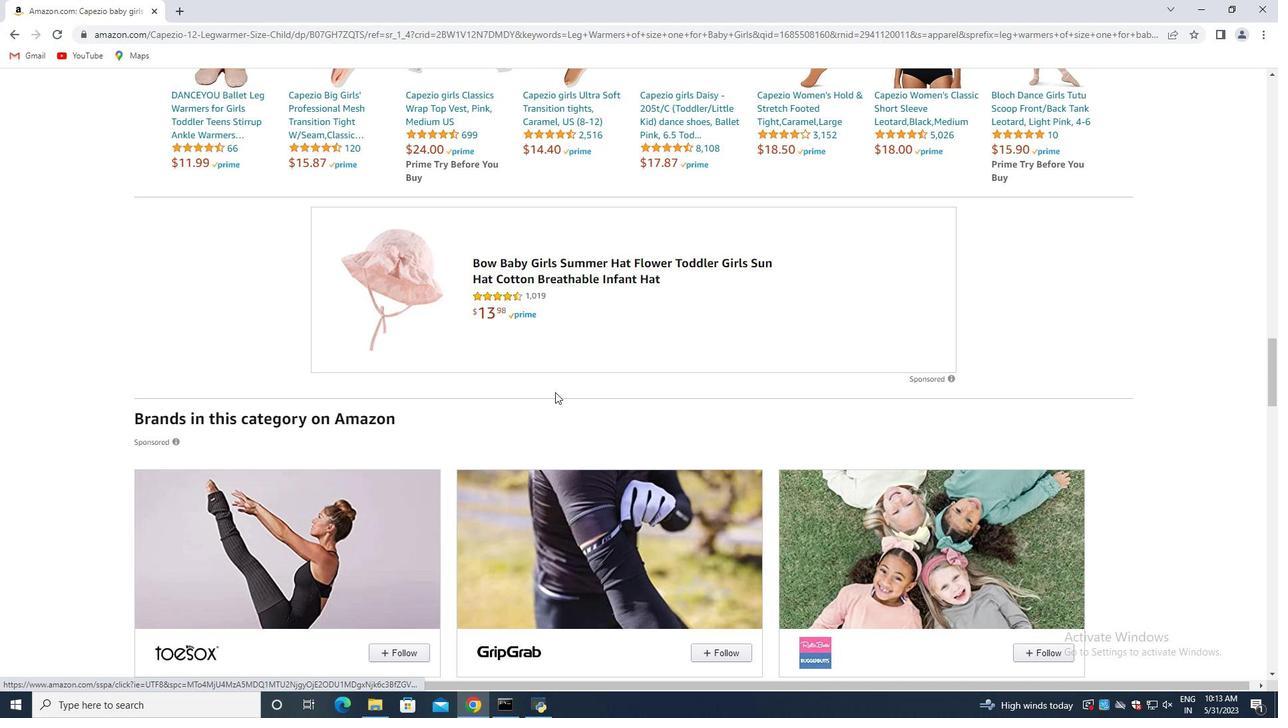 
Action: Mouse scrolled (555, 392) with delta (0, 0)
Screenshot: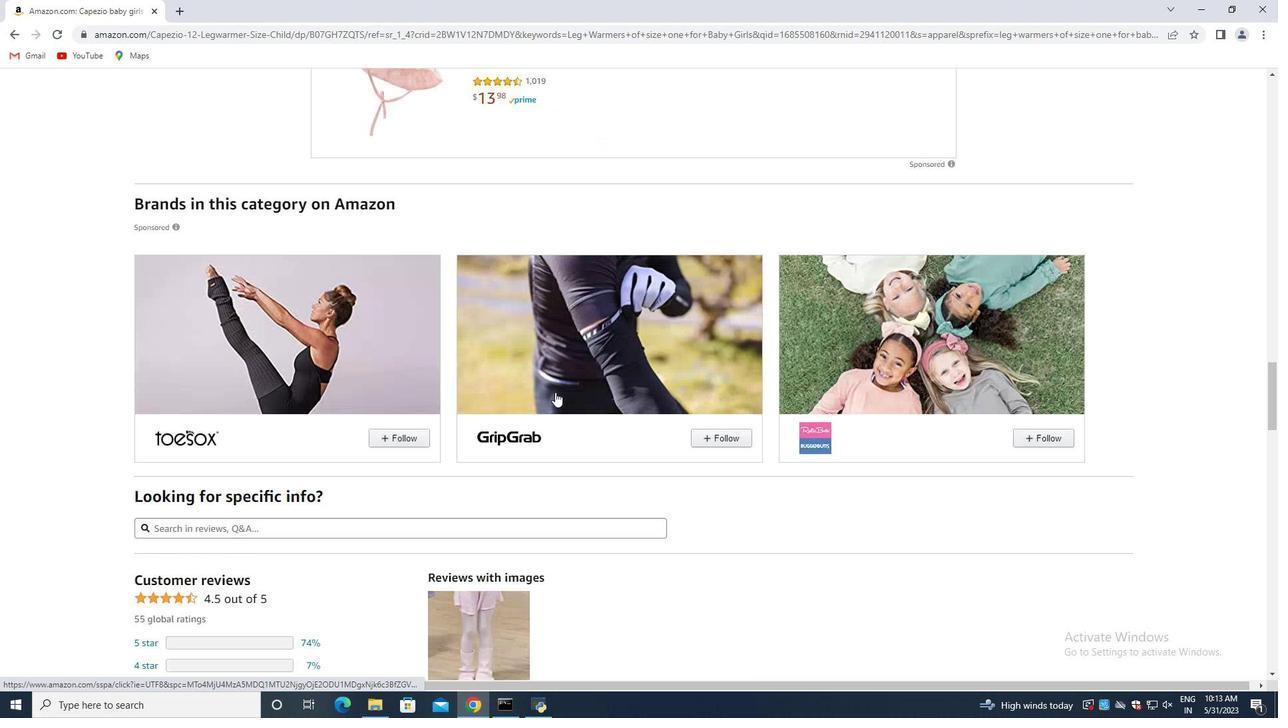 
Action: Mouse scrolled (555, 392) with delta (0, 0)
Screenshot: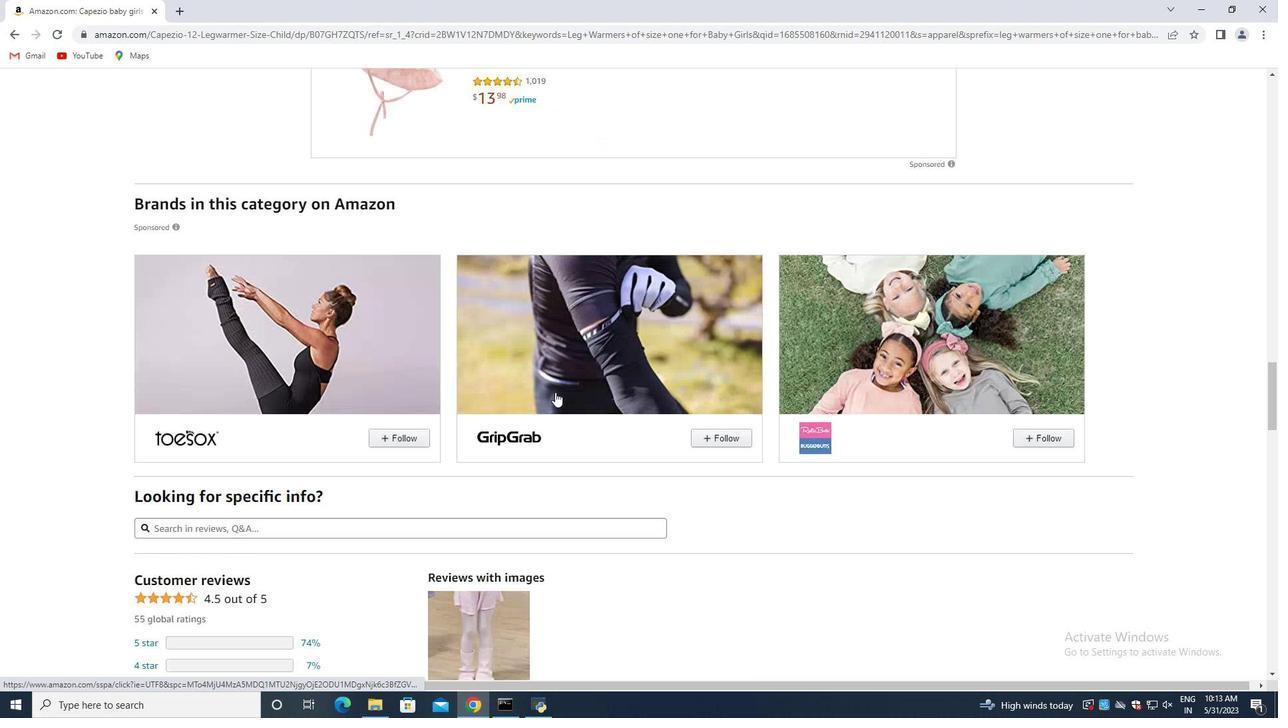 
Action: Mouse scrolled (555, 392) with delta (0, 0)
Screenshot: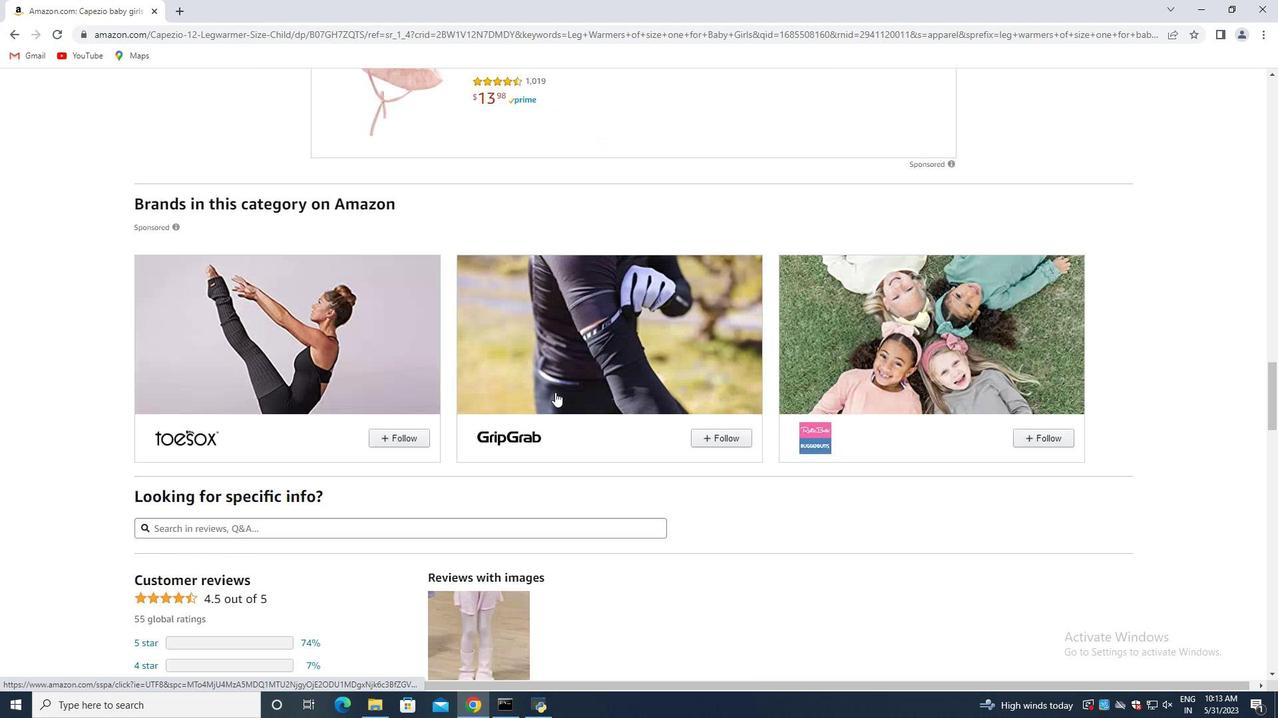 
Action: Mouse moved to (559, 393)
Screenshot: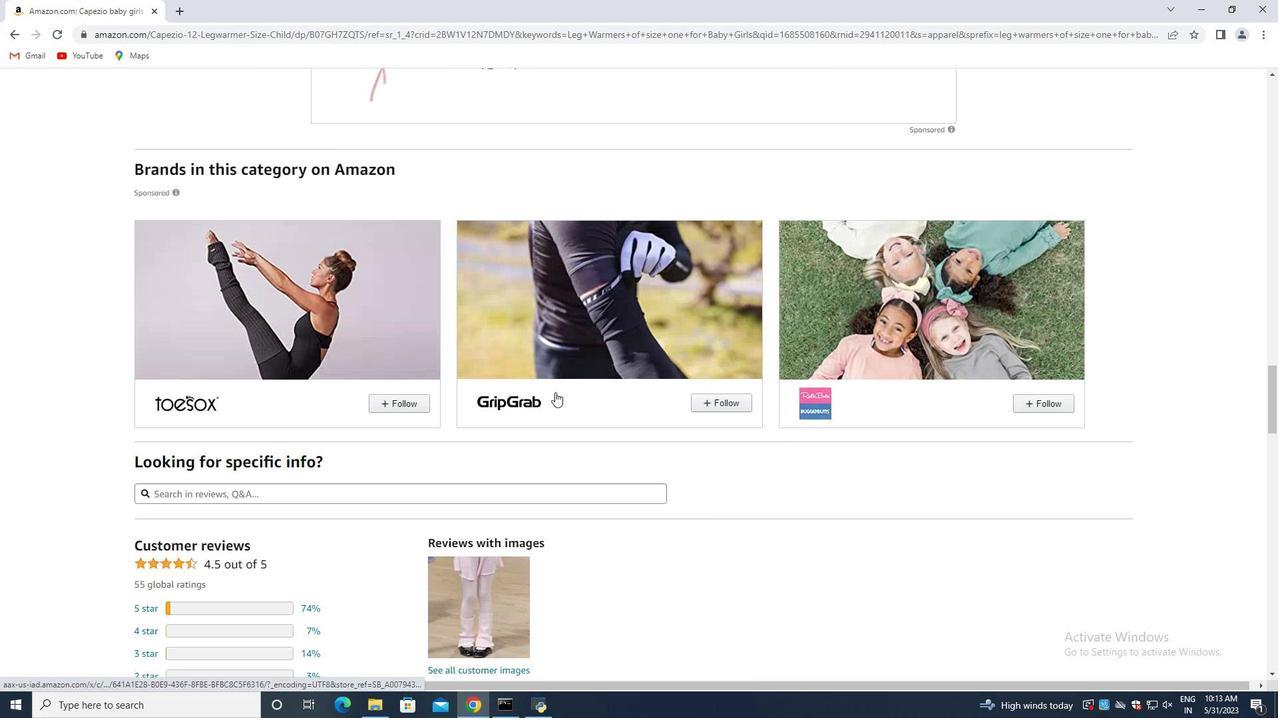 
Action: Mouse scrolled (559, 392) with delta (0, 0)
Screenshot: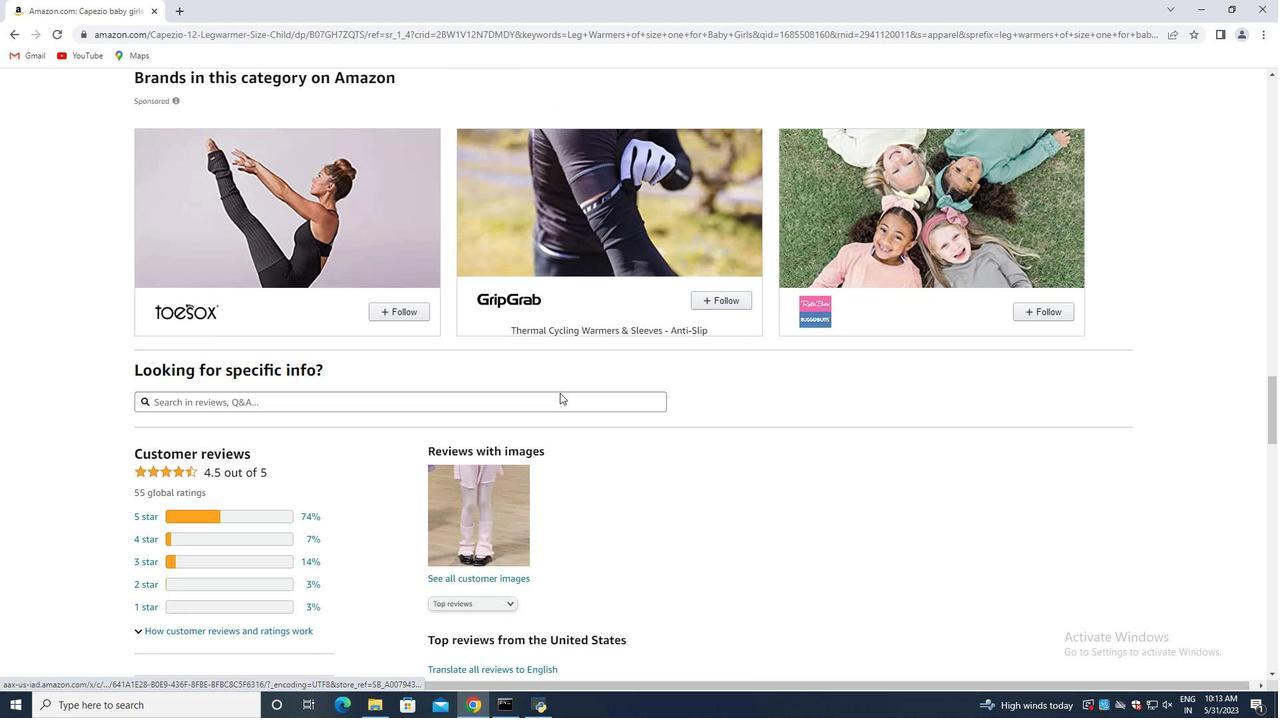 
Action: Mouse scrolled (559, 392) with delta (0, 0)
Screenshot: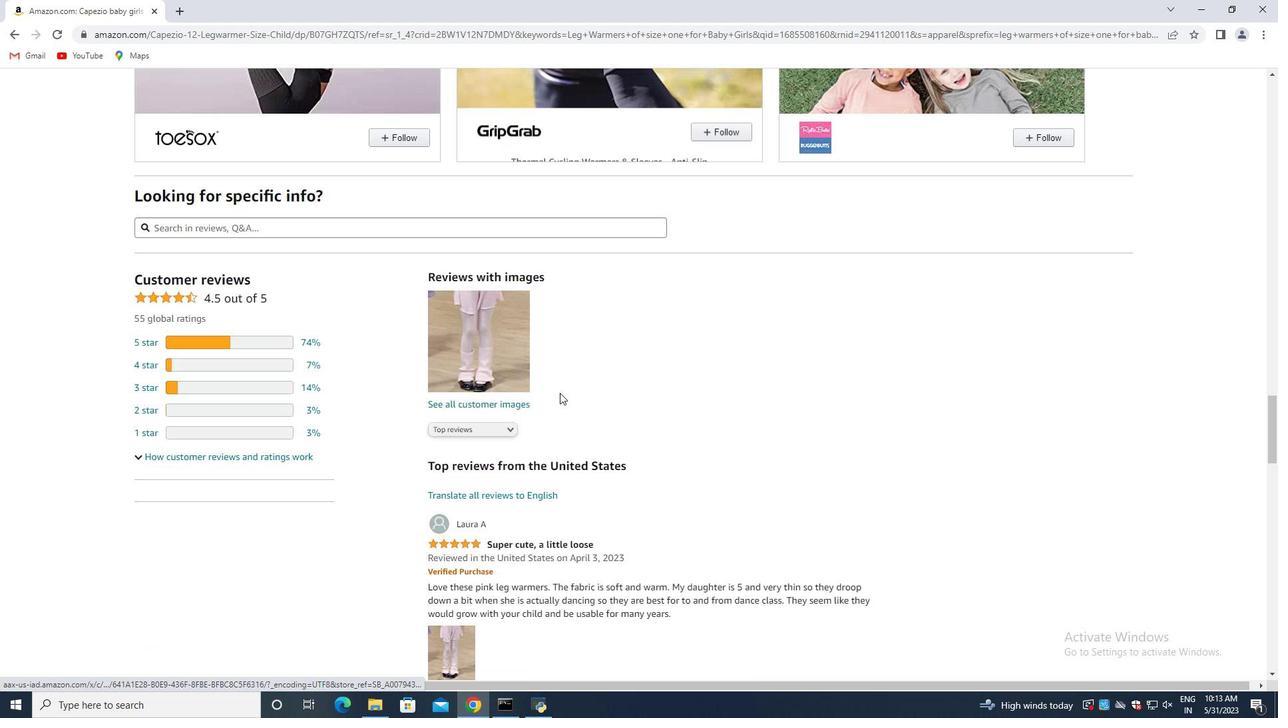 
Action: Mouse scrolled (559, 392) with delta (0, 0)
Screenshot: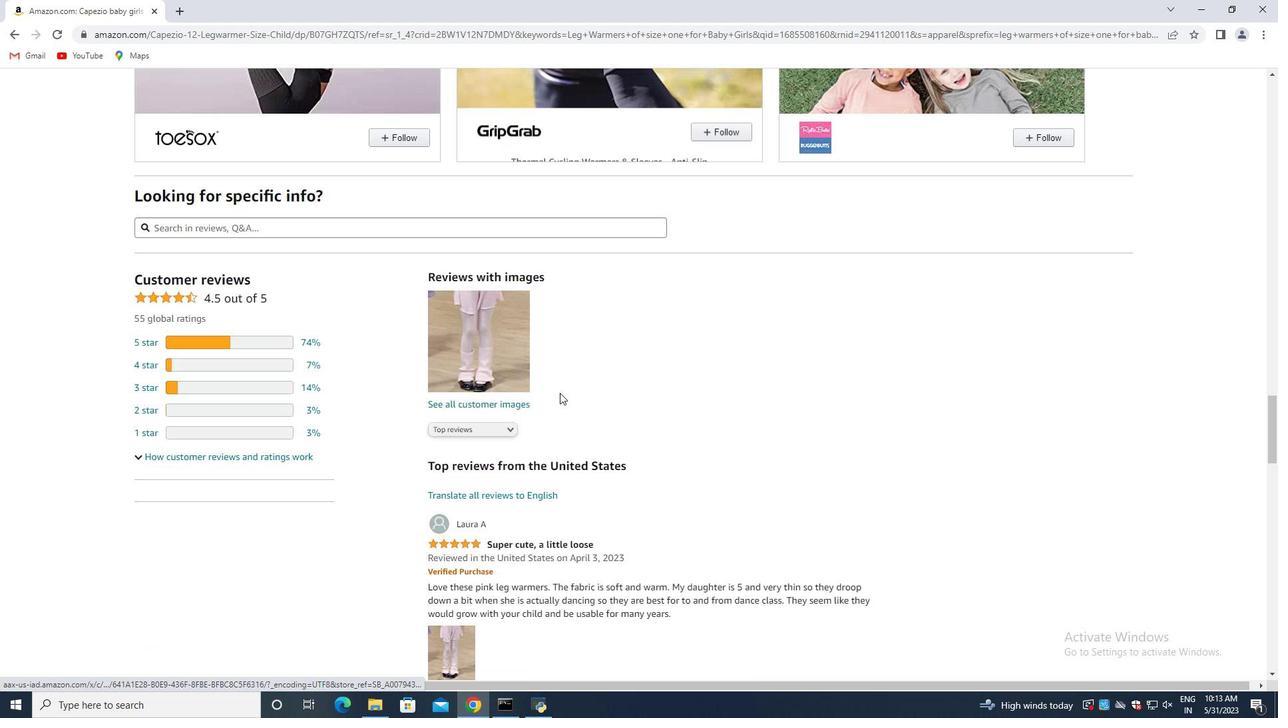 
Action: Mouse moved to (580, 387)
Screenshot: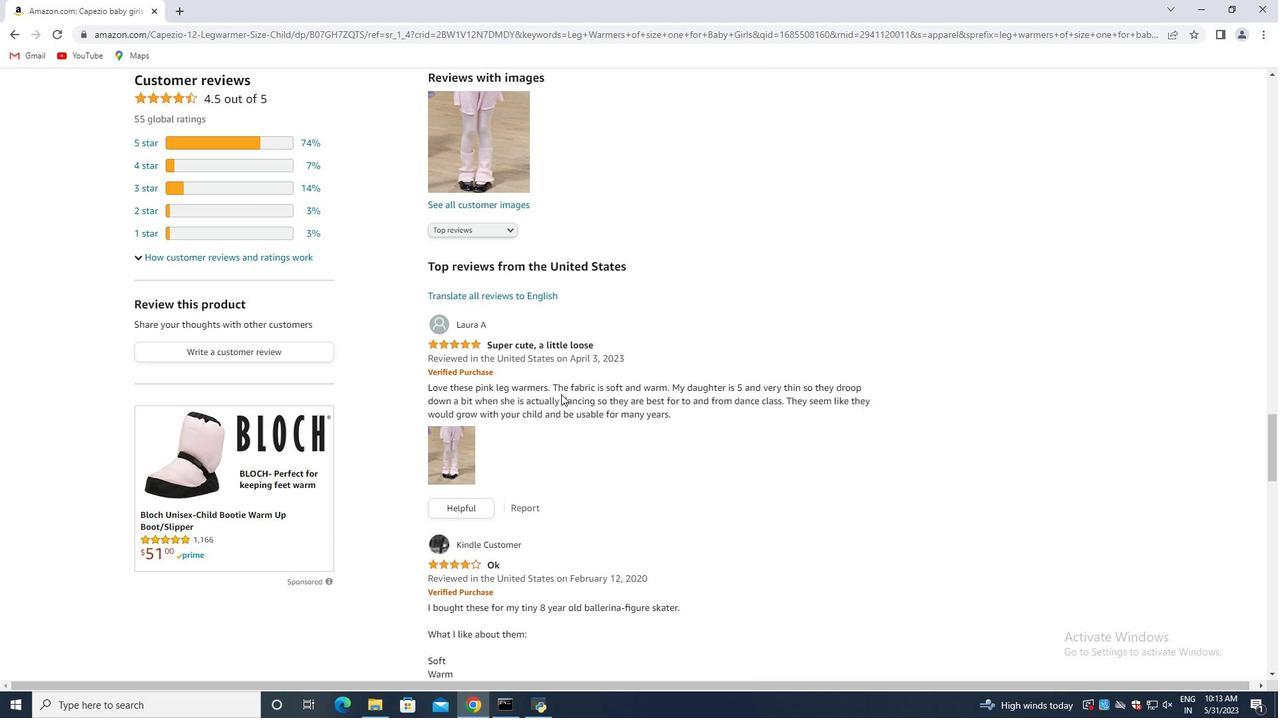 
Action: Mouse scrolled (580, 386) with delta (0, 0)
Screenshot: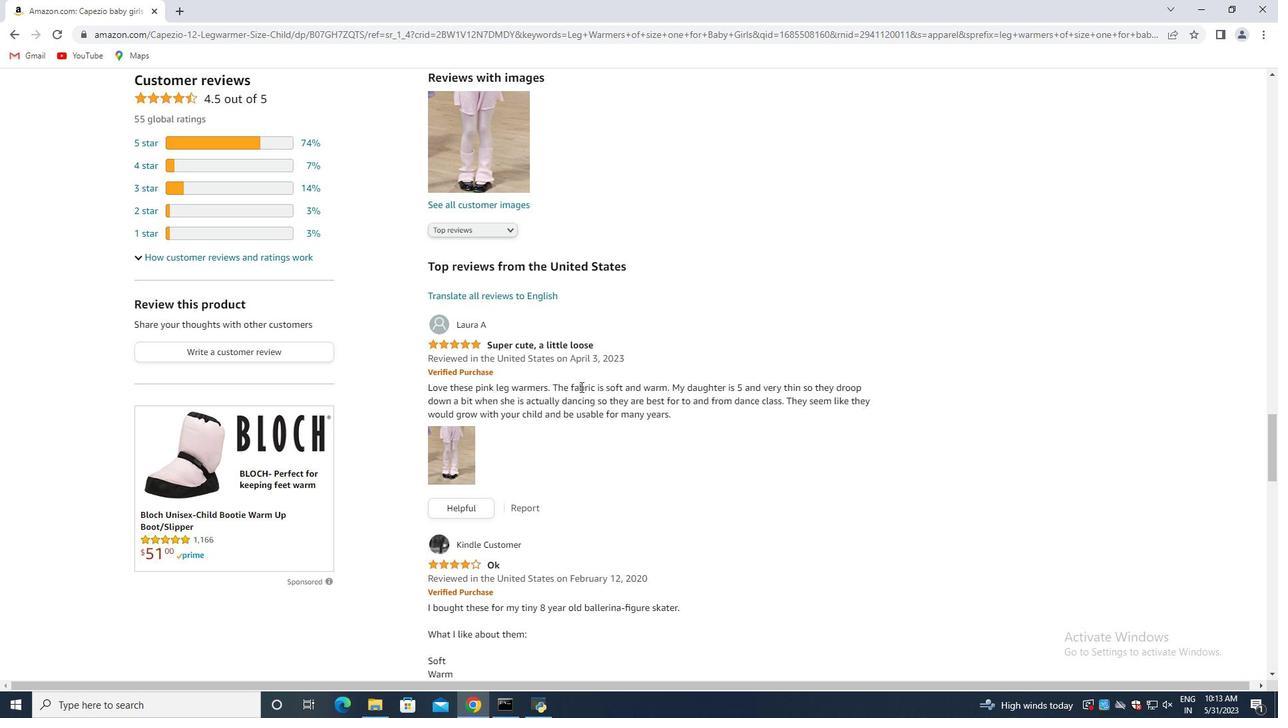 
Action: Mouse moved to (574, 392)
Screenshot: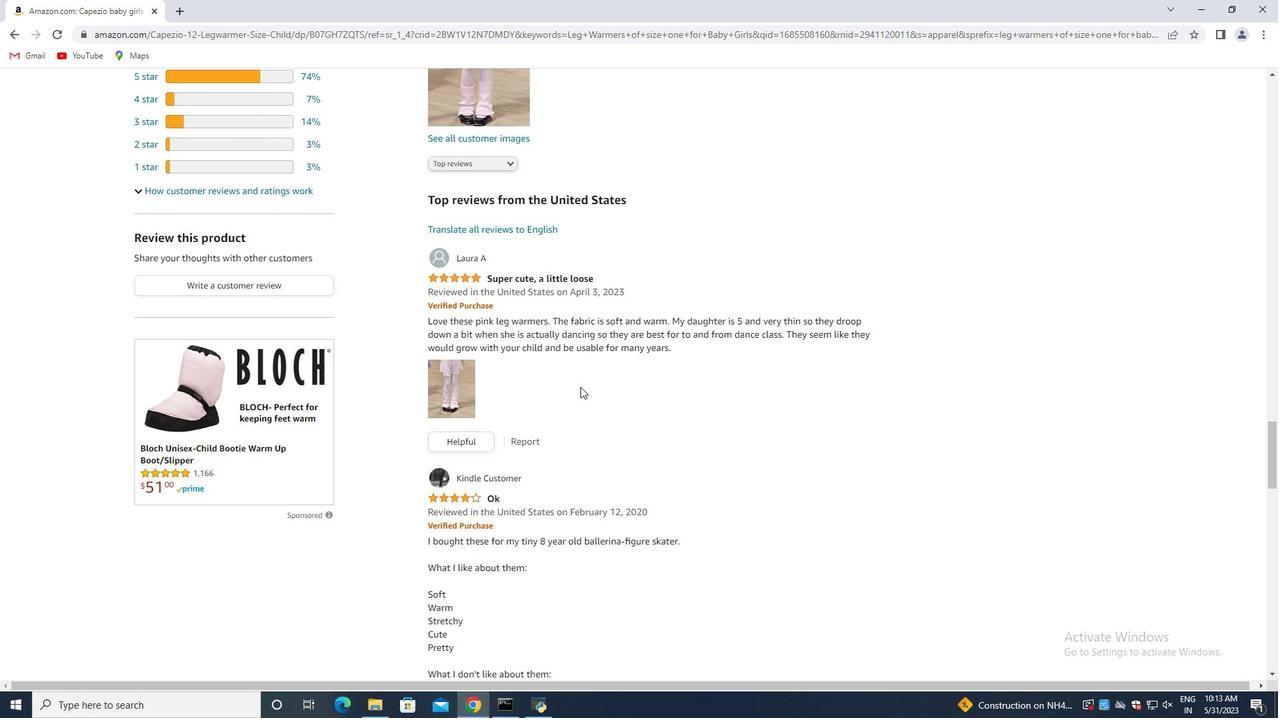 
Action: Mouse scrolled (574, 391) with delta (0, 0)
Screenshot: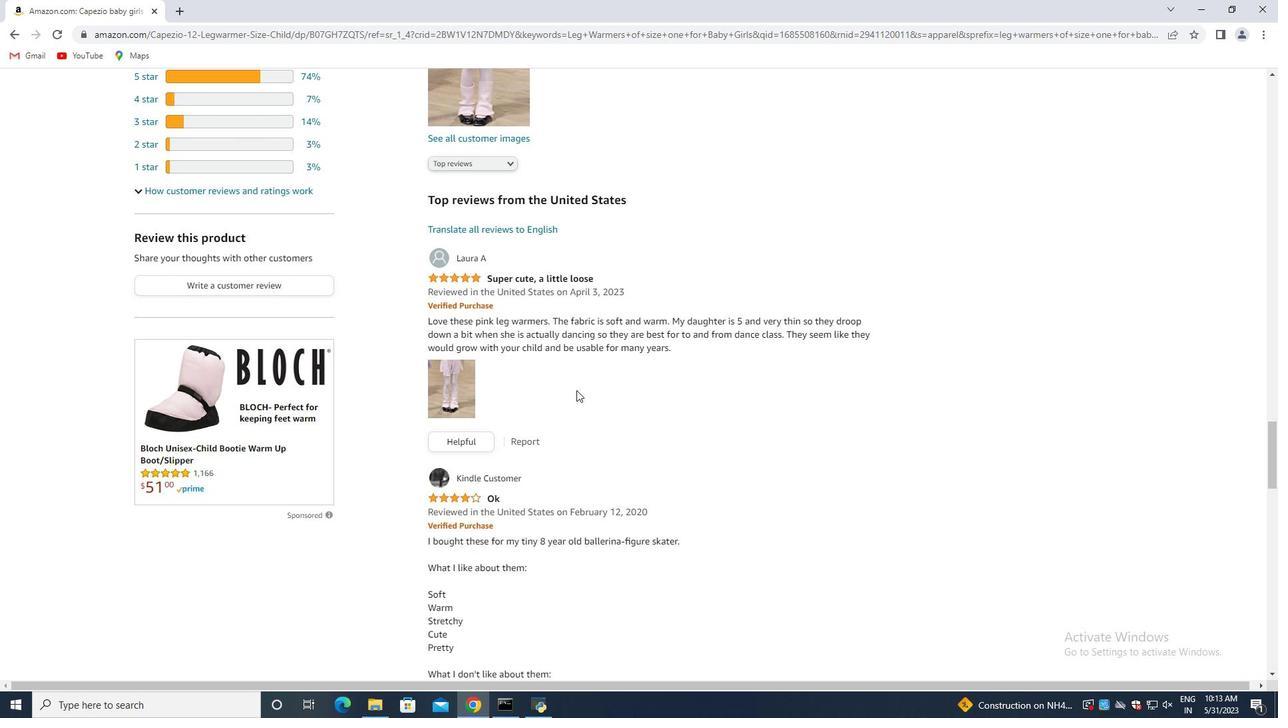 
Action: Mouse moved to (557, 410)
Screenshot: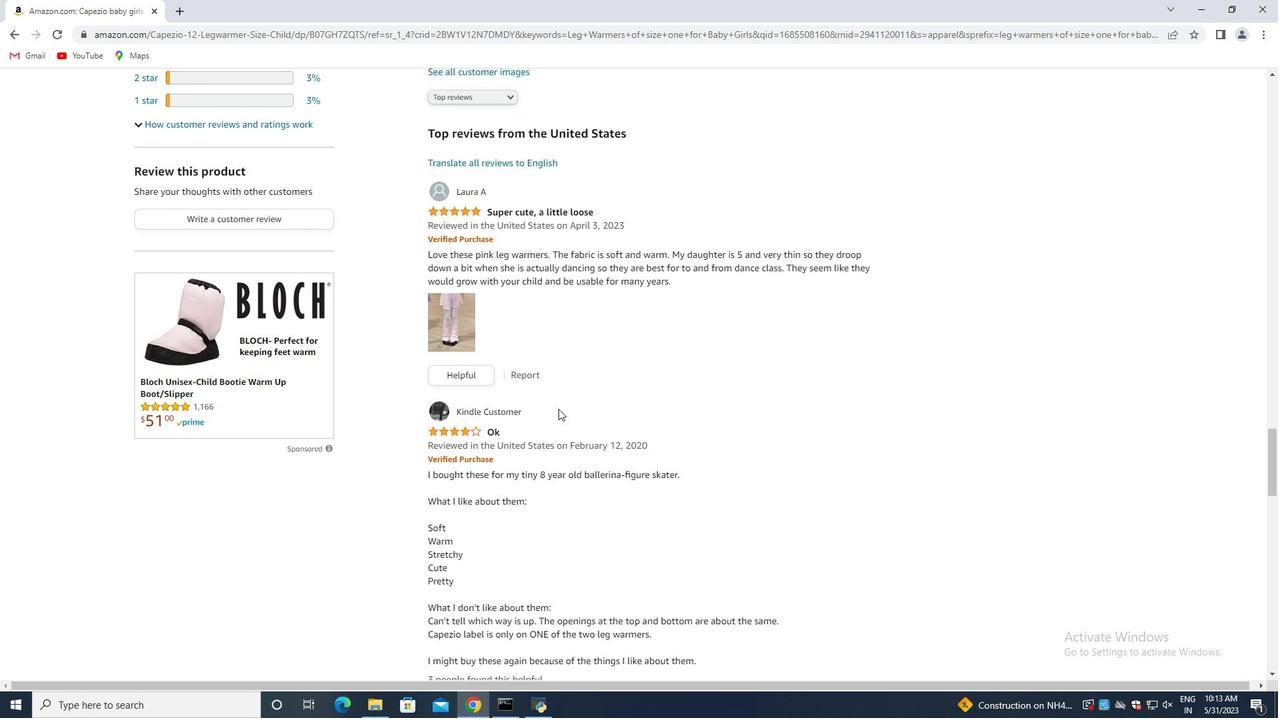 
Action: Mouse scrolled (557, 408) with delta (0, 0)
Screenshot: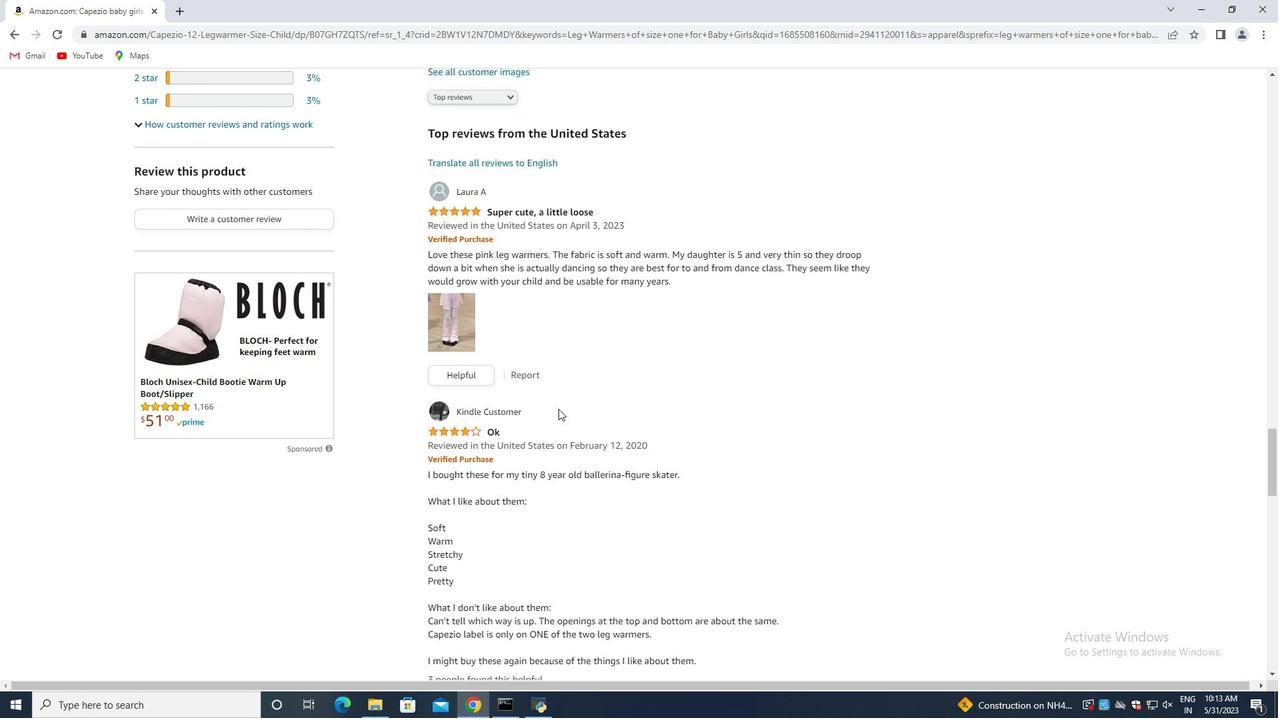 
Action: Mouse moved to (565, 414)
Screenshot: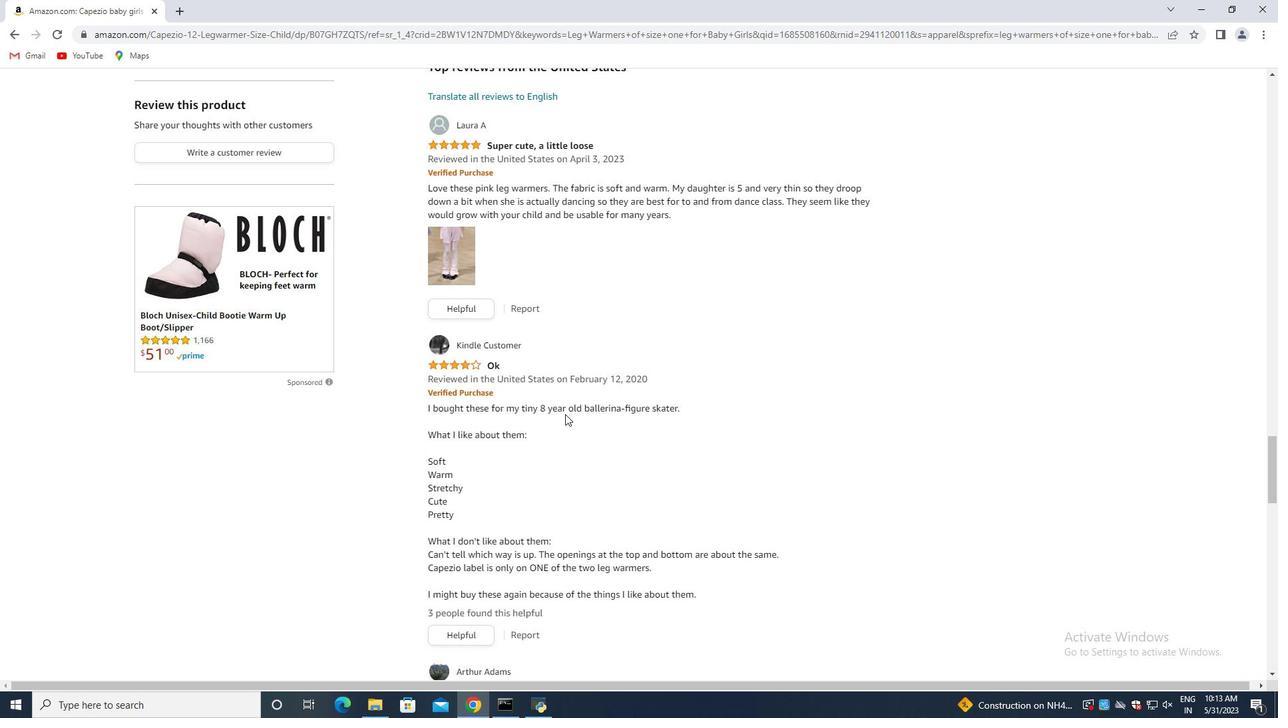 
Action: Mouse scrolled (565, 414) with delta (0, 0)
Screenshot: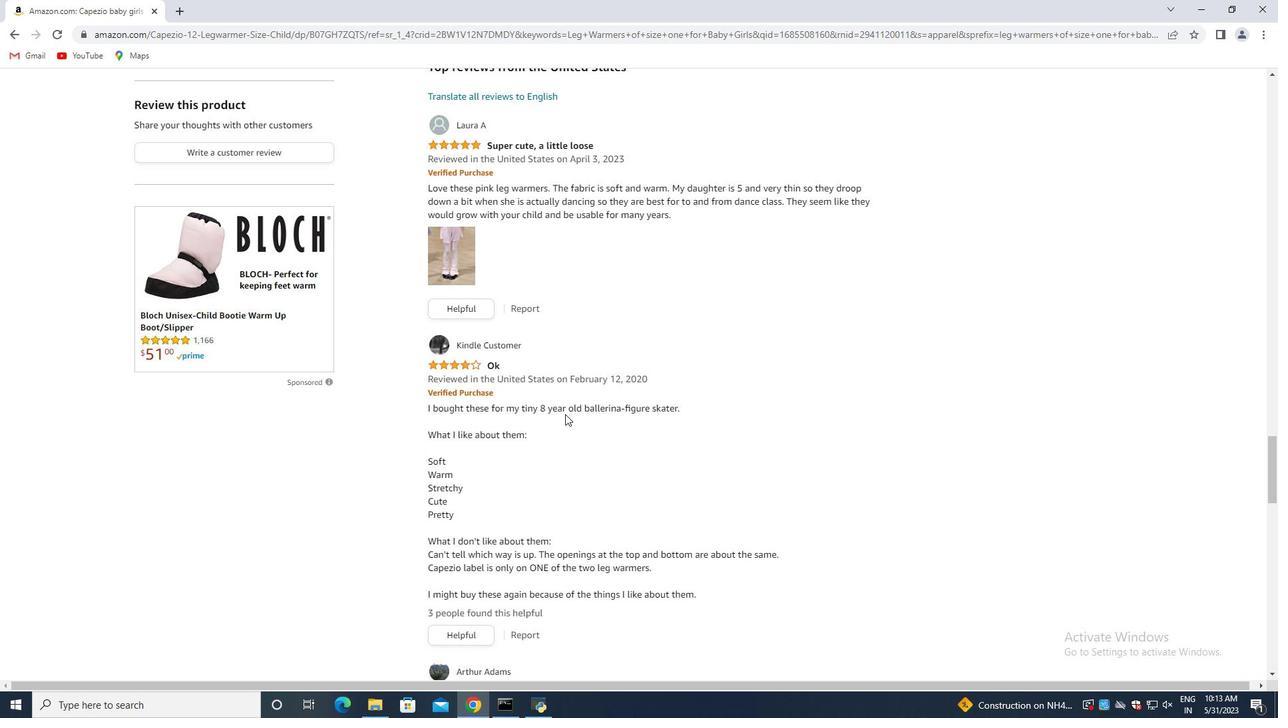 
Action: Mouse scrolled (565, 414) with delta (0, 0)
Screenshot: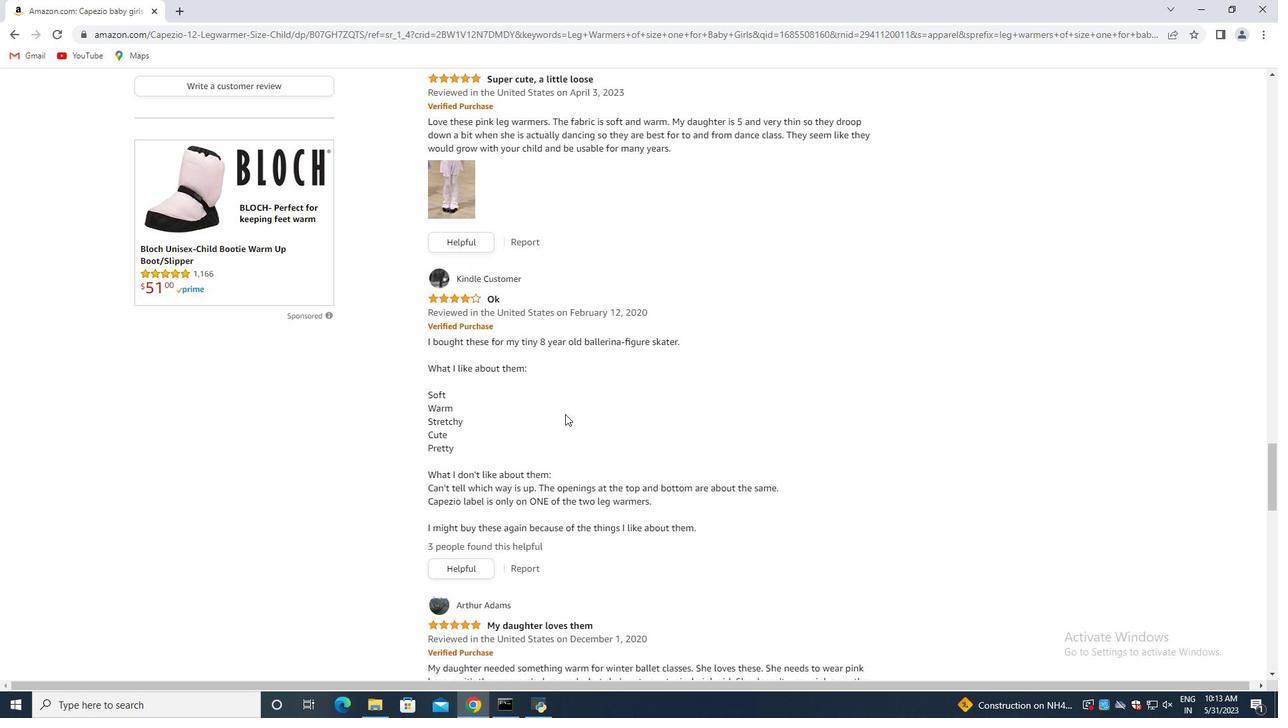 
Action: Mouse moved to (573, 413)
Screenshot: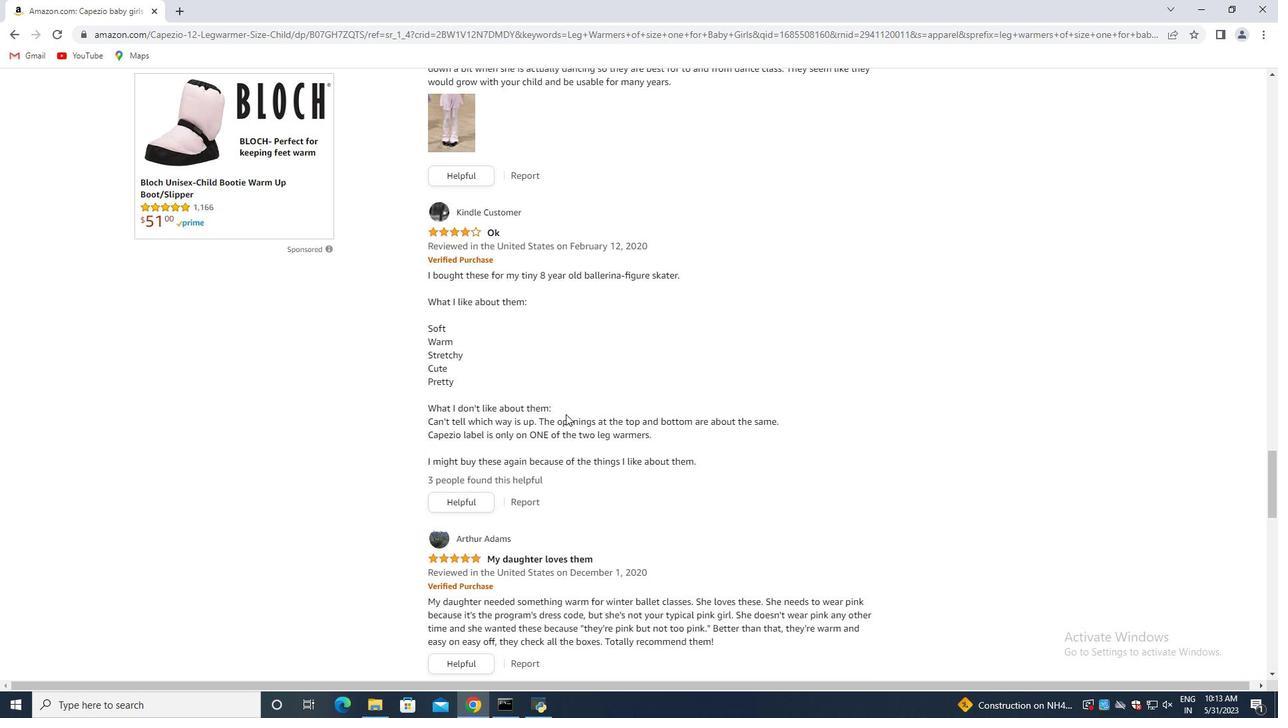 
Action: Mouse scrolled (573, 412) with delta (0, 0)
Screenshot: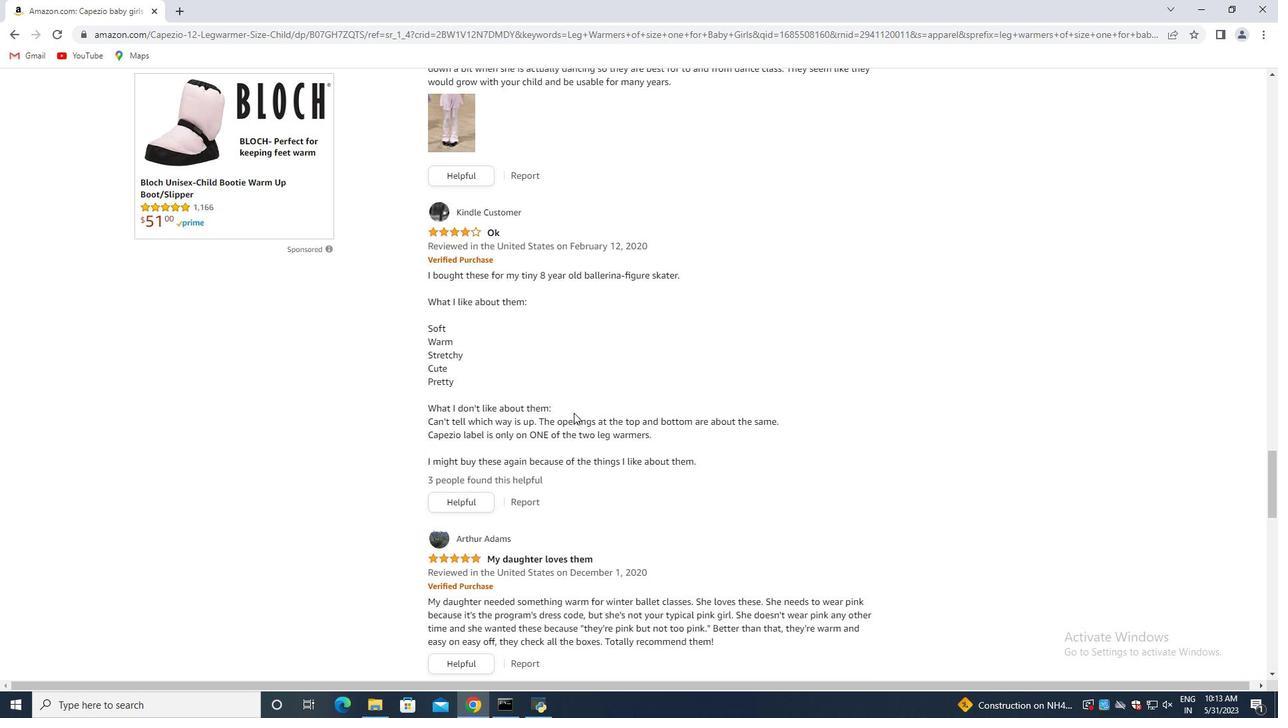 
Action: Mouse scrolled (573, 412) with delta (0, 0)
Screenshot: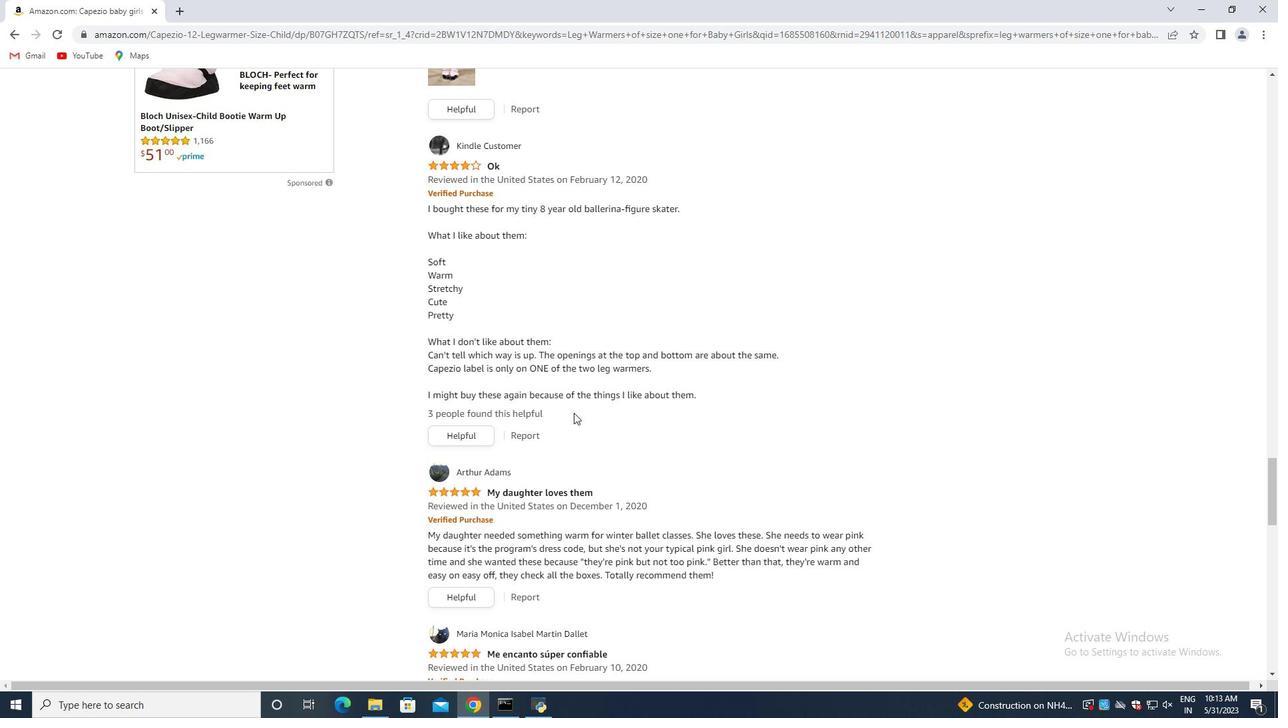 
Action: Mouse scrolled (573, 412) with delta (0, 0)
Screenshot: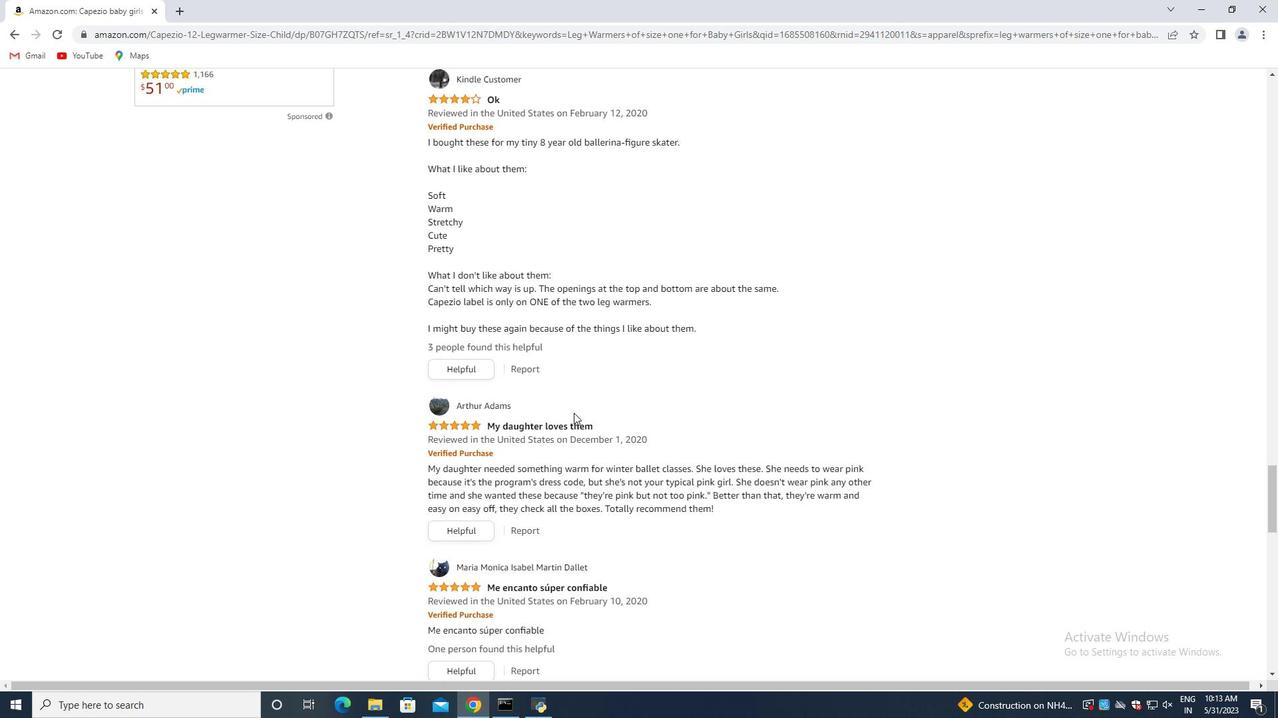 
Action: Mouse moved to (573, 414)
Screenshot: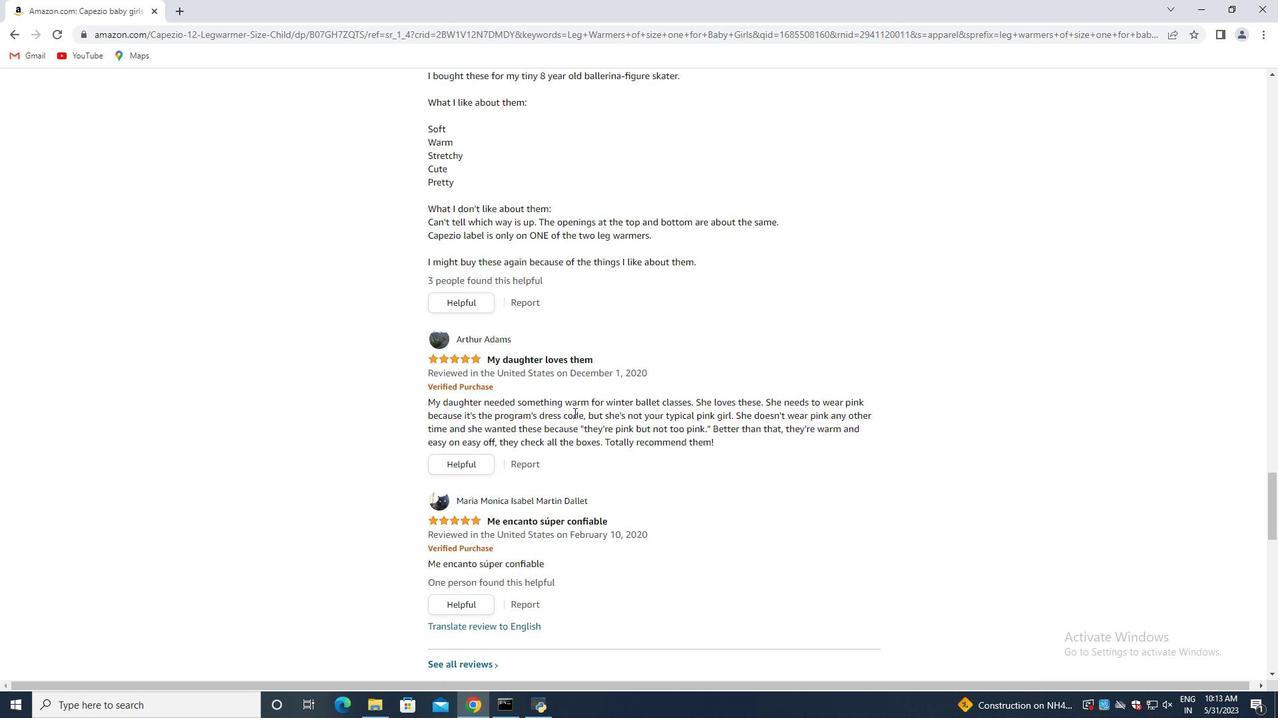 
Action: Mouse scrolled (573, 413) with delta (0, 0)
Screenshot: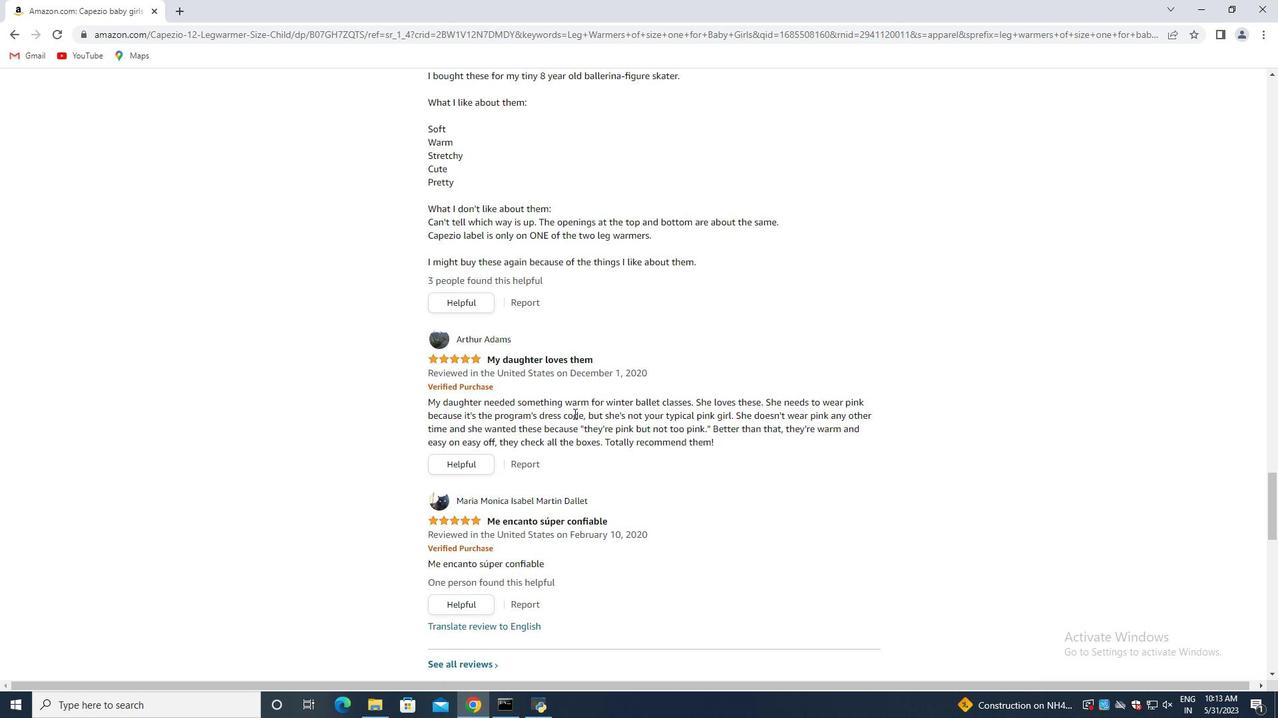
Action: Mouse moved to (577, 412)
Screenshot: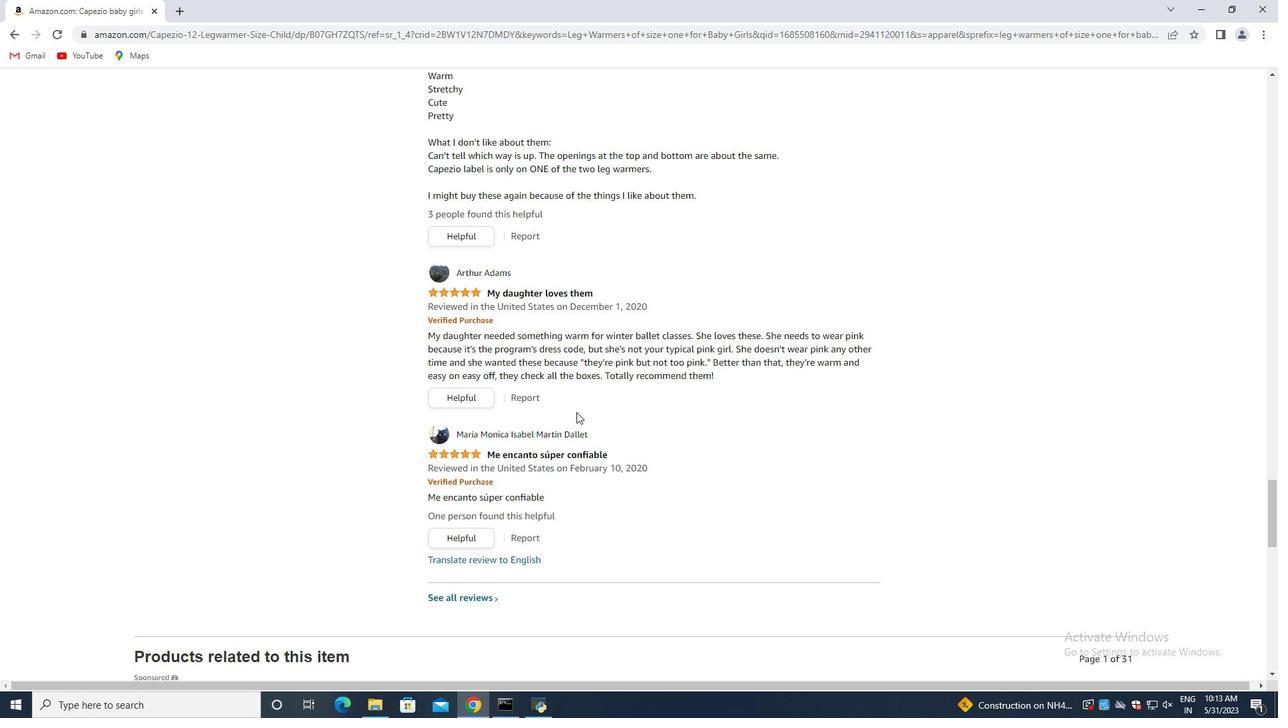 
Action: Mouse scrolled (577, 412) with delta (0, 0)
Screenshot: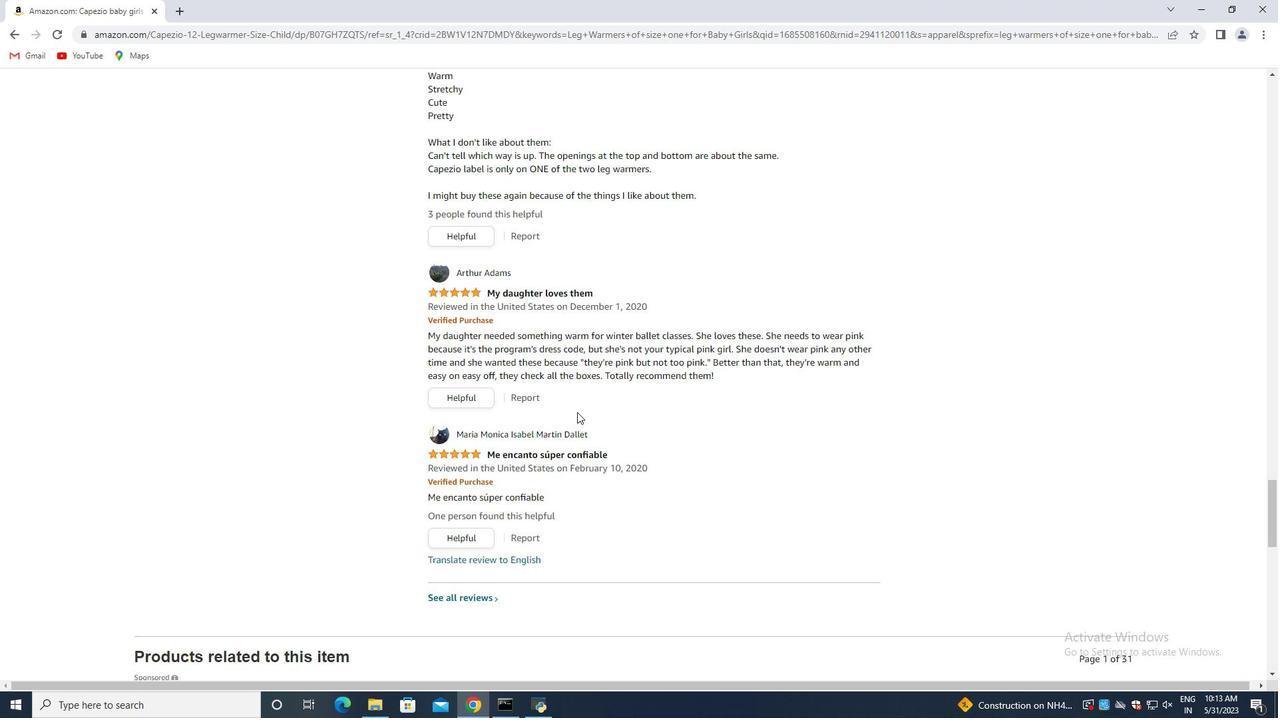 
Action: Mouse scrolled (577, 412) with delta (0, 0)
Screenshot: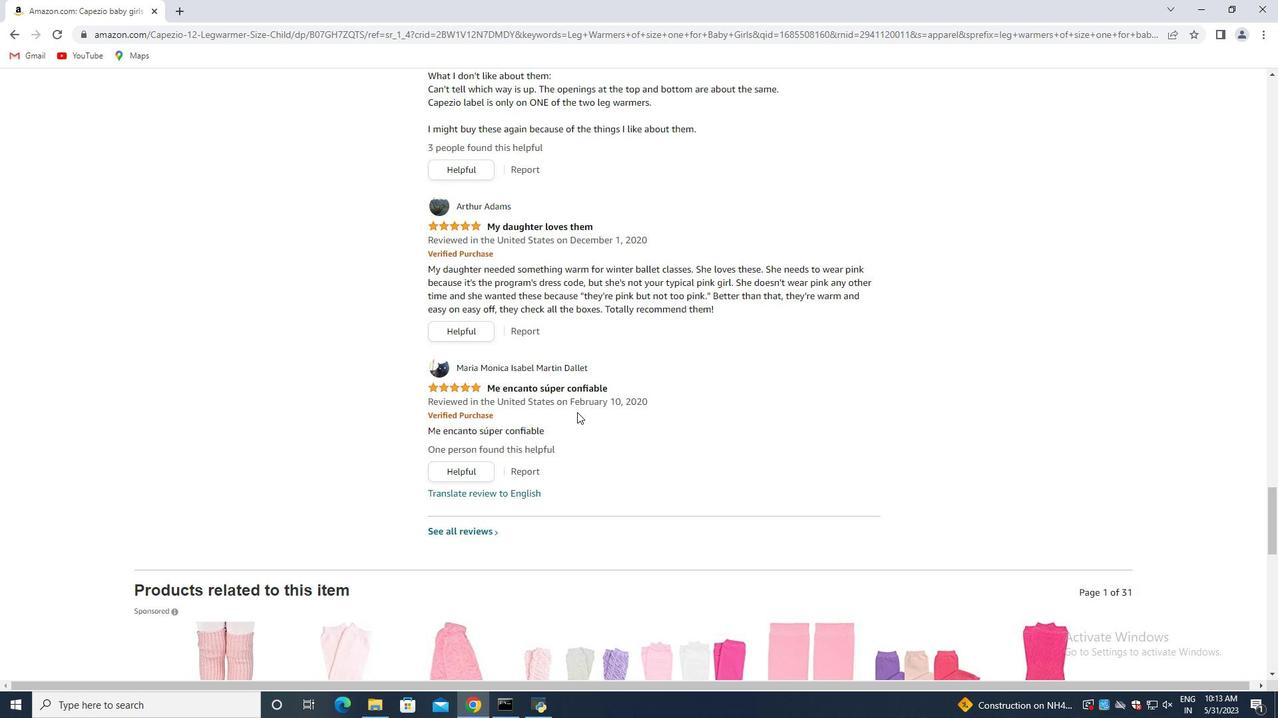 
Action: Mouse moved to (579, 412)
Screenshot: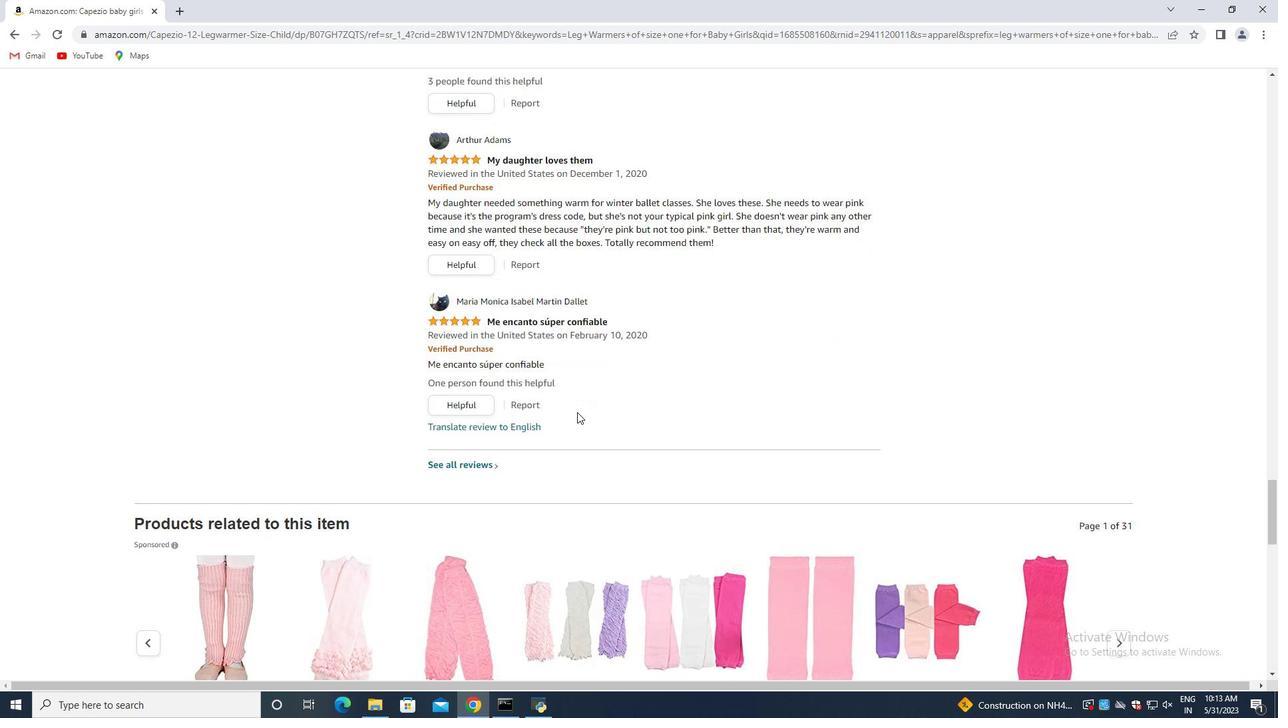 
Action: Mouse scrolled (579, 413) with delta (0, 0)
Screenshot: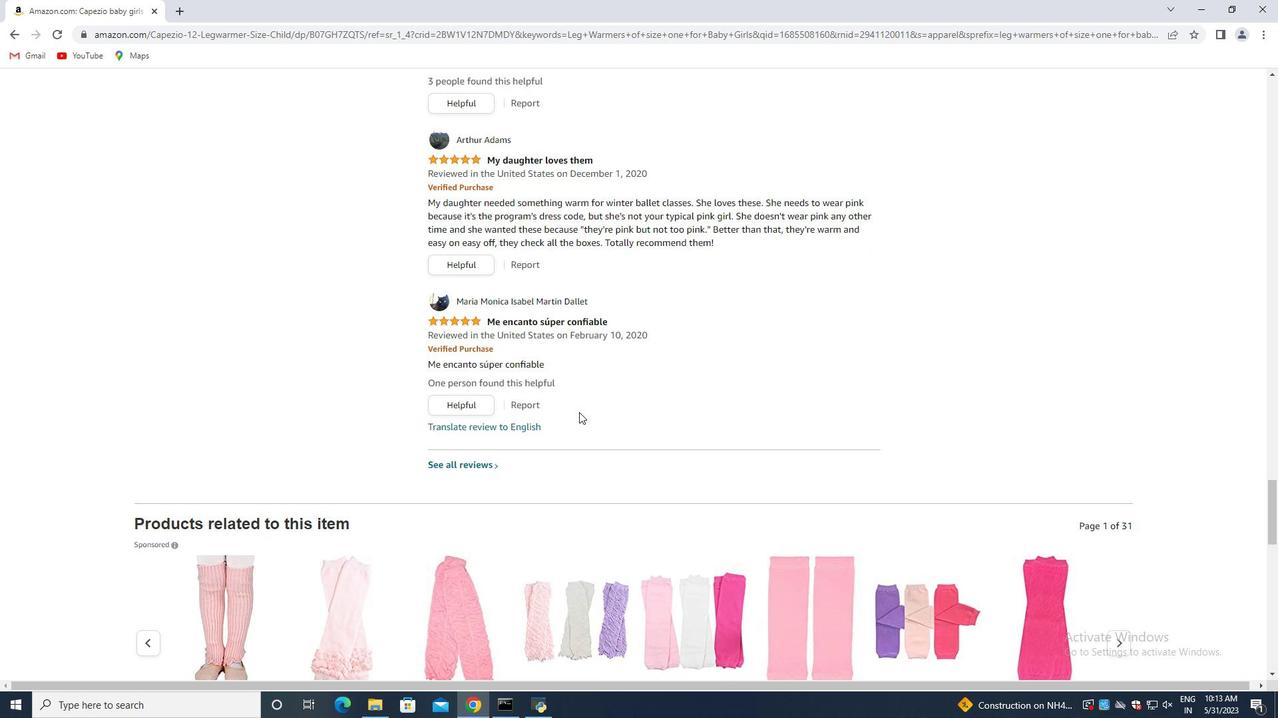 
Action: Mouse scrolled (579, 413) with delta (0, 0)
Screenshot: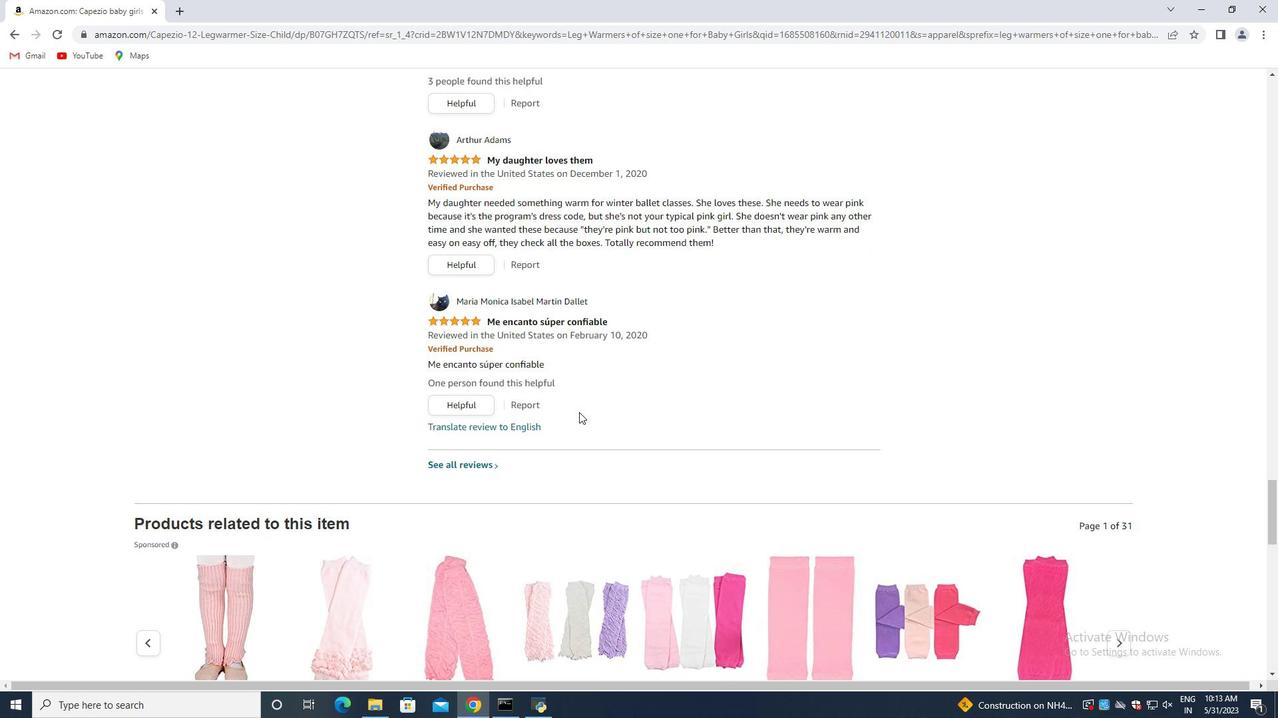 
Action: Mouse scrolled (579, 412) with delta (0, 0)
Screenshot: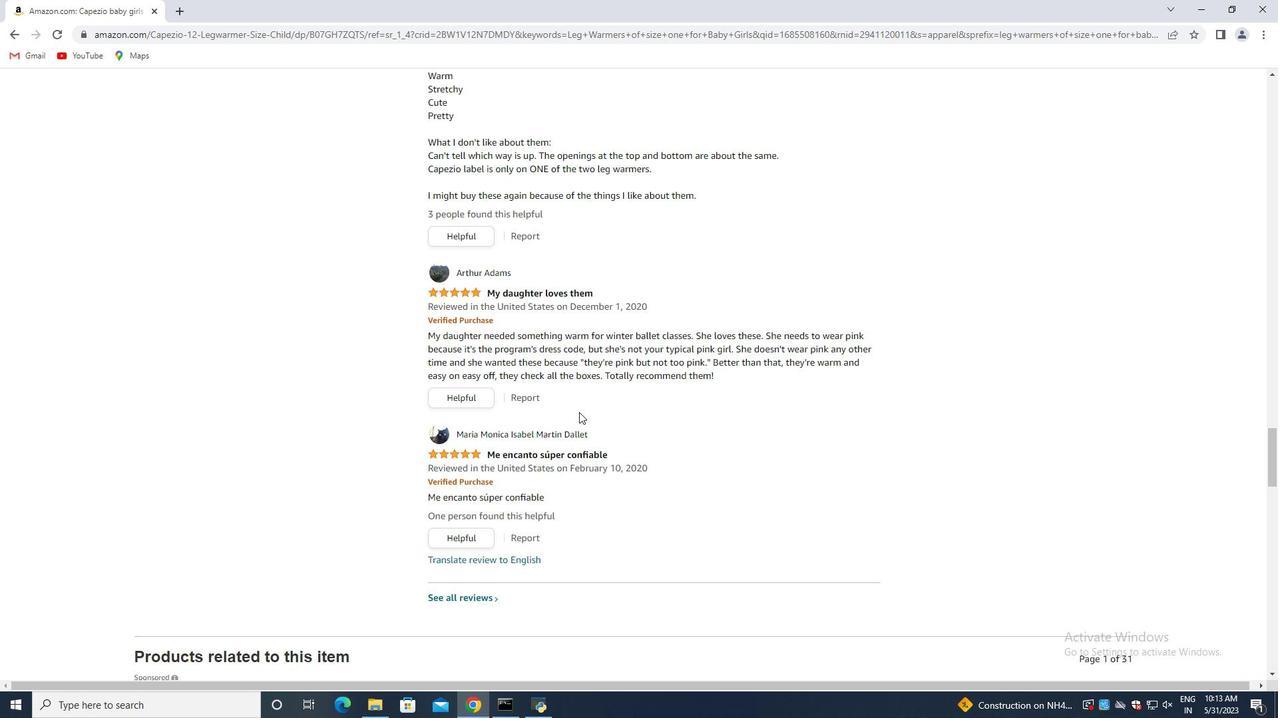 
Action: Mouse scrolled (579, 412) with delta (0, 0)
Screenshot: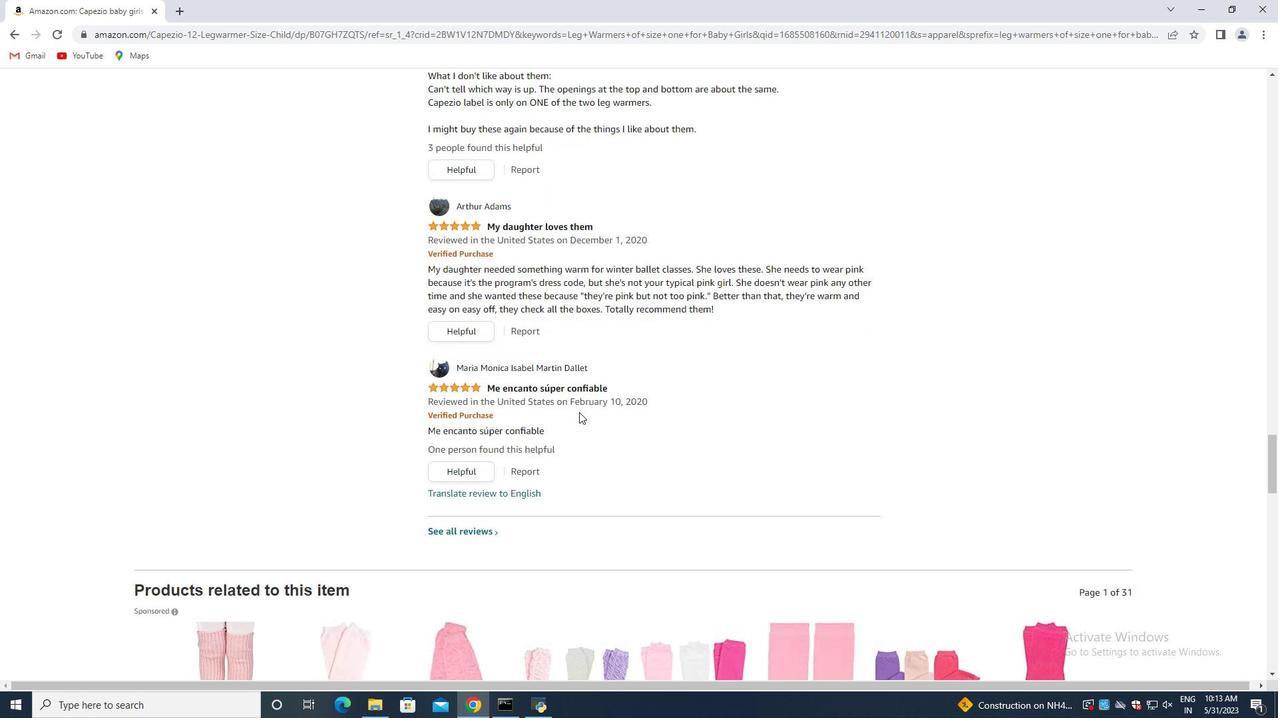 
Action: Mouse scrolled (579, 412) with delta (0, 0)
Screenshot: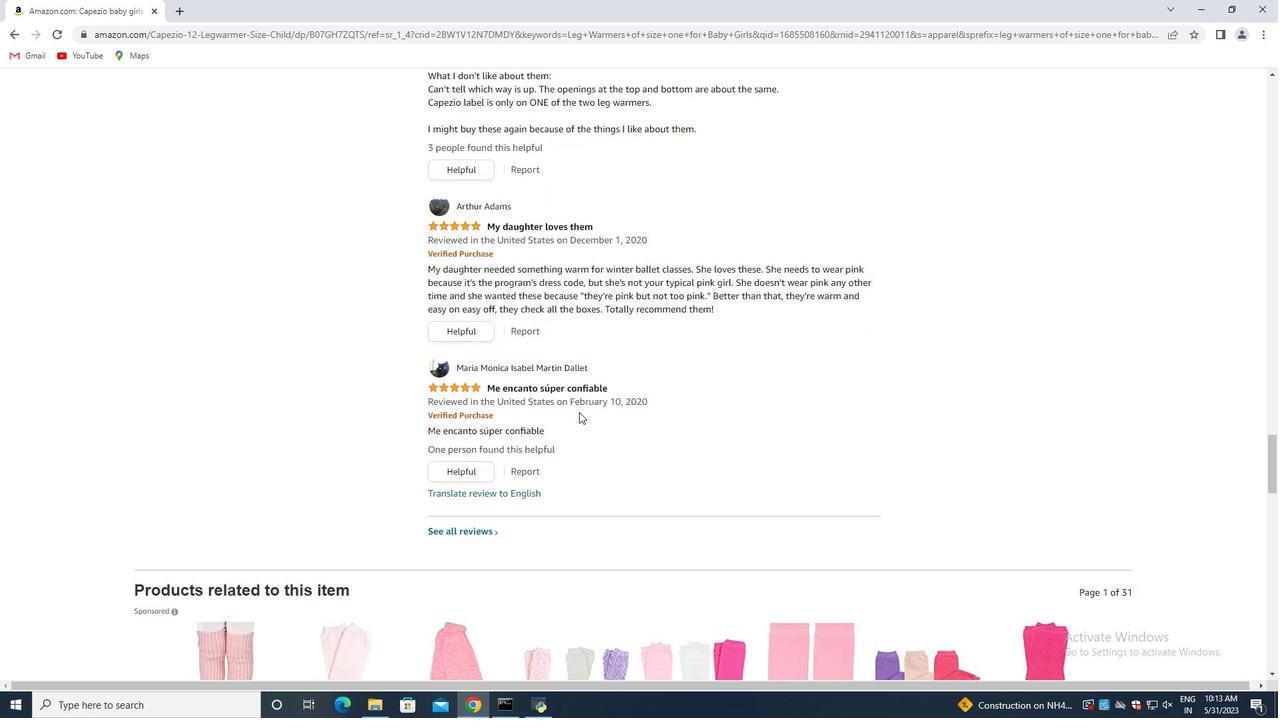 
Action: Mouse scrolled (579, 412) with delta (0, 0)
Screenshot: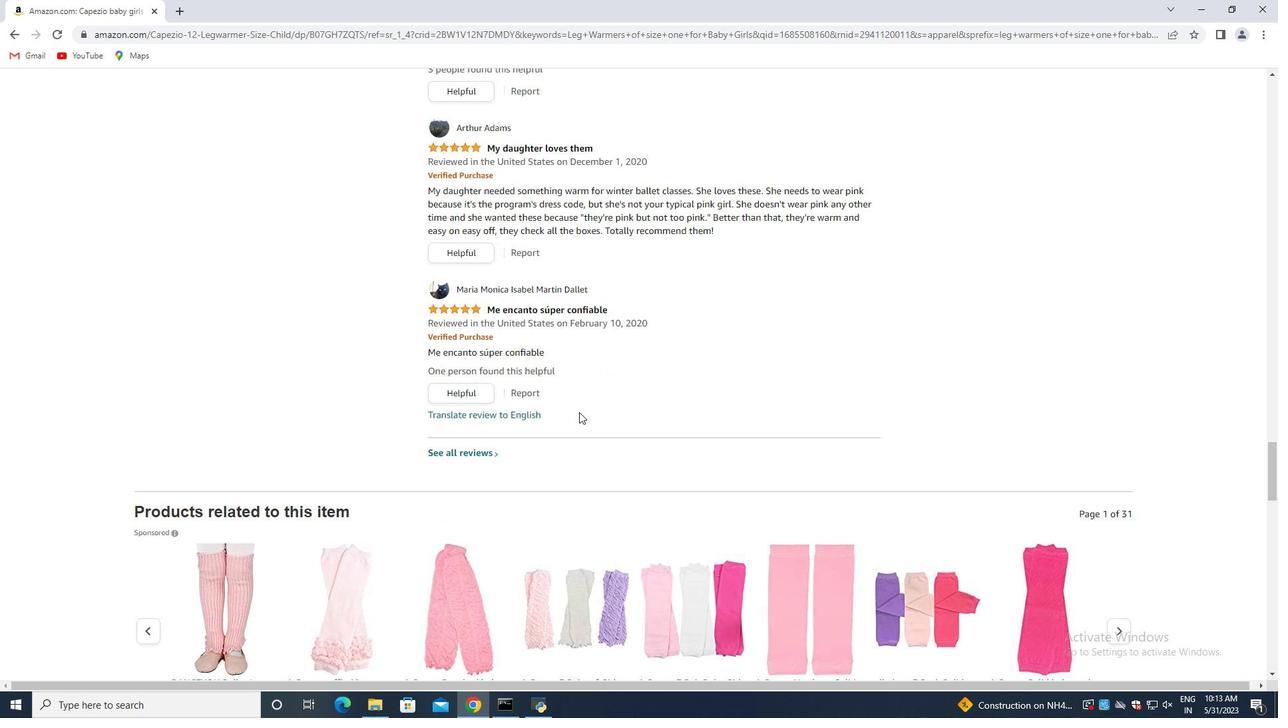 
Action: Mouse moved to (579, 412)
Screenshot: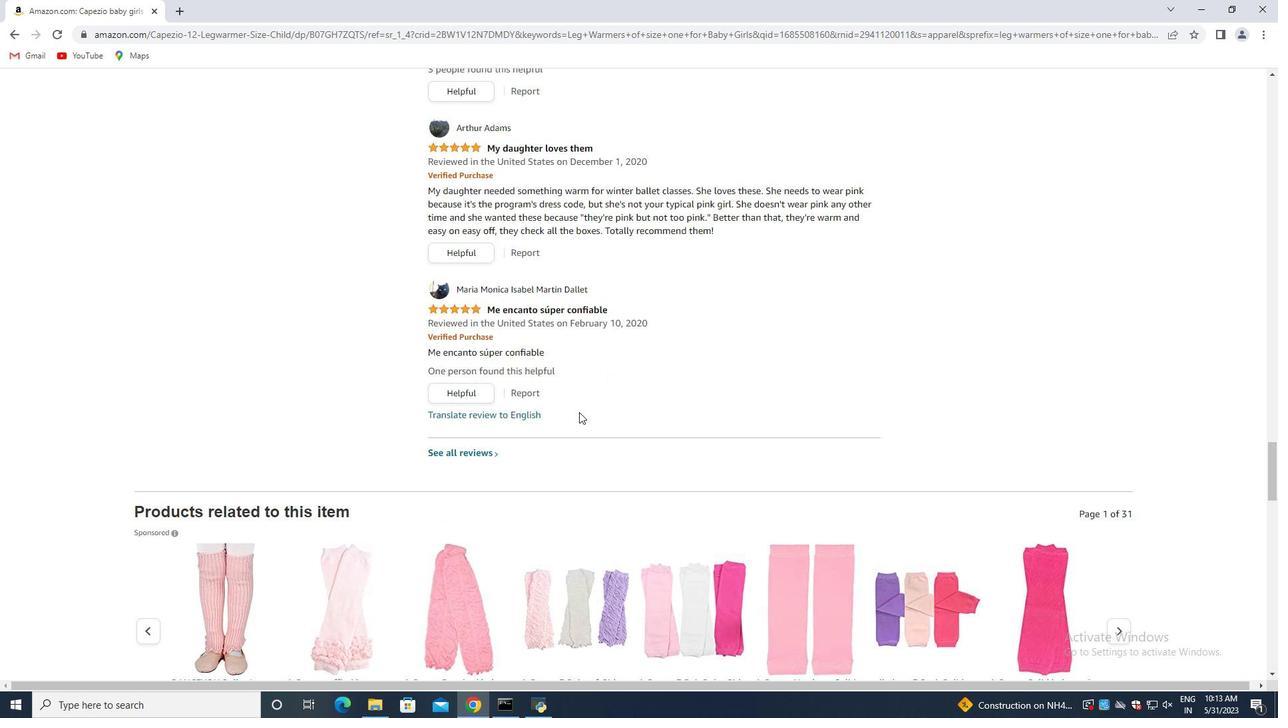
Action: Mouse scrolled (579, 412) with delta (0, 0)
Screenshot: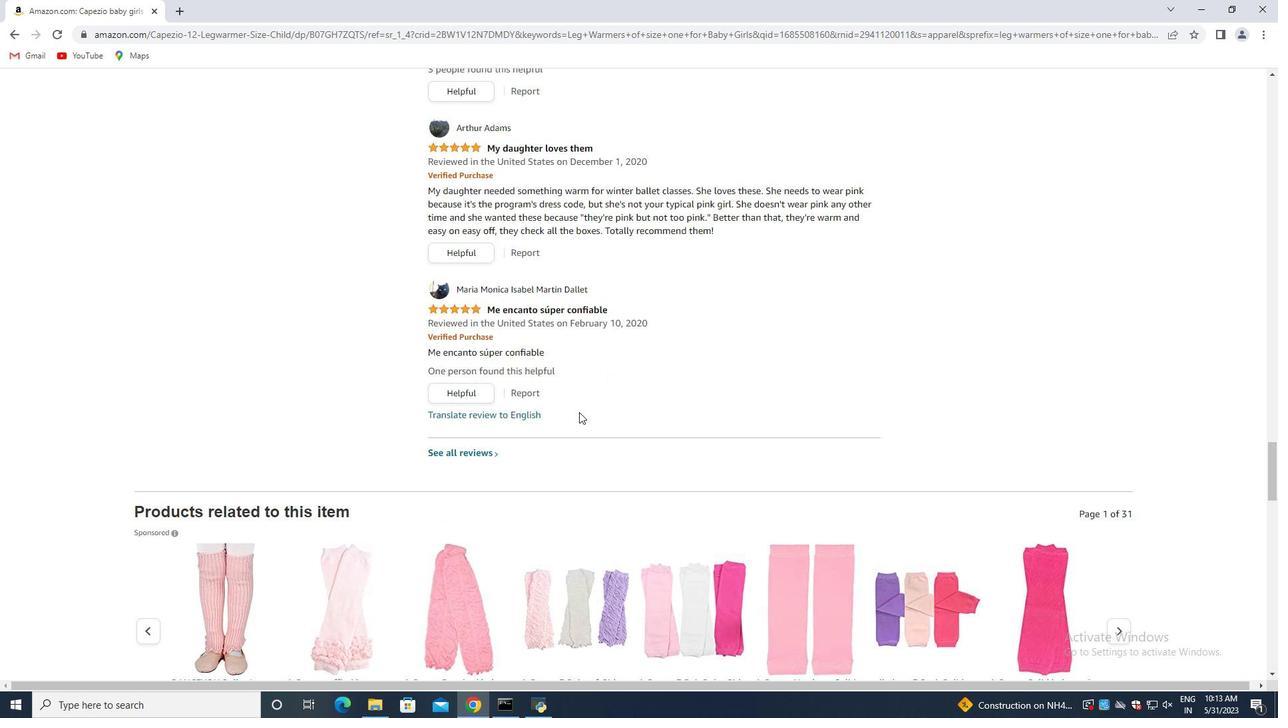 
Action: Mouse scrolled (579, 412) with delta (0, 0)
Screenshot: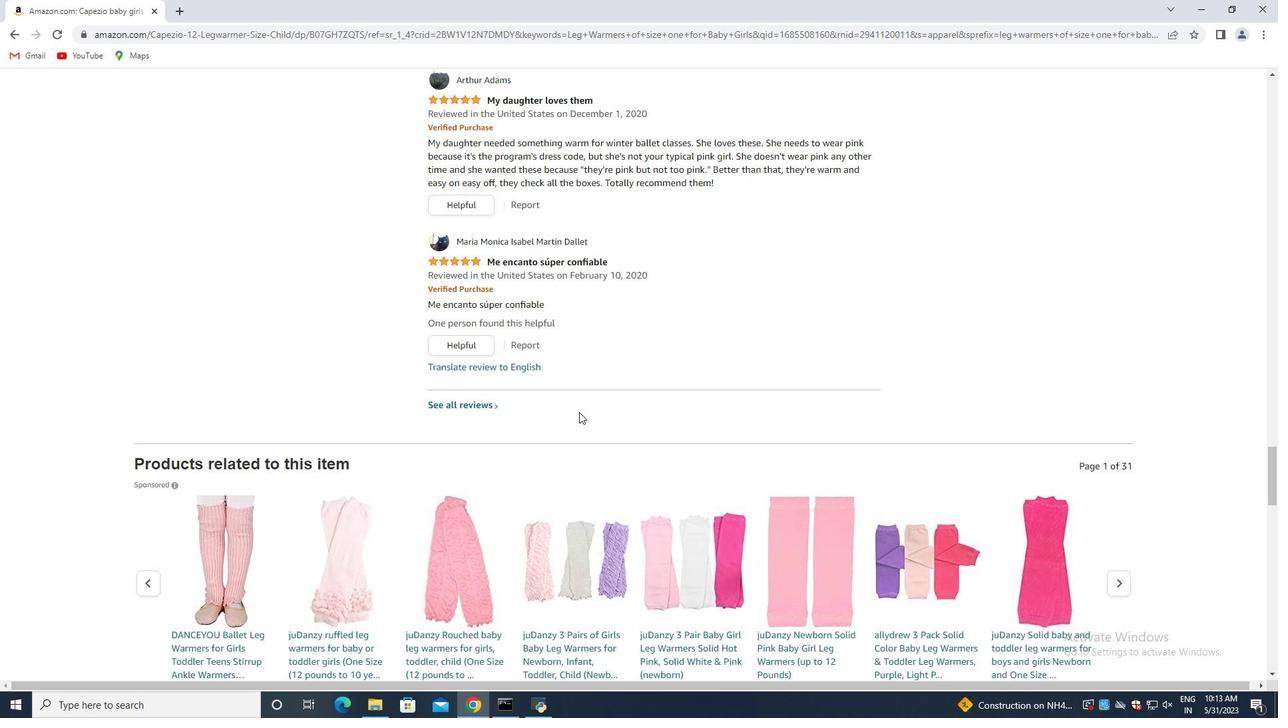 
Action: Mouse scrolled (579, 412) with delta (0, 0)
Screenshot: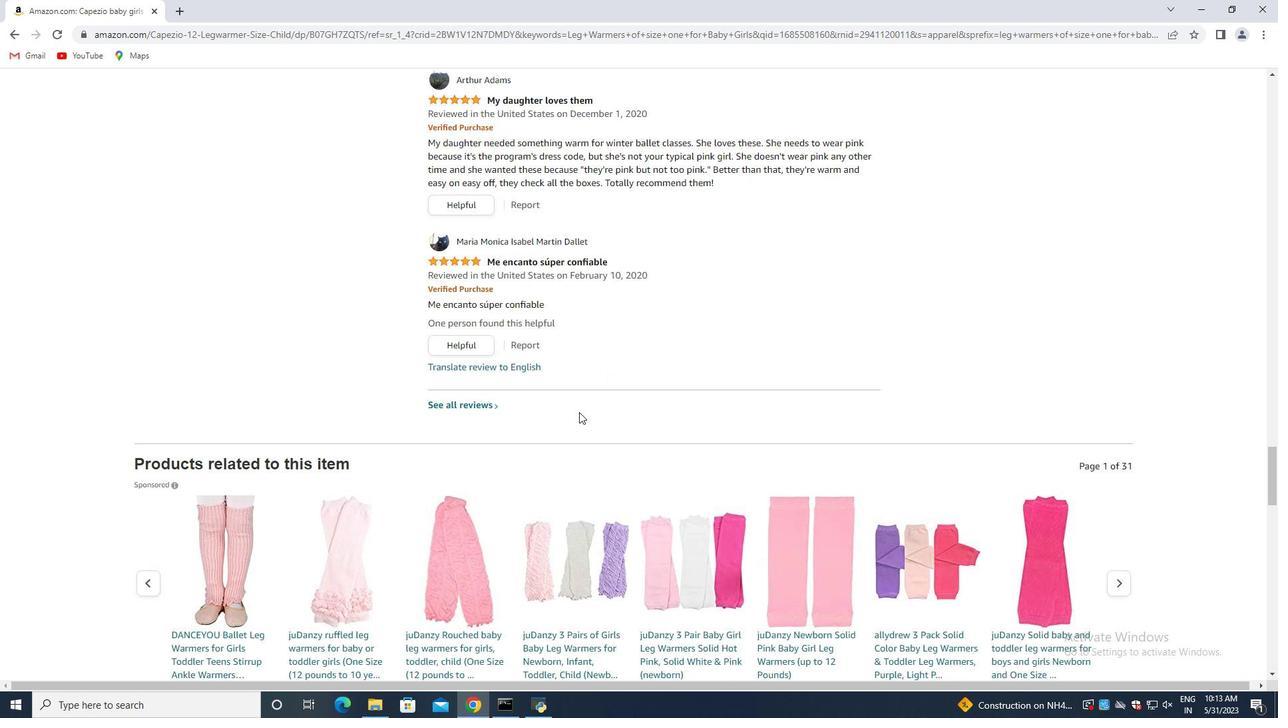 
Action: Mouse scrolled (579, 412) with delta (0, 0)
Screenshot: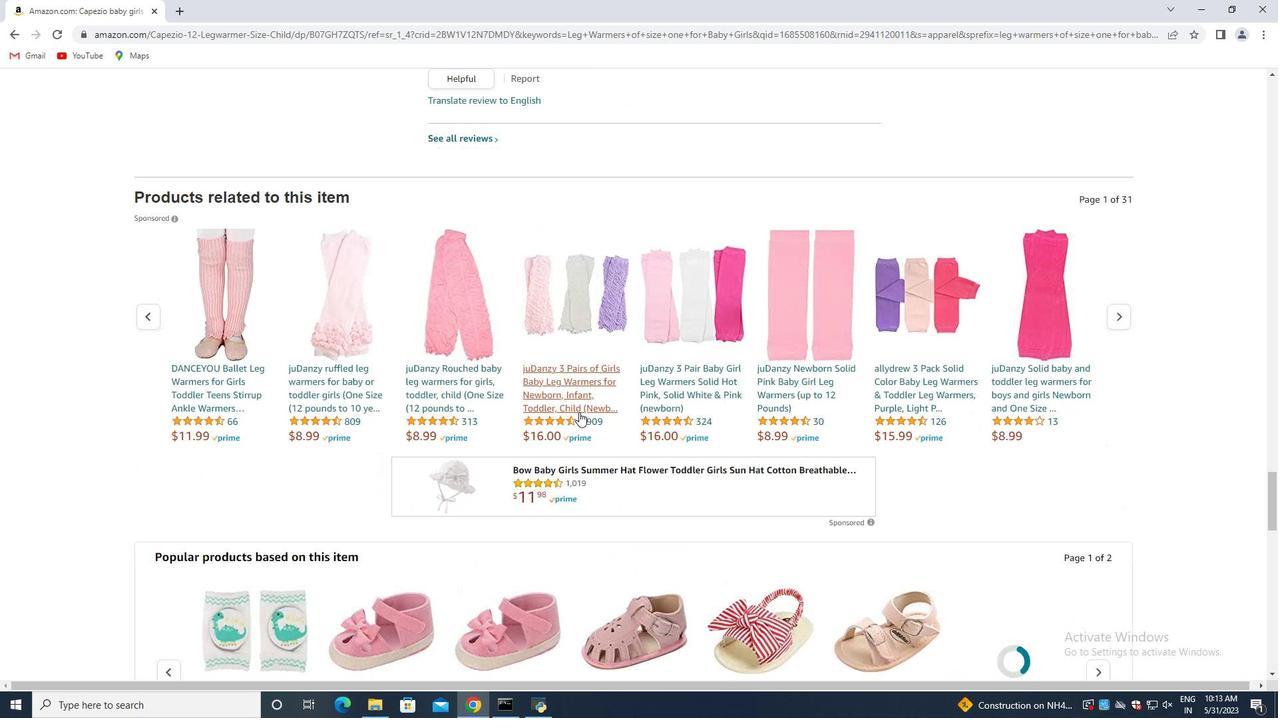 
Action: Mouse scrolled (579, 412) with delta (0, 0)
Screenshot: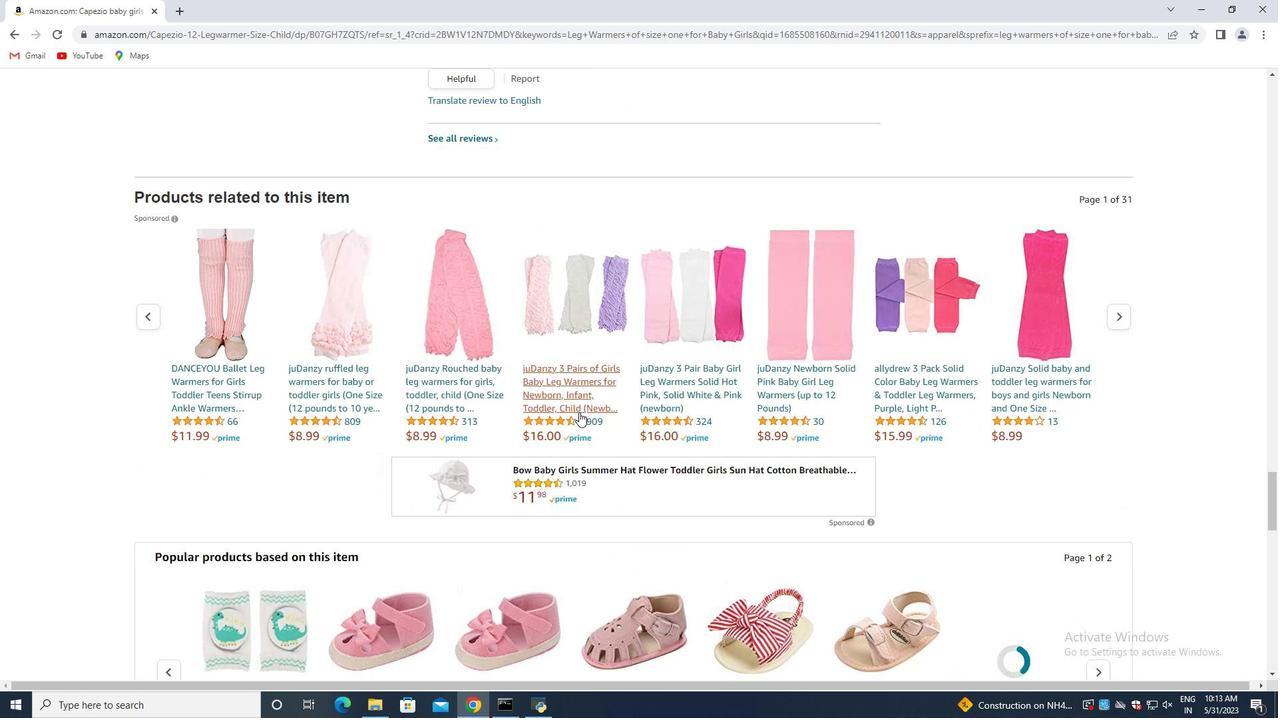 
Action: Mouse scrolled (579, 412) with delta (0, 0)
Screenshot: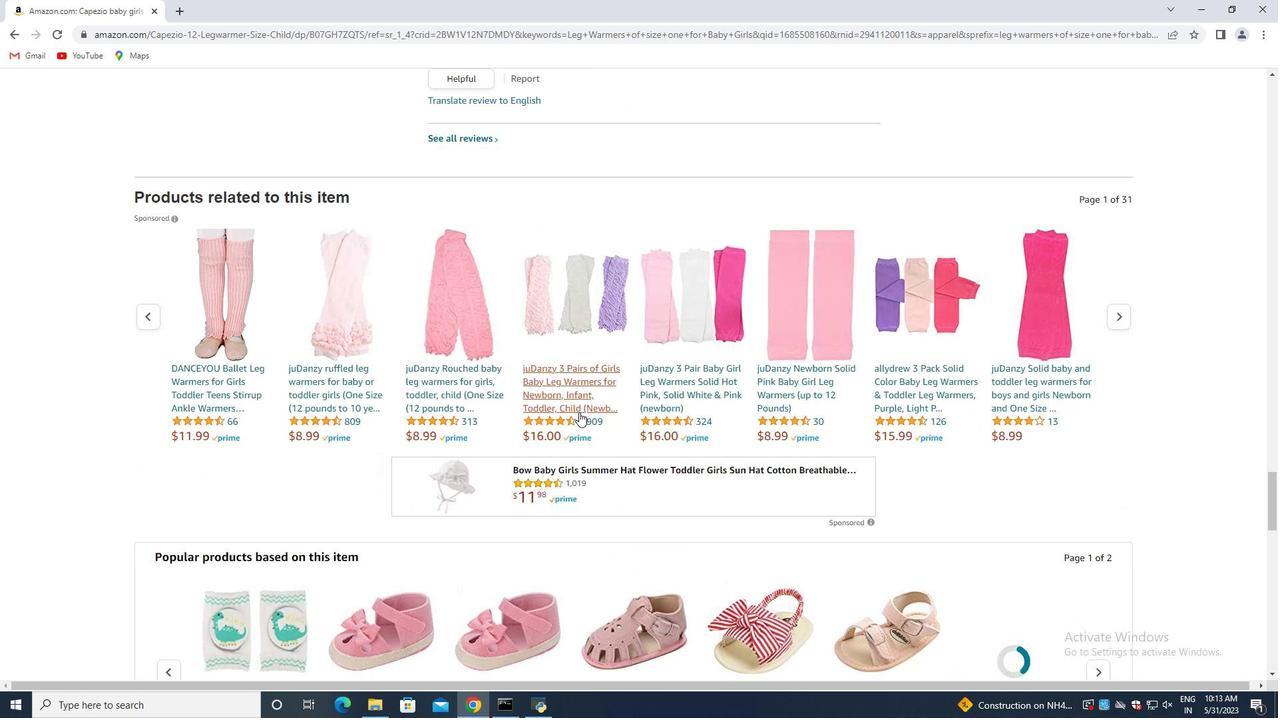
Action: Mouse scrolled (579, 412) with delta (0, 0)
Screenshot: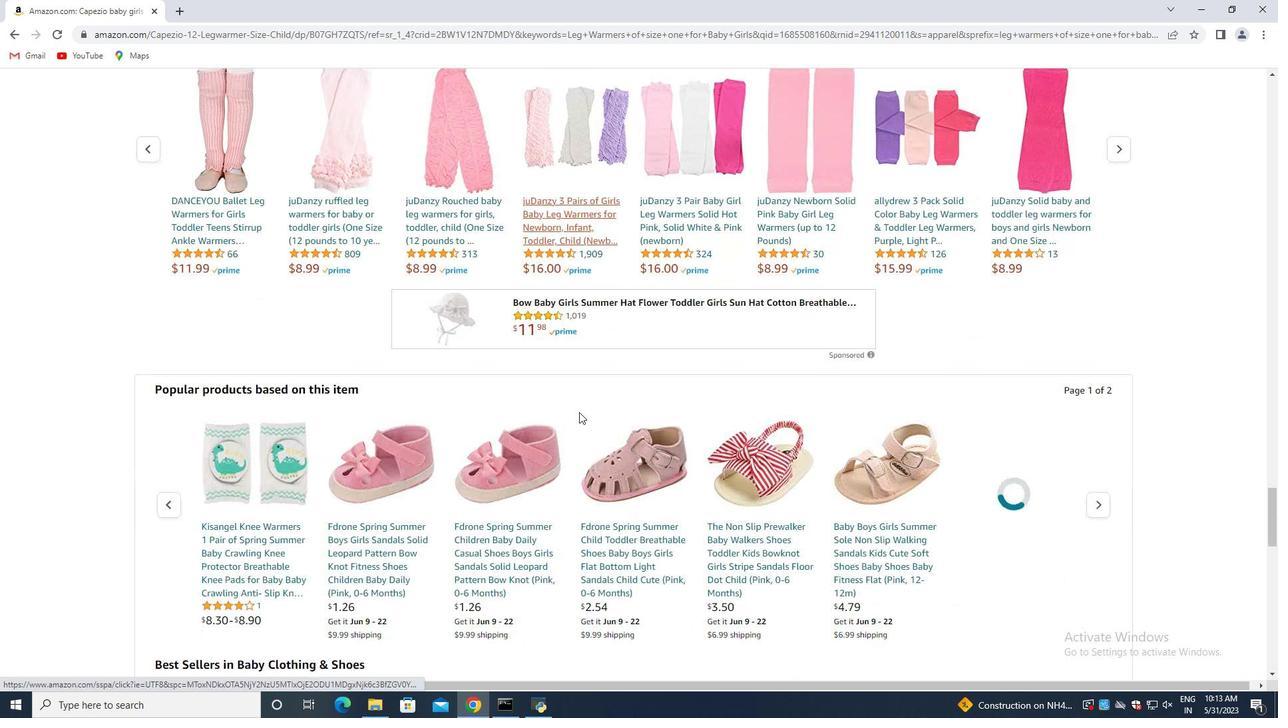 
Action: Mouse moved to (579, 413)
Screenshot: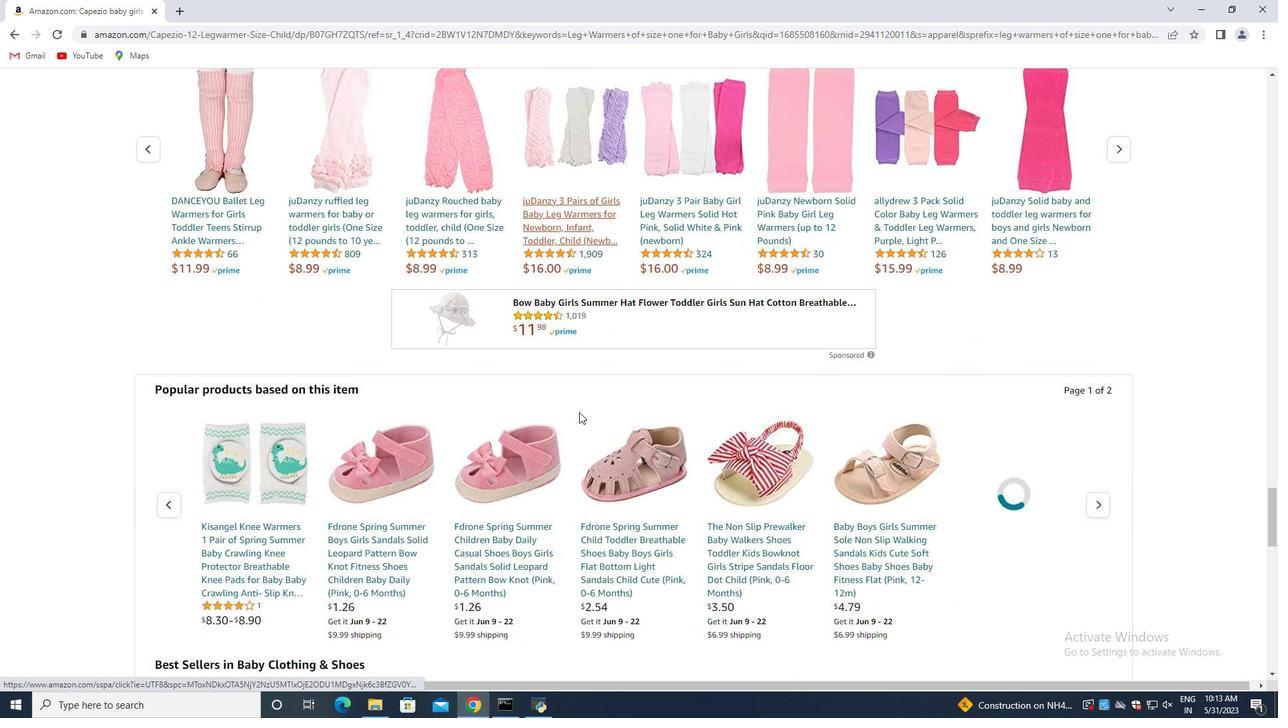 
Action: Mouse scrolled (579, 412) with delta (0, 0)
Screenshot: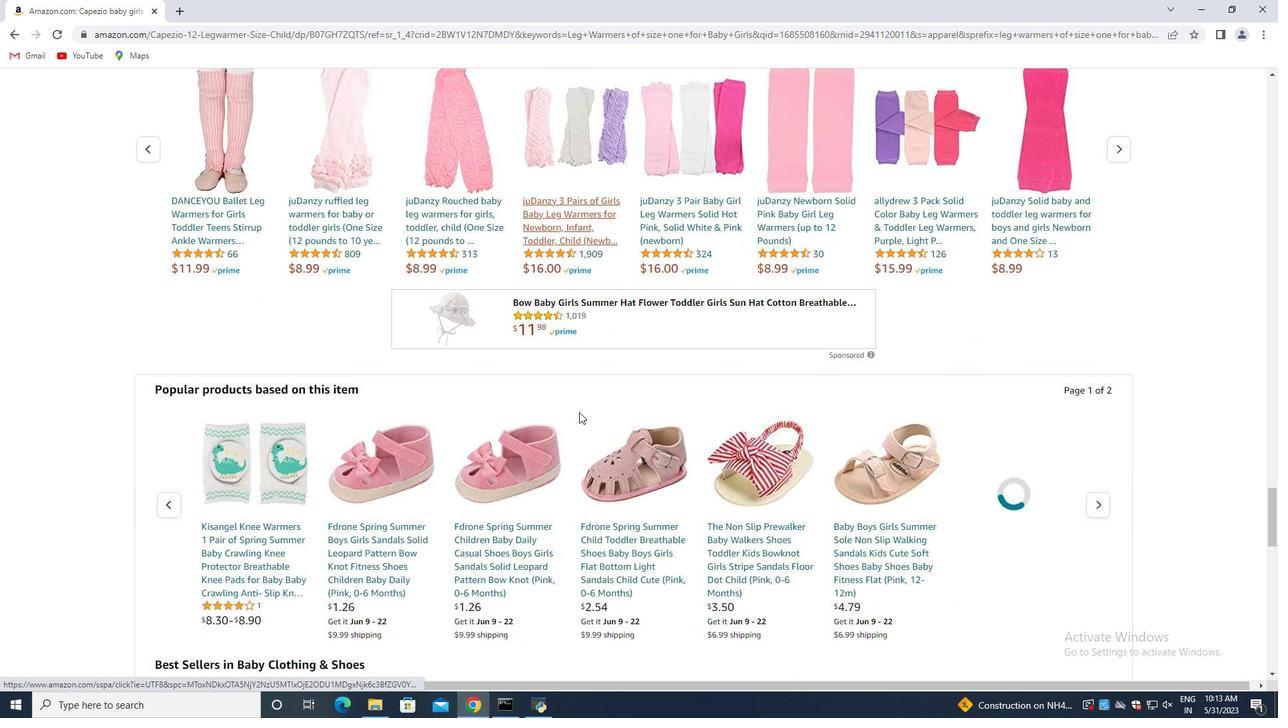 
Action: Mouse moved to (579, 414)
Screenshot: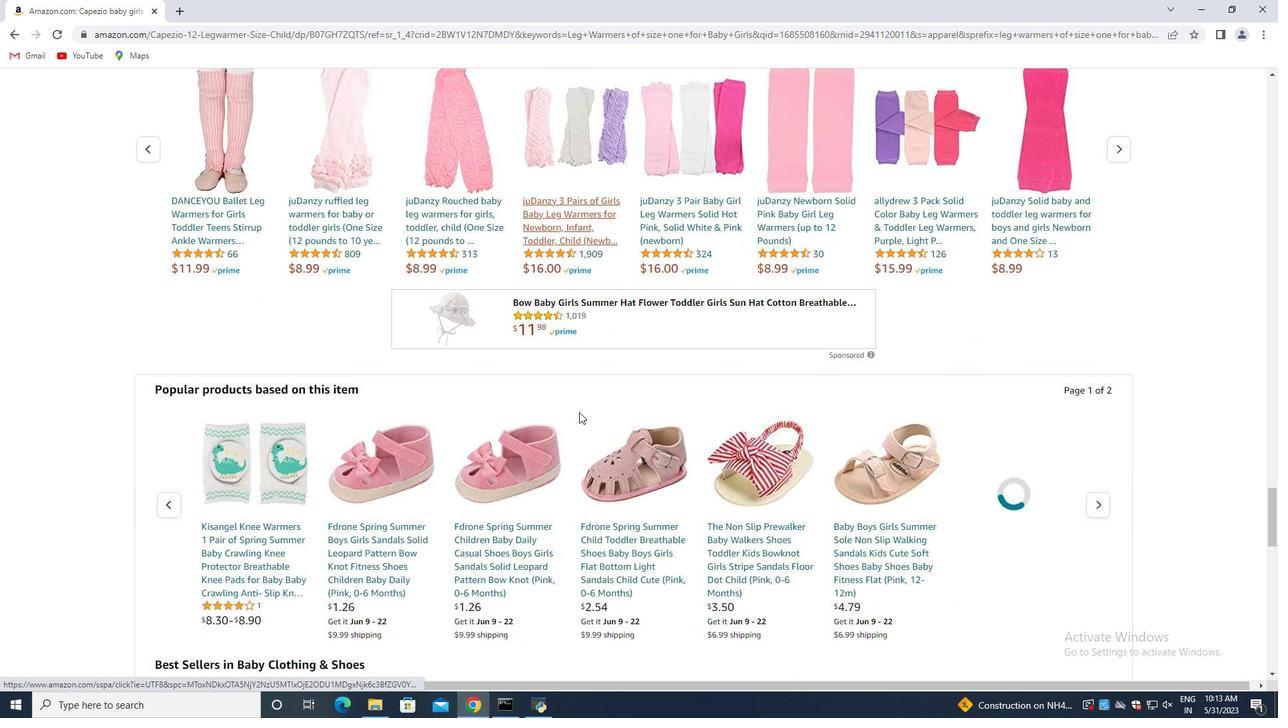 
Action: Mouse scrolled (579, 413) with delta (0, 0)
Screenshot: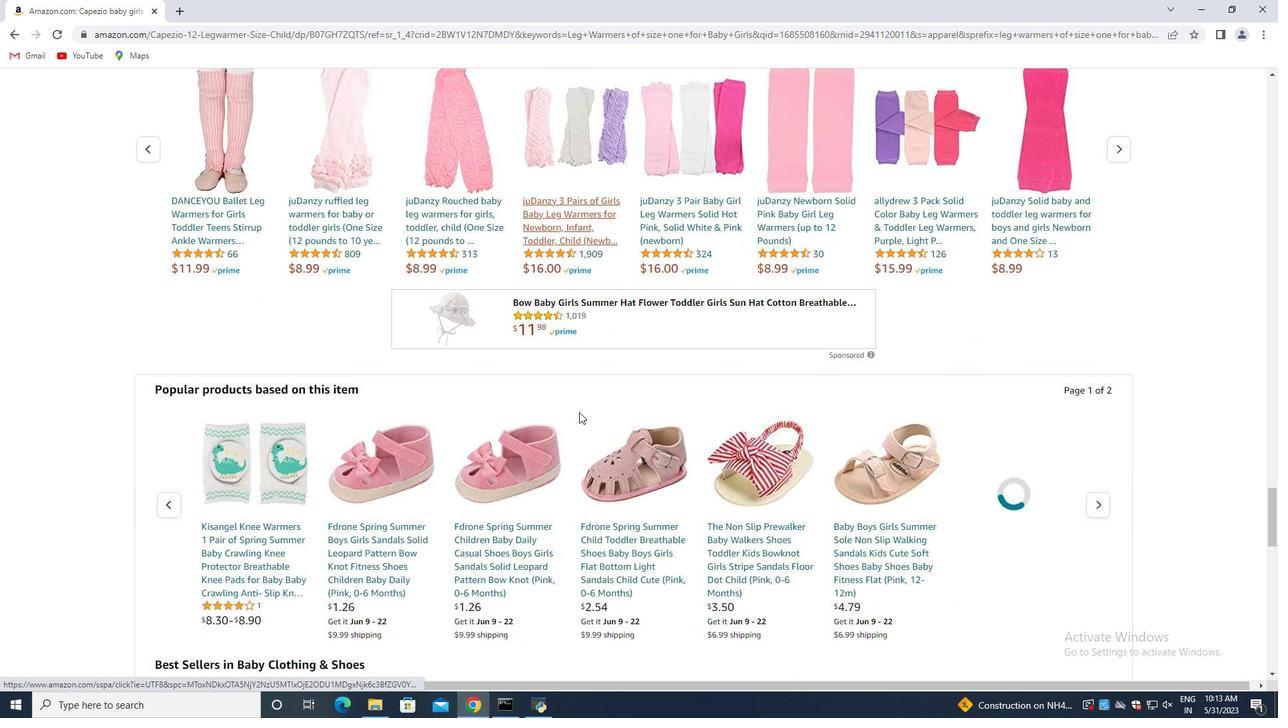 
Action: Mouse scrolled (579, 413) with delta (0, 0)
Screenshot: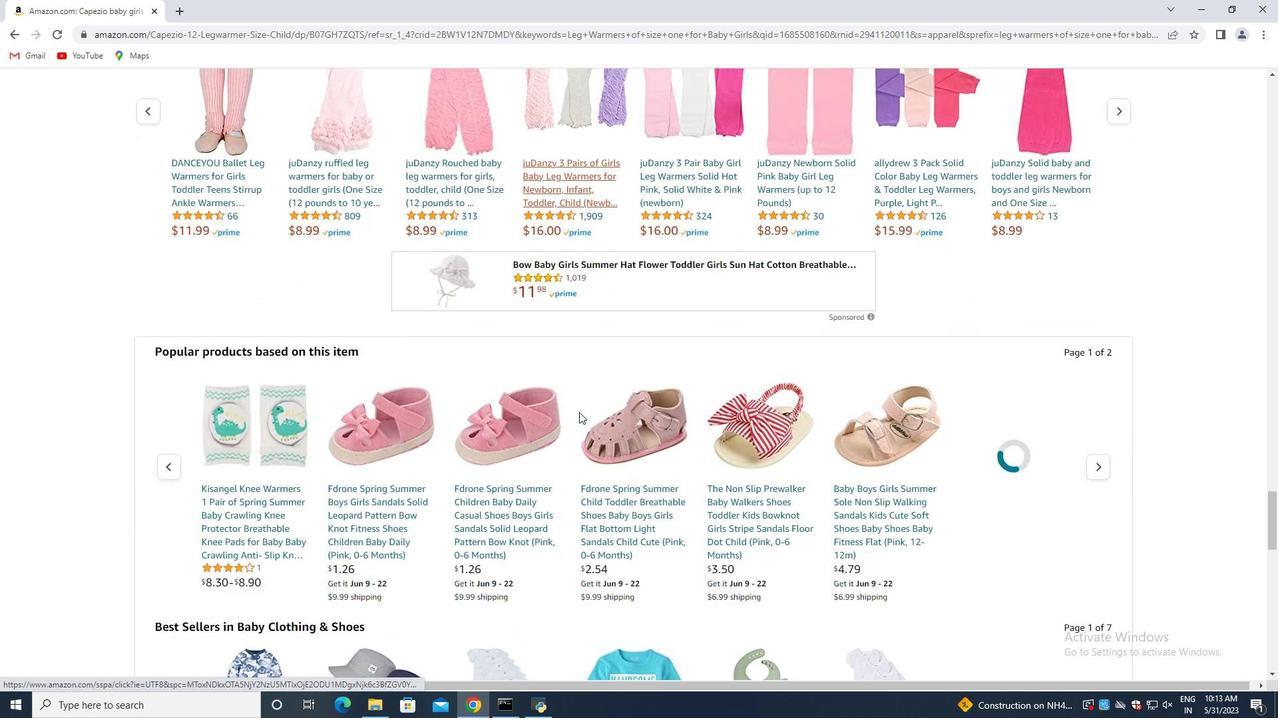 
Action: Mouse moved to (578, 414)
Screenshot: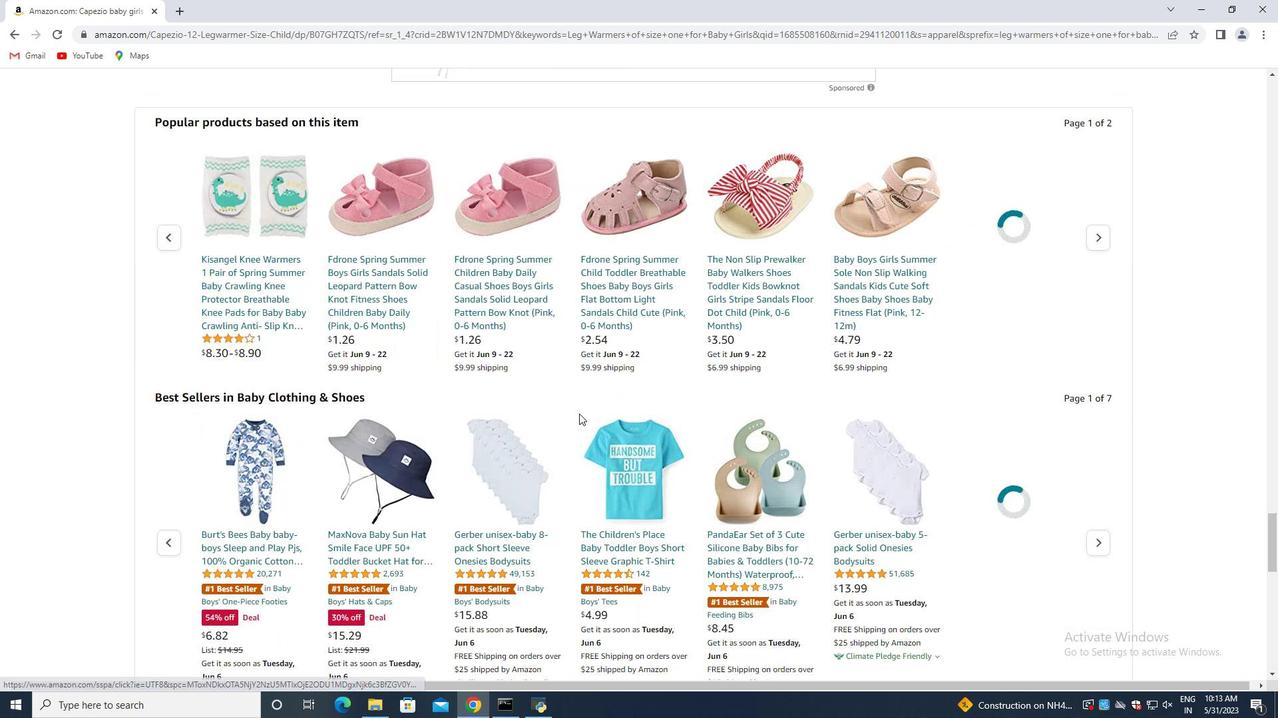 
Action: Mouse scrolled (578, 413) with delta (0, 0)
Screenshot: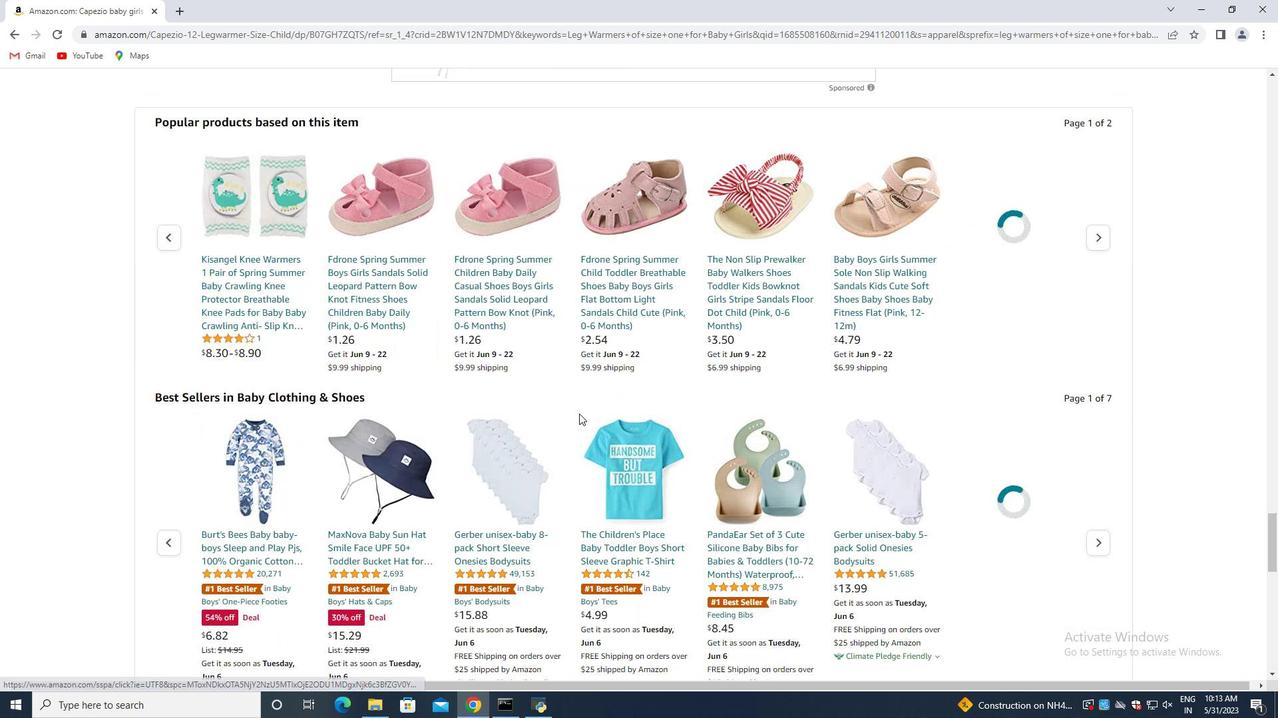 
Action: Mouse moved to (577, 414)
Screenshot: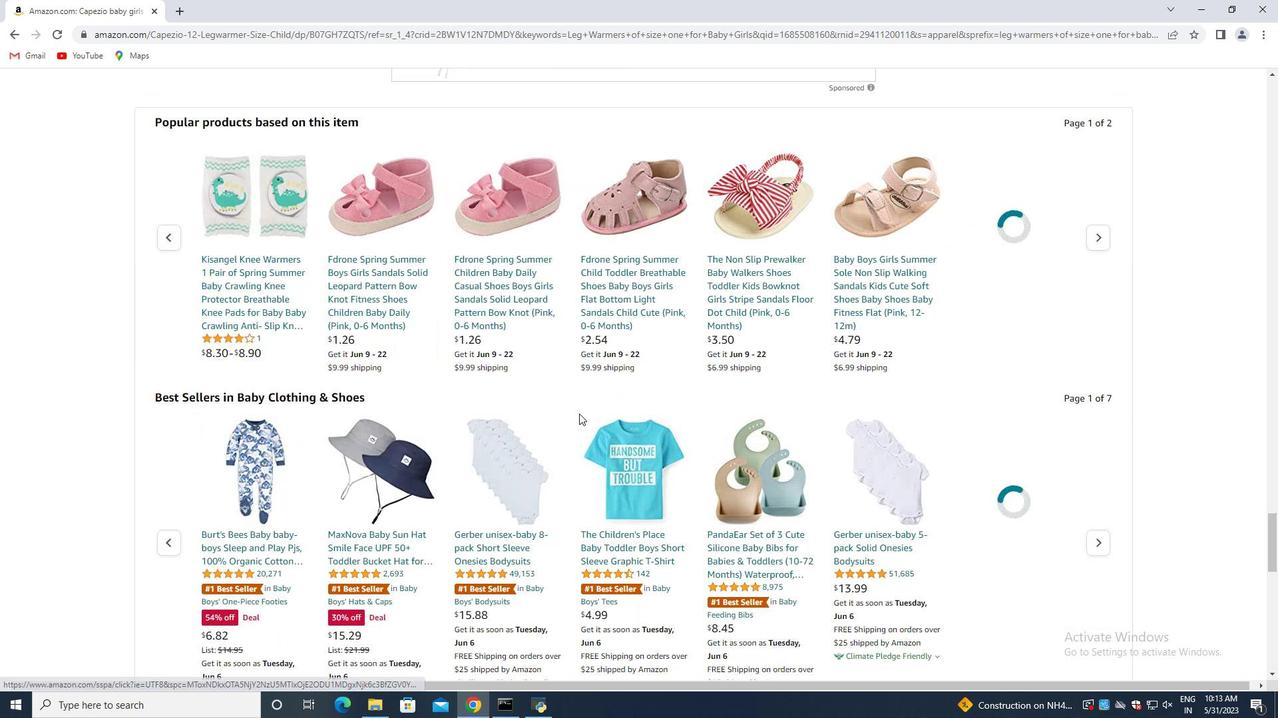 
Action: Mouse scrolled (577, 413) with delta (0, 0)
Screenshot: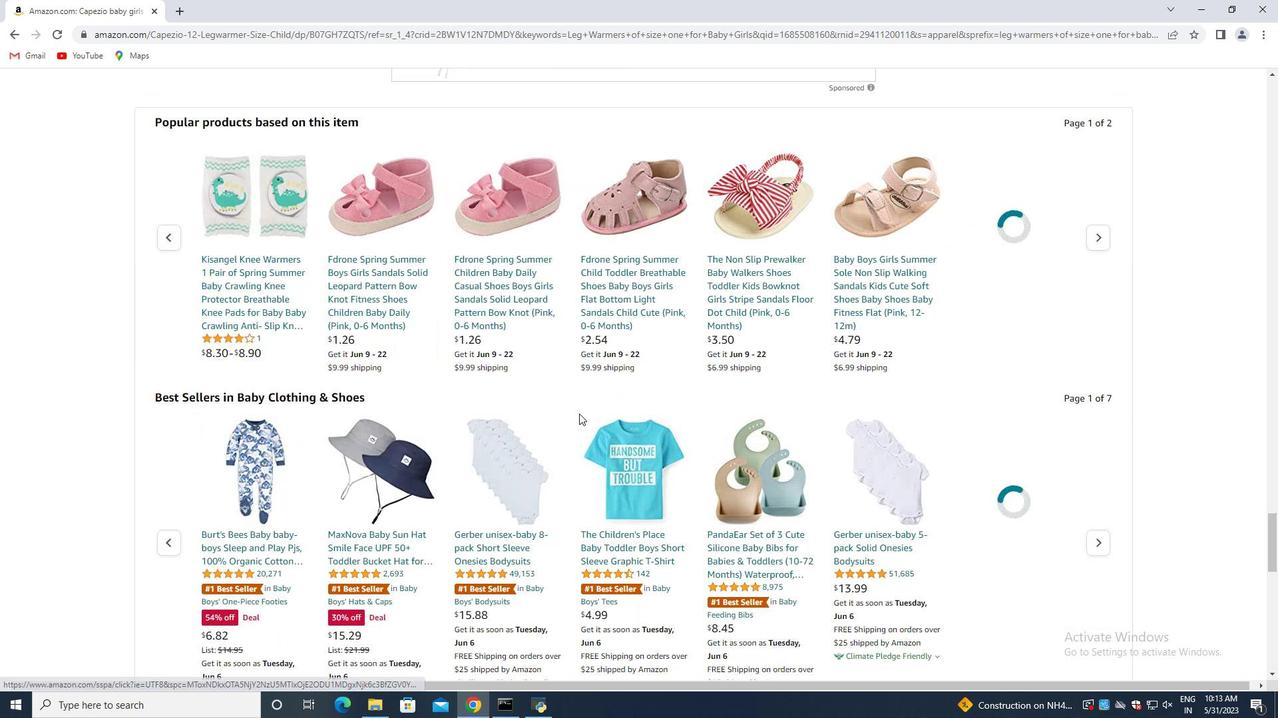 
Action: Mouse scrolled (577, 413) with delta (0, 0)
Screenshot: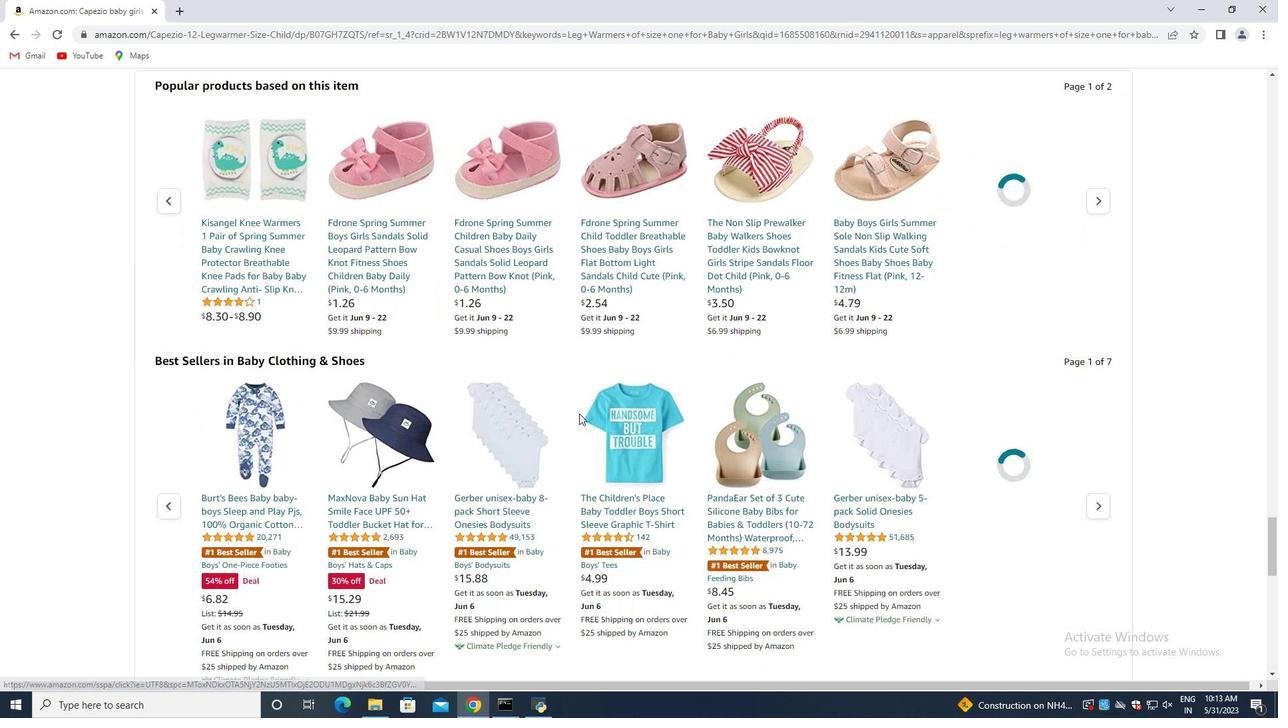 
Action: Mouse scrolled (577, 413) with delta (0, 0)
Screenshot: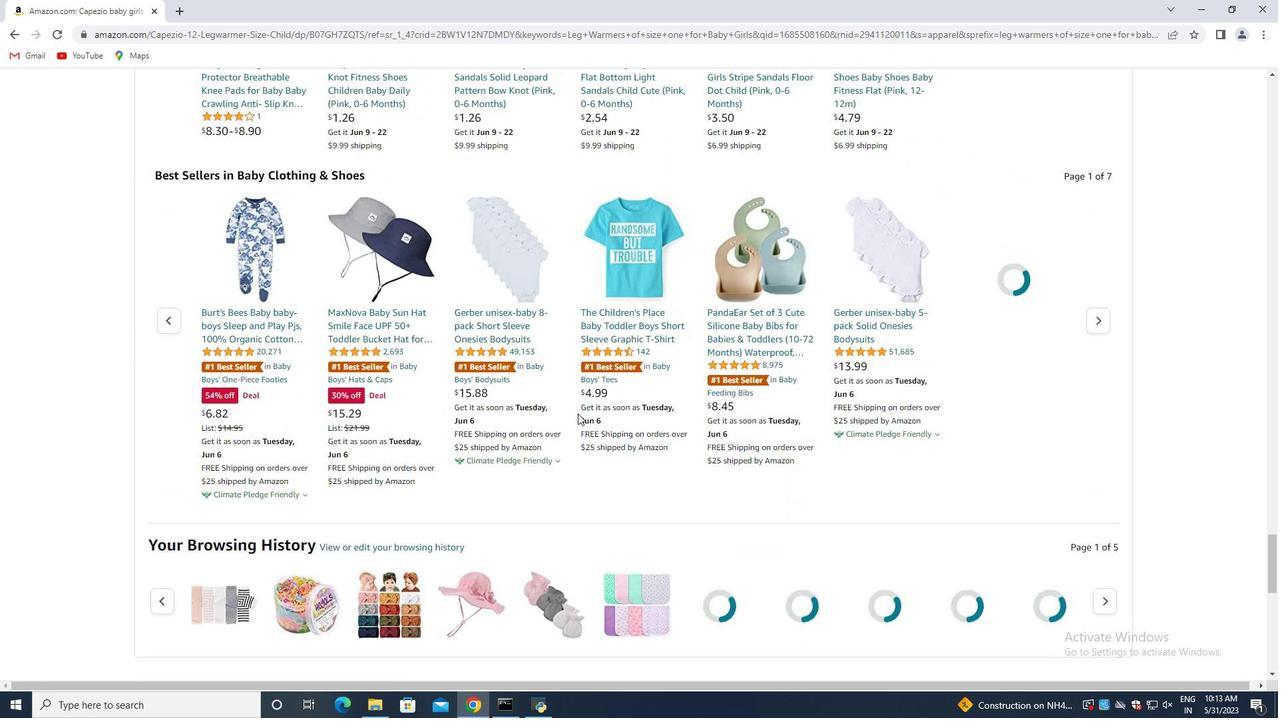 
Action: Mouse moved to (577, 414)
Screenshot: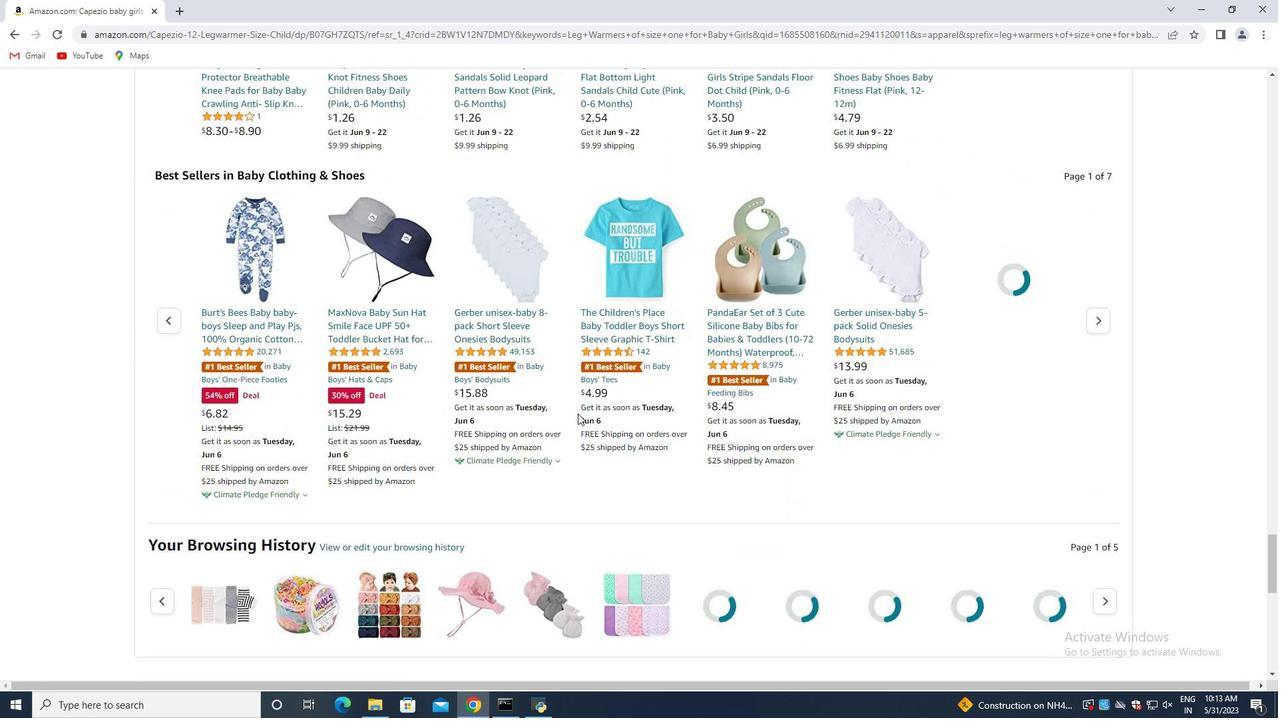 
Action: Mouse scrolled (577, 413) with delta (0, 0)
Screenshot: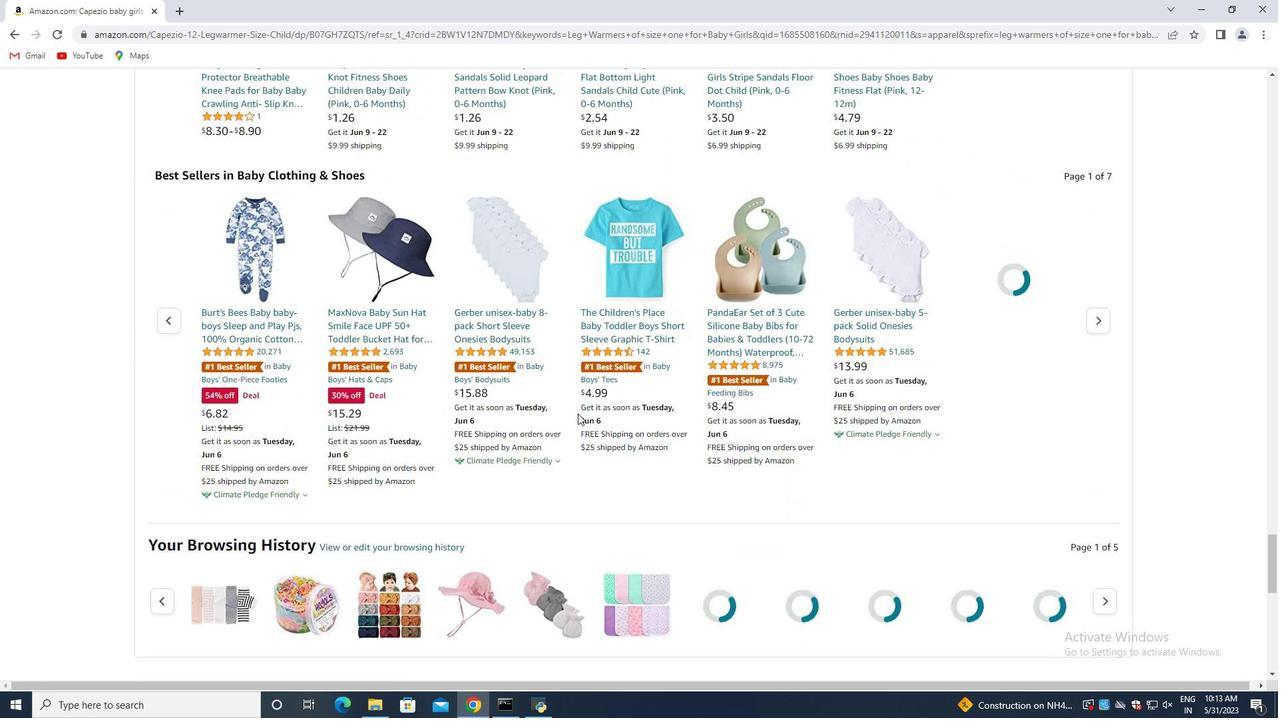 
Action: Mouse scrolled (577, 413) with delta (0, 0)
Screenshot: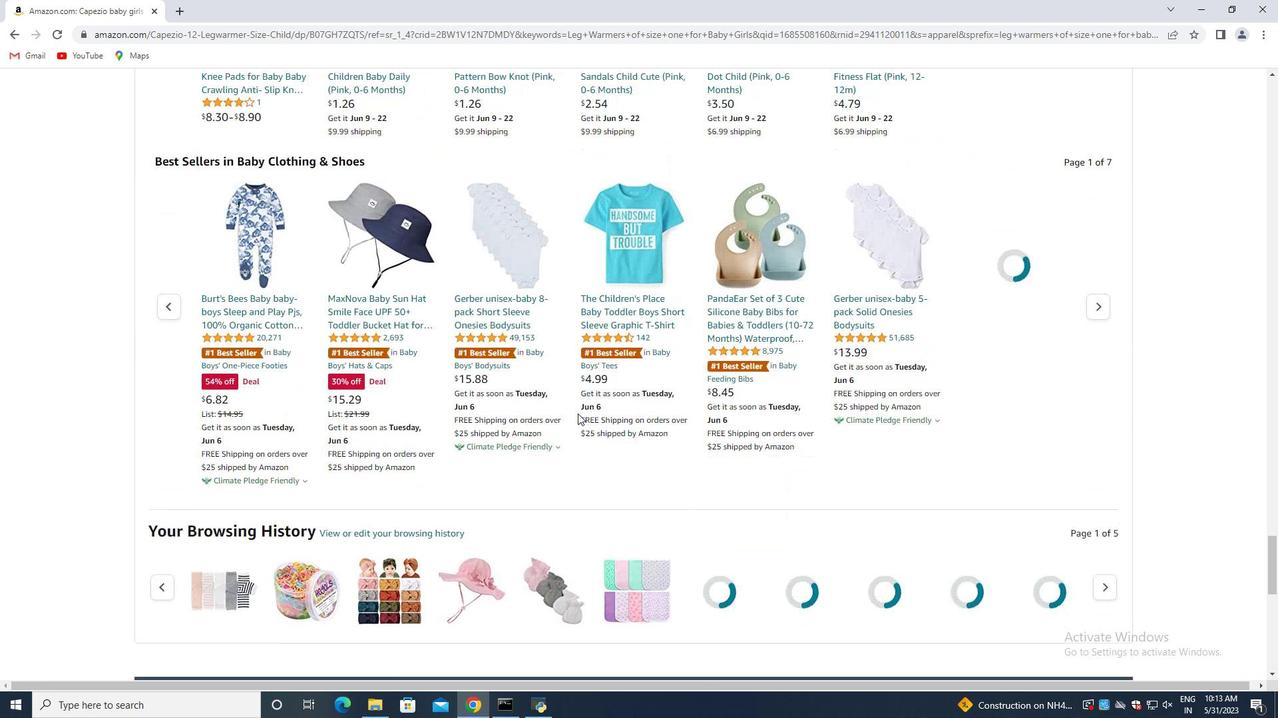 
Action: Mouse scrolled (577, 413) with delta (0, 0)
Screenshot: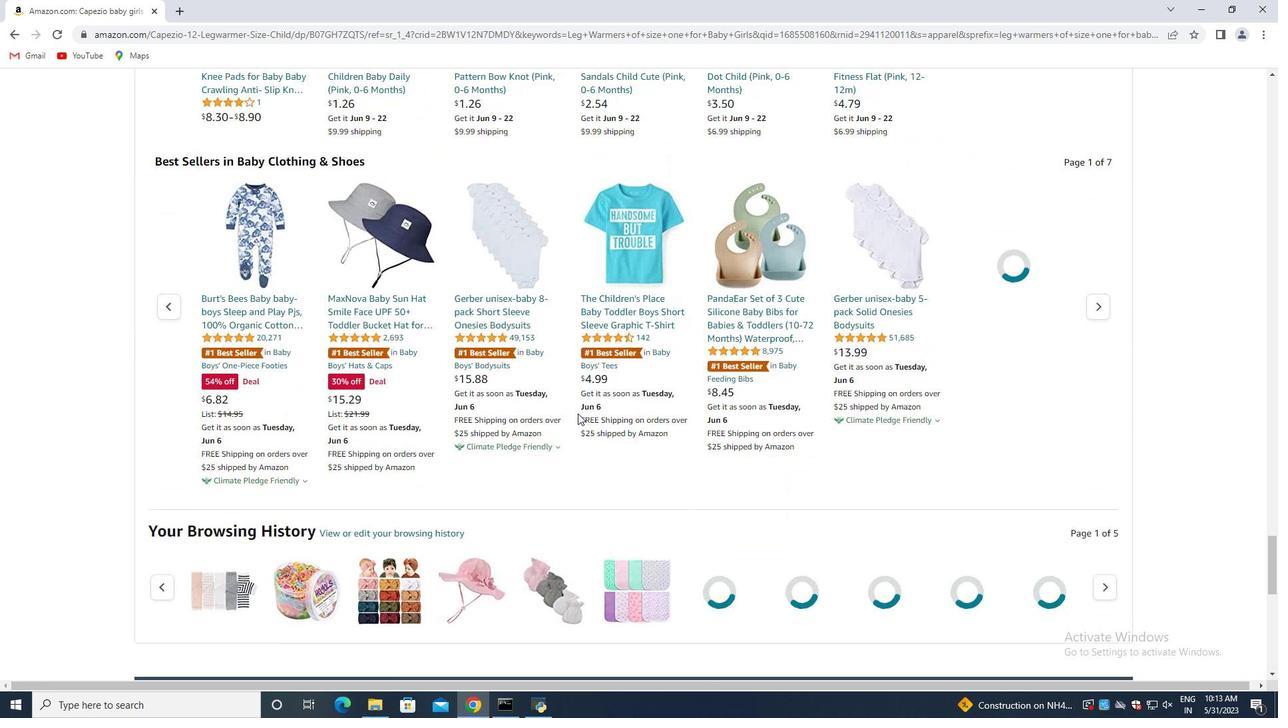 
Action: Mouse scrolled (577, 413) with delta (0, 0)
Screenshot: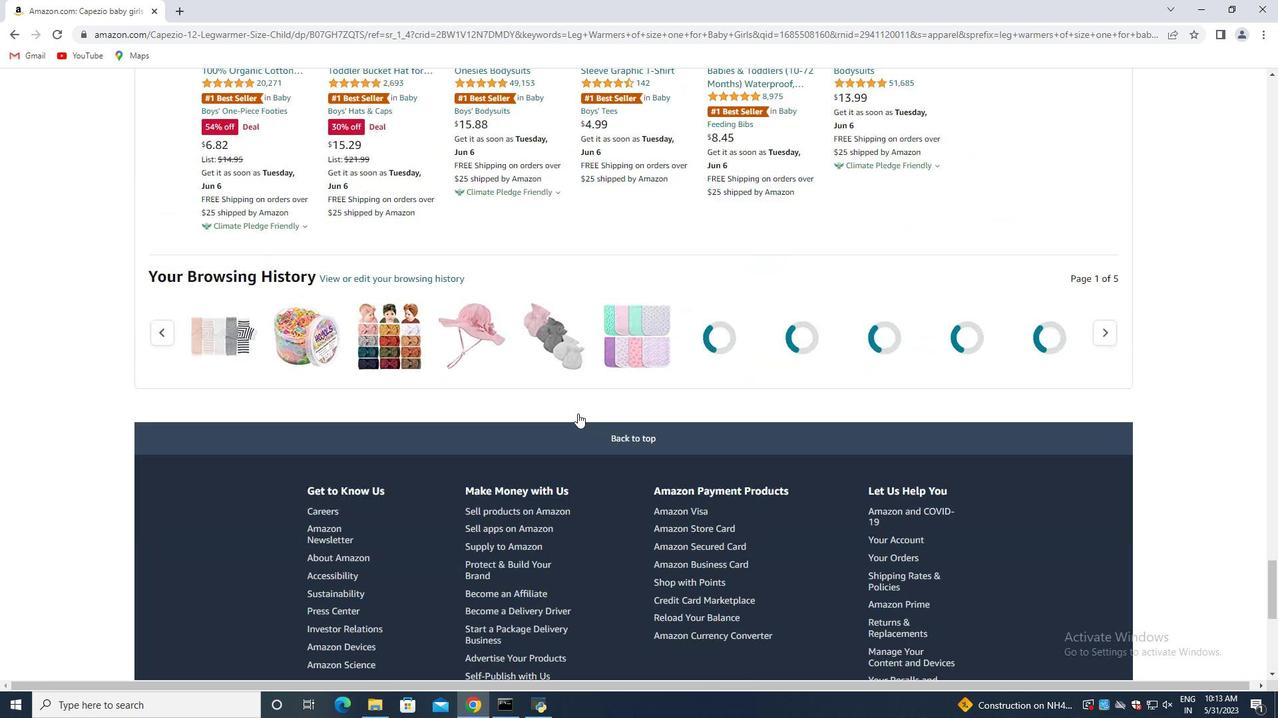 
Action: Mouse moved to (577, 414)
Screenshot: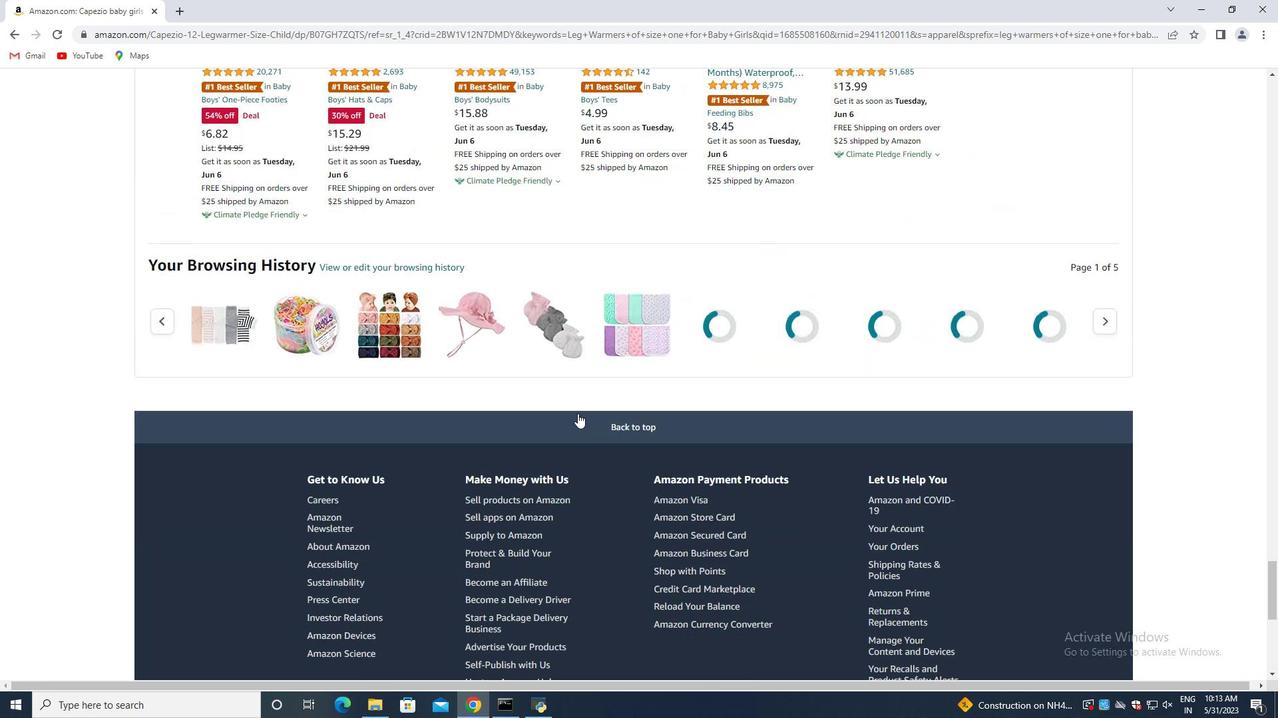 
Action: Mouse scrolled (577, 413) with delta (0, 0)
Screenshot: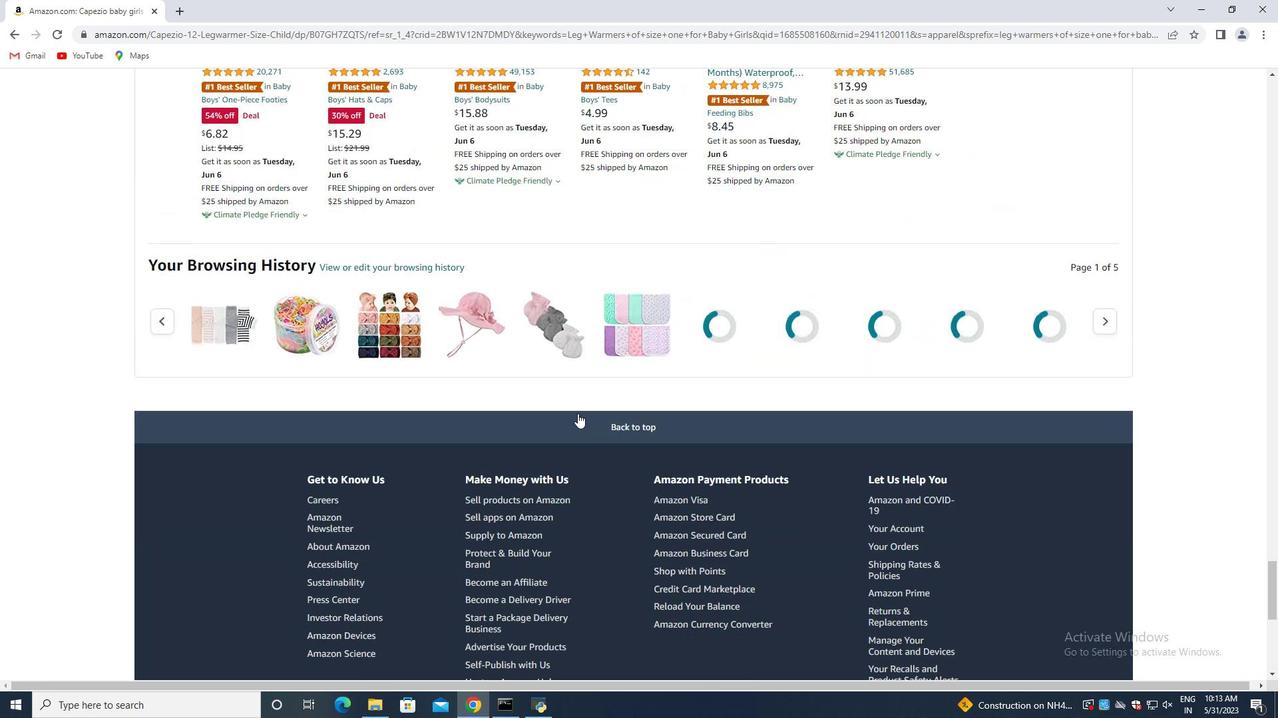 
Action: Mouse scrolled (577, 413) with delta (0, 0)
Screenshot: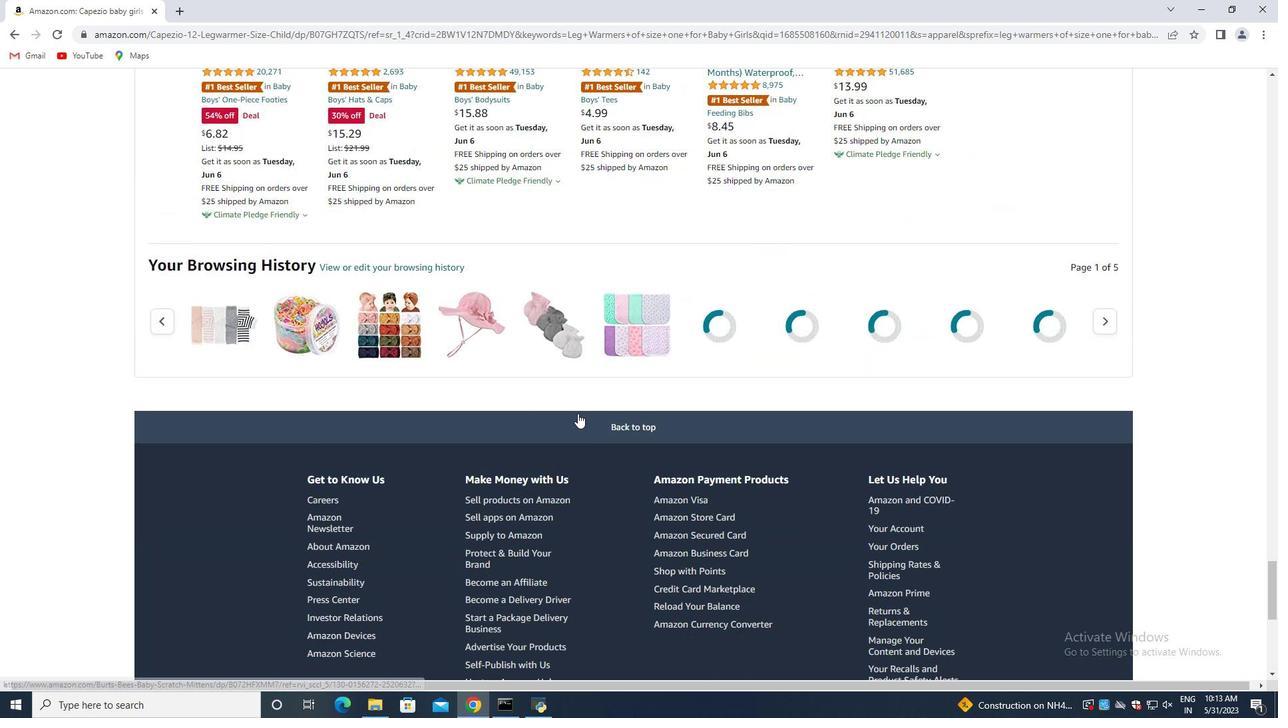 
Action: Mouse scrolled (577, 414) with delta (0, 0)
Screenshot: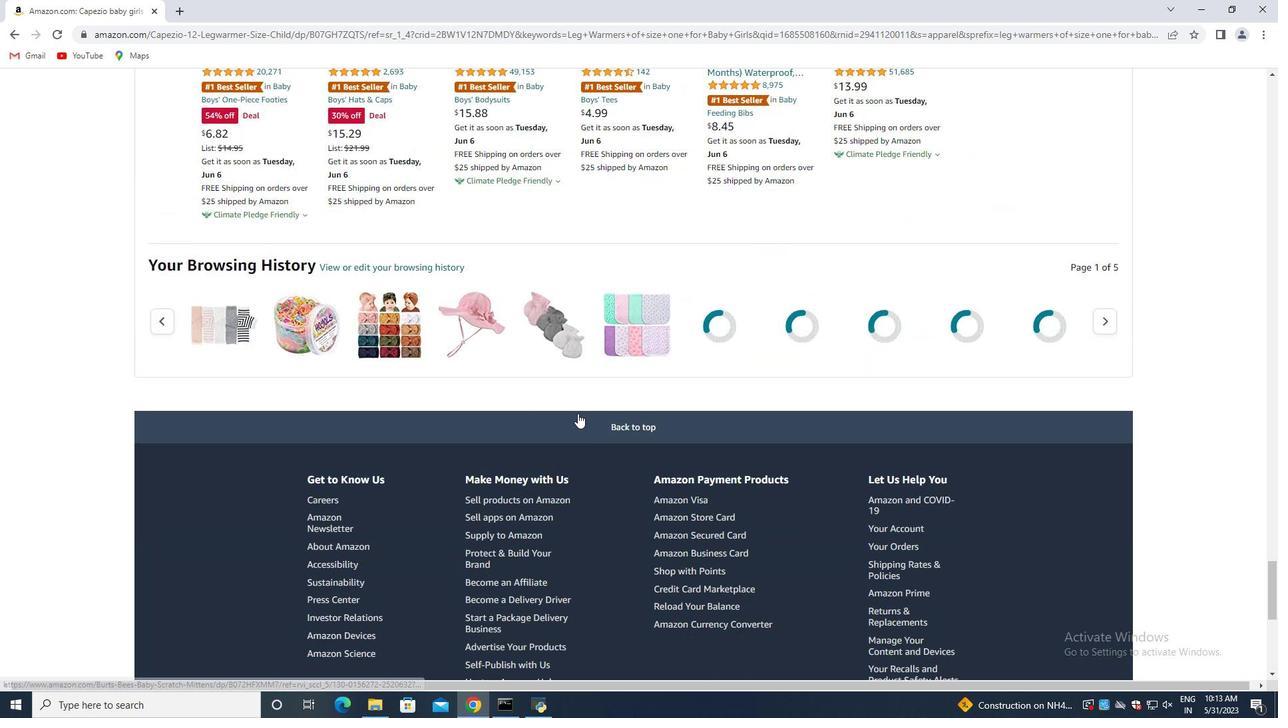 
Action: Mouse scrolled (577, 415) with delta (0, 0)
Screenshot: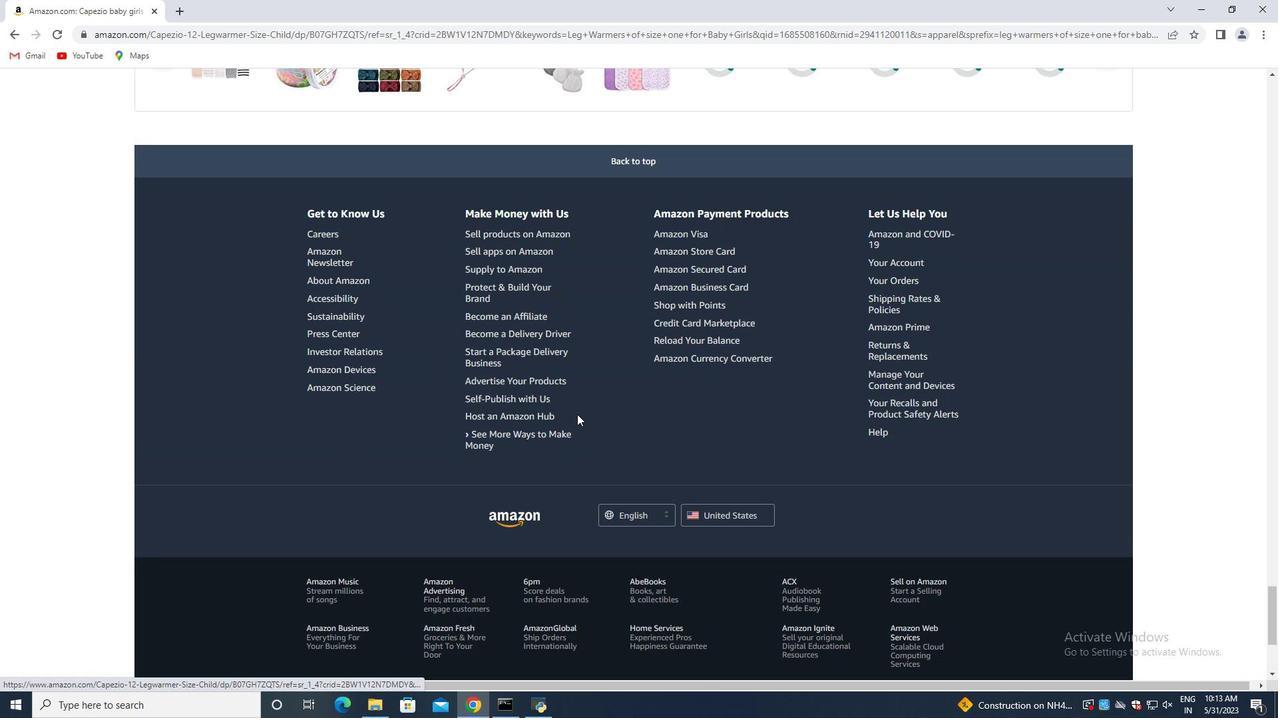 
Action: Mouse scrolled (577, 415) with delta (0, 0)
Screenshot: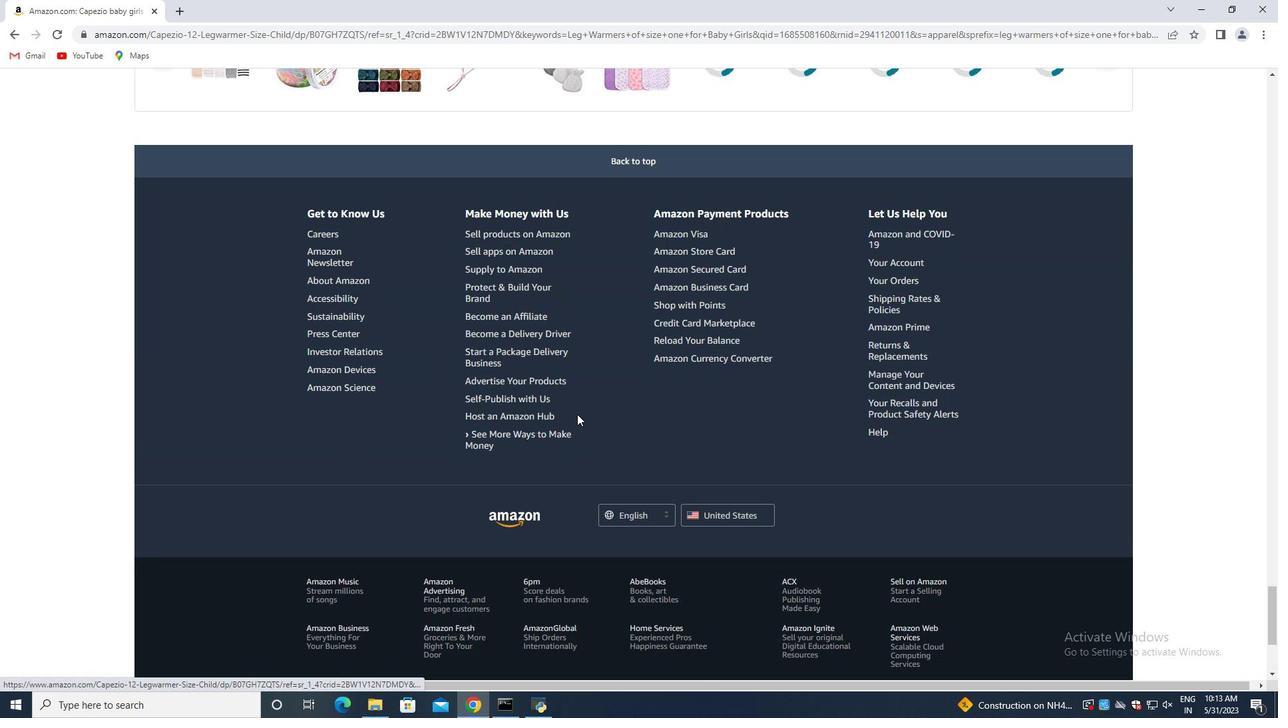 
Action: Mouse scrolled (577, 415) with delta (0, 0)
Screenshot: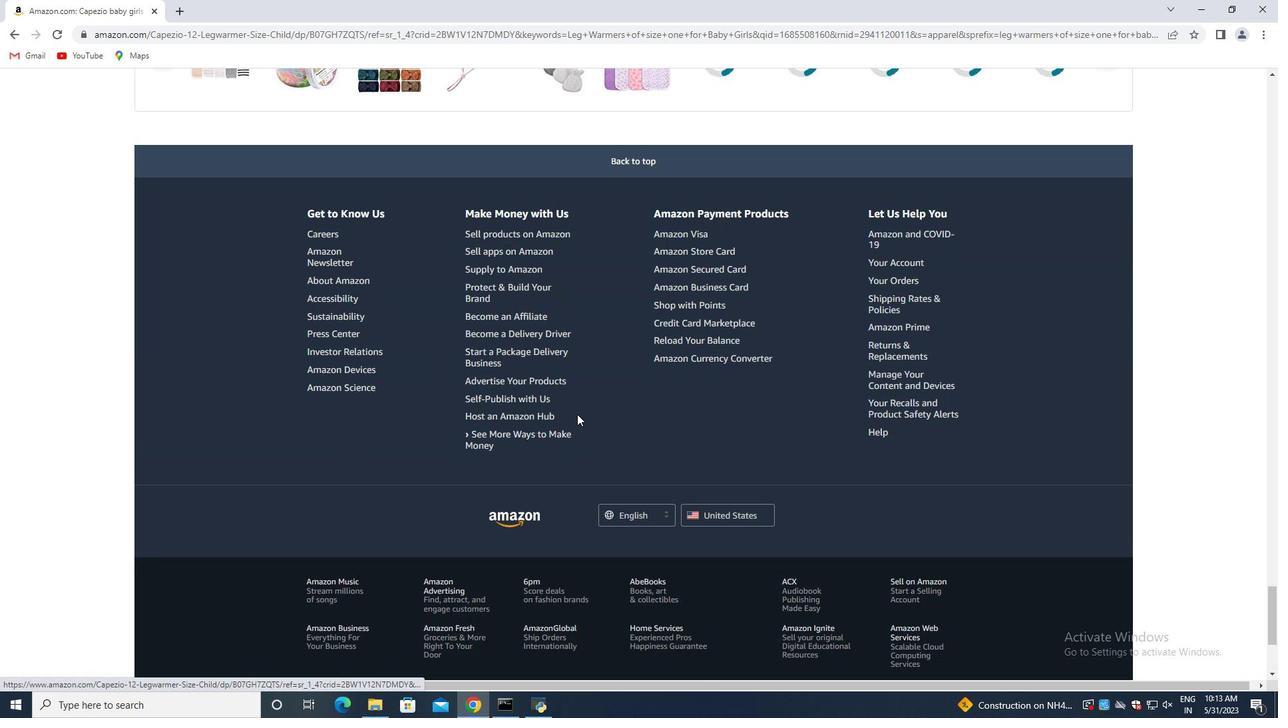 
Action: Mouse scrolled (577, 415) with delta (0, 0)
Screenshot: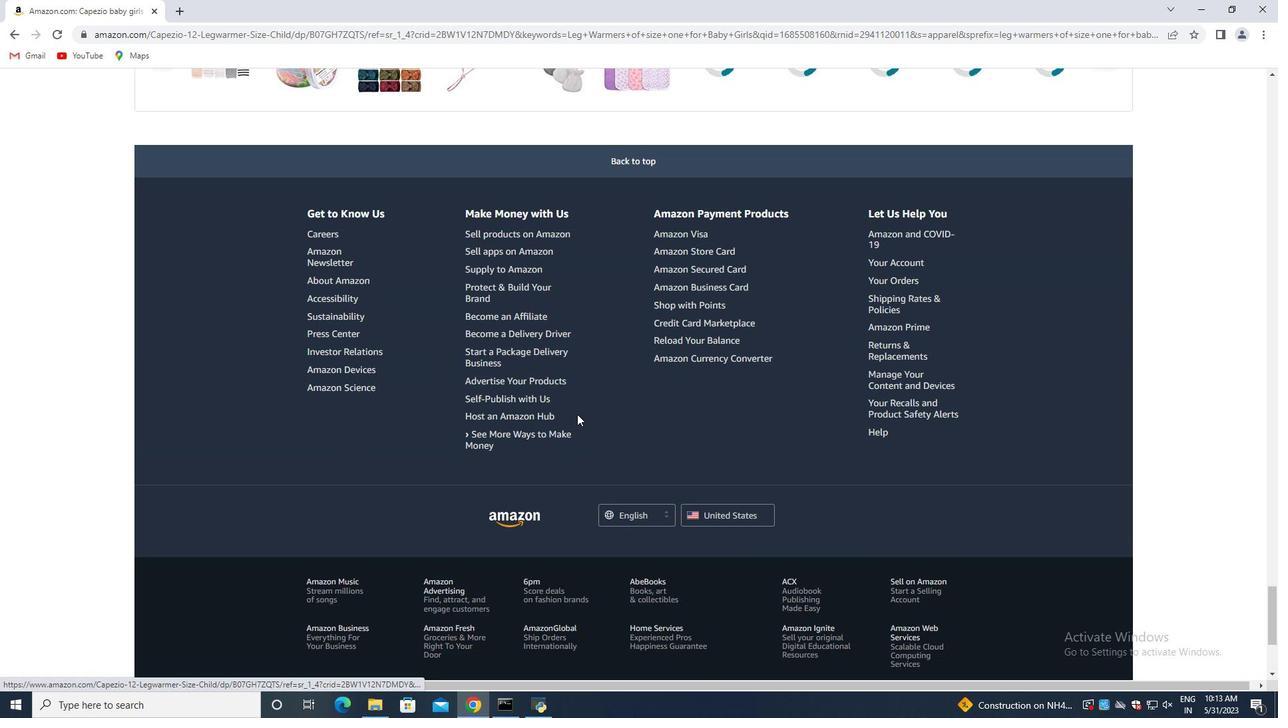 
Action: Mouse scrolled (577, 415) with delta (0, 0)
Screenshot: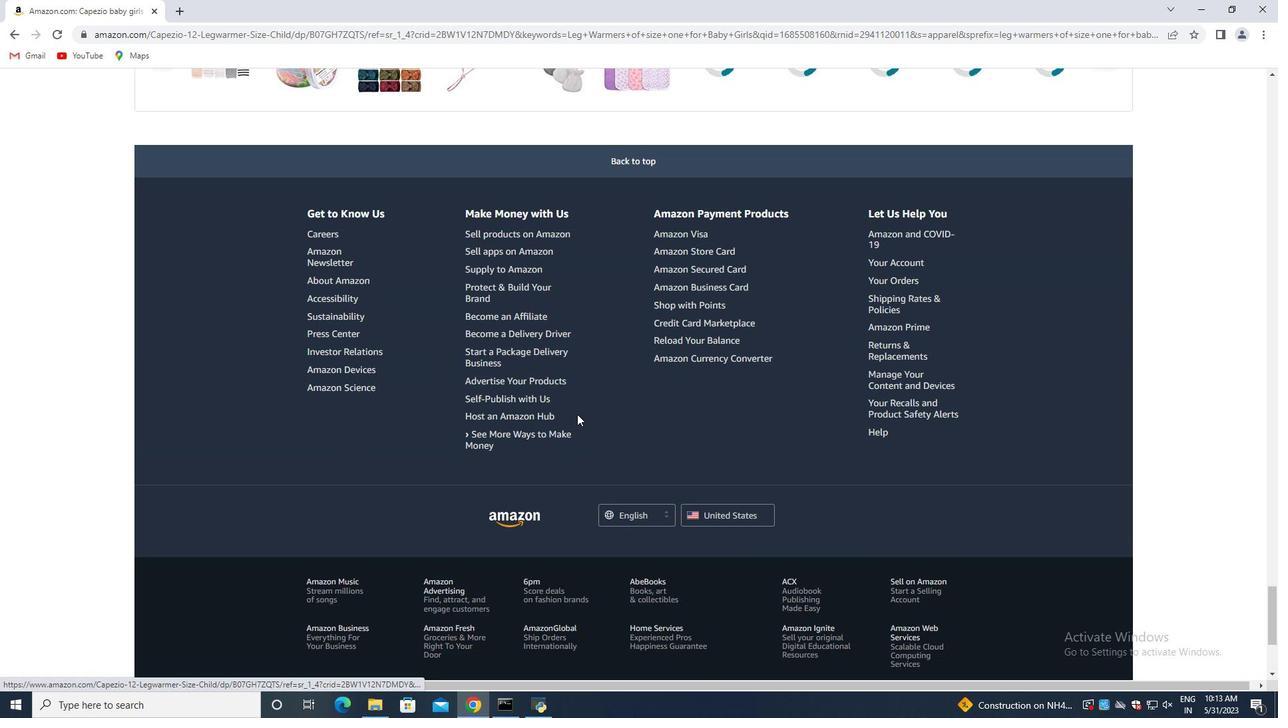 
Action: Mouse scrolled (577, 415) with delta (0, 0)
Screenshot: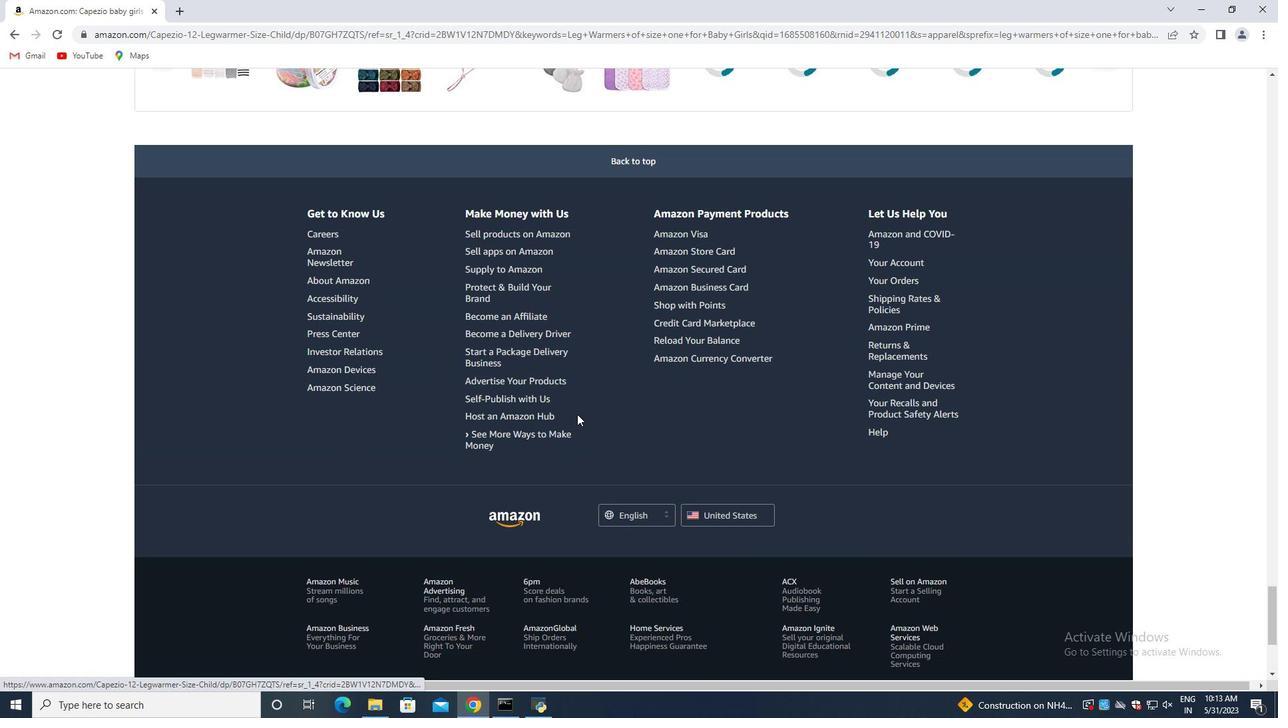 
Action: Mouse scrolled (577, 415) with delta (0, 0)
Screenshot: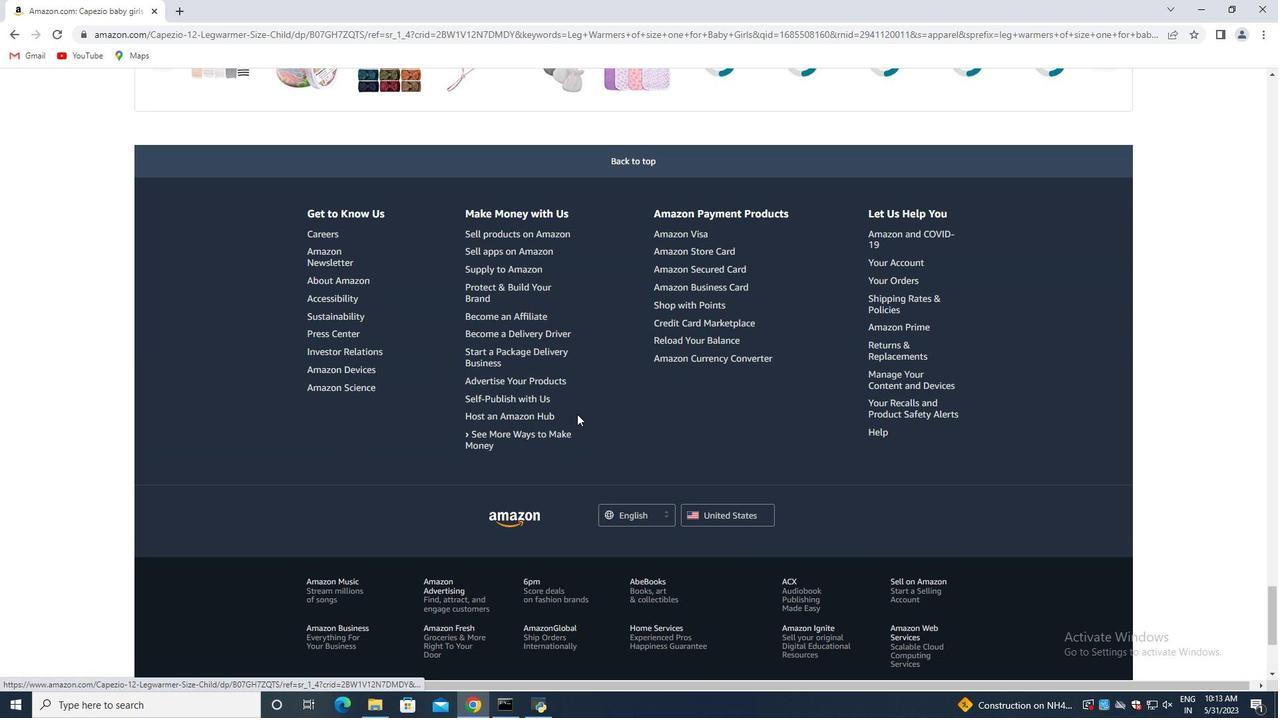 
Action: Mouse moved to (575, 412)
Screenshot: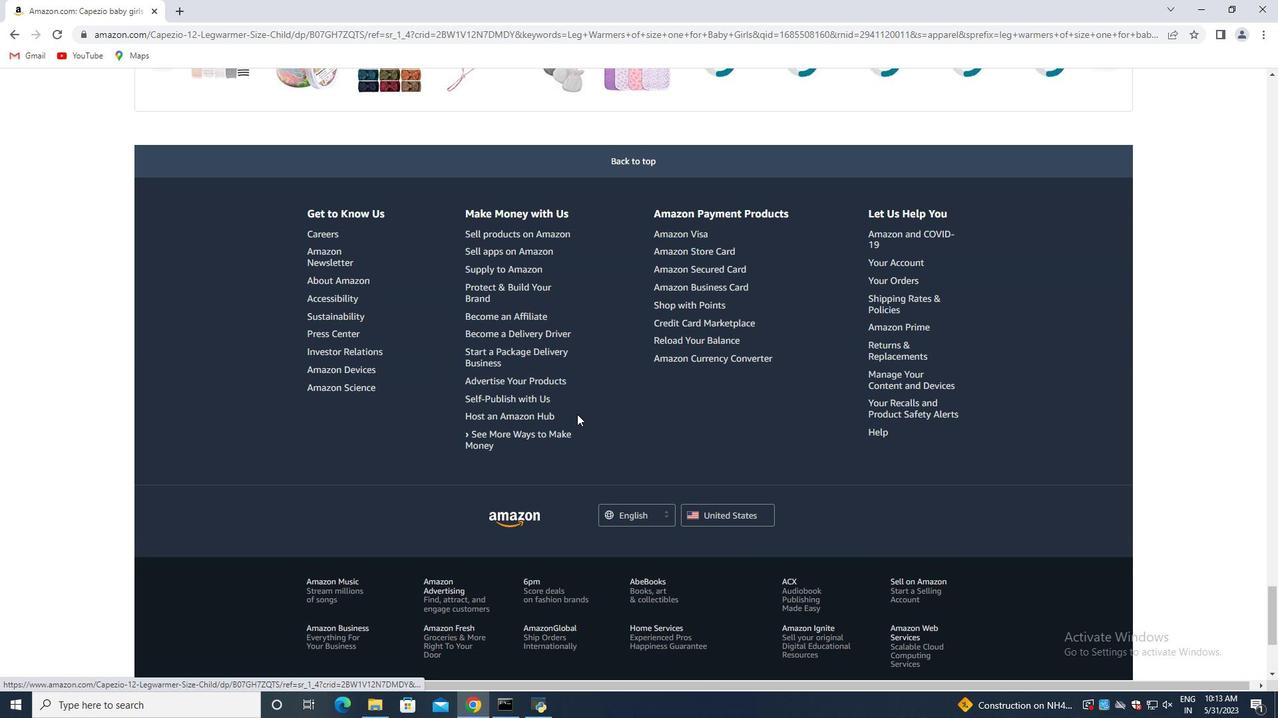 
Action: Mouse scrolled (575, 412) with delta (0, 0)
Screenshot: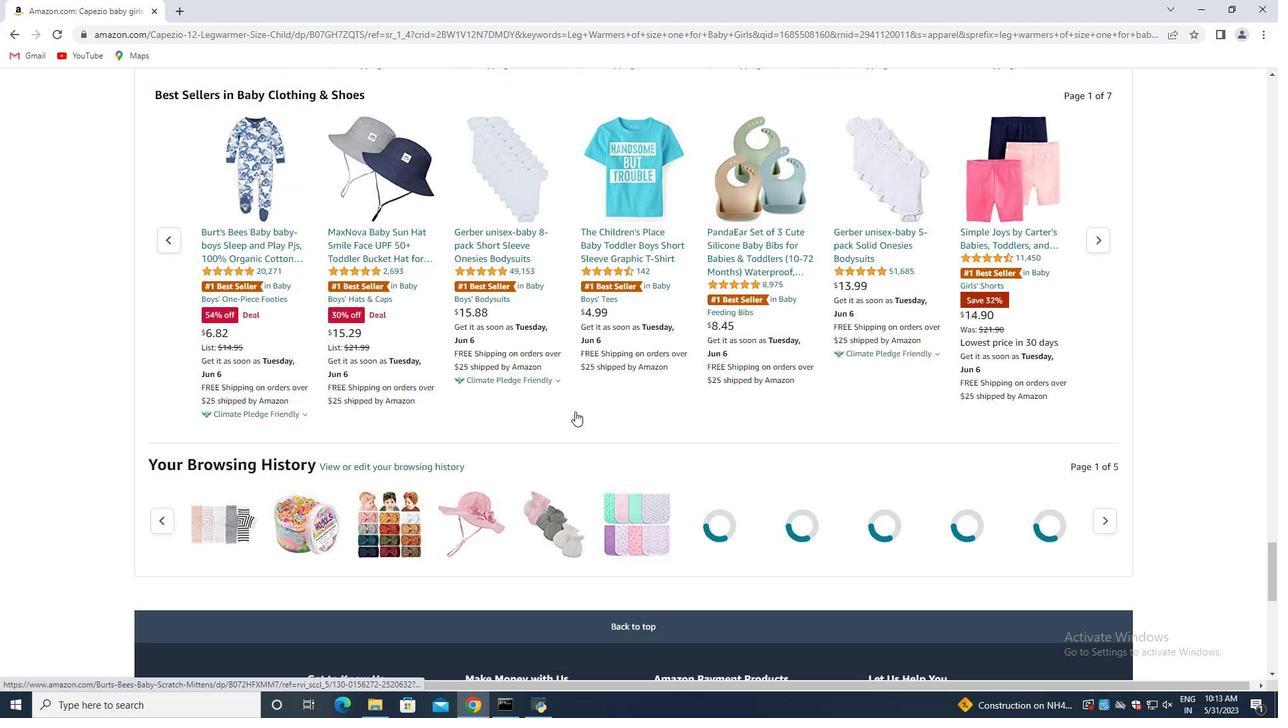 
Action: Mouse scrolled (575, 412) with delta (0, 0)
Screenshot: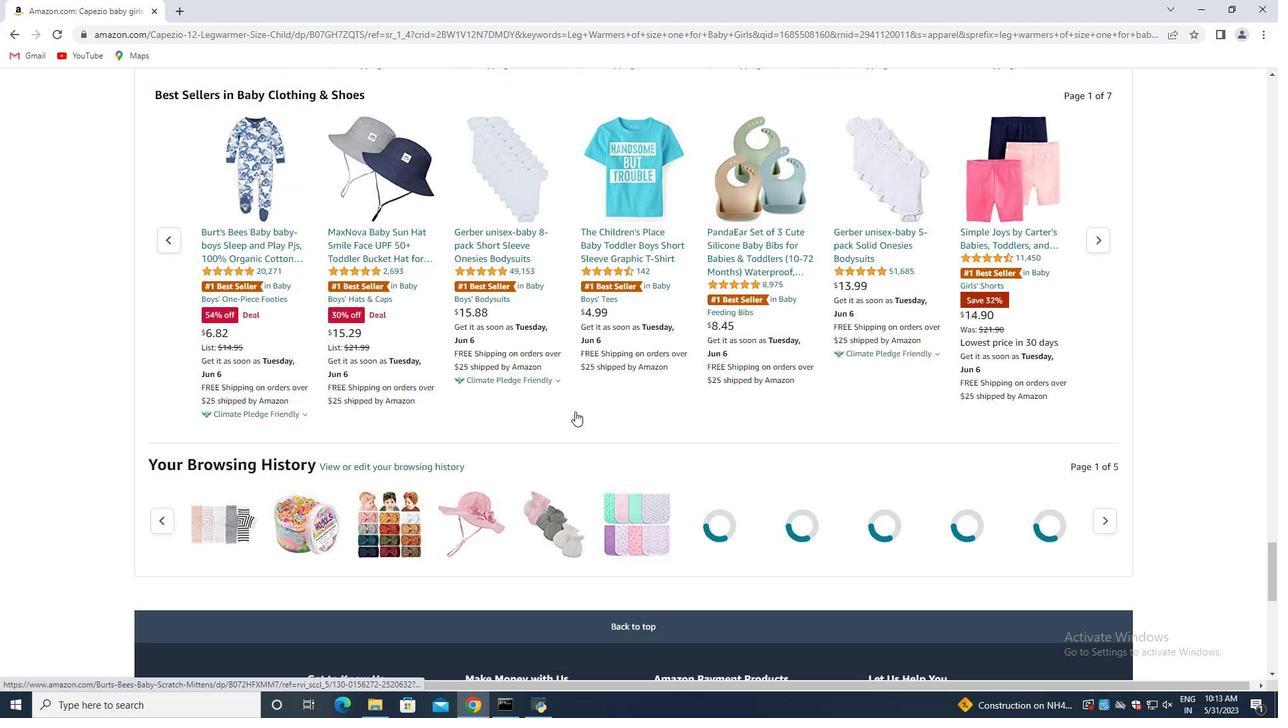 
Action: Mouse scrolled (575, 412) with delta (0, 0)
Screenshot: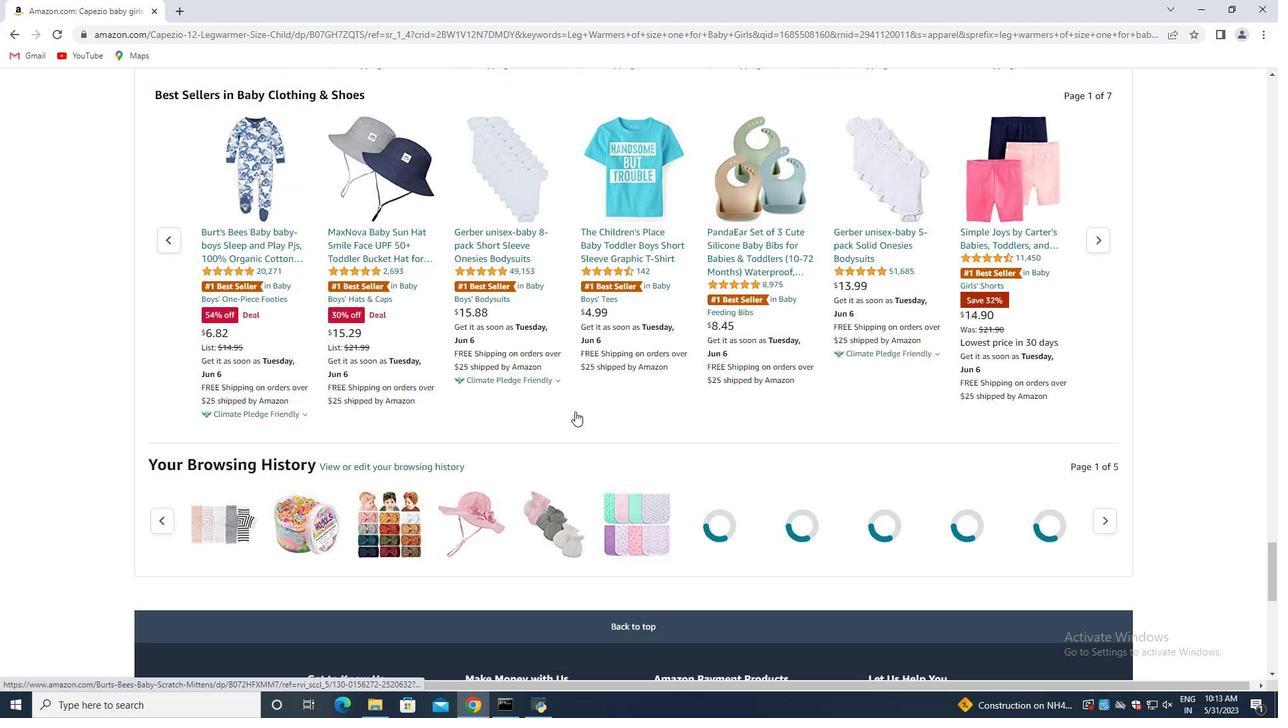 
Action: Mouse scrolled (575, 412) with delta (0, 0)
Screenshot: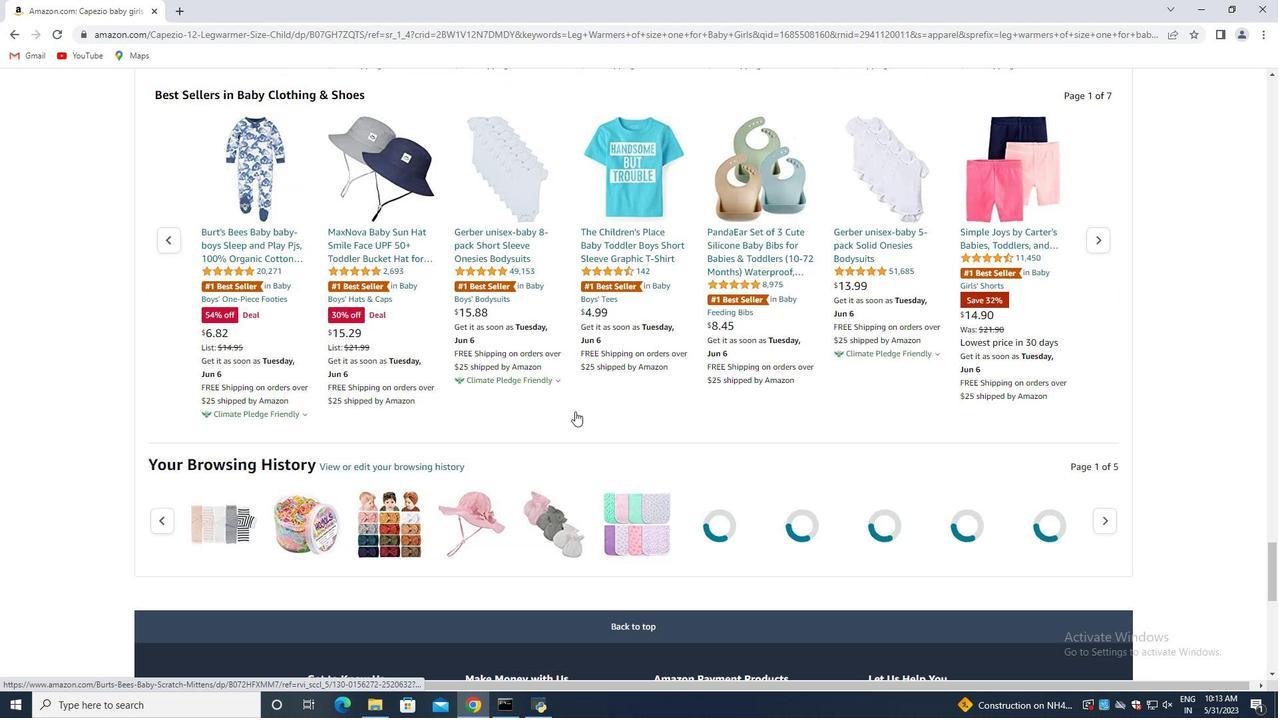 
Action: Mouse scrolled (575, 412) with delta (0, 0)
Screenshot: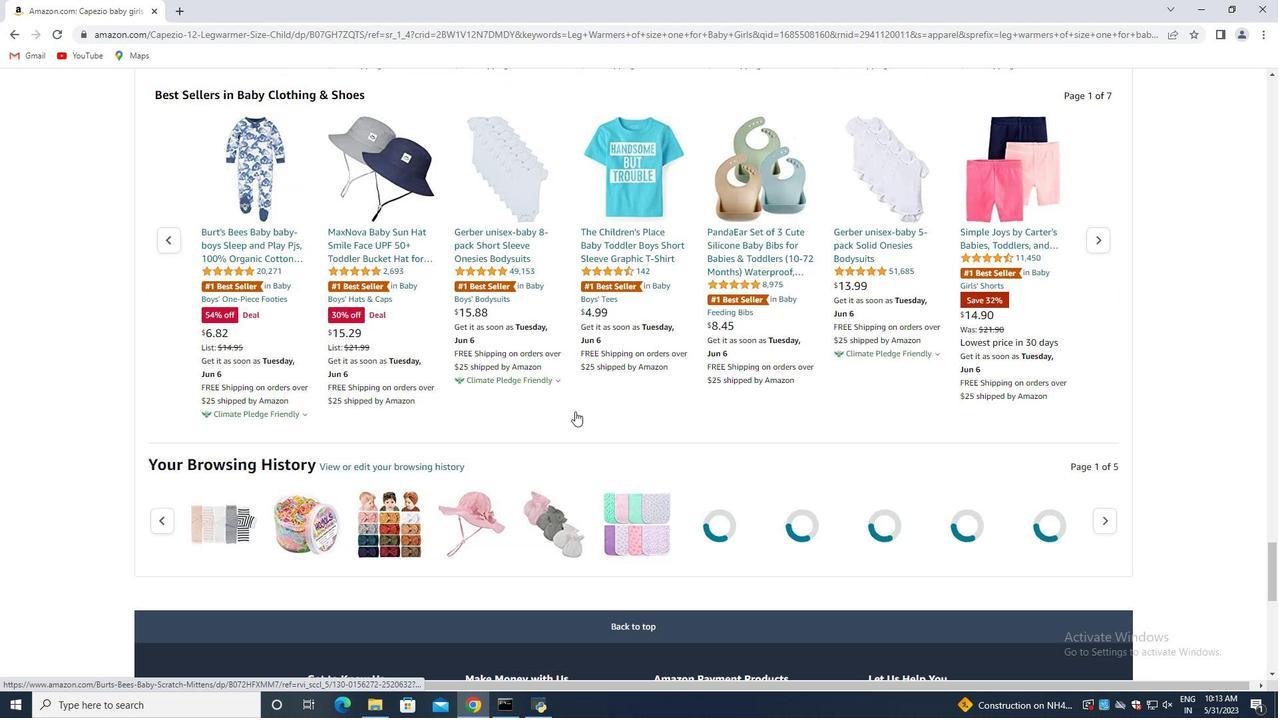 
Action: Mouse scrolled (575, 412) with delta (0, 0)
Screenshot: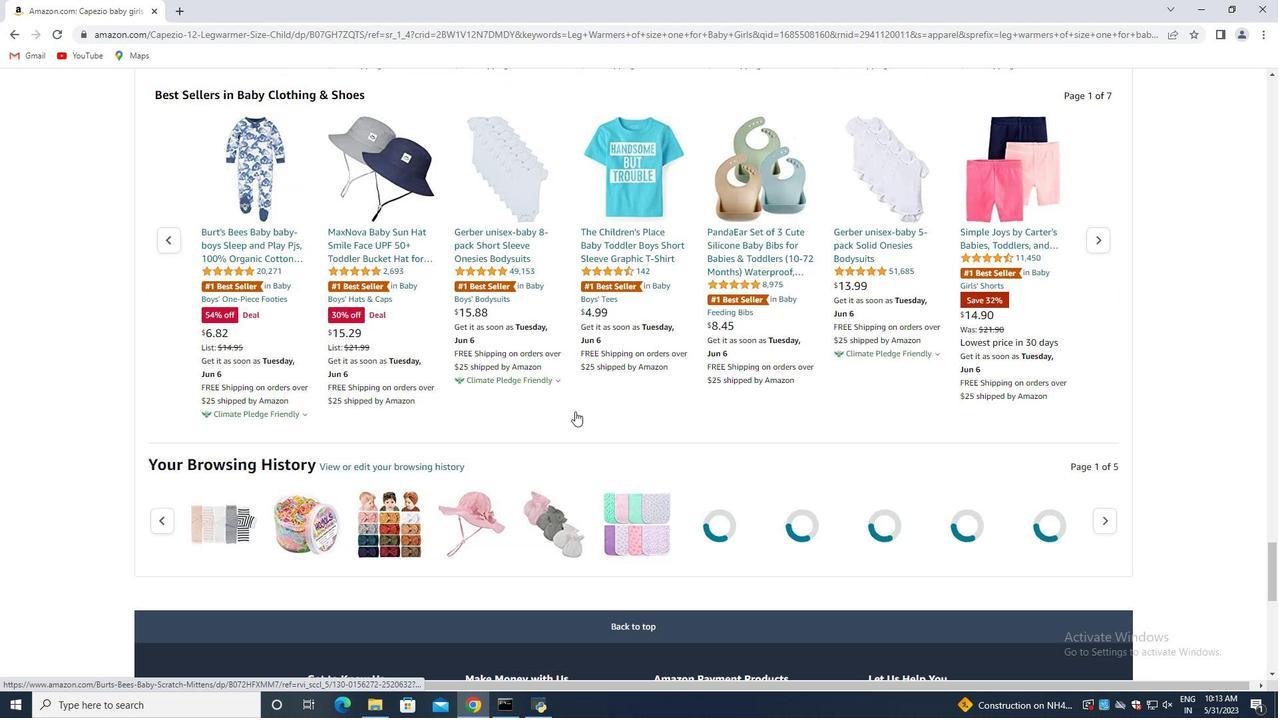 
Action: Mouse scrolled (575, 412) with delta (0, 0)
Screenshot: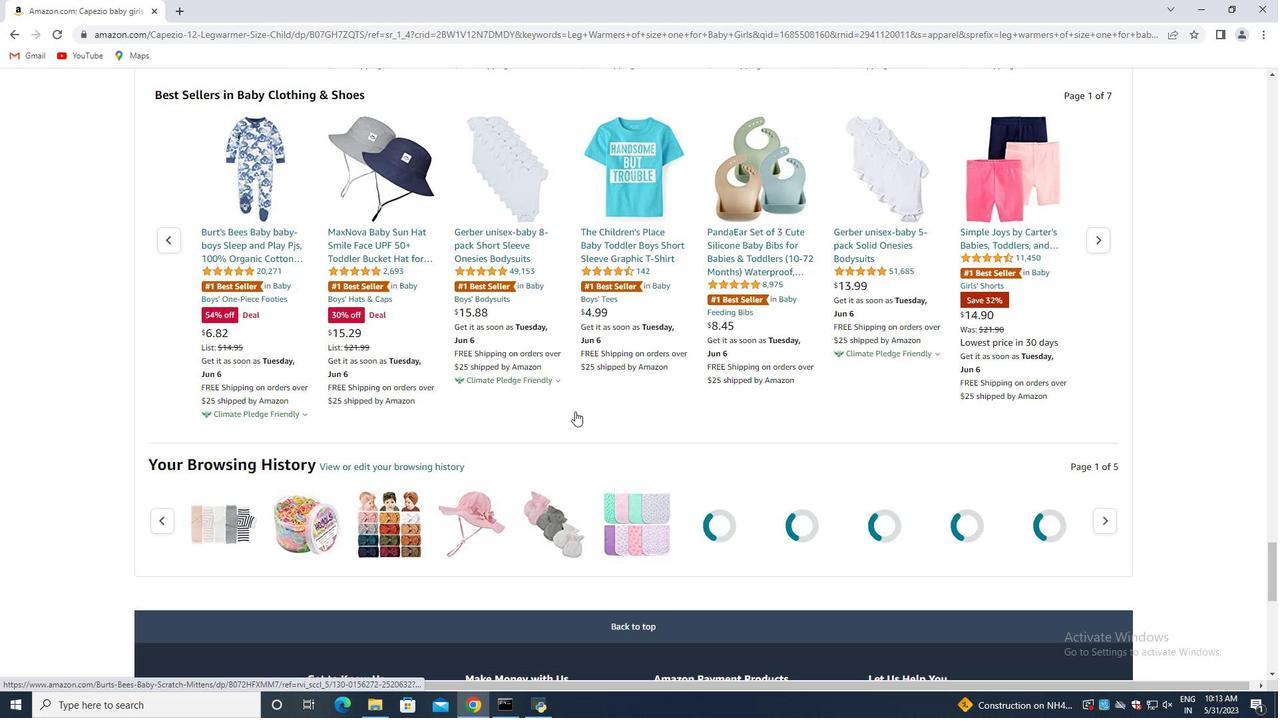 
Action: Mouse scrolled (575, 412) with delta (0, 0)
Screenshot: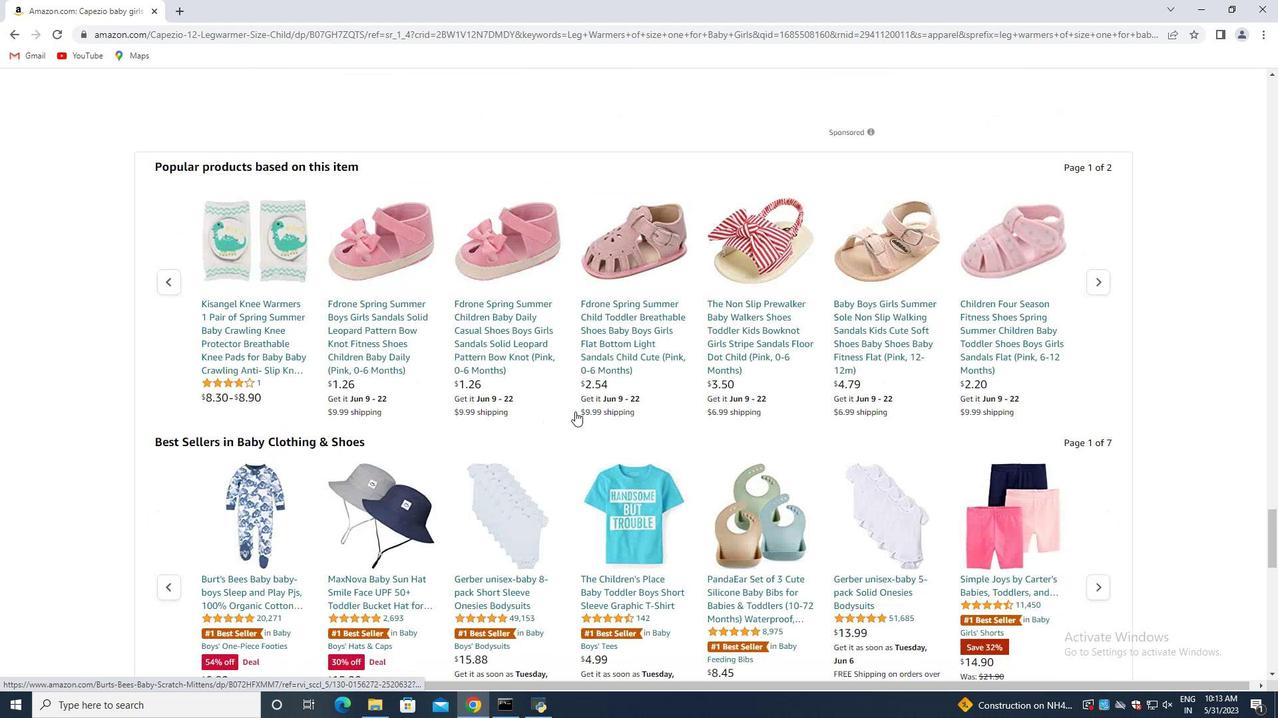 
Action: Mouse scrolled (575, 412) with delta (0, 0)
Screenshot: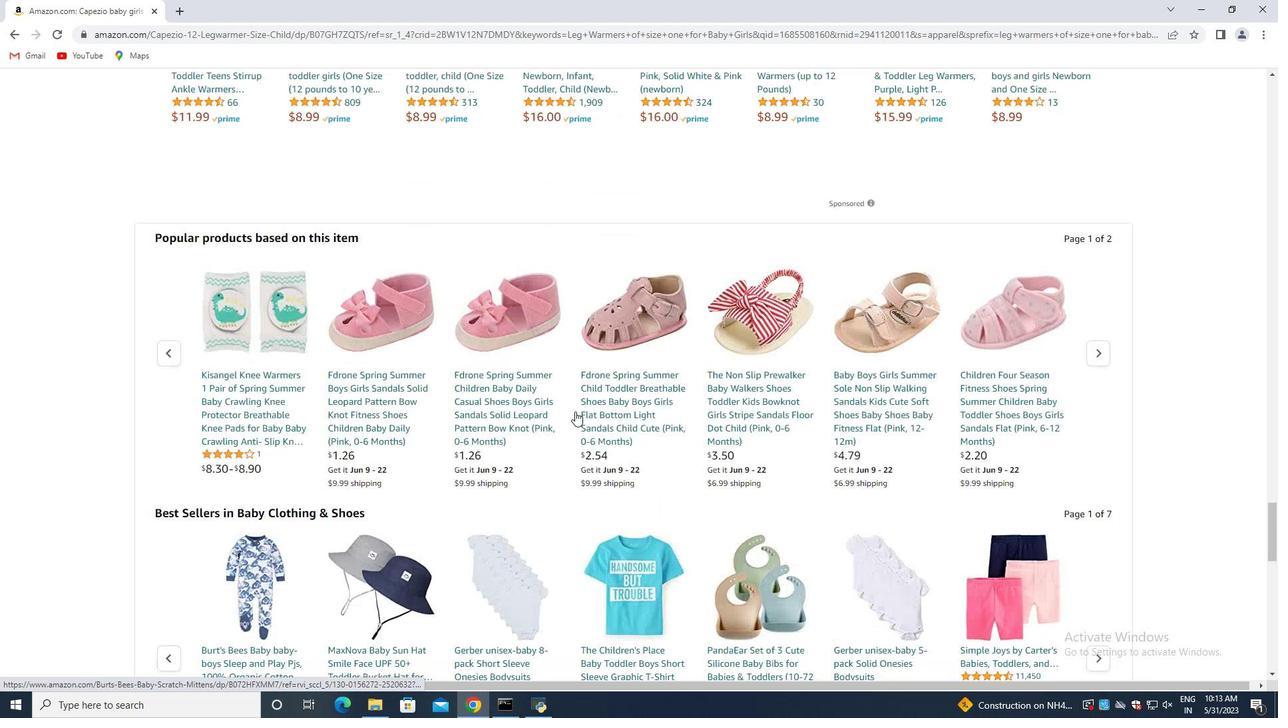 
Action: Mouse scrolled (575, 412) with delta (0, 0)
Screenshot: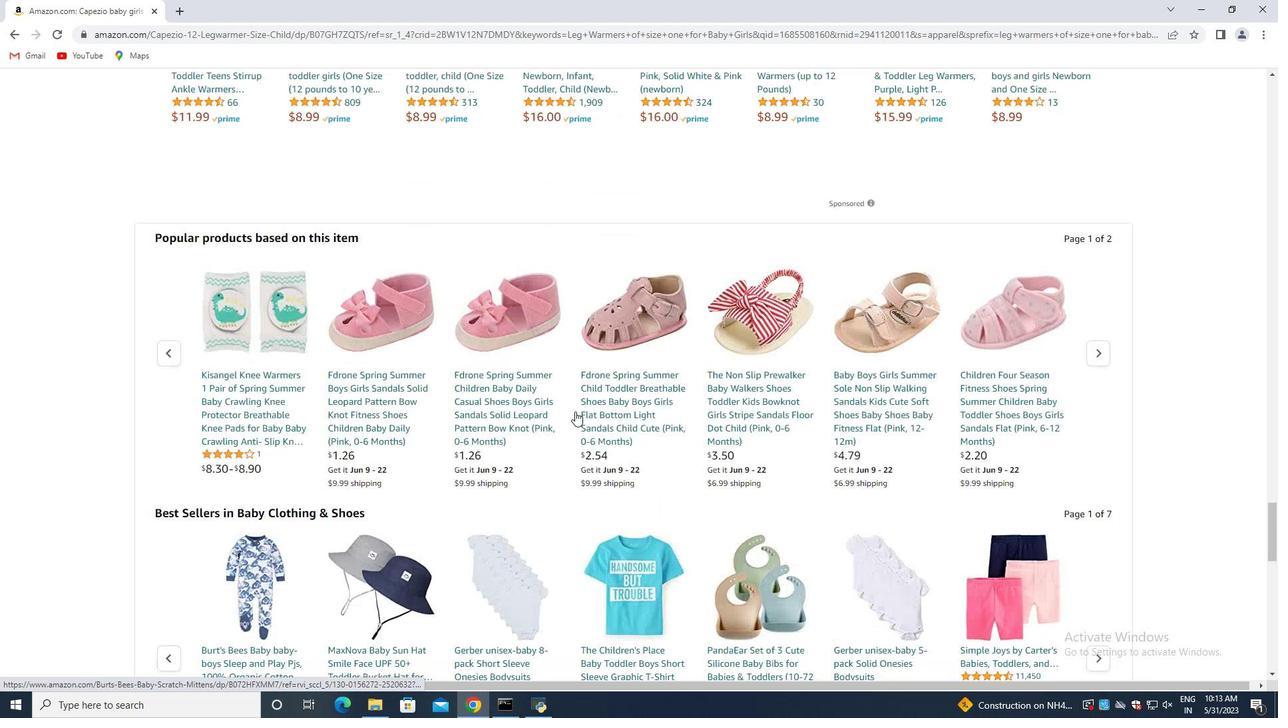 
Action: Mouse scrolled (575, 412) with delta (0, 0)
Screenshot: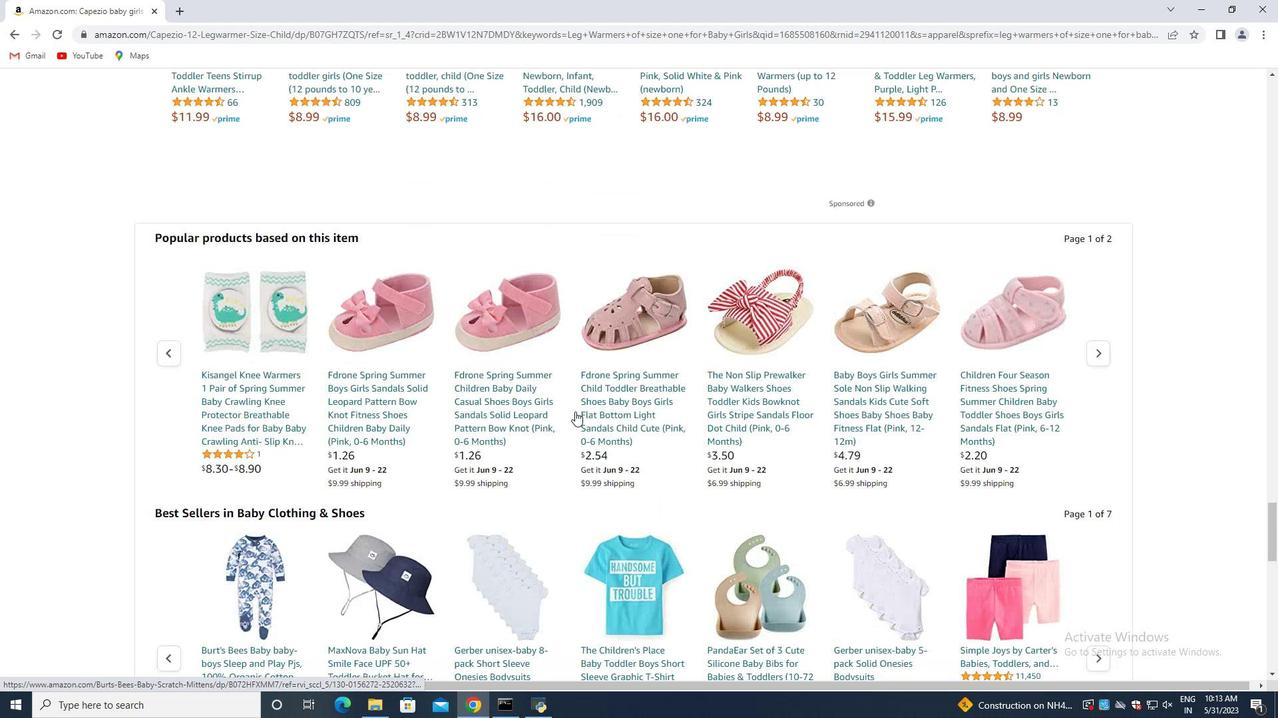
Action: Mouse scrolled (575, 412) with delta (0, 0)
Screenshot: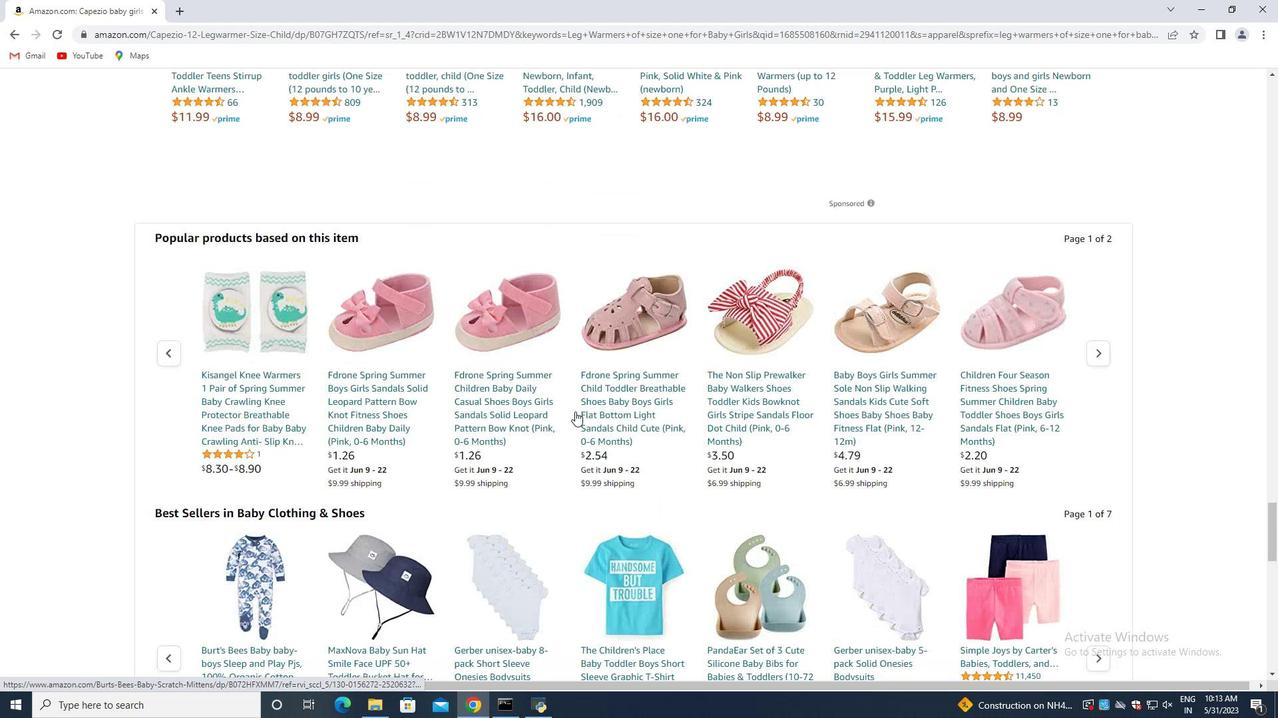 
Action: Mouse scrolled (575, 412) with delta (0, 0)
Screenshot: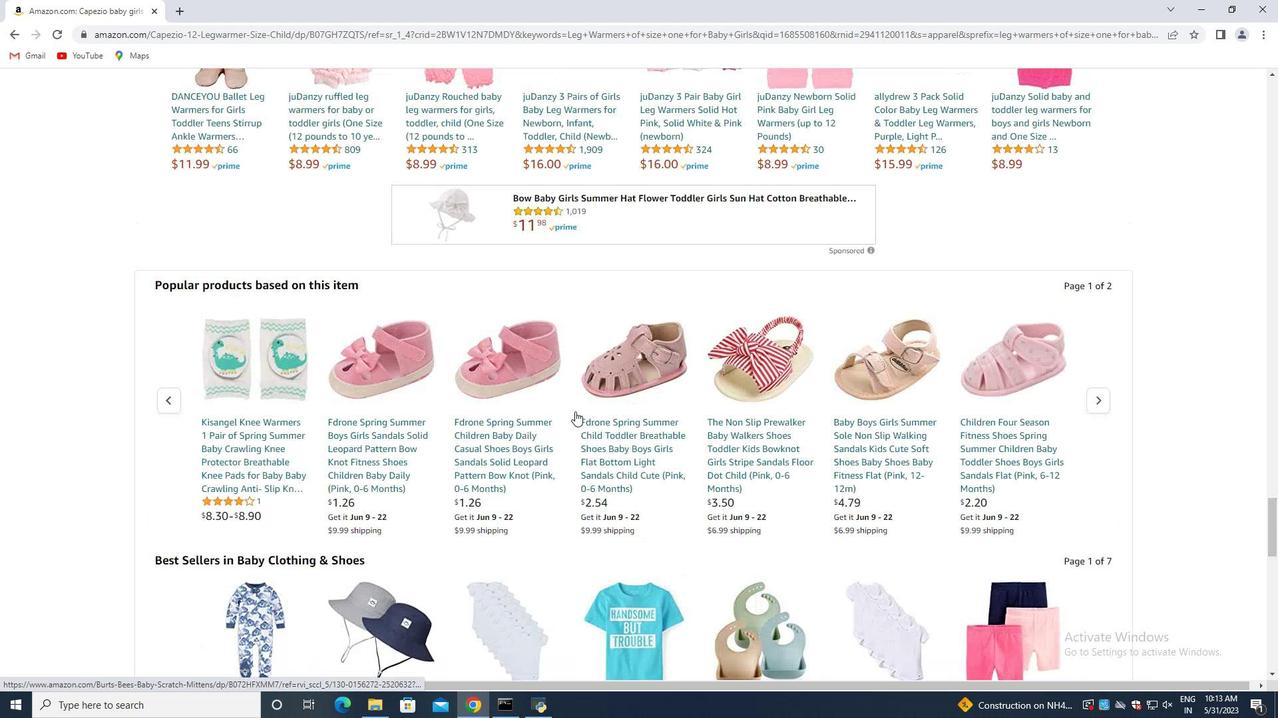 
Action: Mouse scrolled (575, 412) with delta (0, 0)
Screenshot: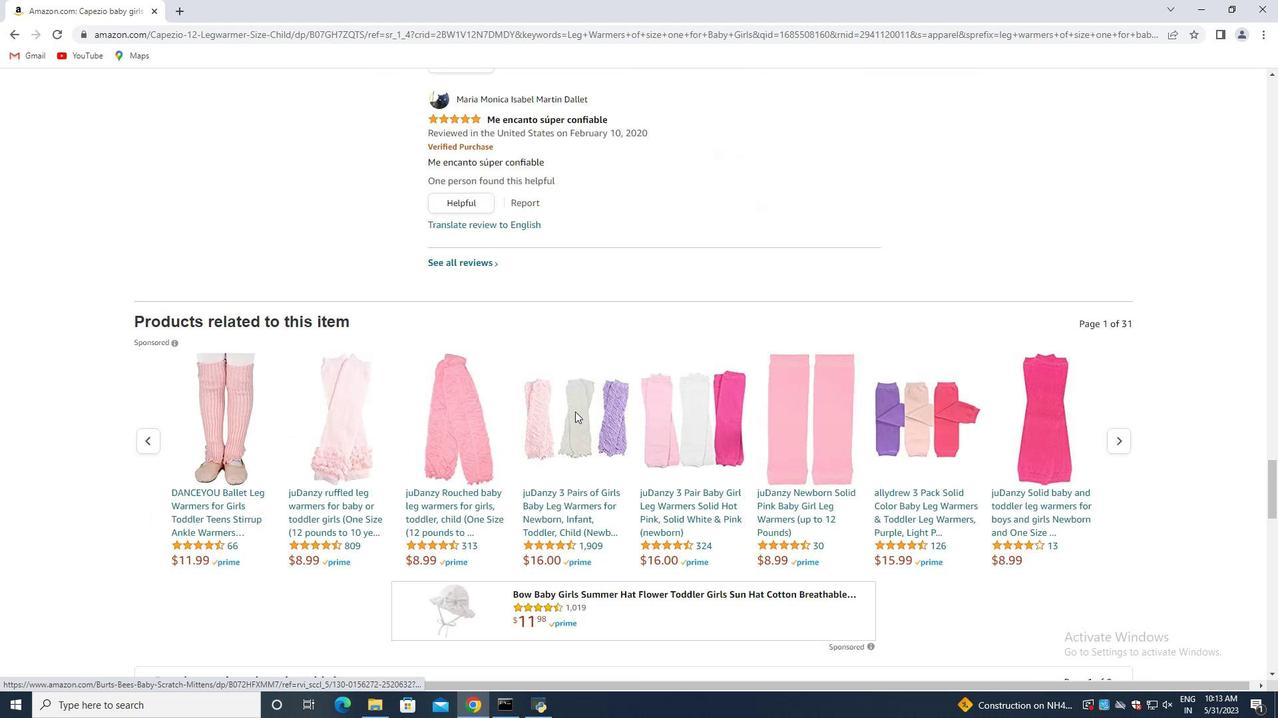
Action: Mouse scrolled (575, 412) with delta (0, 0)
Screenshot: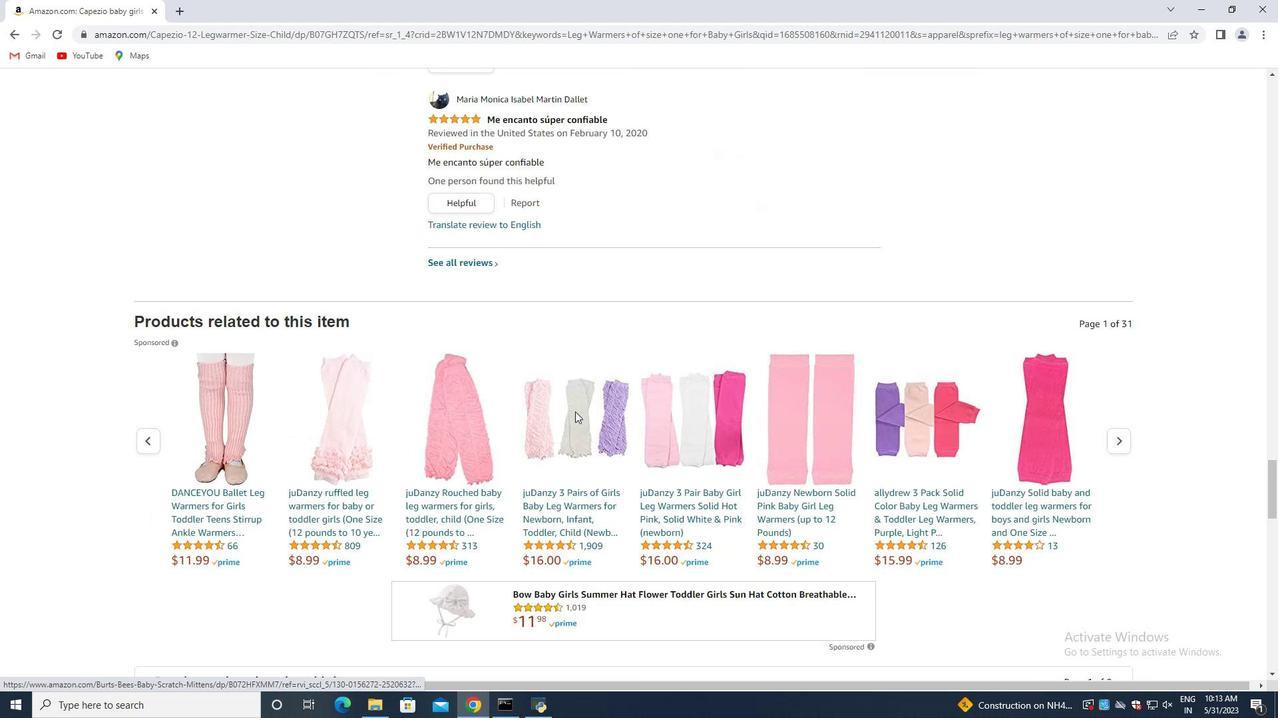 
Action: Mouse scrolled (575, 412) with delta (0, 0)
Screenshot: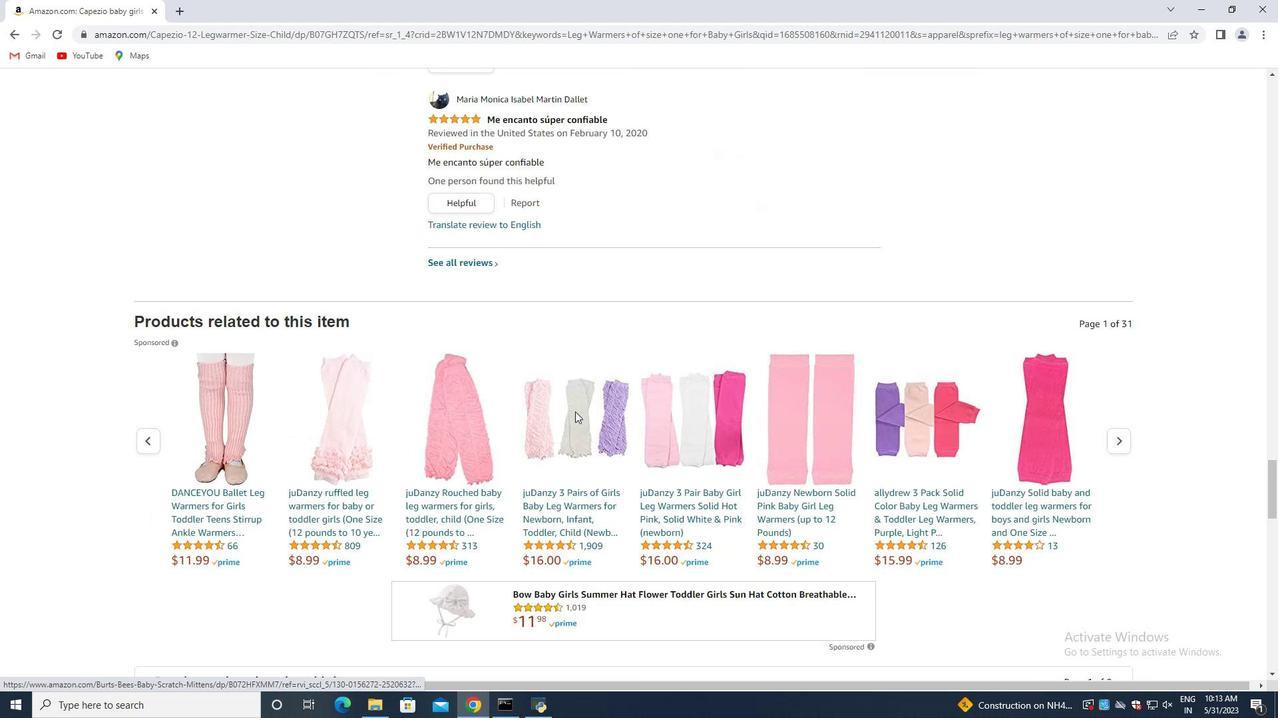 
Action: Mouse scrolled (575, 412) with delta (0, 0)
Screenshot: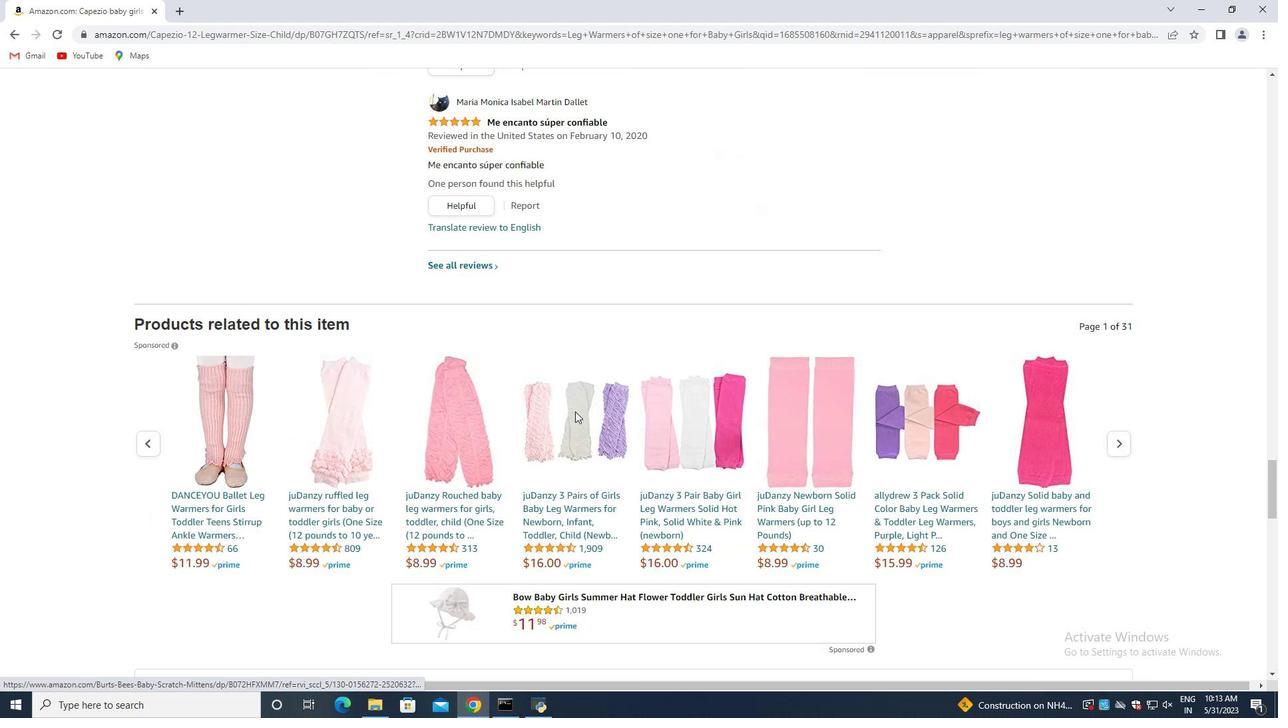 
Action: Mouse scrolled (575, 412) with delta (0, 0)
Screenshot: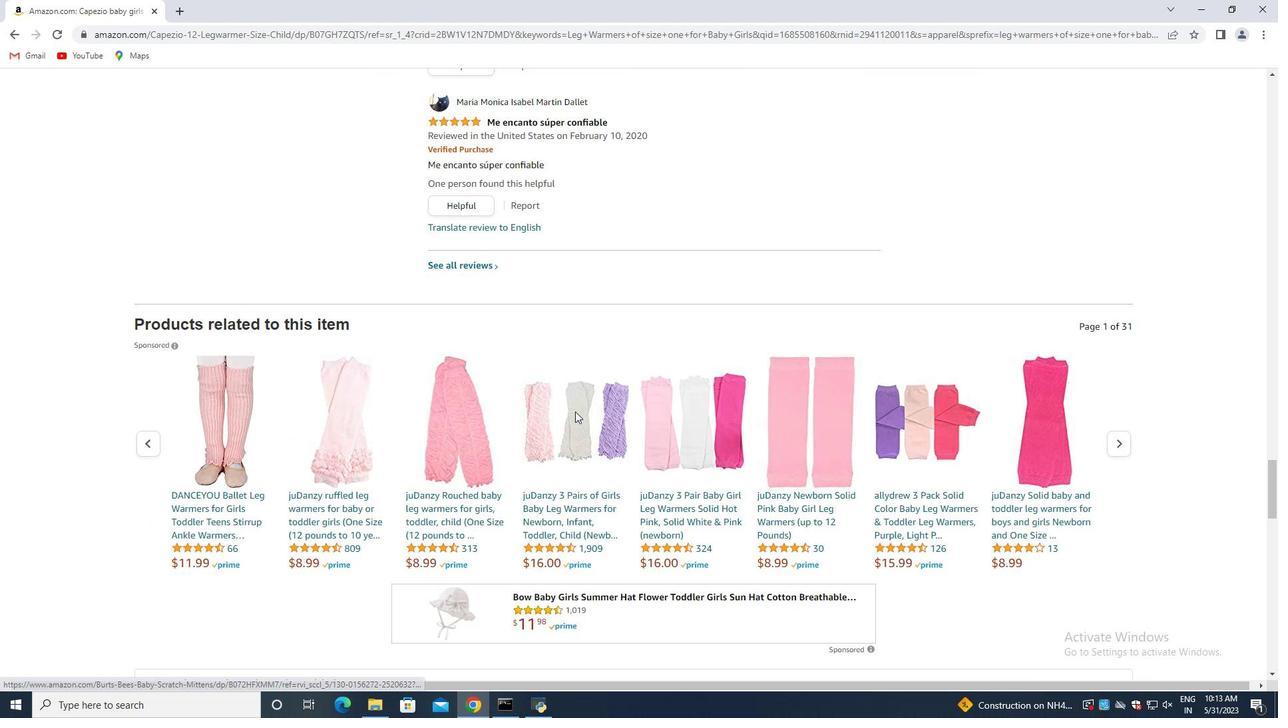
Action: Mouse moved to (574, 411)
Screenshot: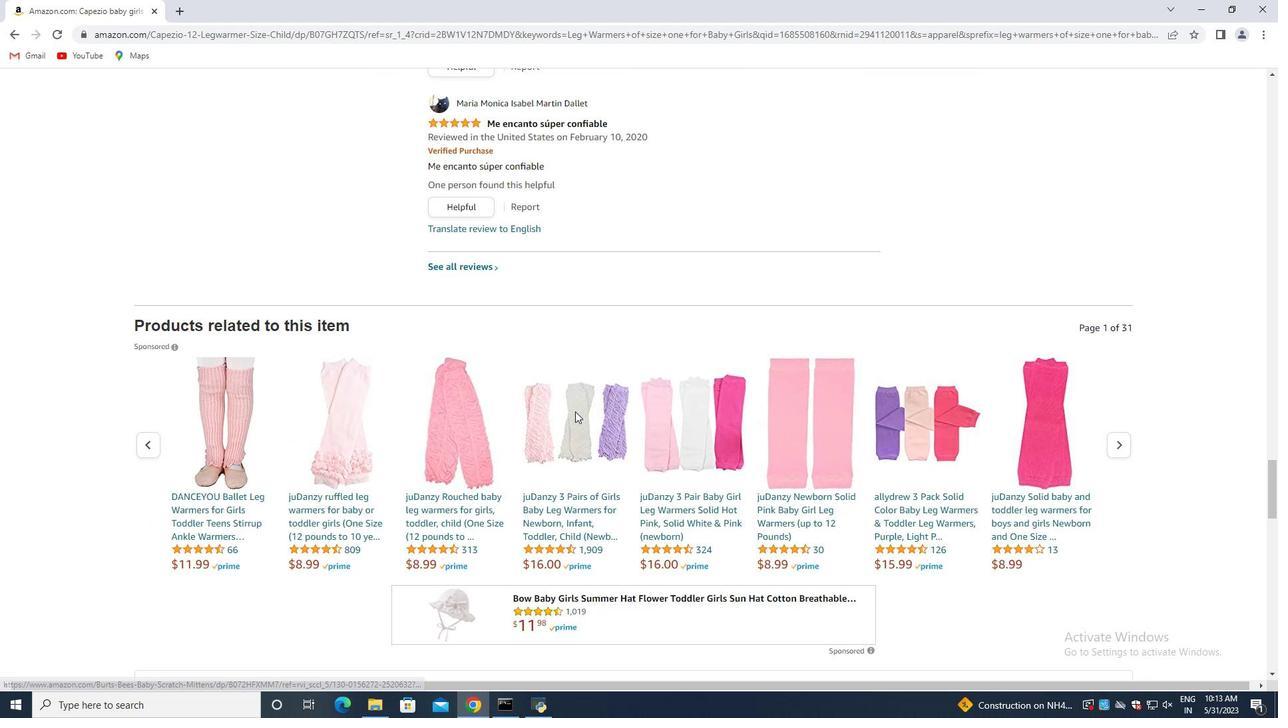 
Action: Mouse scrolled (574, 412) with delta (0, 0)
Screenshot: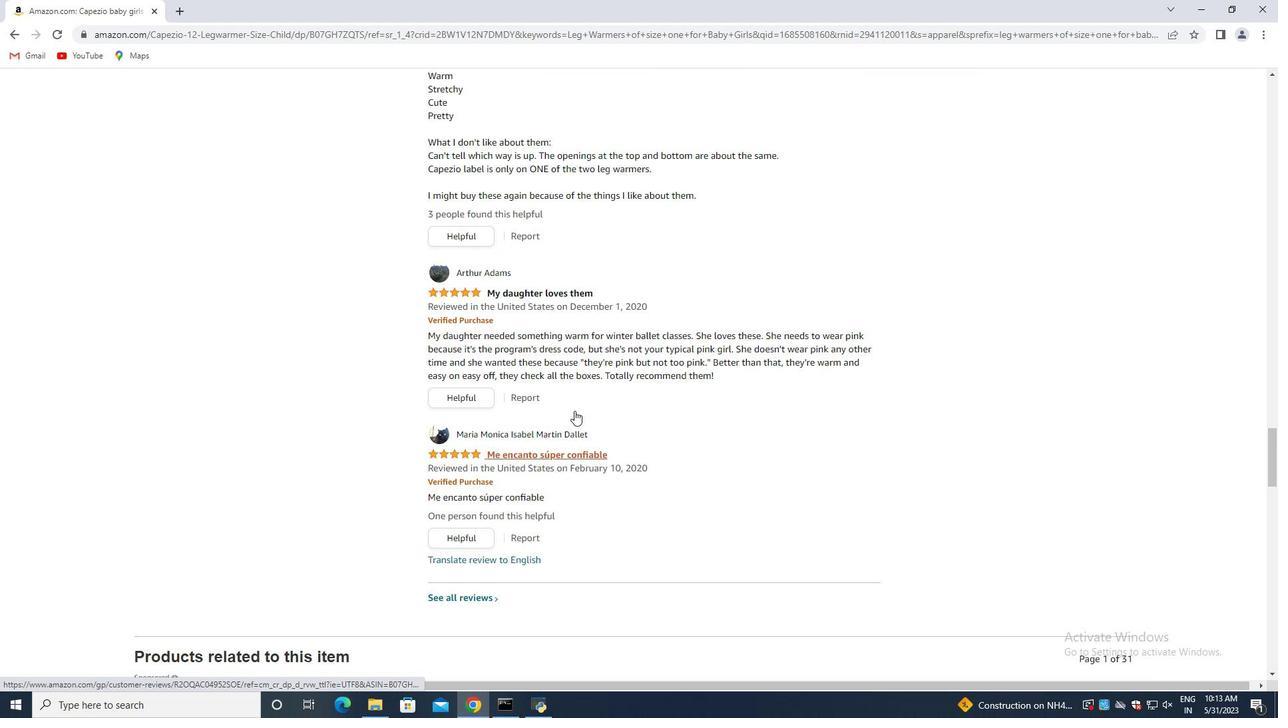 
Action: Mouse scrolled (574, 412) with delta (0, 0)
Screenshot: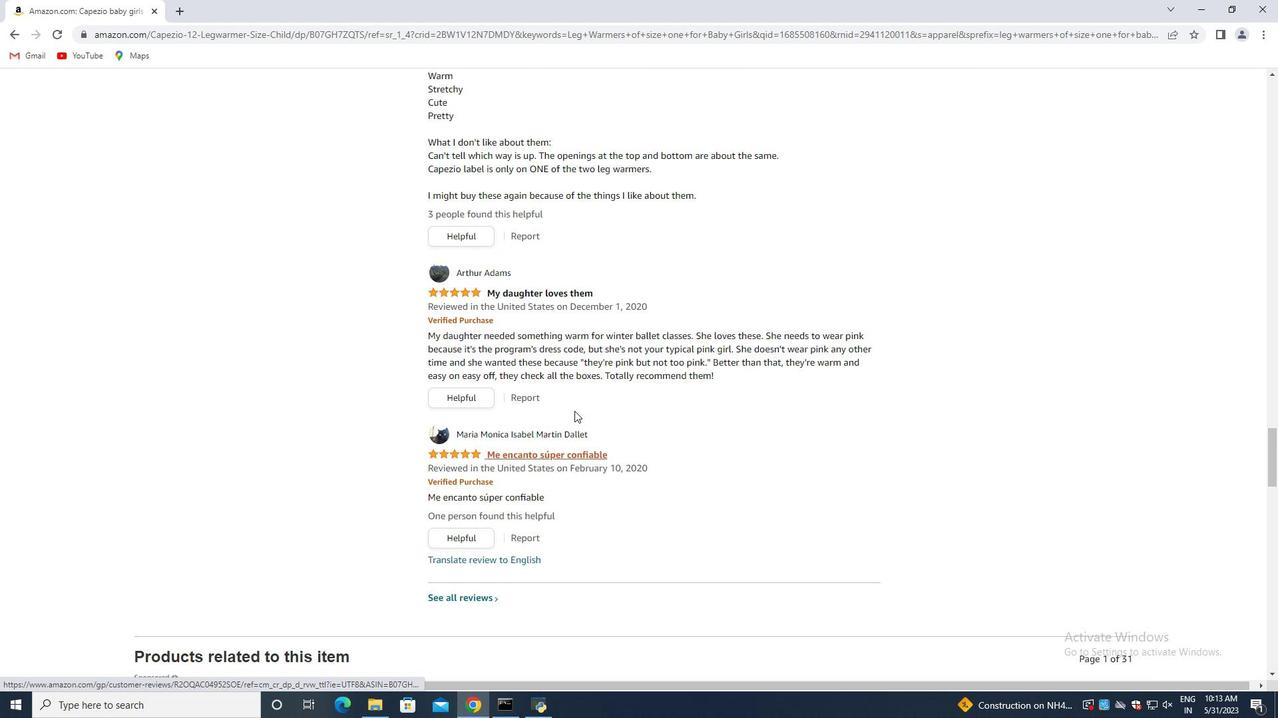 
Action: Mouse scrolled (574, 412) with delta (0, 0)
Screenshot: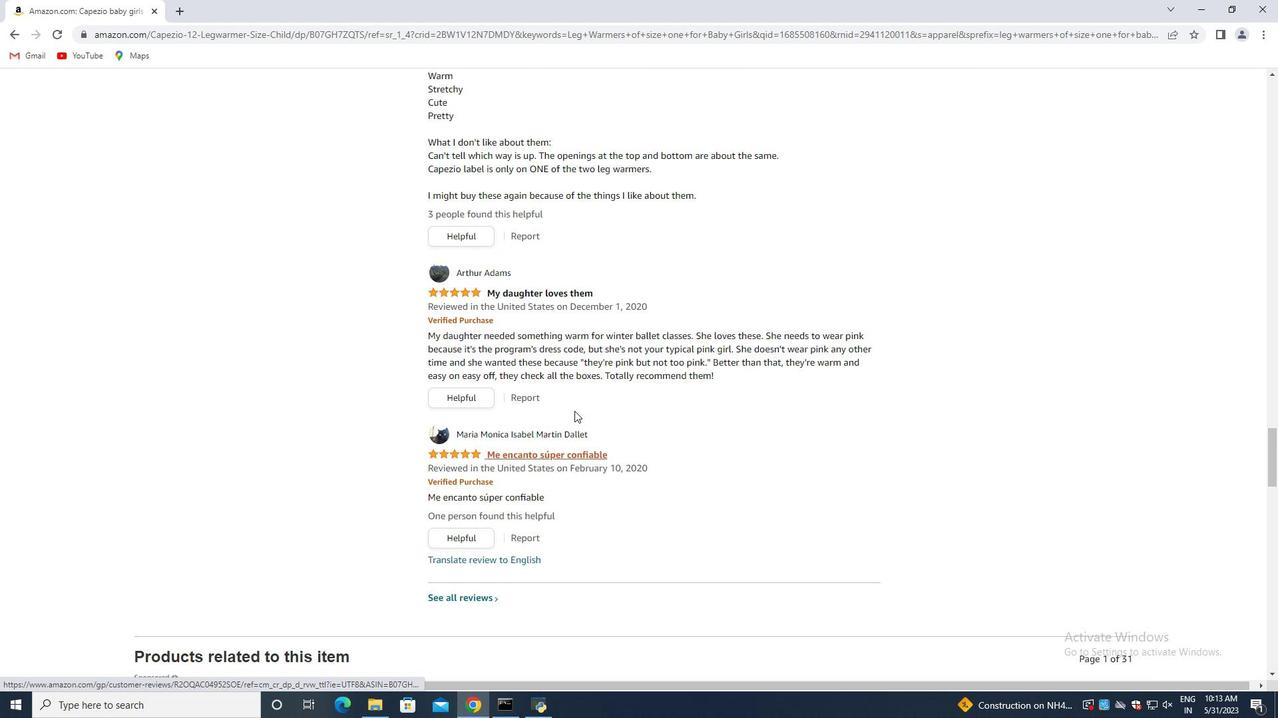
Action: Mouse scrolled (574, 412) with delta (0, 0)
Screenshot: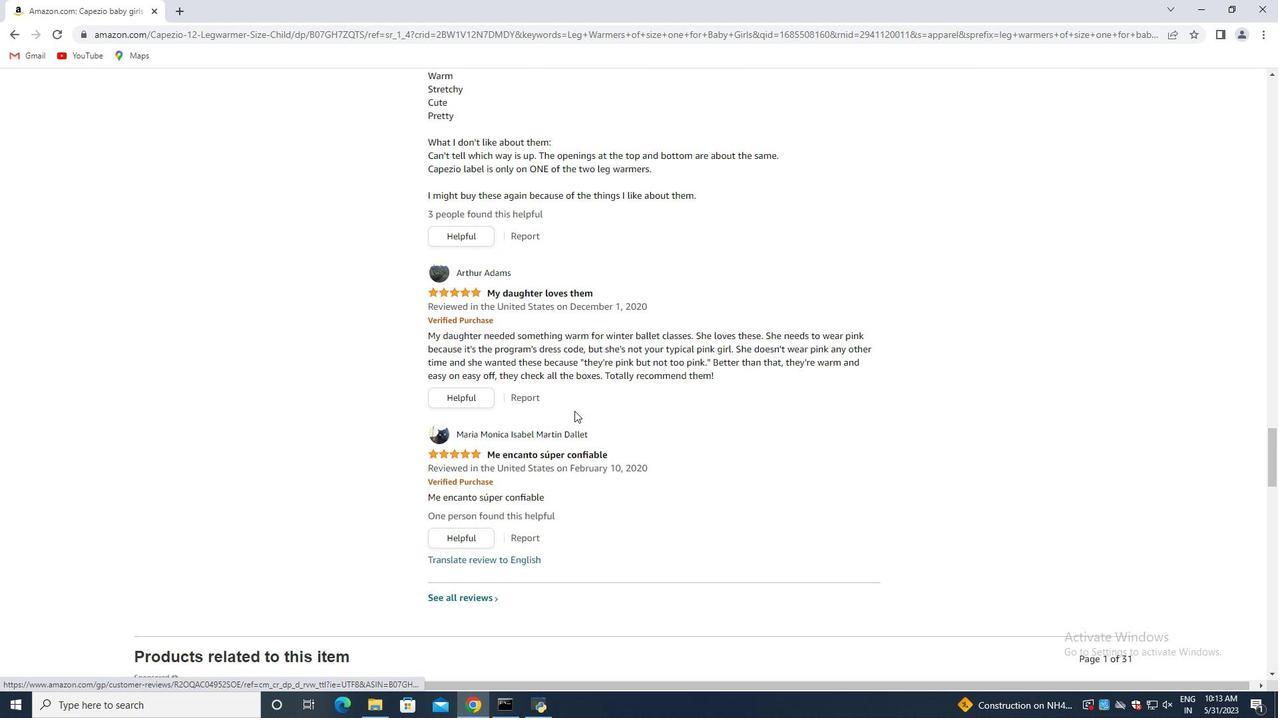 
Action: Mouse scrolled (574, 412) with delta (0, 0)
Screenshot: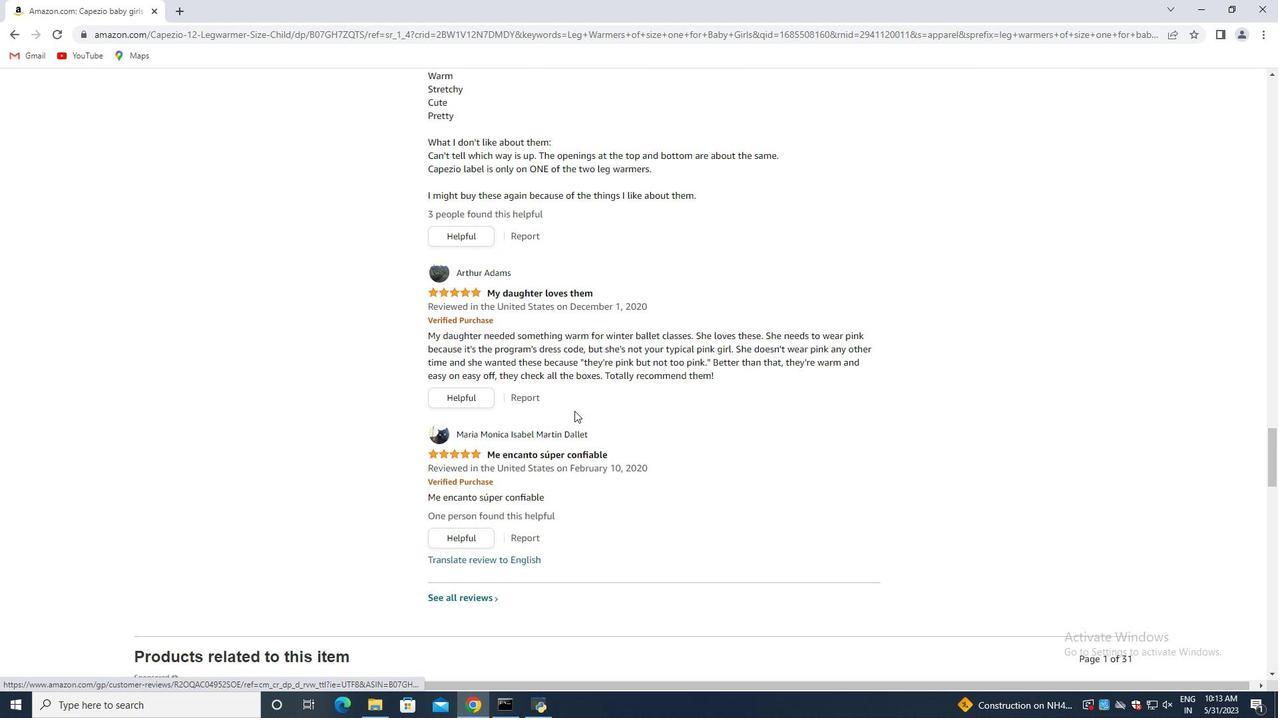 
Action: Mouse scrolled (574, 412) with delta (0, 0)
Screenshot: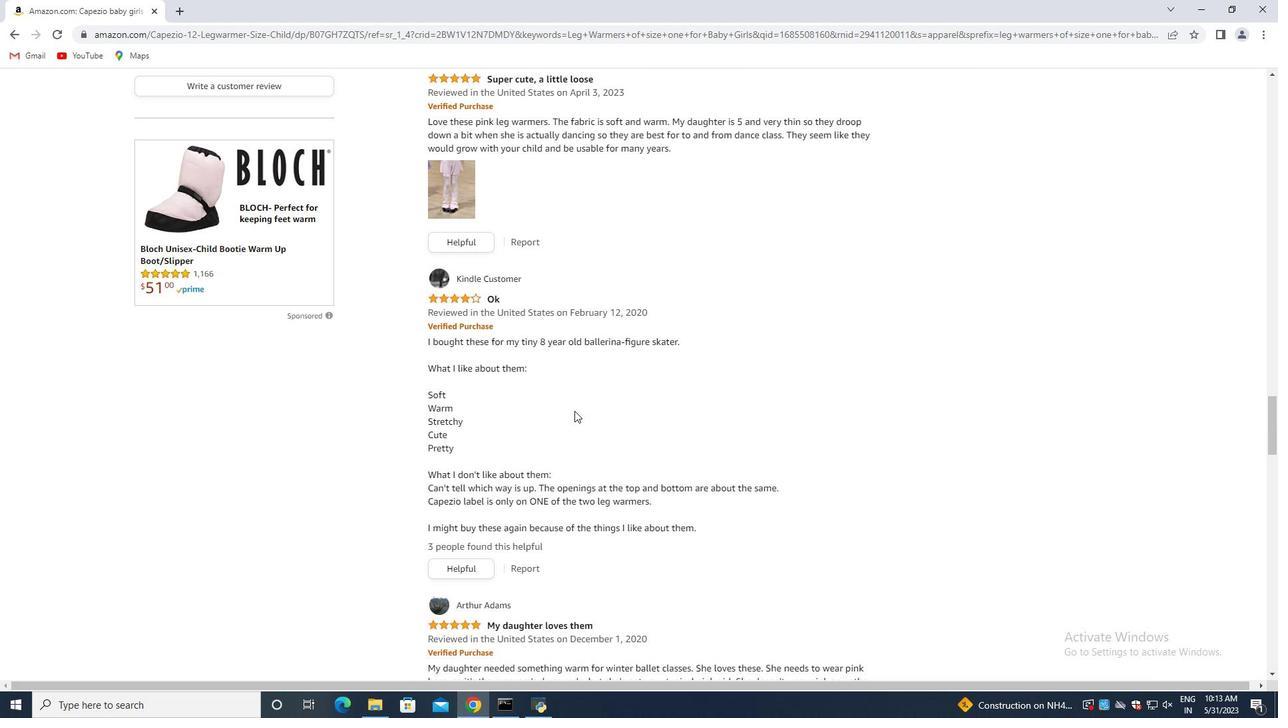 
Action: Mouse scrolled (574, 412) with delta (0, 0)
Screenshot: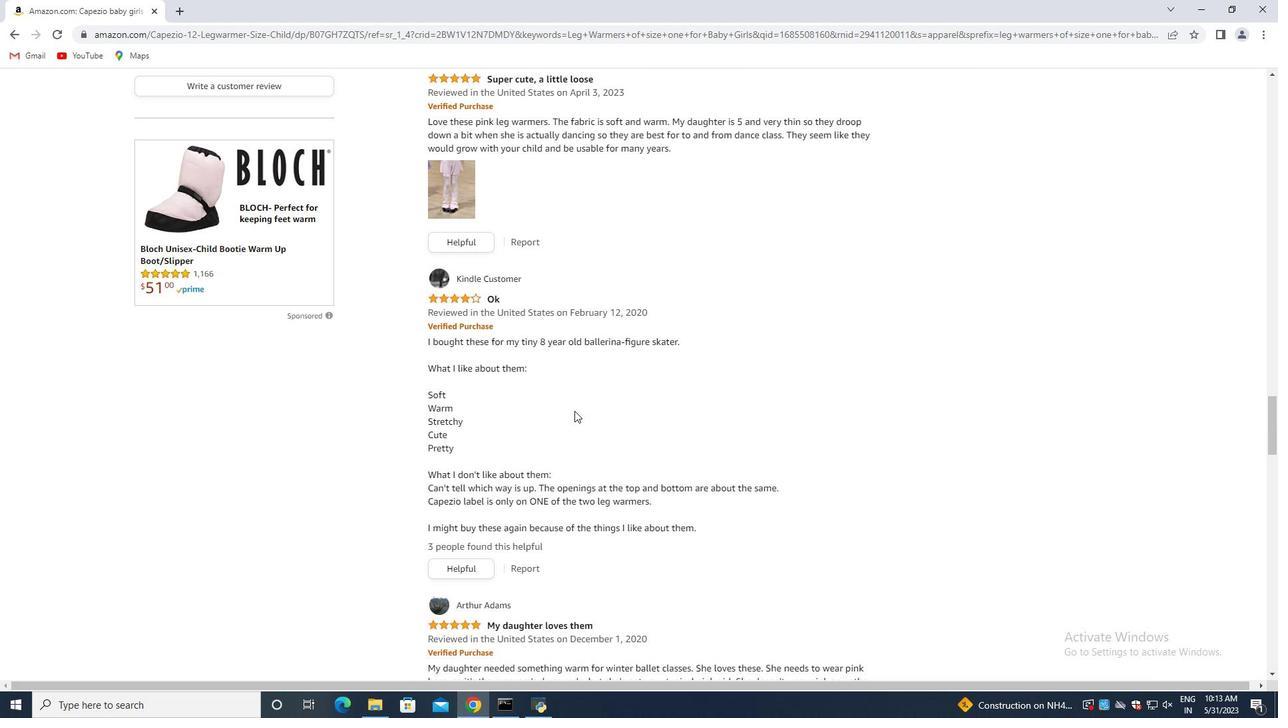 
Action: Mouse scrolled (574, 412) with delta (0, 0)
